 Task: Engineering: New Test Automation Development Project.
Action: Mouse moved to (140, 187)
Screenshot: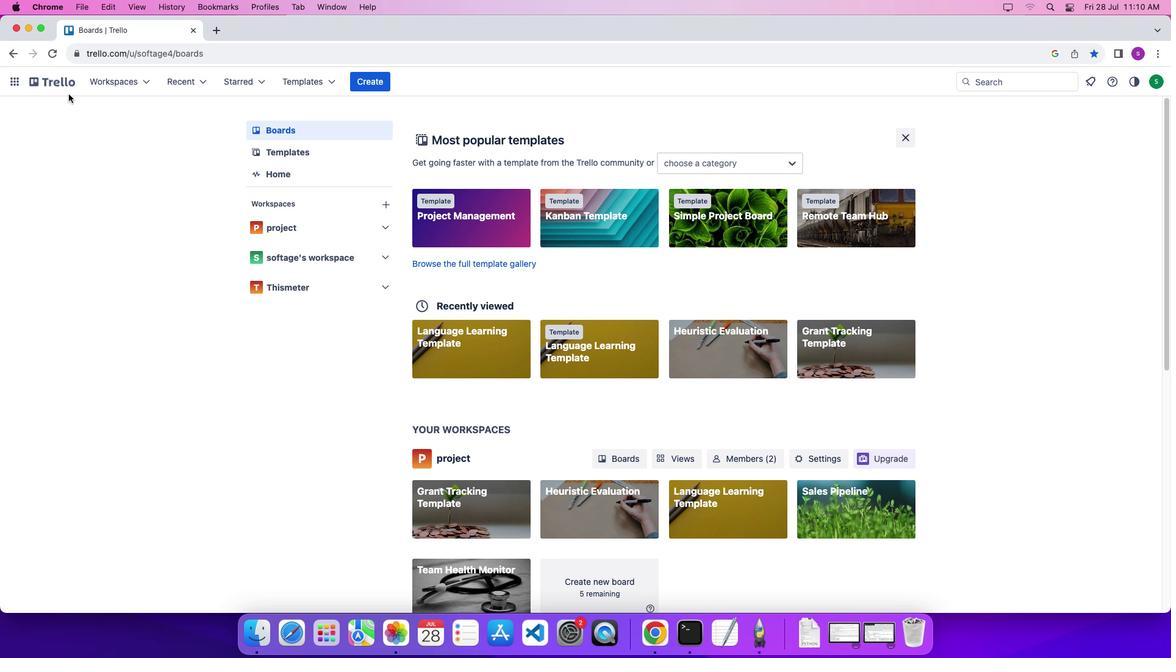 
Action: Mouse pressed left at (140, 187)
Screenshot: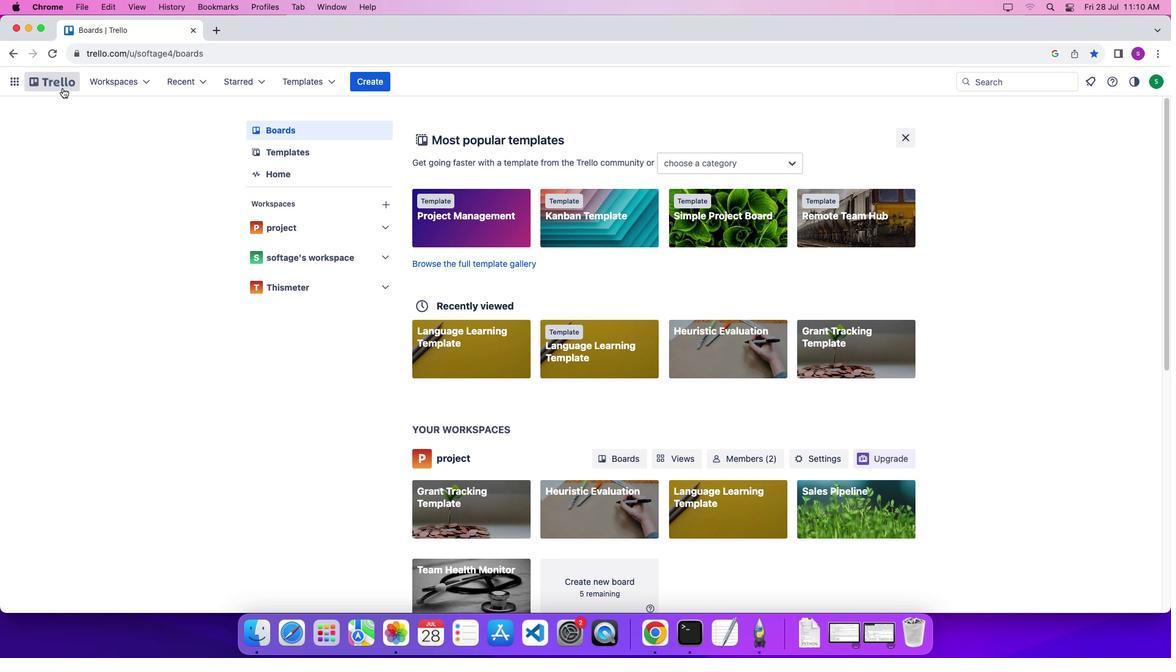 
Action: Mouse moved to (60, 86)
Screenshot: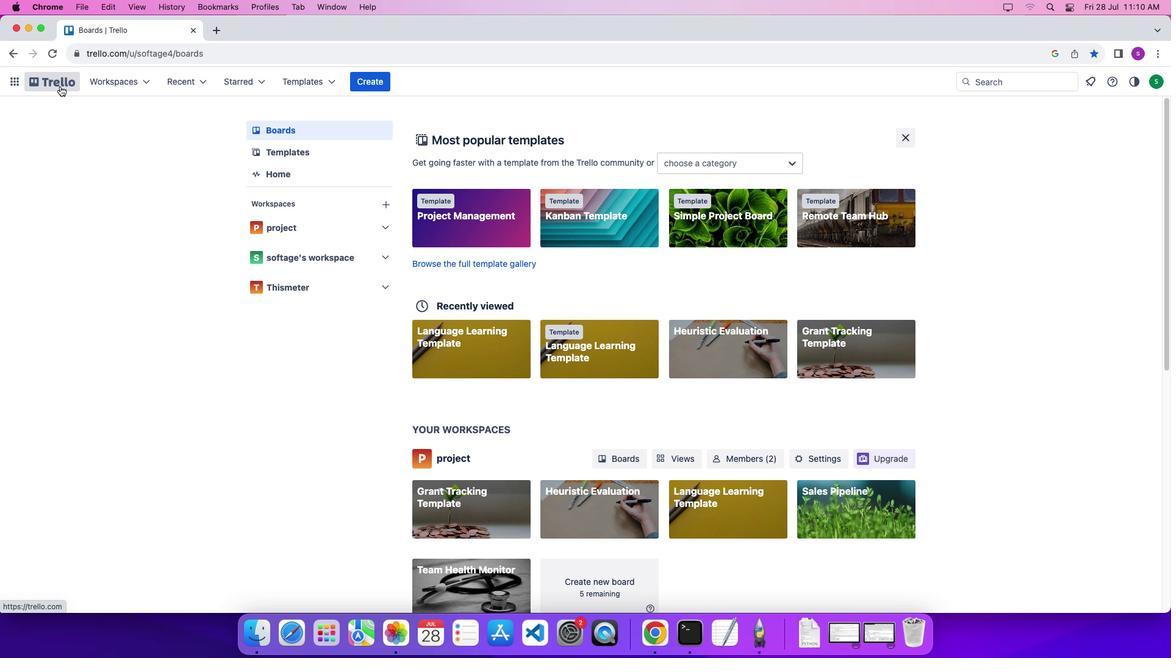 
Action: Mouse pressed left at (60, 86)
Screenshot: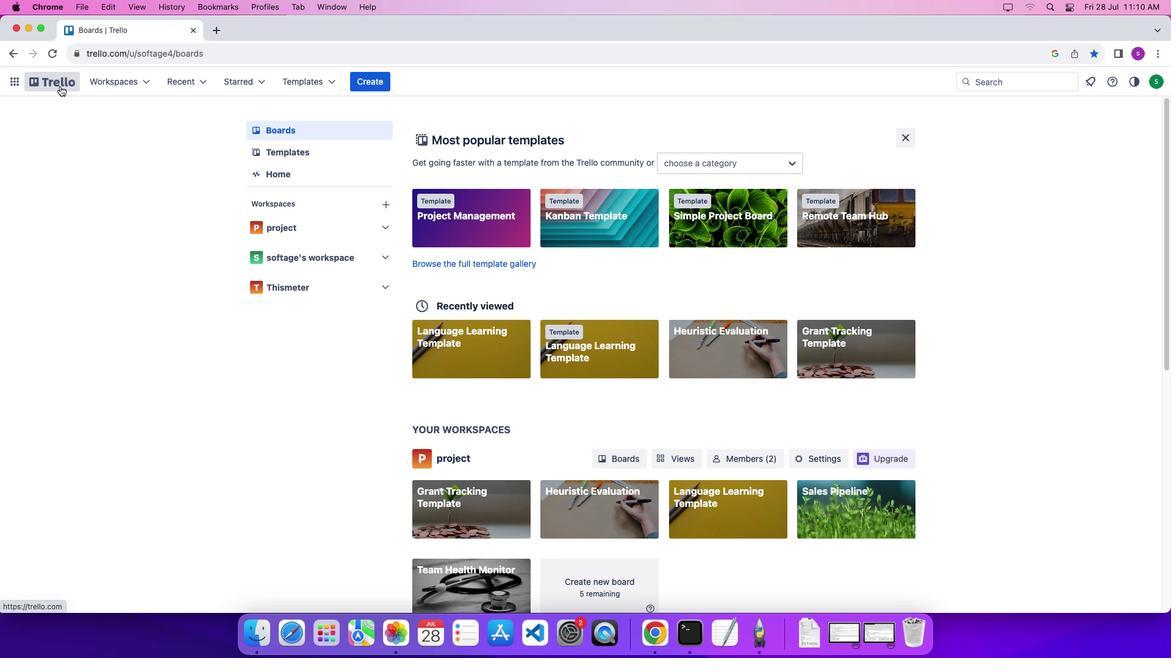
Action: Mouse moved to (299, 84)
Screenshot: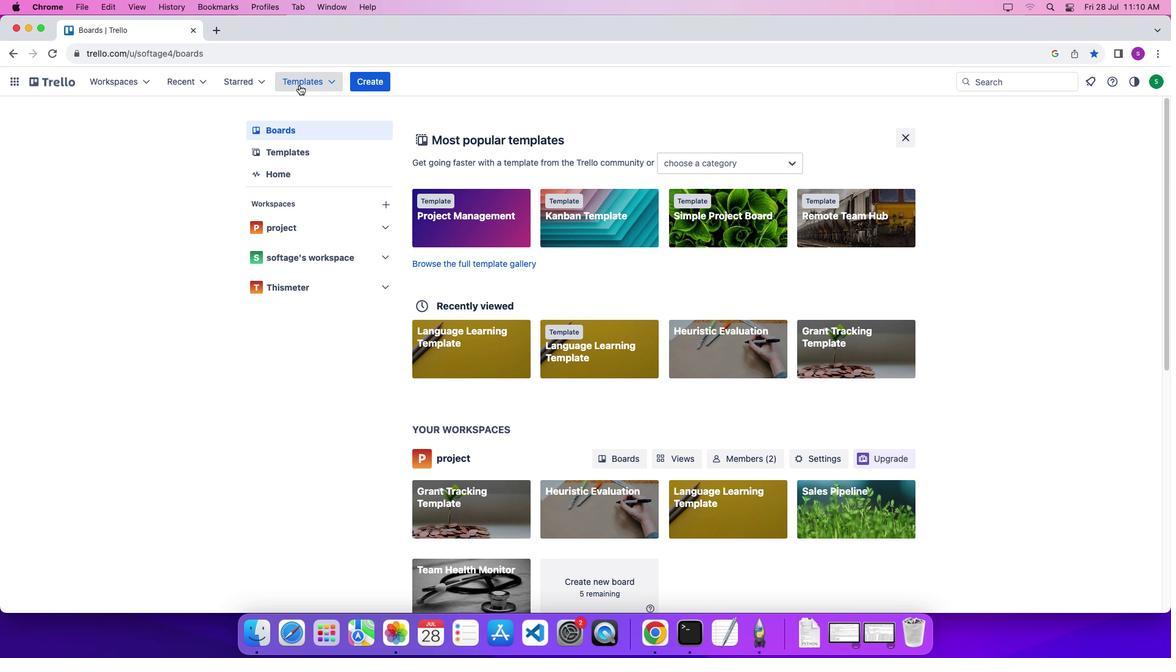 
Action: Mouse pressed left at (299, 84)
Screenshot: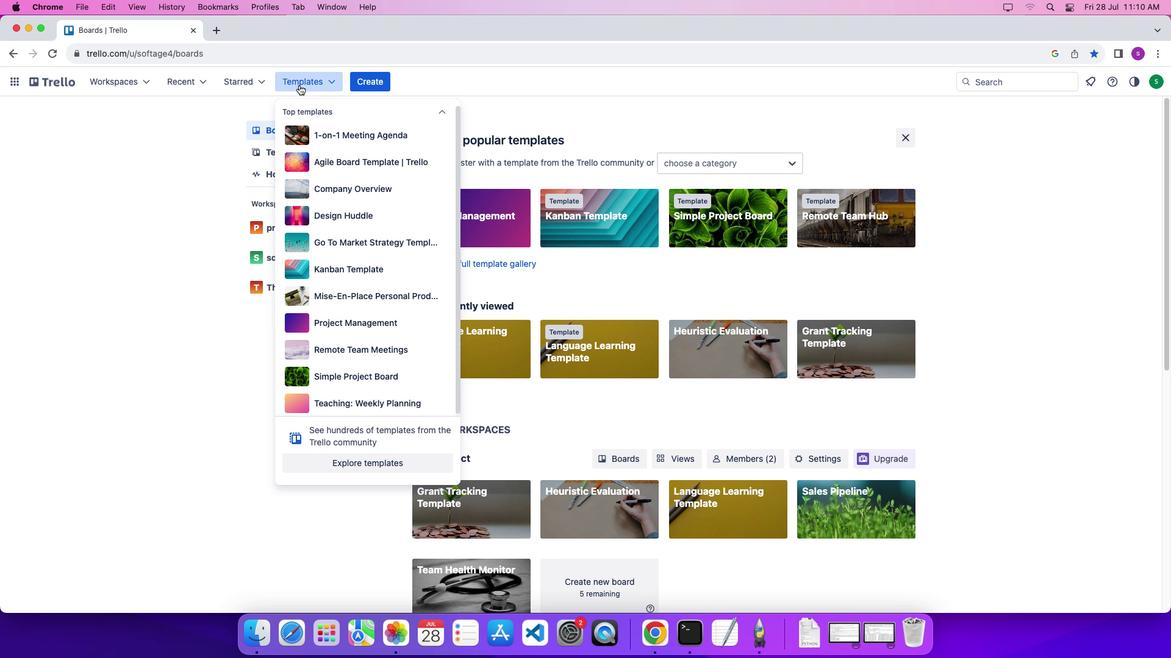 
Action: Mouse moved to (308, 462)
Screenshot: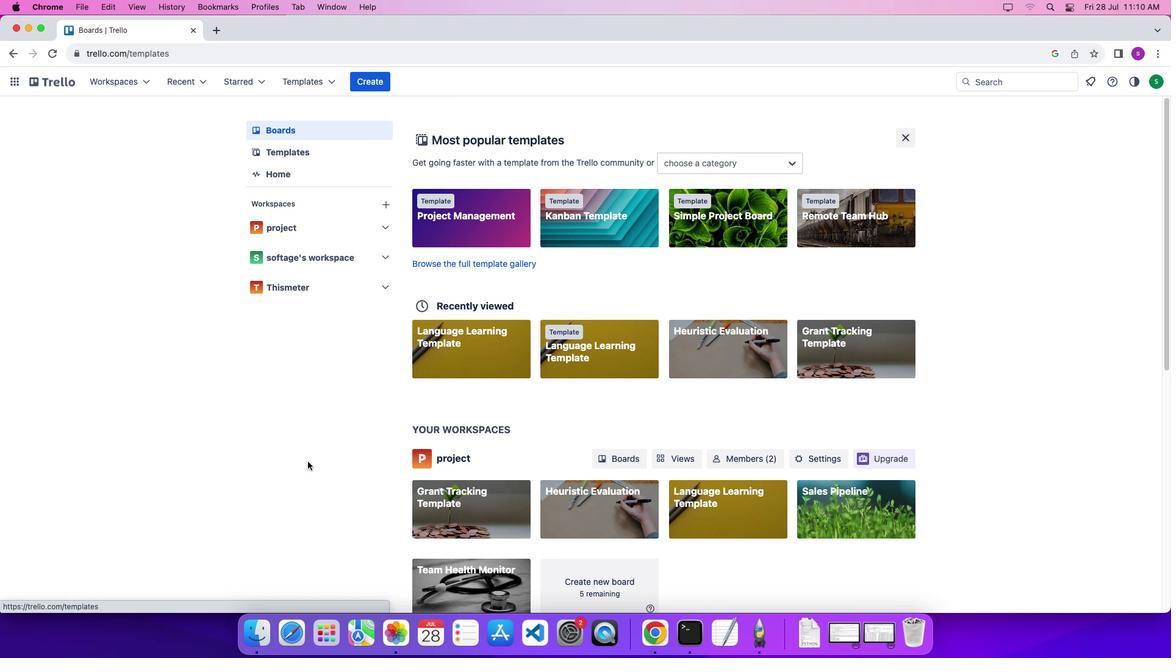 
Action: Mouse pressed left at (308, 462)
Screenshot: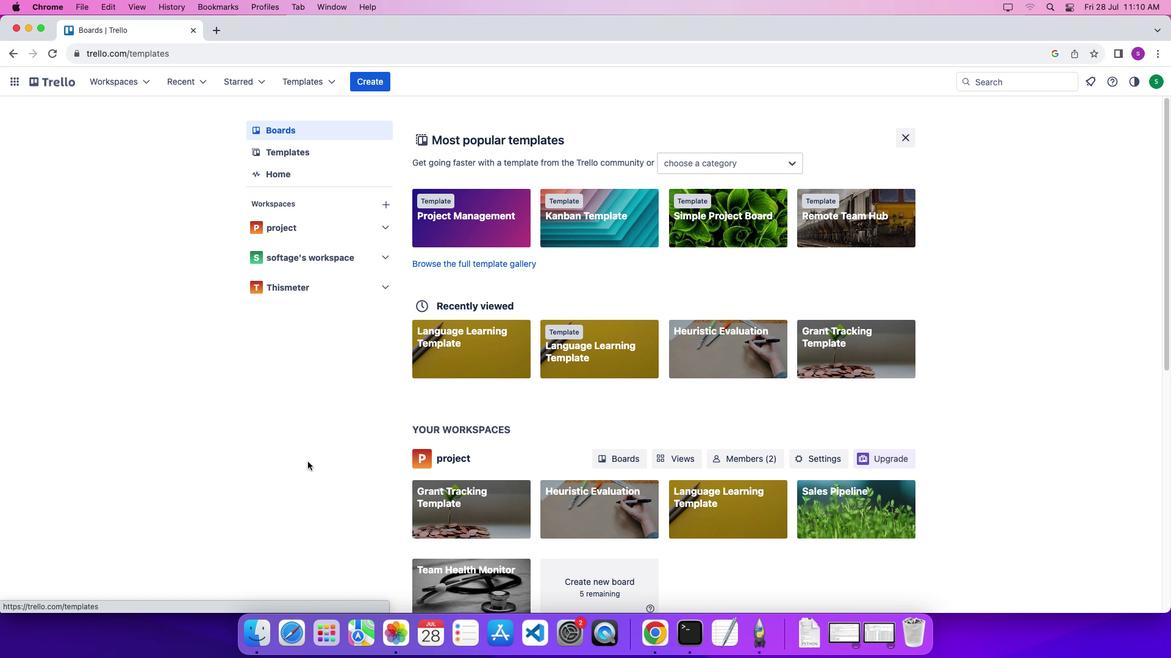 
Action: Mouse moved to (803, 137)
Screenshot: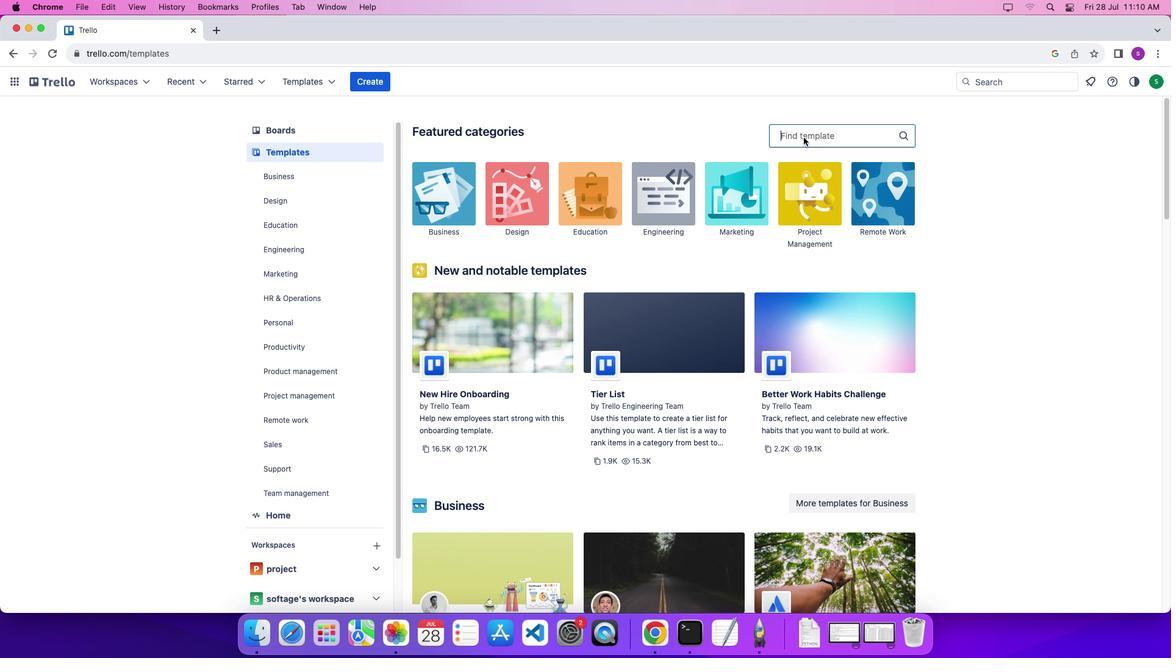
Action: Mouse pressed left at (803, 137)
Screenshot: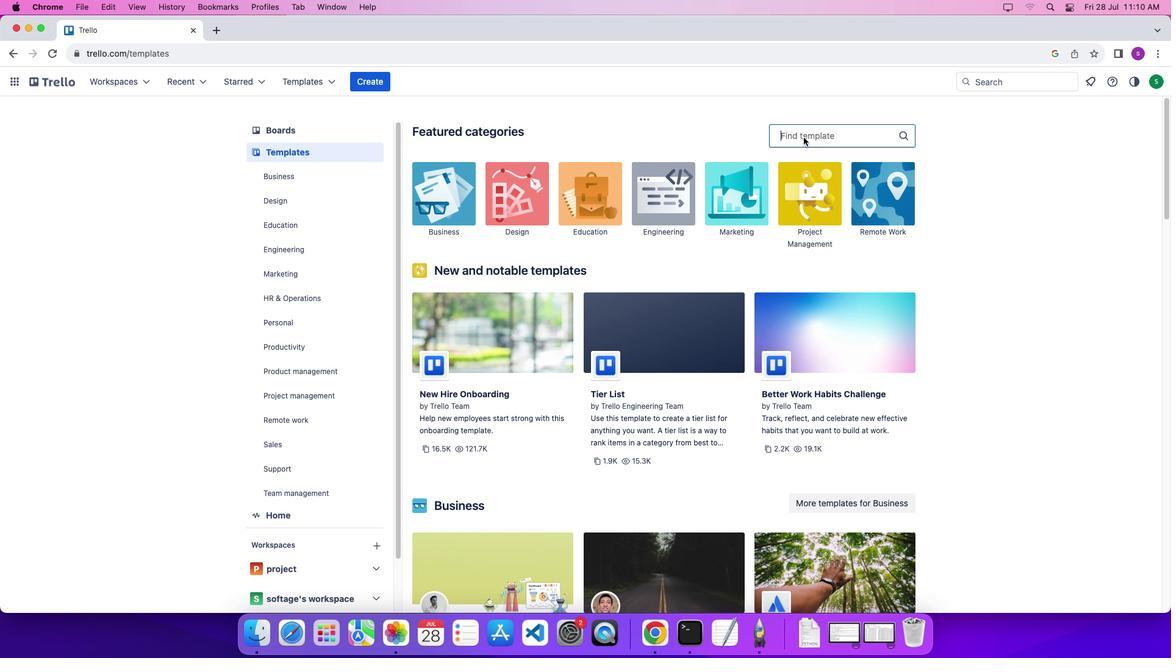 
Action: Mouse moved to (794, 133)
Screenshot: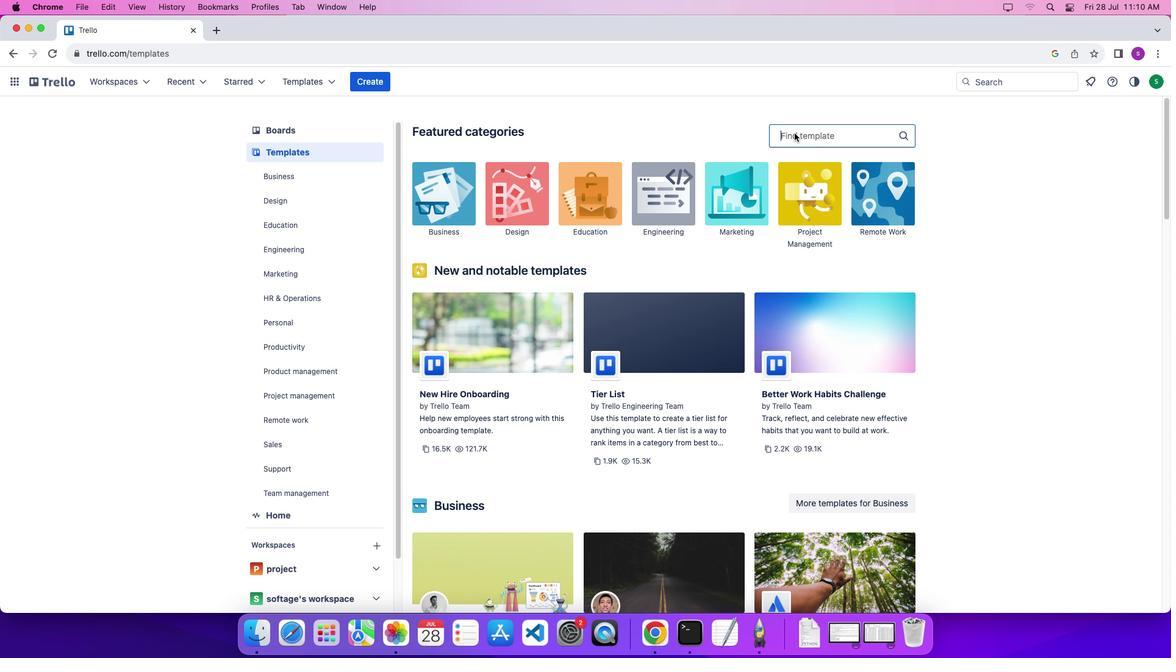 
Action: Mouse pressed left at (794, 133)
Screenshot: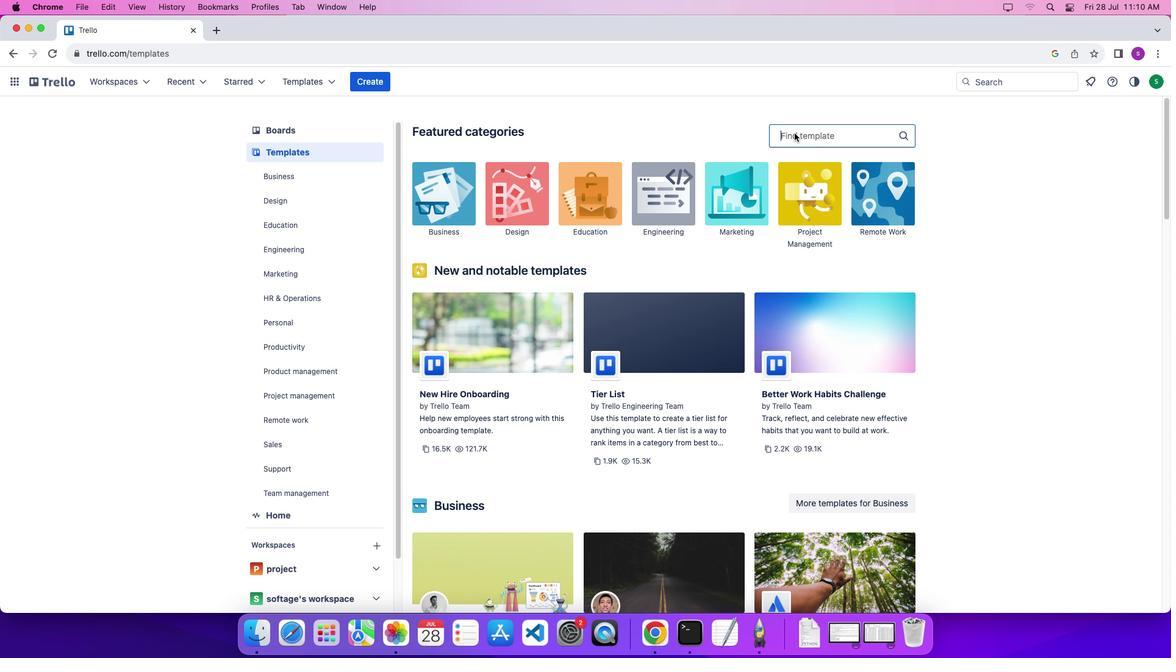 
Action: Key pressed Key.shift'T'Key.backspaceKey.backspaceKey.shift'N''e''w'Key.space't''e''s''t'Key.spaceKey.shift'A''u''t''o''m''a''y'Key.backspace't''i''o''i''n'Key.backspaceKey.backspace
Screenshot: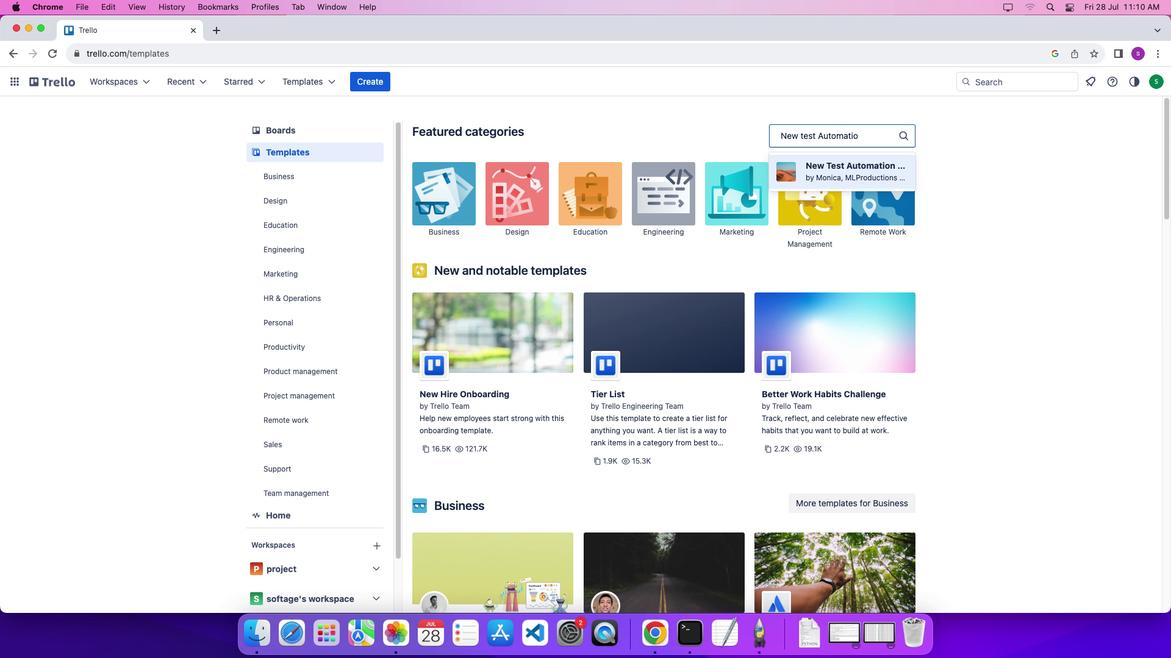 
Action: Mouse moved to (815, 173)
Screenshot: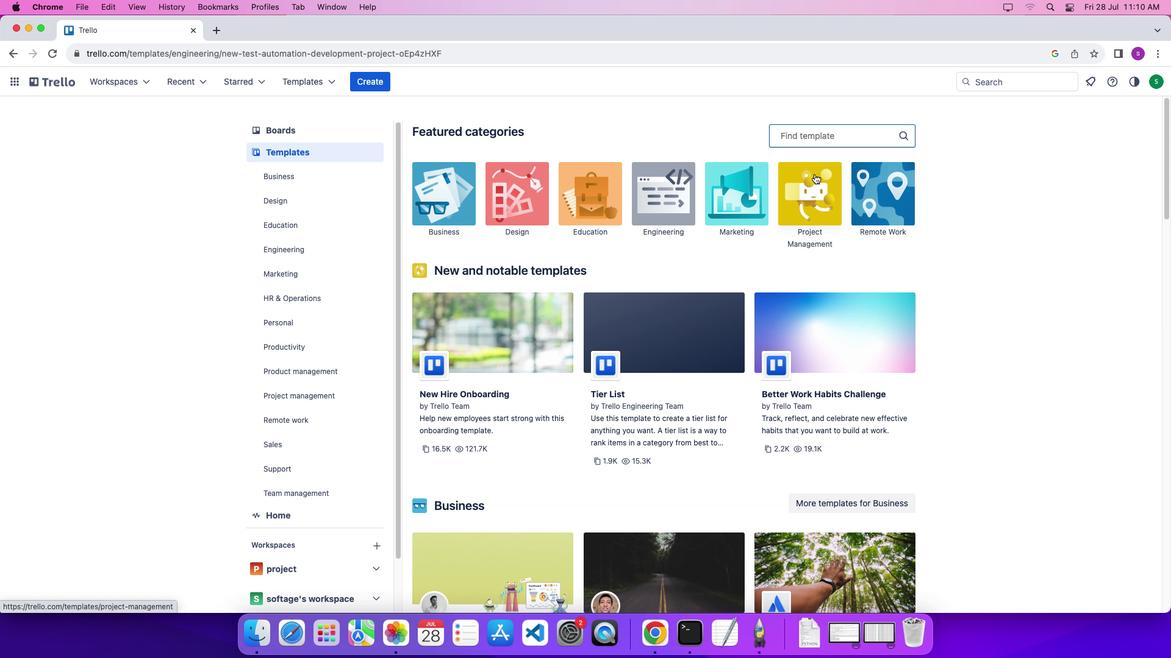 
Action: Mouse pressed left at (815, 173)
Screenshot: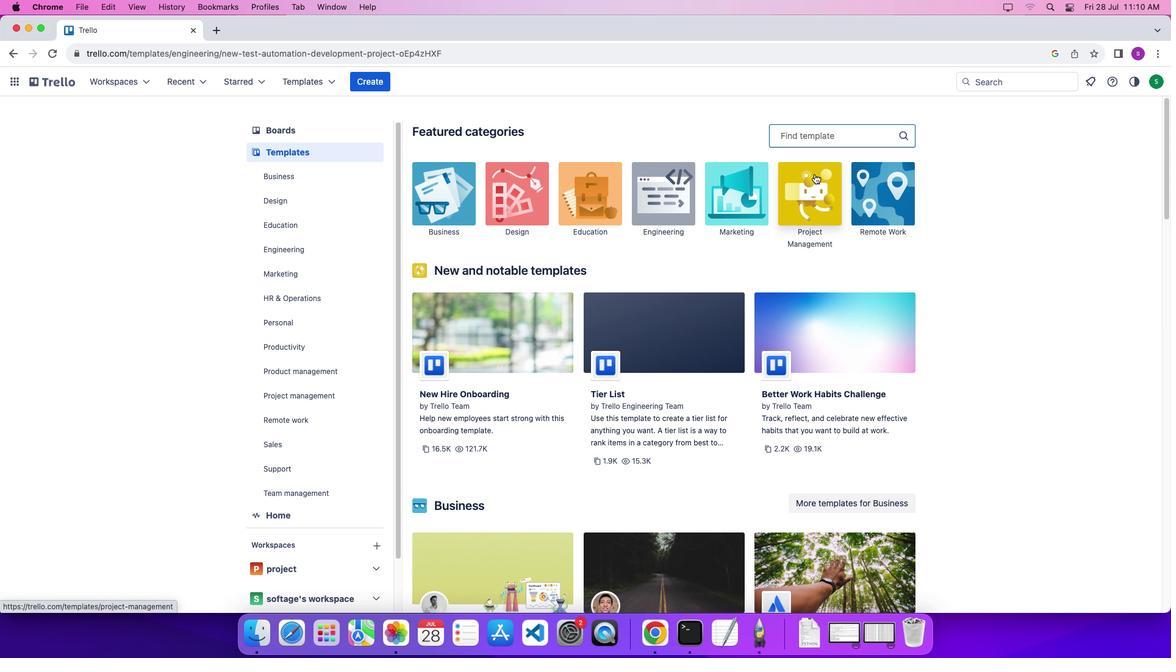 
Action: Mouse moved to (810, 251)
Screenshot: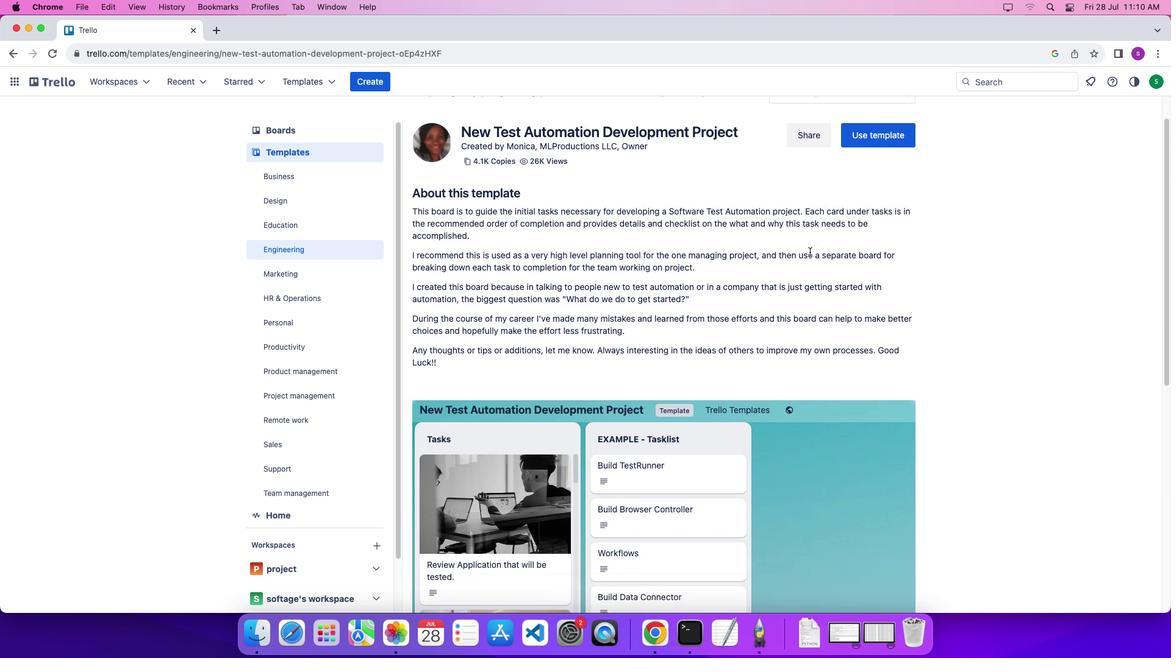 
Action: Mouse scrolled (810, 251) with delta (0, 0)
Screenshot: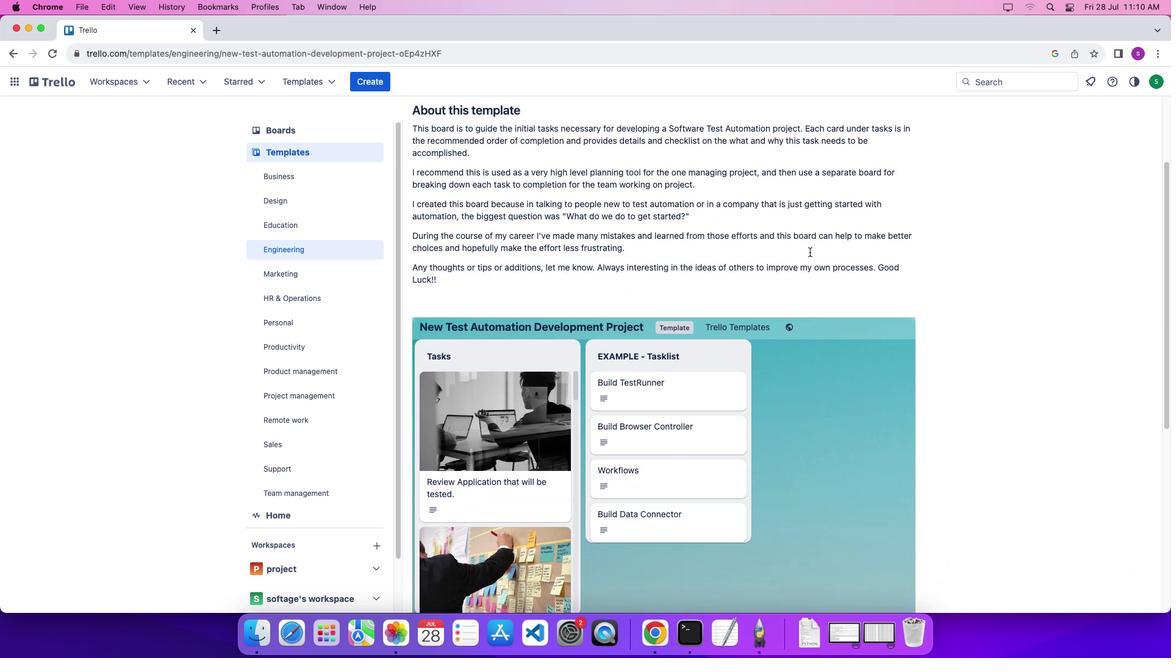 
Action: Mouse scrolled (810, 251) with delta (0, 0)
Screenshot: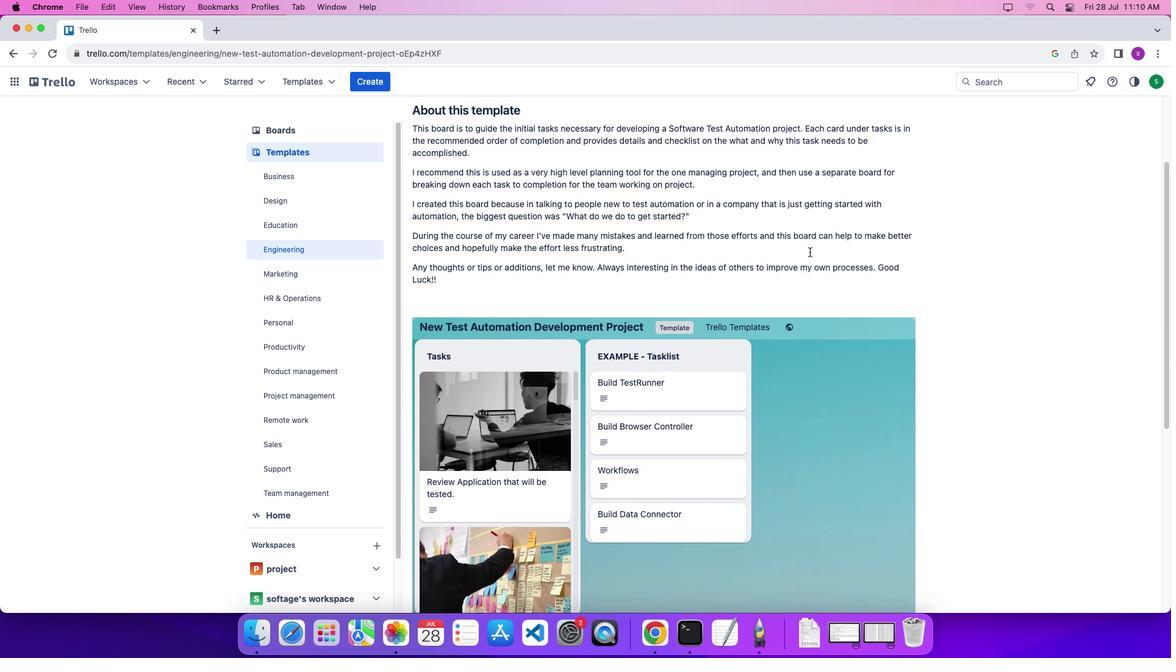 
Action: Mouse scrolled (810, 251) with delta (0, -1)
Screenshot: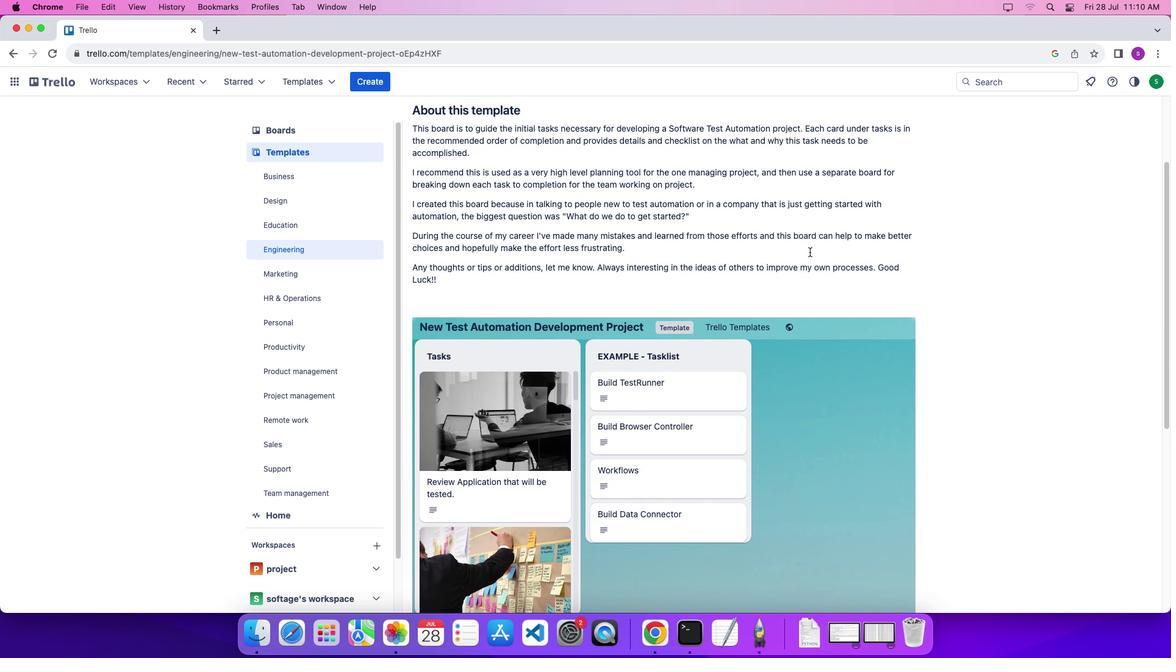 
Action: Mouse scrolled (810, 251) with delta (0, 0)
Screenshot: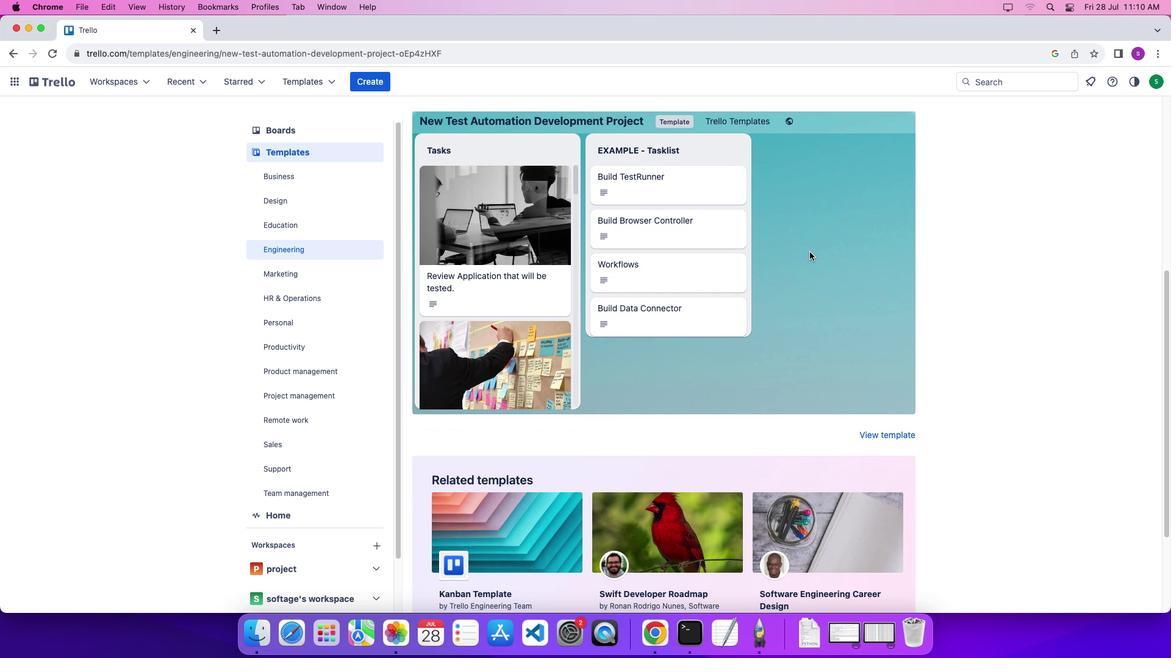 
Action: Mouse scrolled (810, 251) with delta (0, 0)
Screenshot: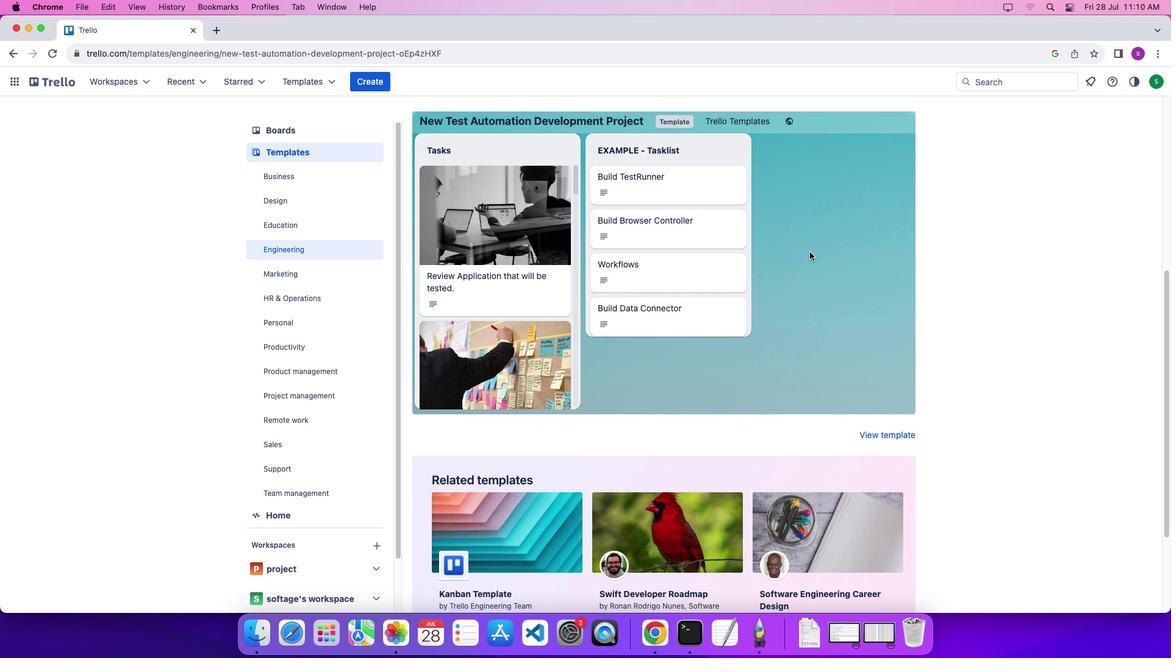 
Action: Mouse scrolled (810, 251) with delta (0, -3)
Screenshot: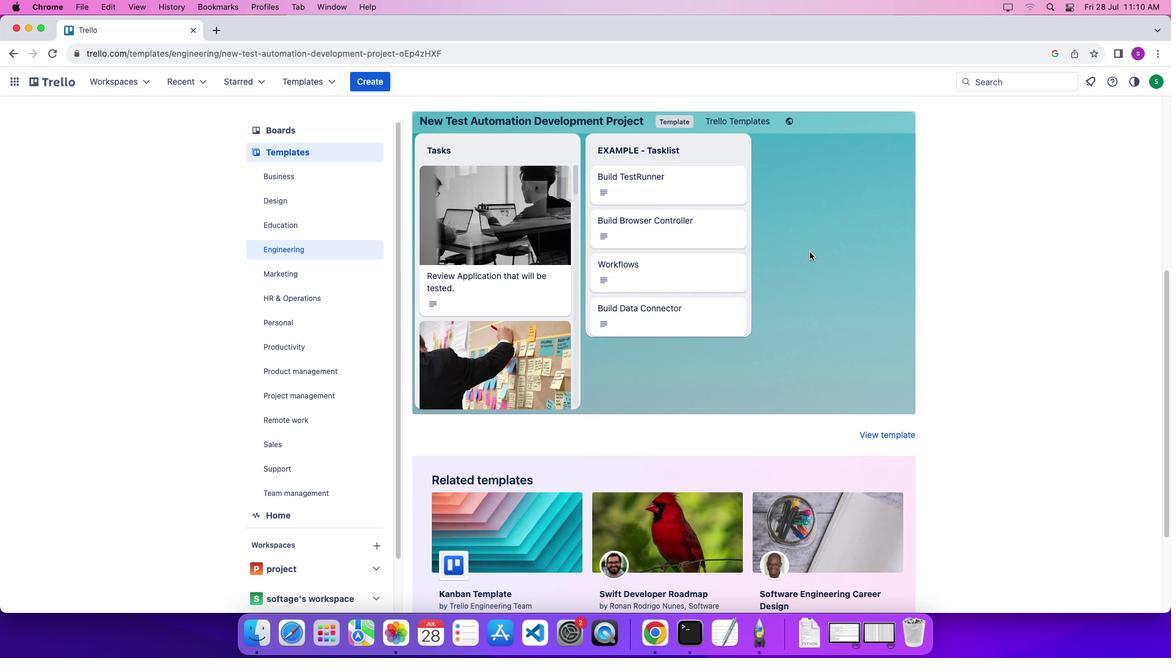 
Action: Mouse scrolled (810, 251) with delta (0, 0)
Screenshot: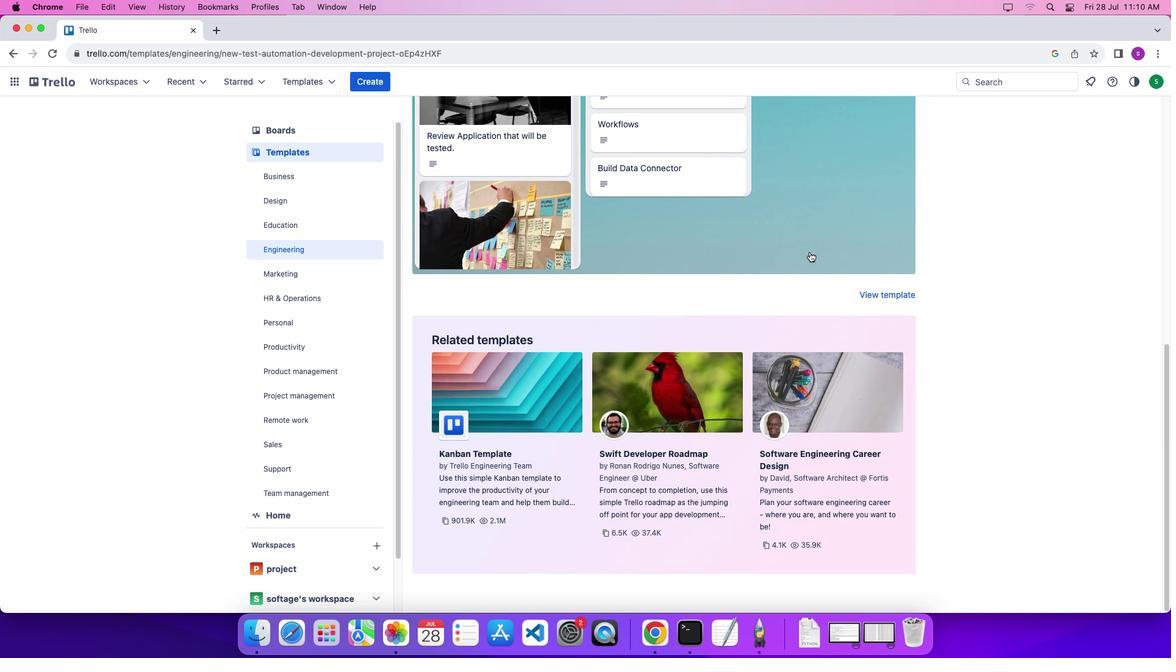 
Action: Mouse scrolled (810, 251) with delta (0, 0)
Screenshot: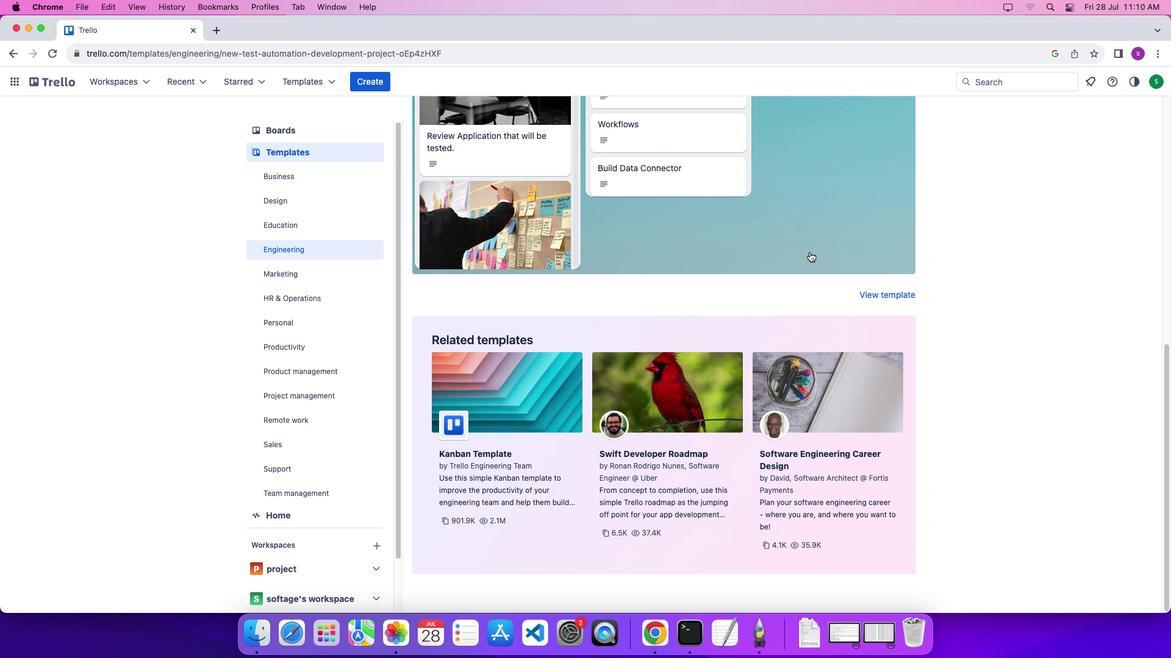 
Action: Mouse scrolled (810, 251) with delta (0, -4)
Screenshot: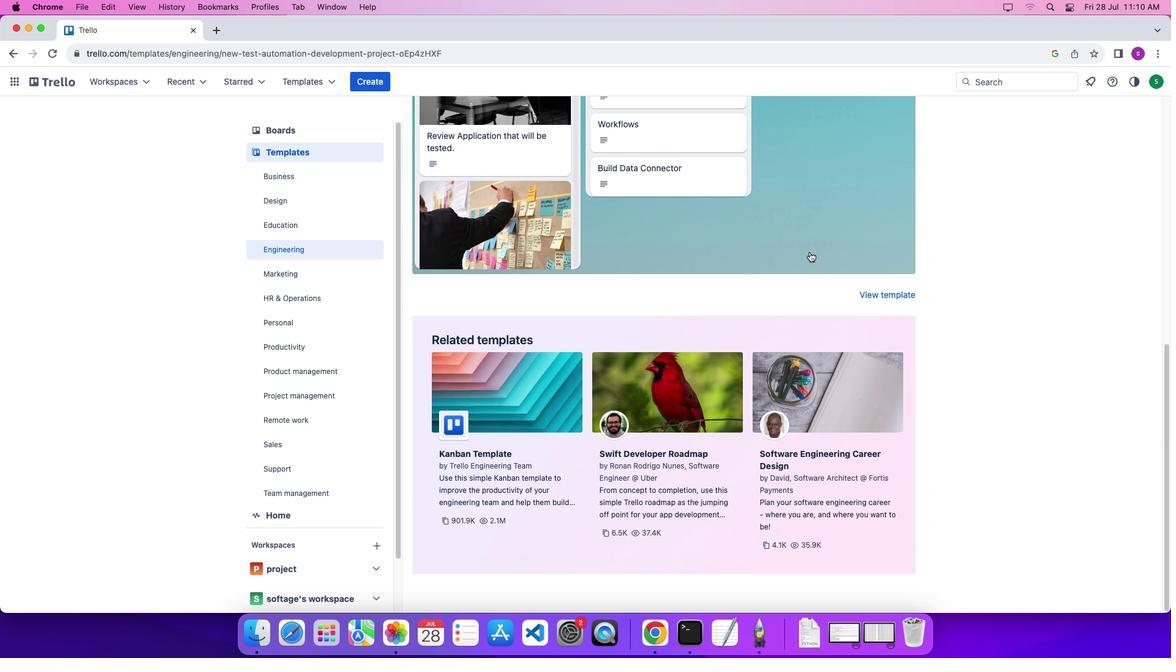 
Action: Mouse scrolled (810, 251) with delta (0, 0)
Screenshot: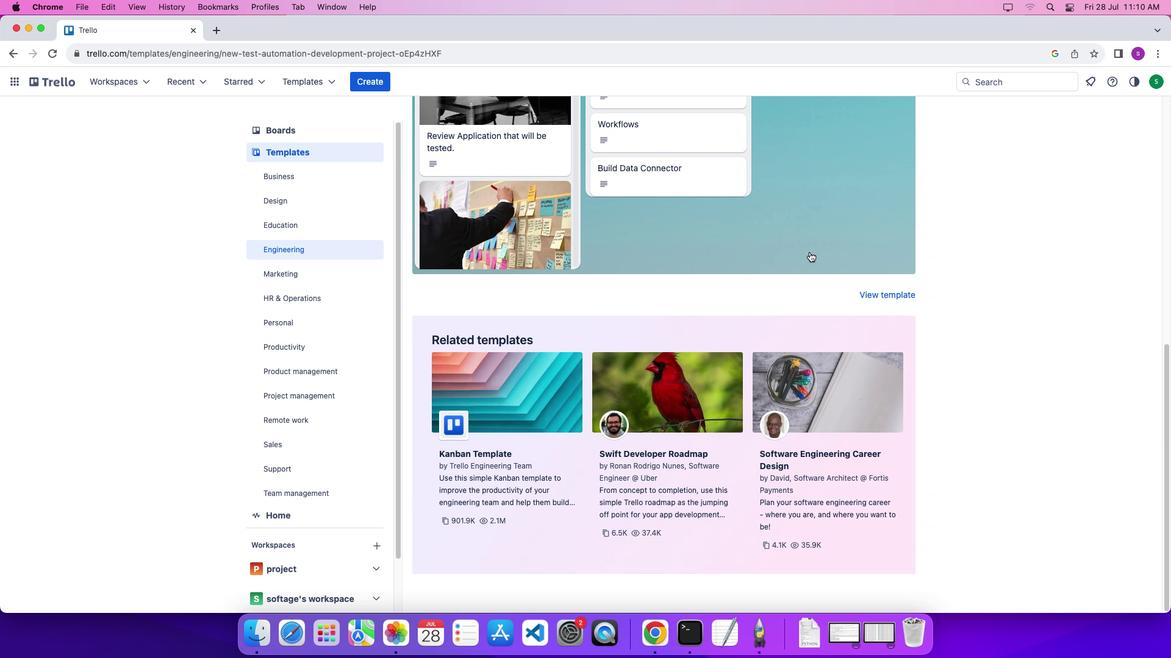 
Action: Mouse scrolled (810, 251) with delta (0, 0)
Screenshot: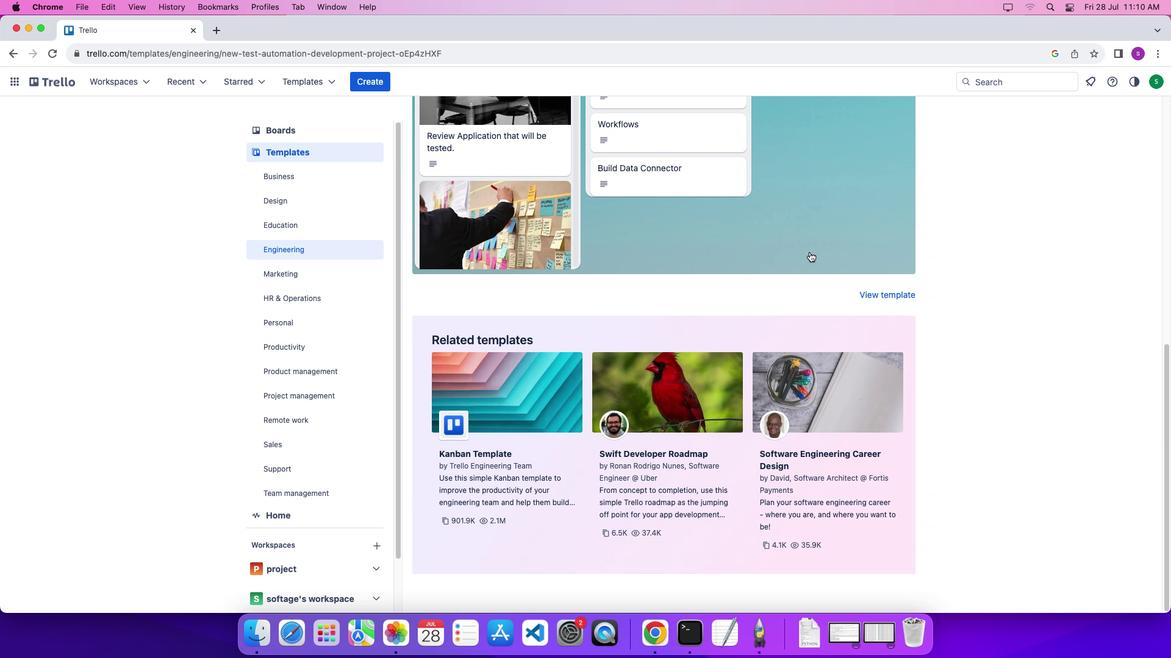 
Action: Mouse scrolled (810, 251) with delta (0, 0)
Screenshot: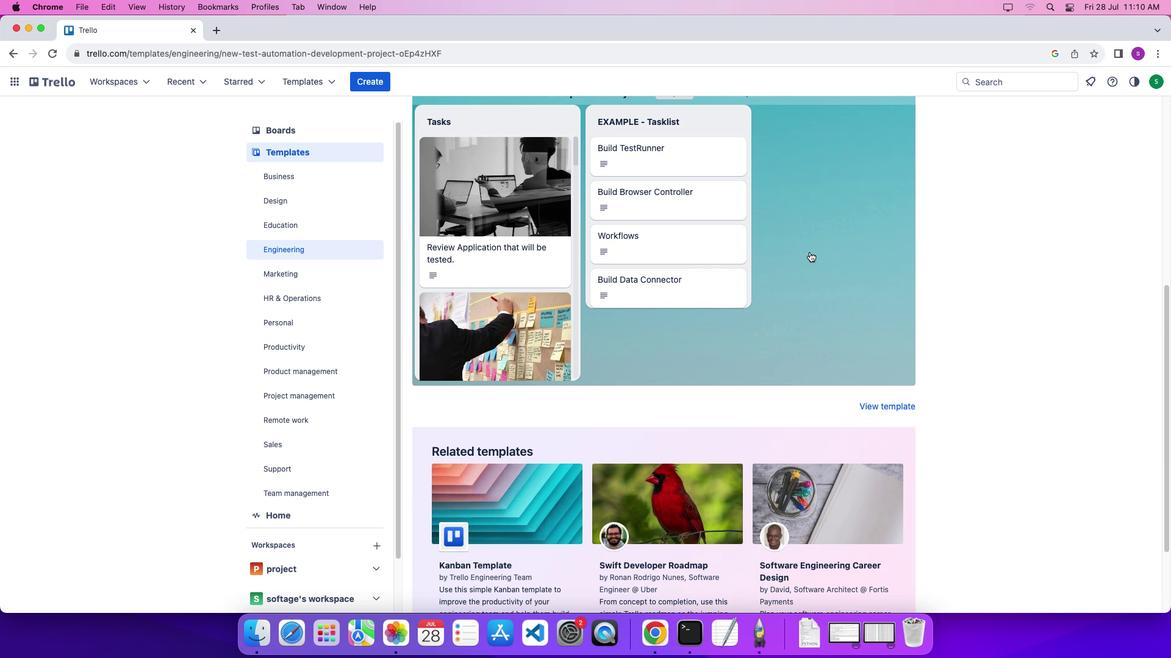 
Action: Mouse scrolled (810, 251) with delta (0, 0)
Screenshot: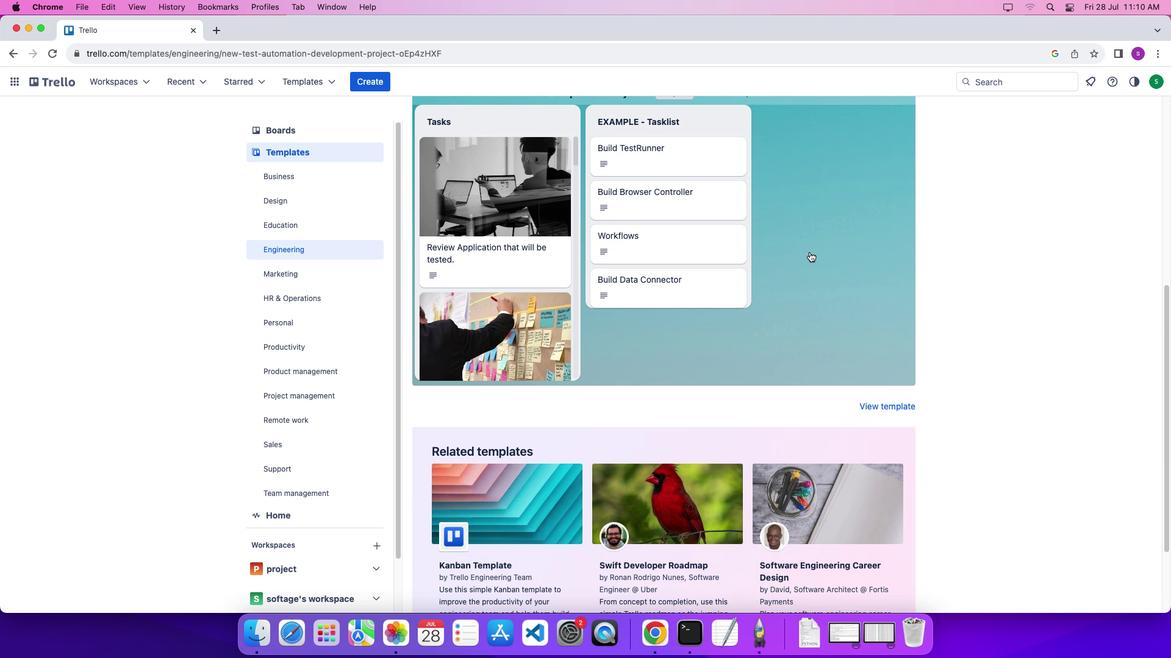
Action: Mouse scrolled (810, 251) with delta (0, 1)
Screenshot: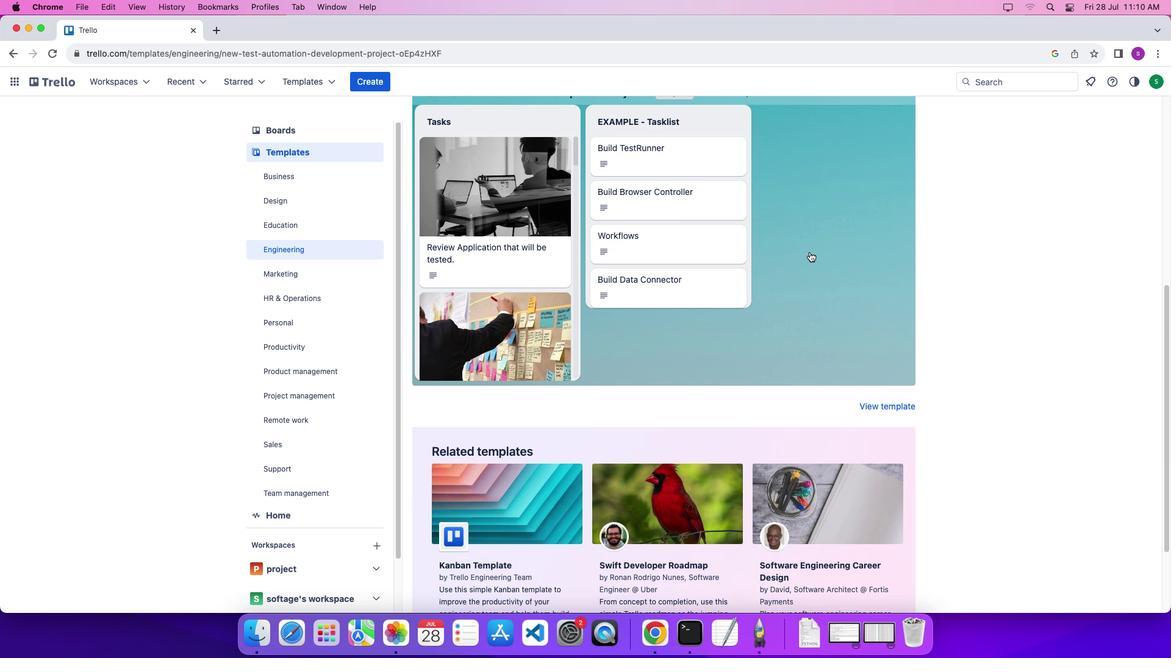
Action: Mouse scrolled (810, 251) with delta (0, 0)
Screenshot: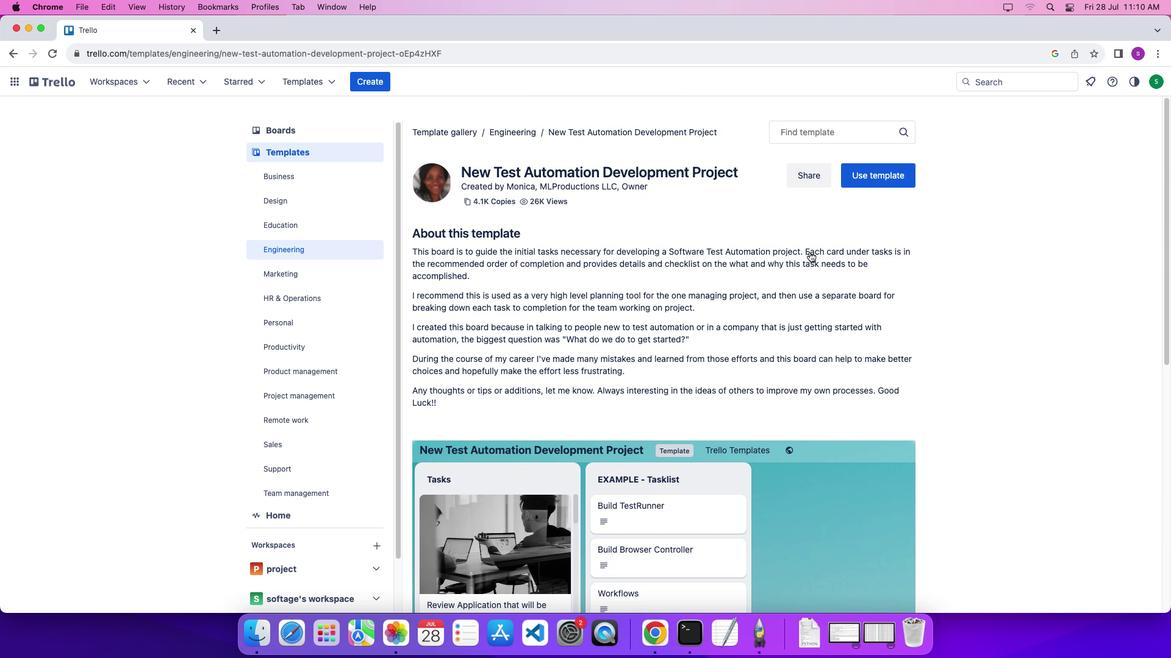 
Action: Mouse scrolled (810, 251) with delta (0, 0)
Screenshot: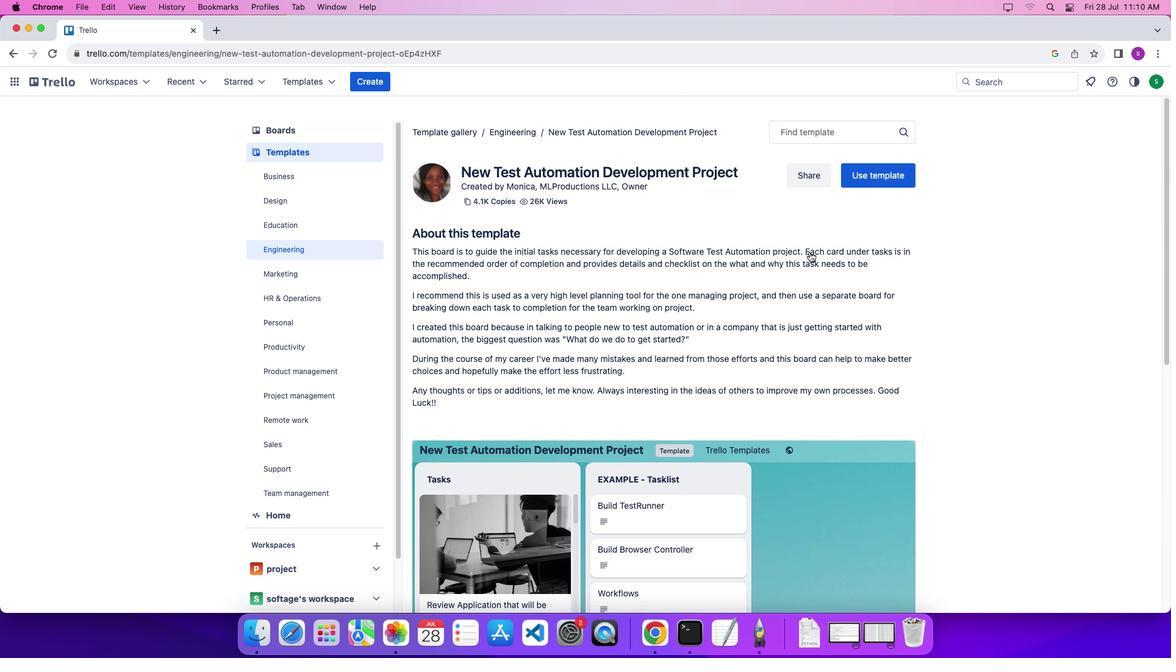 
Action: Mouse scrolled (810, 251) with delta (0, 4)
Screenshot: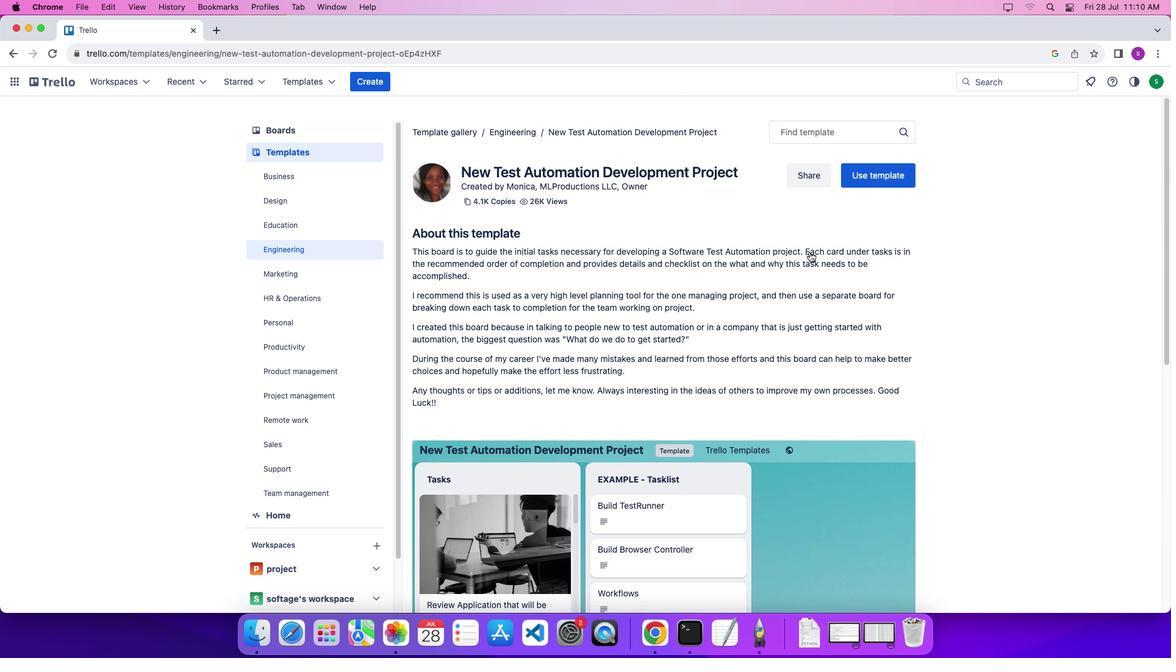 
Action: Mouse scrolled (810, 251) with delta (0, 7)
Screenshot: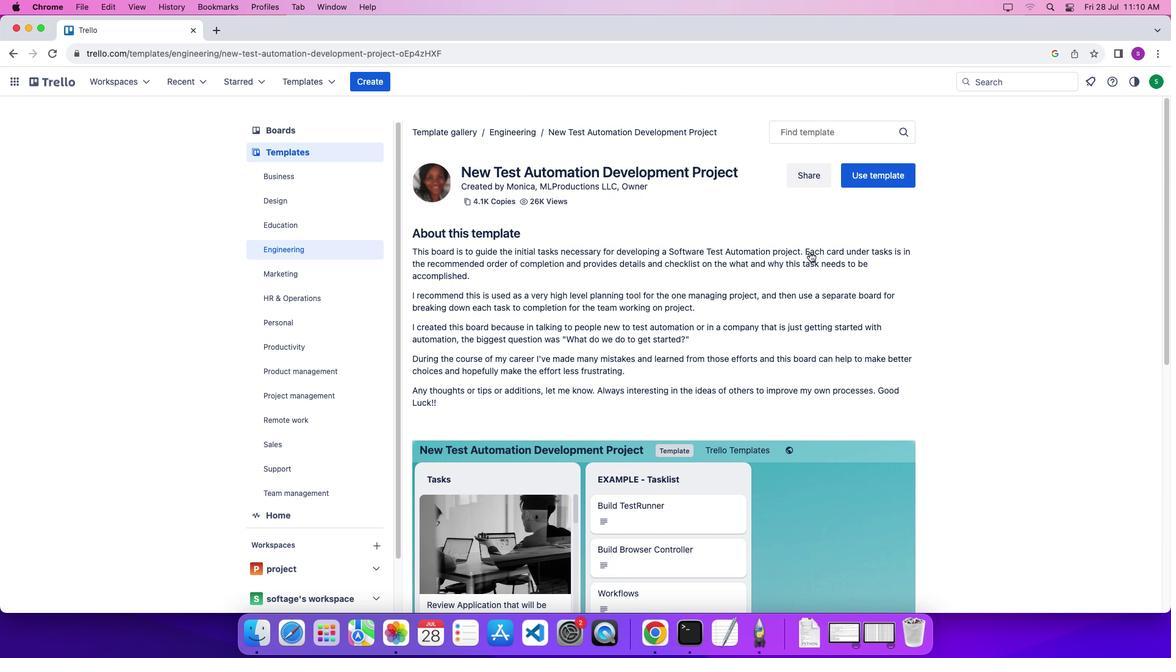 
Action: Mouse scrolled (810, 251) with delta (0, 0)
Screenshot: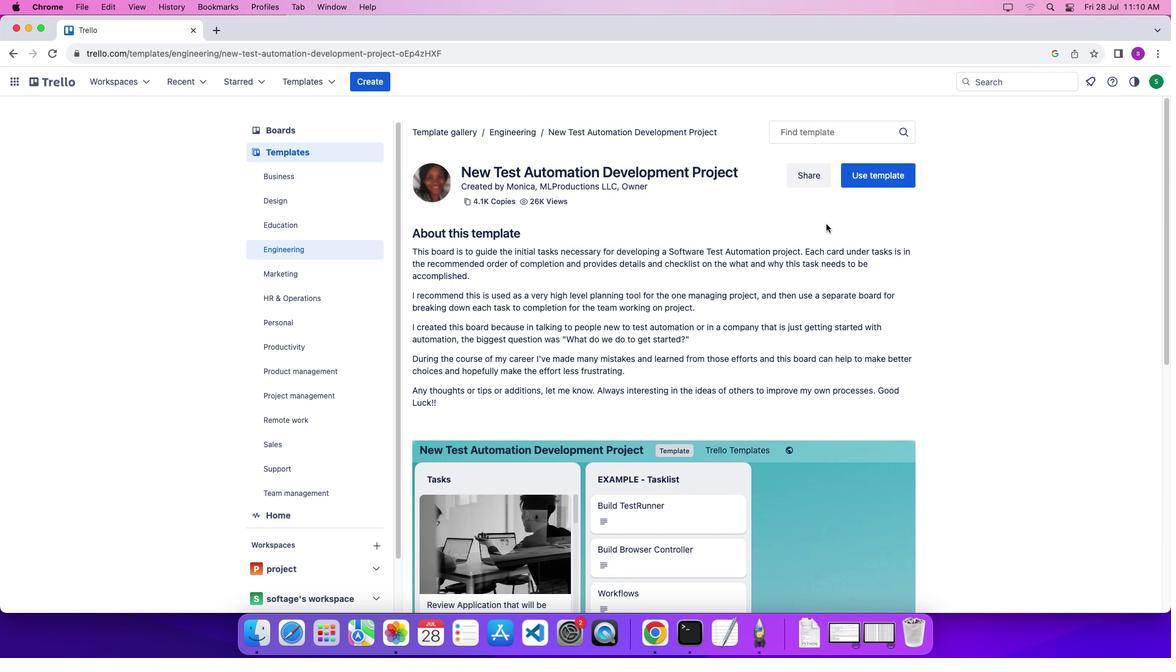 
Action: Mouse scrolled (810, 251) with delta (0, 1)
Screenshot: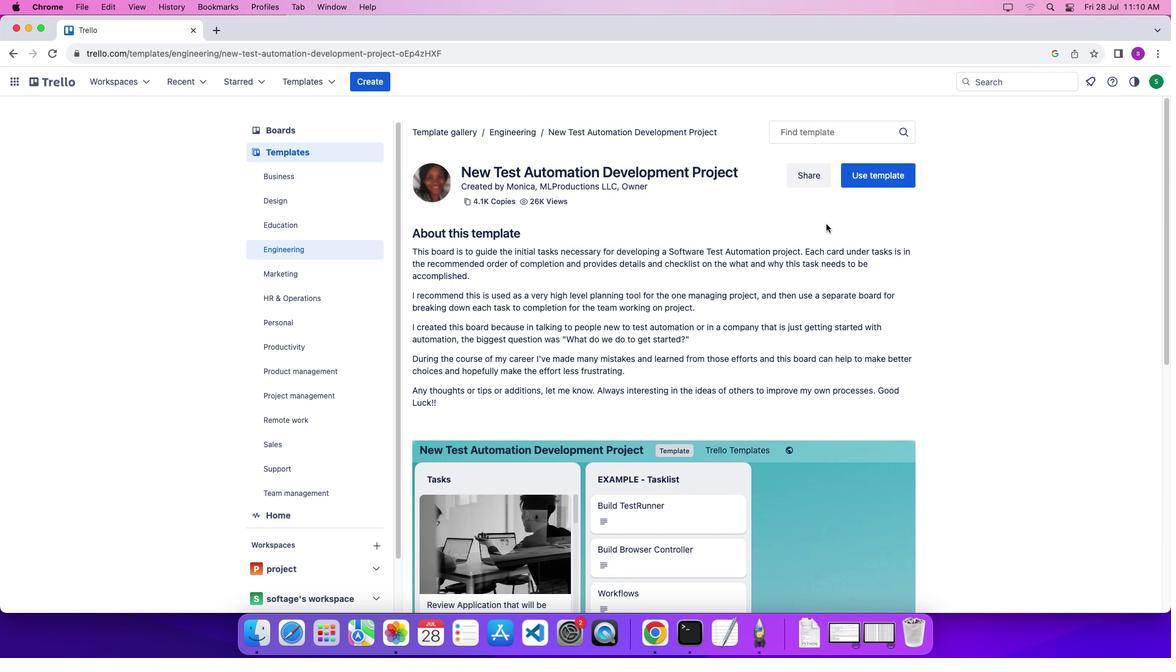 
Action: Mouse scrolled (810, 251) with delta (0, 5)
Screenshot: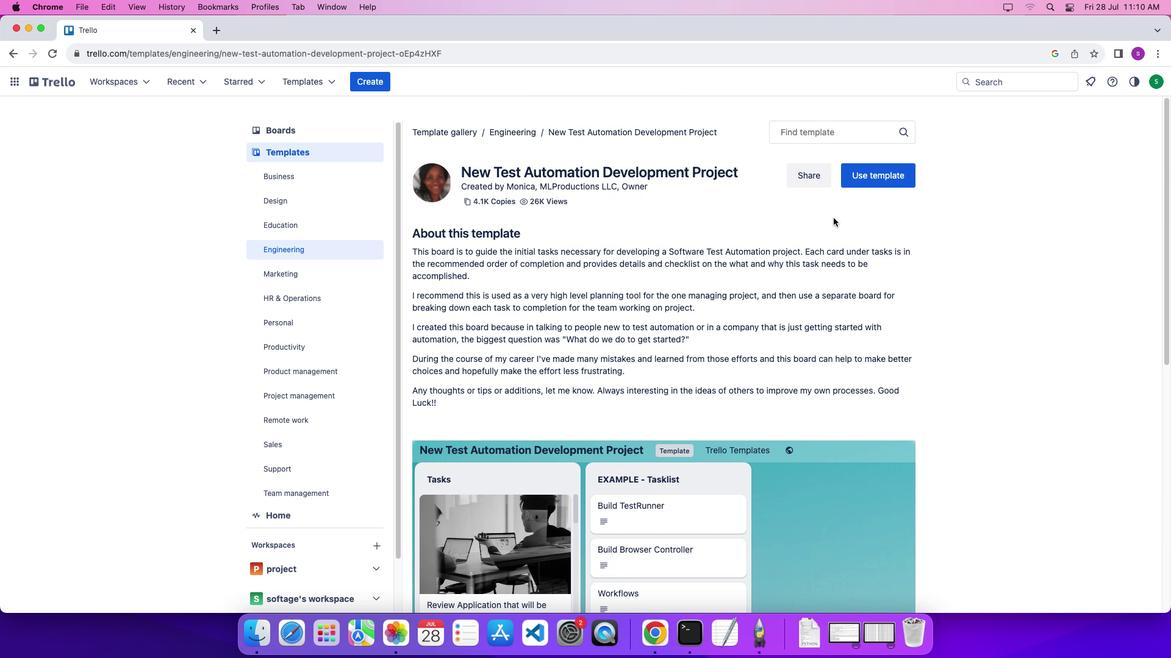 
Action: Mouse scrolled (810, 251) with delta (0, 7)
Screenshot: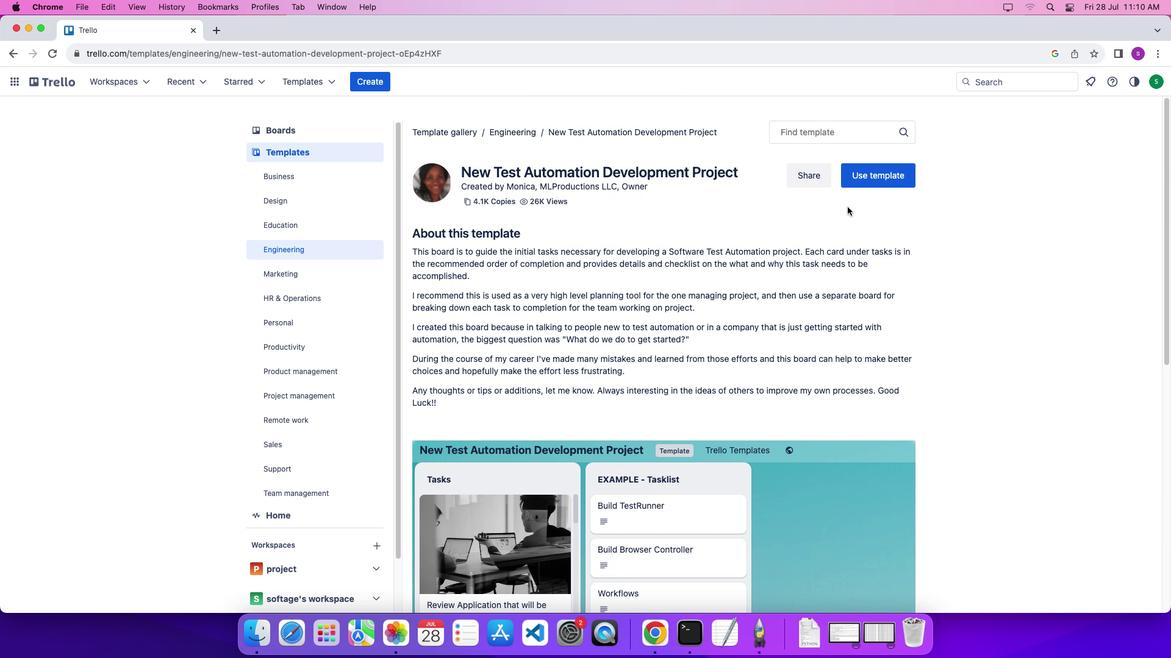 
Action: Mouse moved to (878, 178)
Screenshot: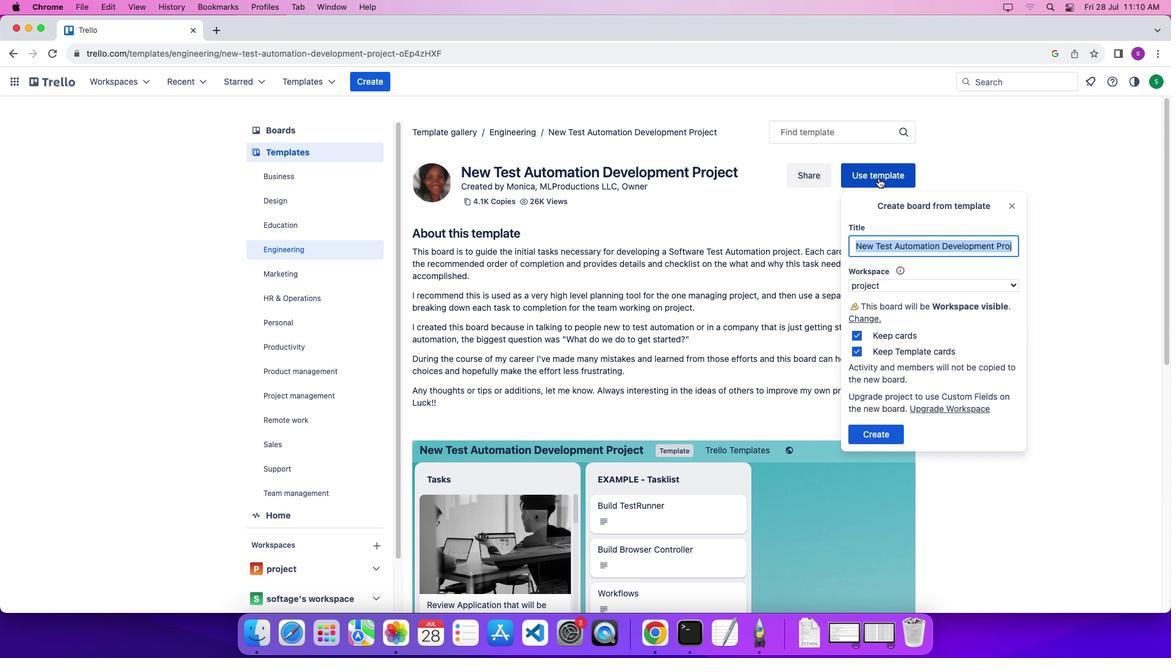 
Action: Mouse pressed left at (878, 178)
Screenshot: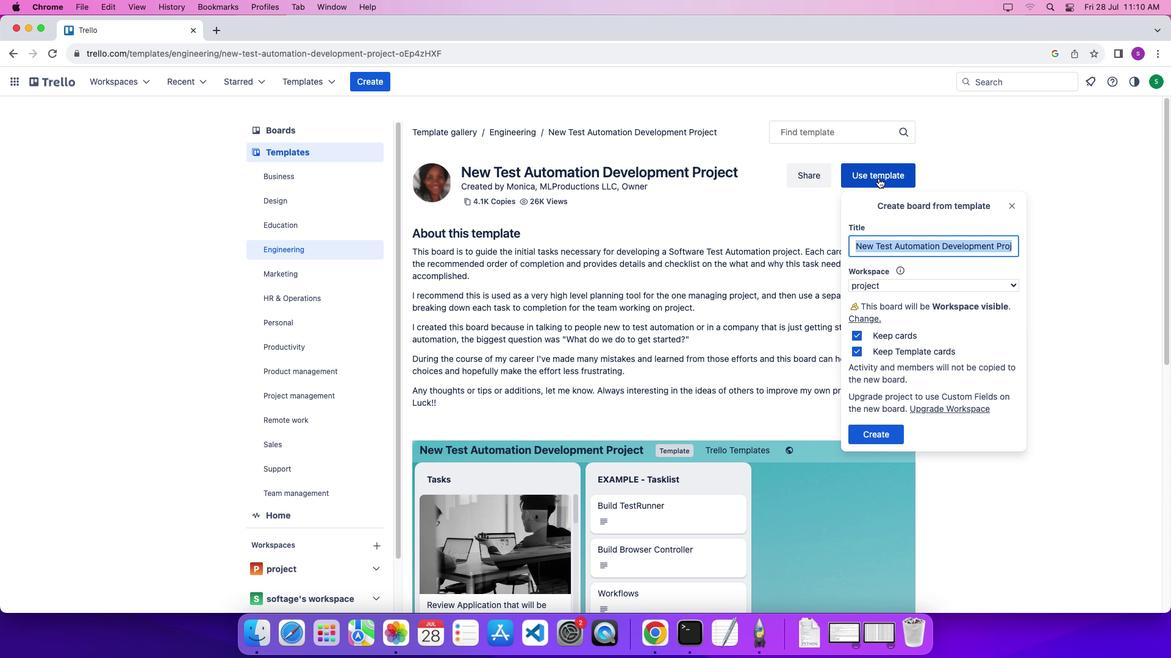 
Action: Mouse moved to (880, 433)
Screenshot: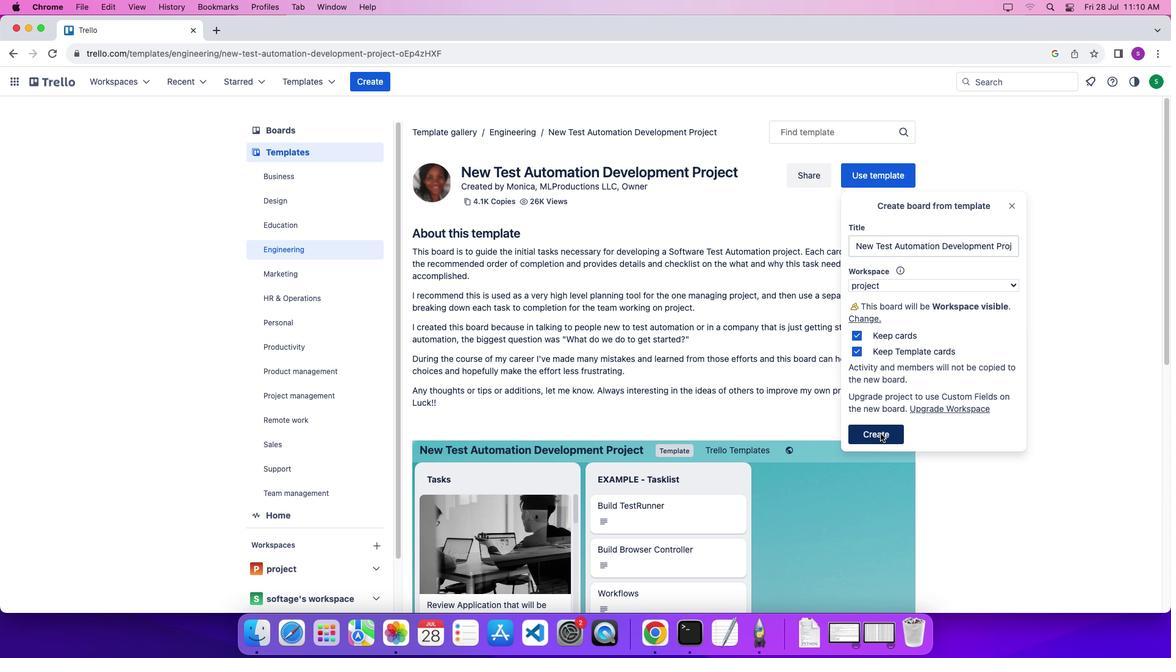 
Action: Mouse pressed left at (880, 433)
Screenshot: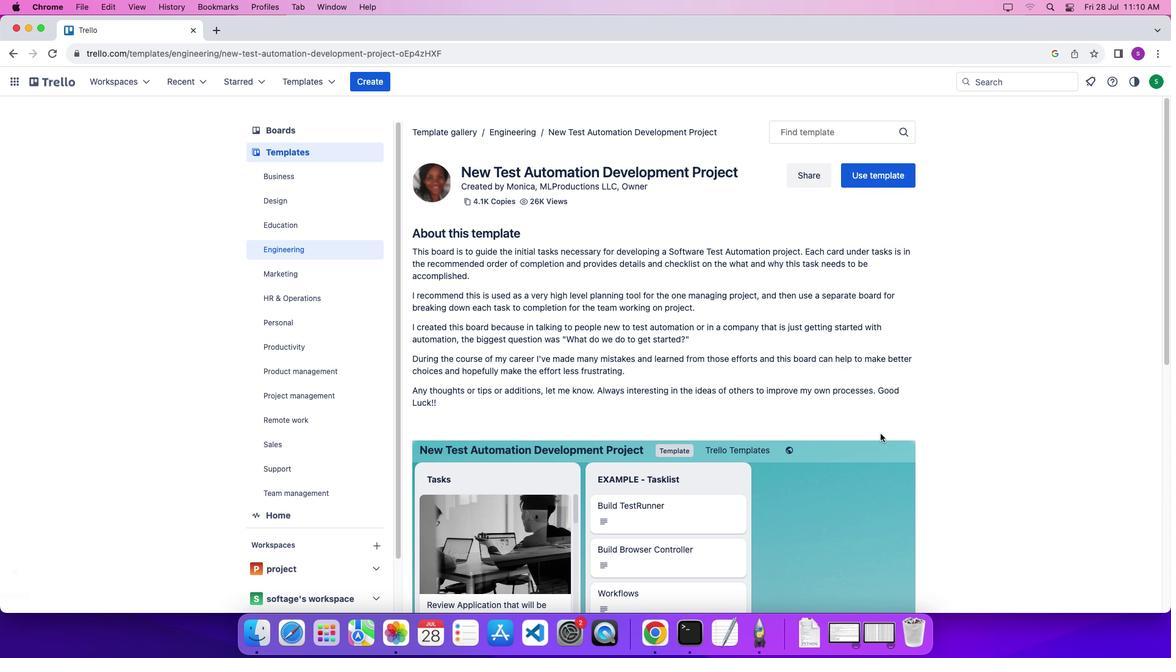 
Action: Mouse moved to (531, 605)
Screenshot: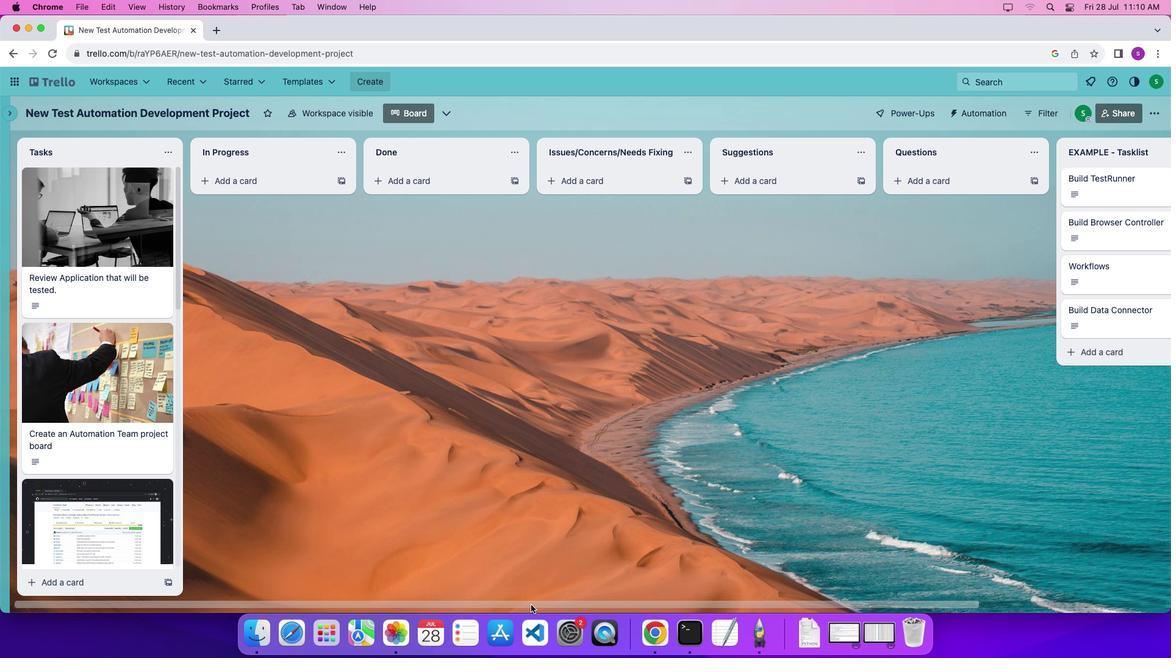 
Action: Mouse pressed left at (531, 605)
Screenshot: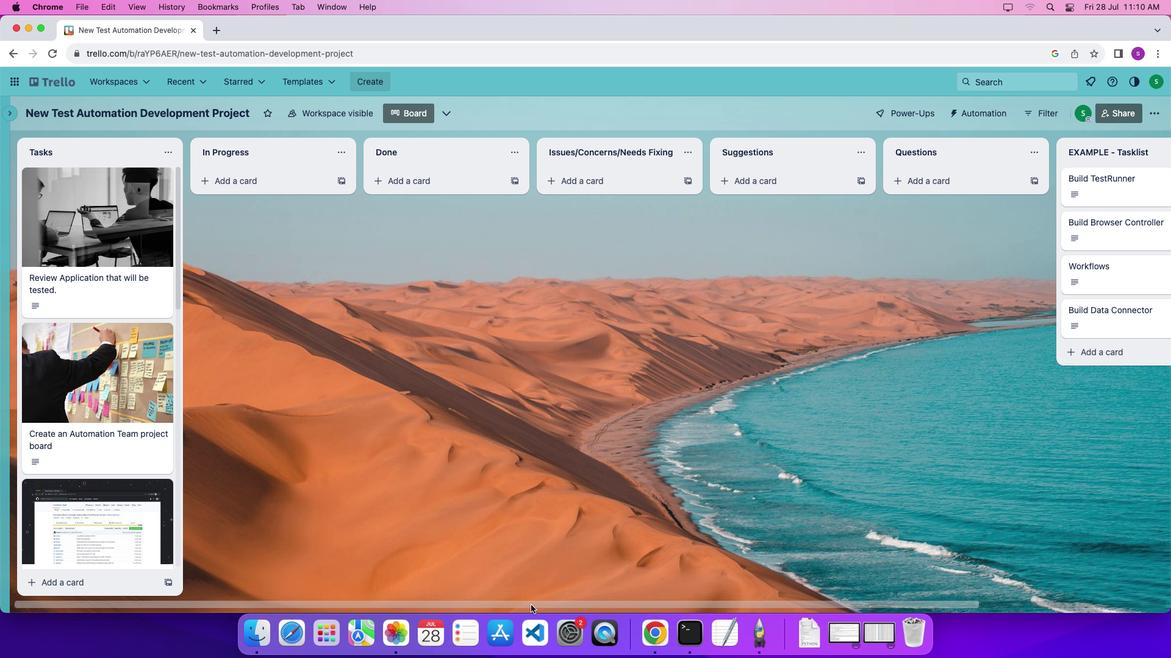 
Action: Mouse pressed left at (531, 605)
Screenshot: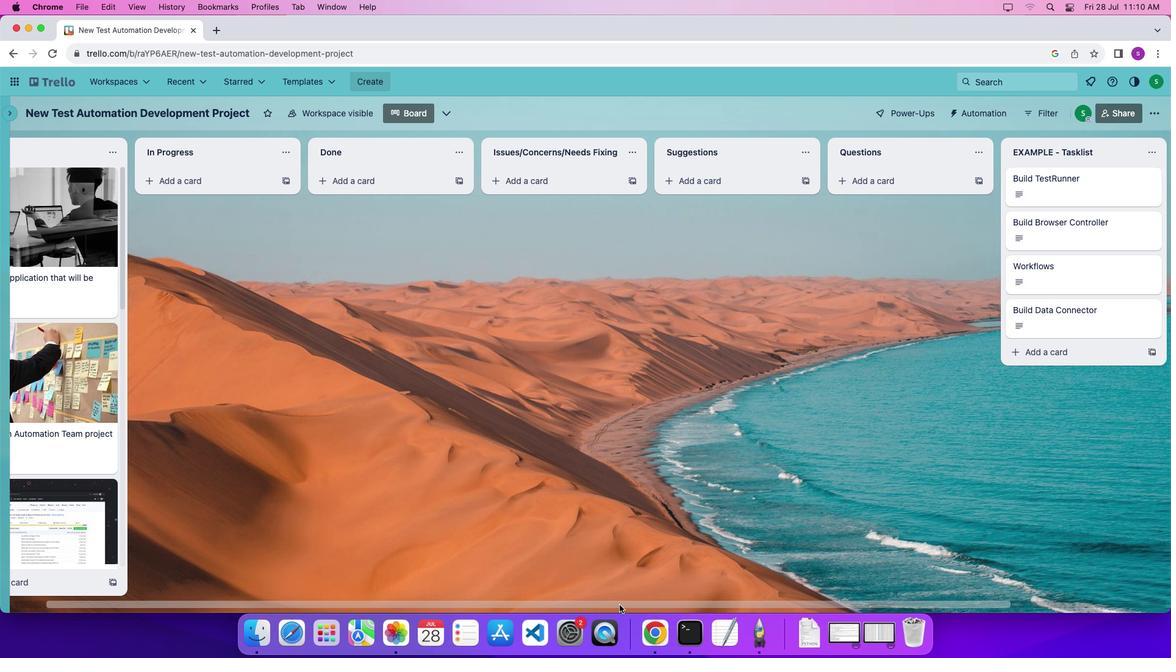 
Action: Mouse moved to (71, 203)
Screenshot: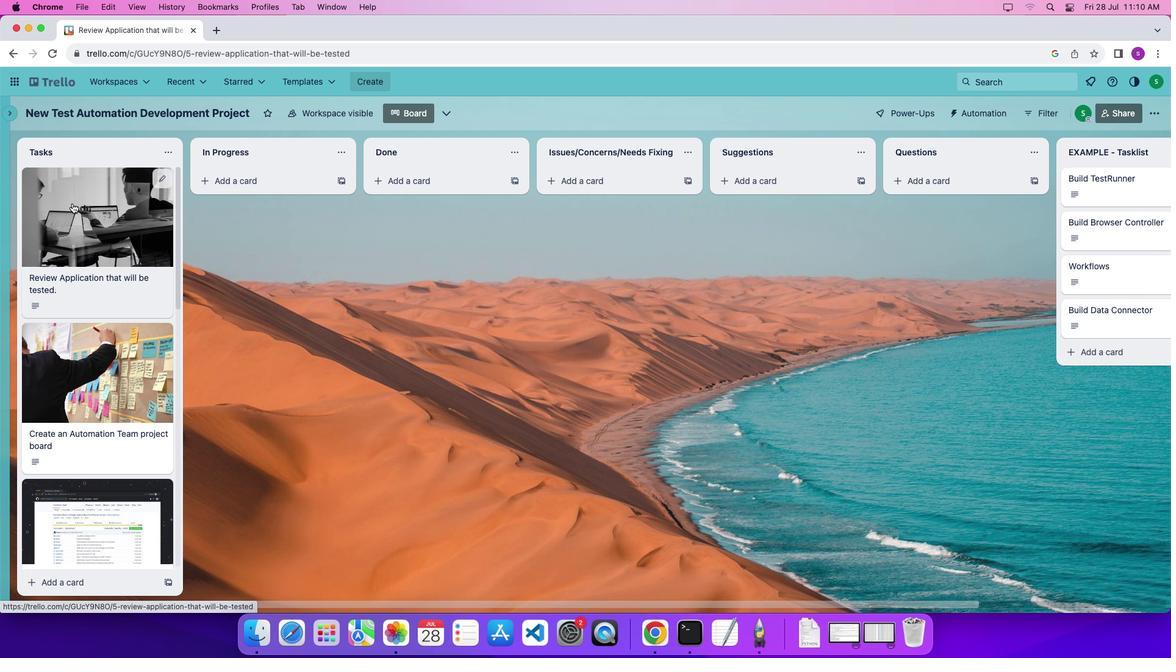 
Action: Mouse pressed left at (71, 203)
Screenshot: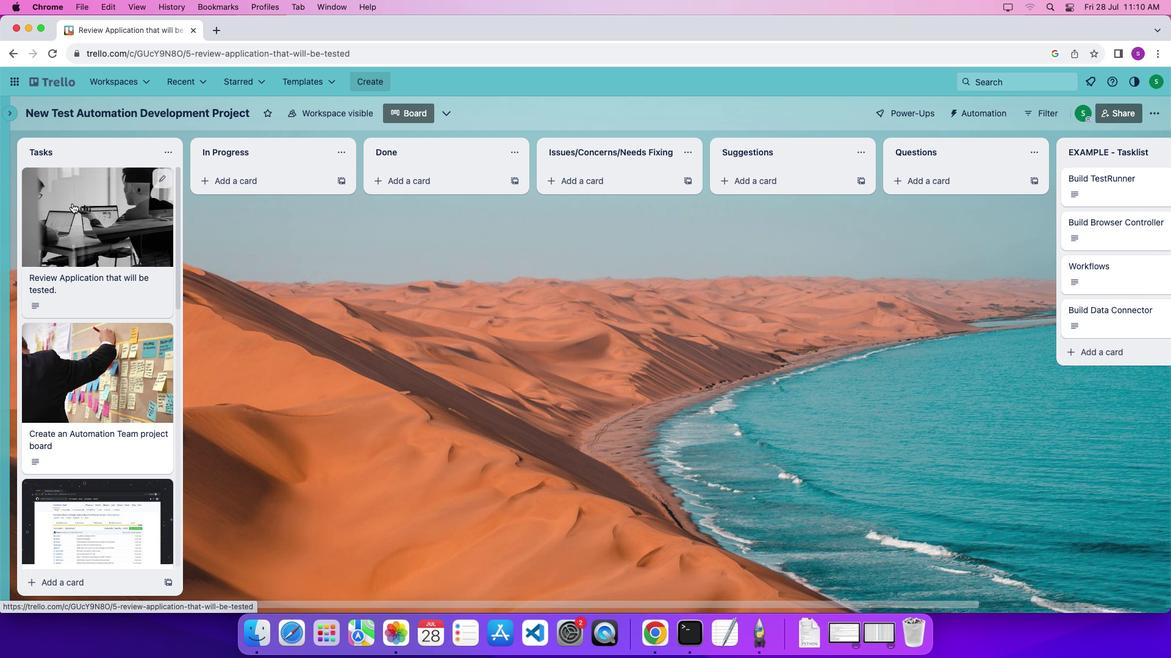 
Action: Mouse moved to (431, 283)
Screenshot: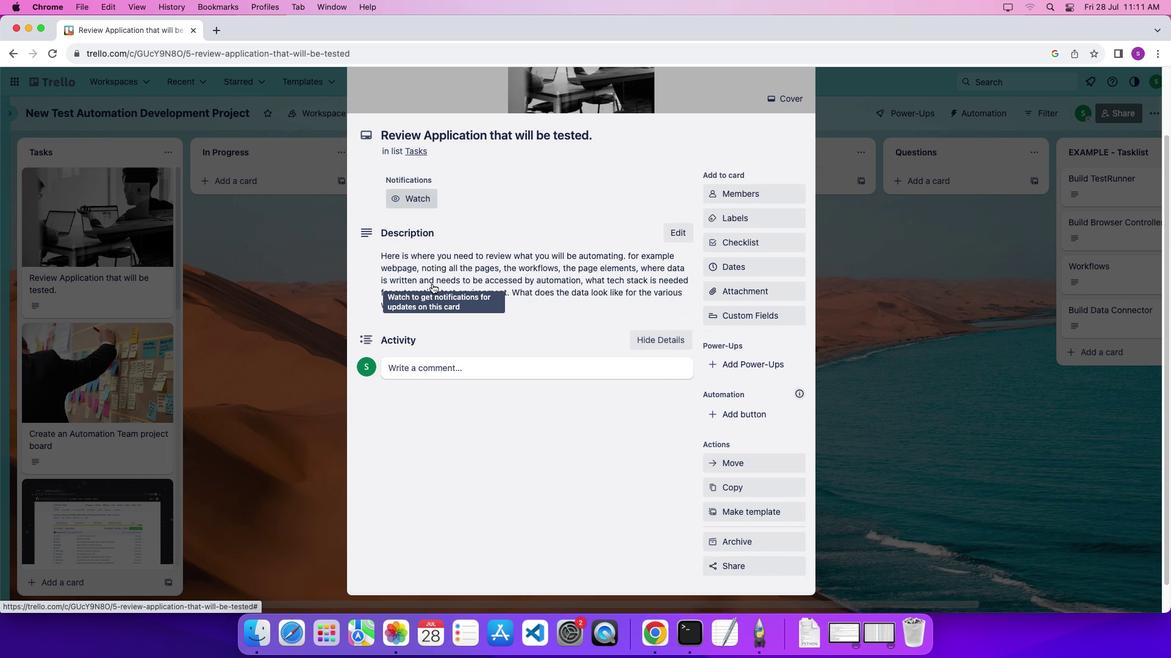 
Action: Mouse scrolled (431, 283) with delta (0, 0)
Screenshot: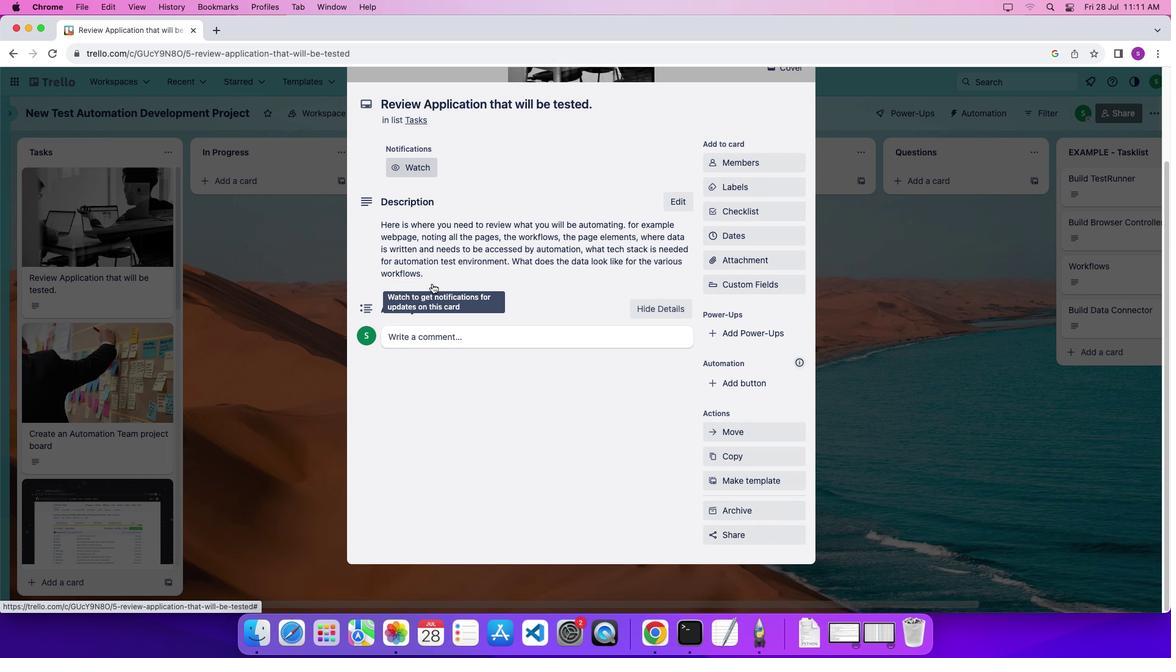 
Action: Mouse scrolled (431, 283) with delta (0, 0)
Screenshot: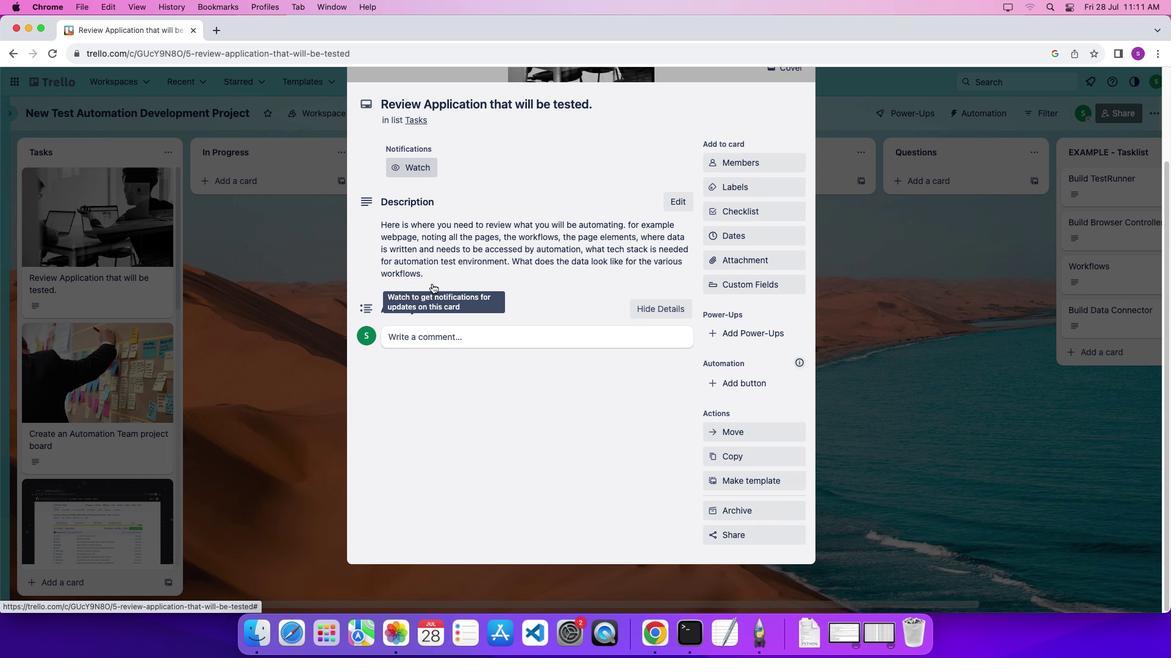 
Action: Mouse scrolled (431, 283) with delta (0, -3)
Screenshot: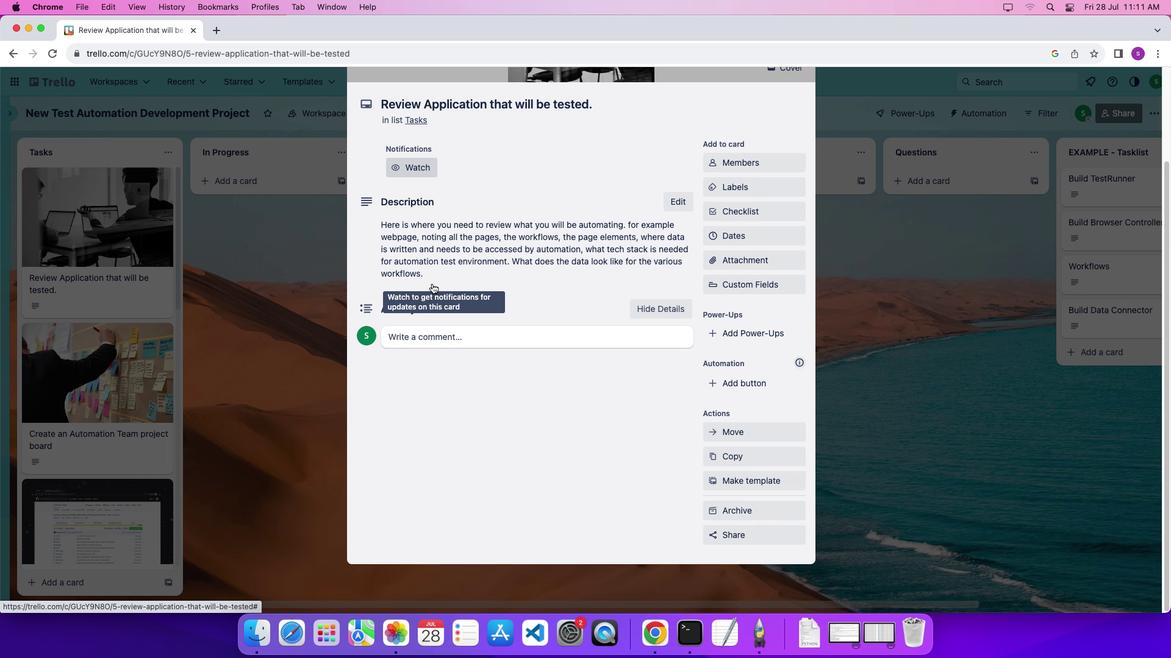 
Action: Mouse scrolled (431, 283) with delta (0, -3)
Screenshot: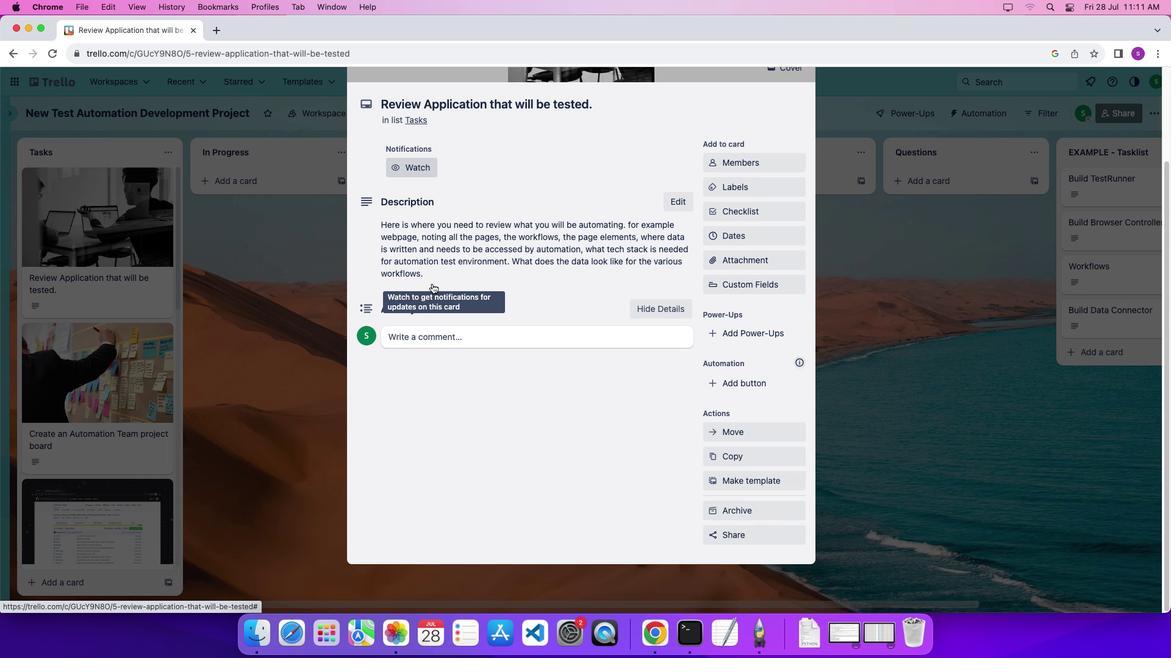 
Action: Mouse scrolled (431, 283) with delta (0, 0)
Screenshot: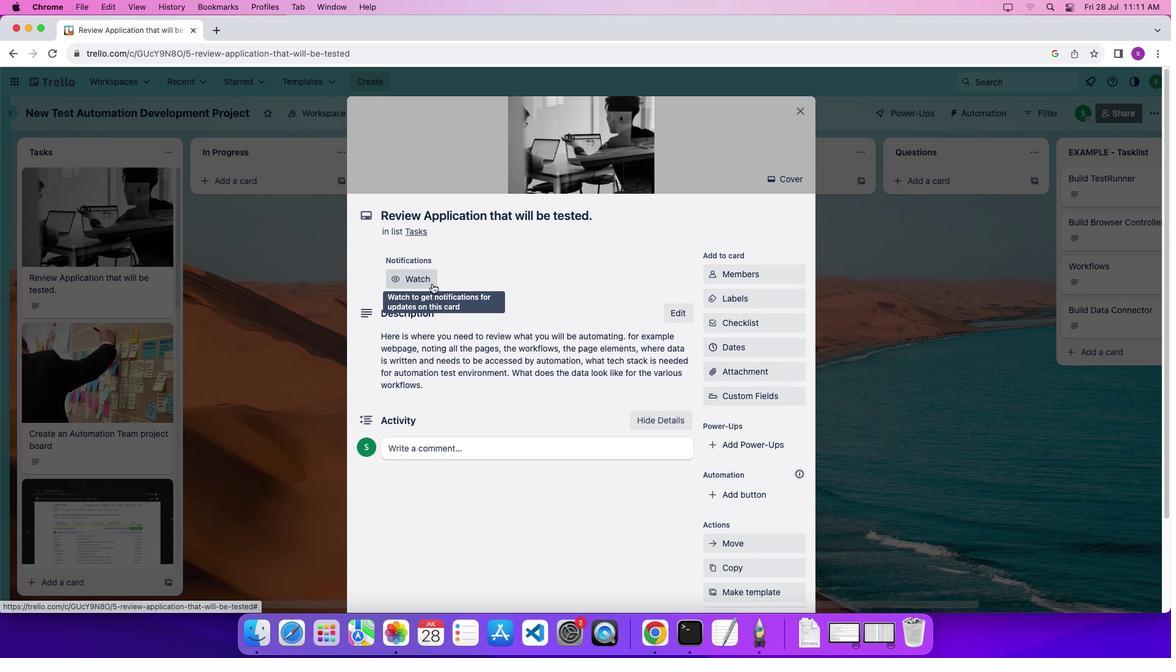 
Action: Mouse scrolled (431, 283) with delta (0, 0)
Screenshot: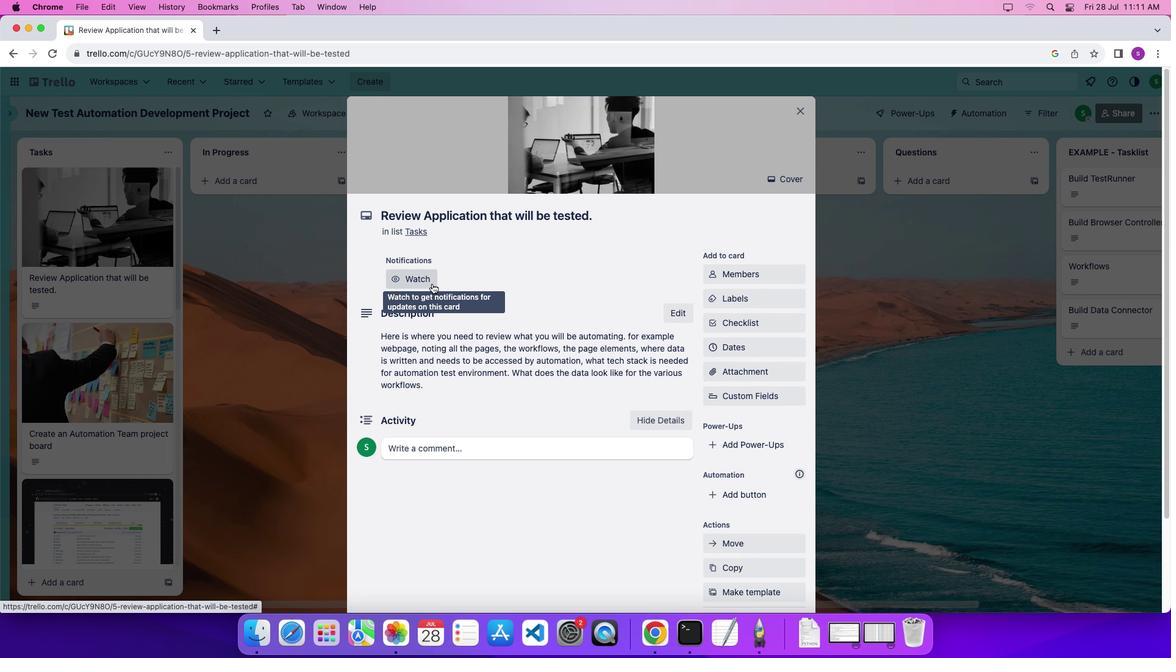 
Action: Mouse scrolled (431, 283) with delta (0, 4)
Screenshot: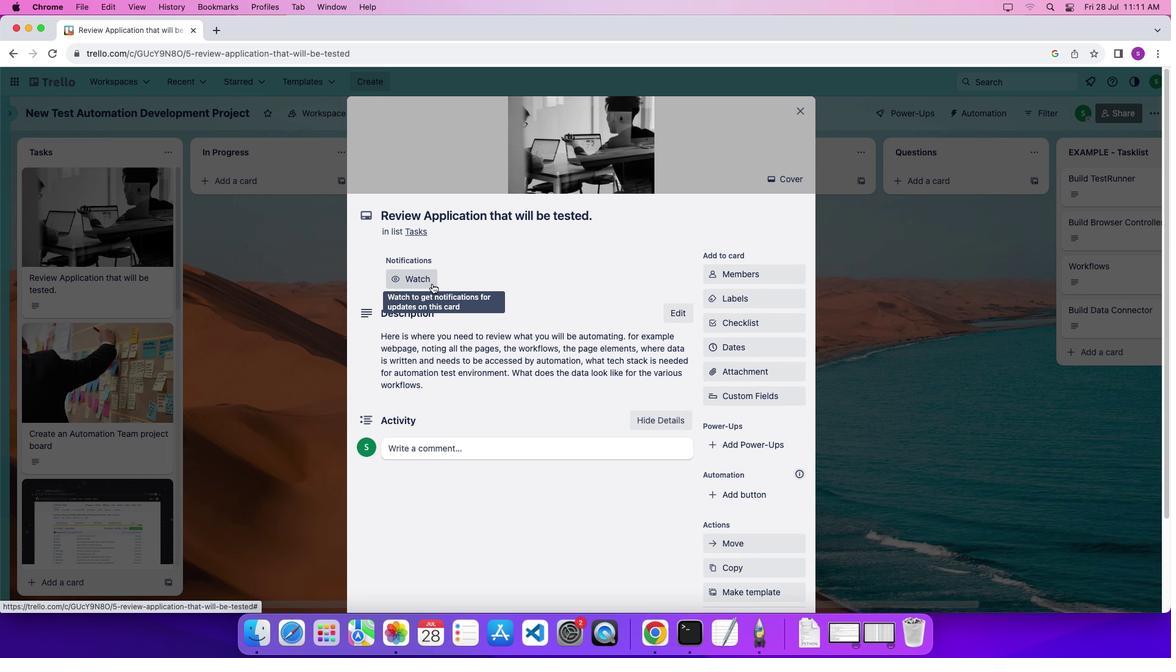 
Action: Mouse scrolled (431, 283) with delta (0, 7)
Screenshot: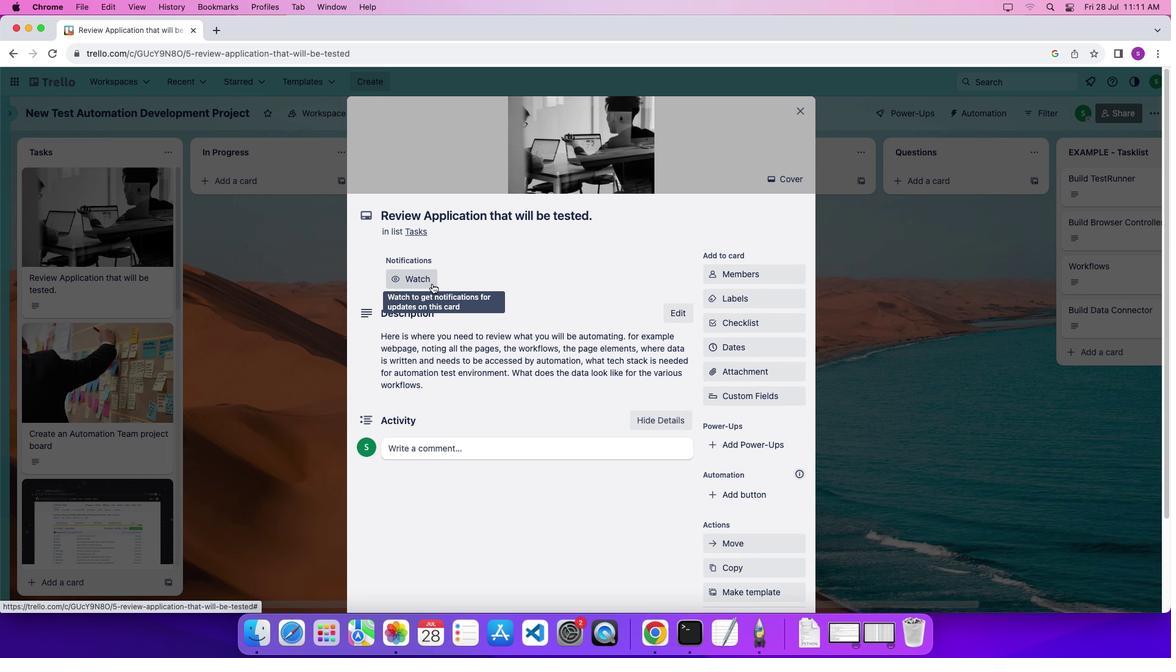 
Action: Mouse moved to (805, 109)
Screenshot: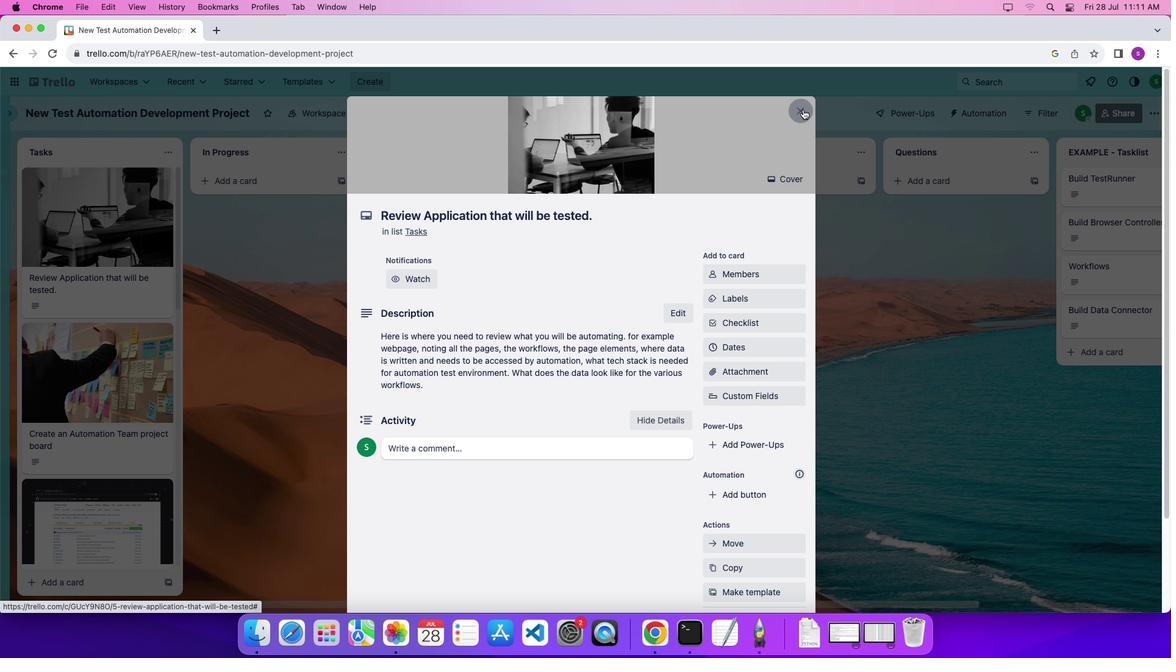 
Action: Mouse pressed left at (805, 109)
Screenshot: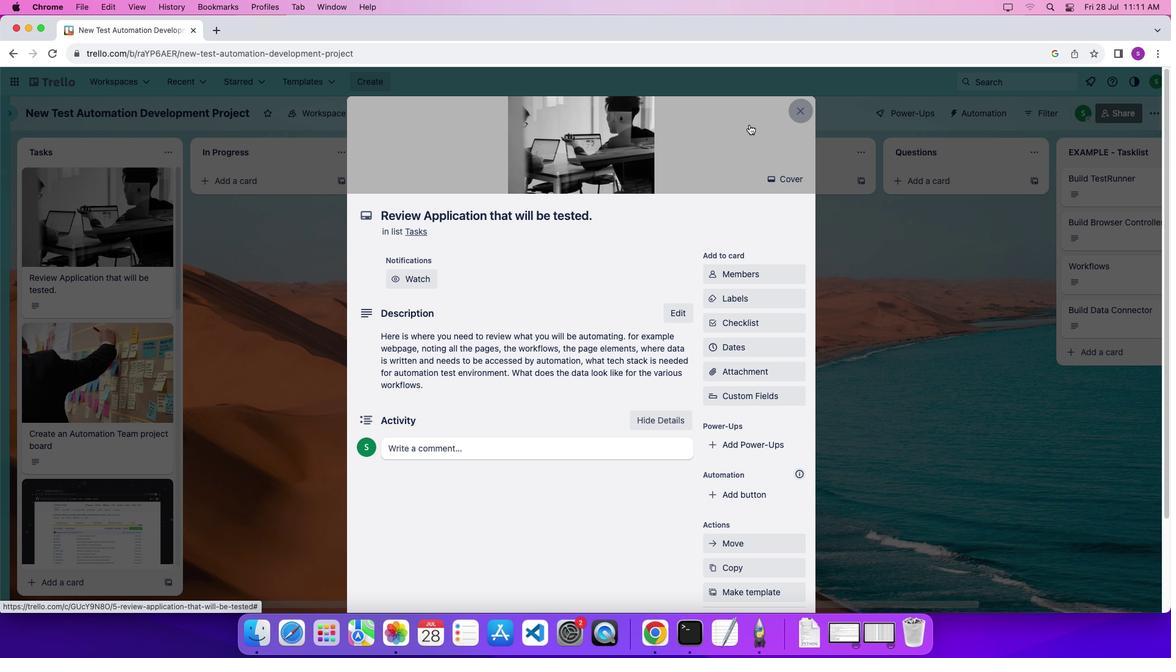 
Action: Mouse moved to (103, 345)
Screenshot: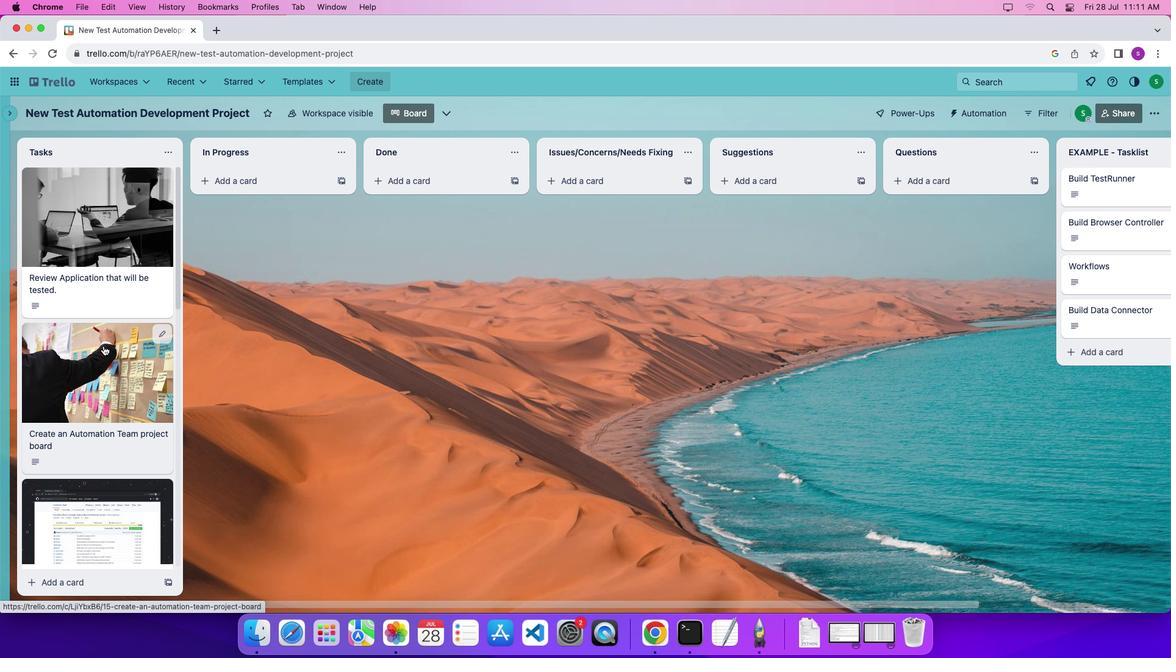 
Action: Mouse pressed left at (103, 345)
Screenshot: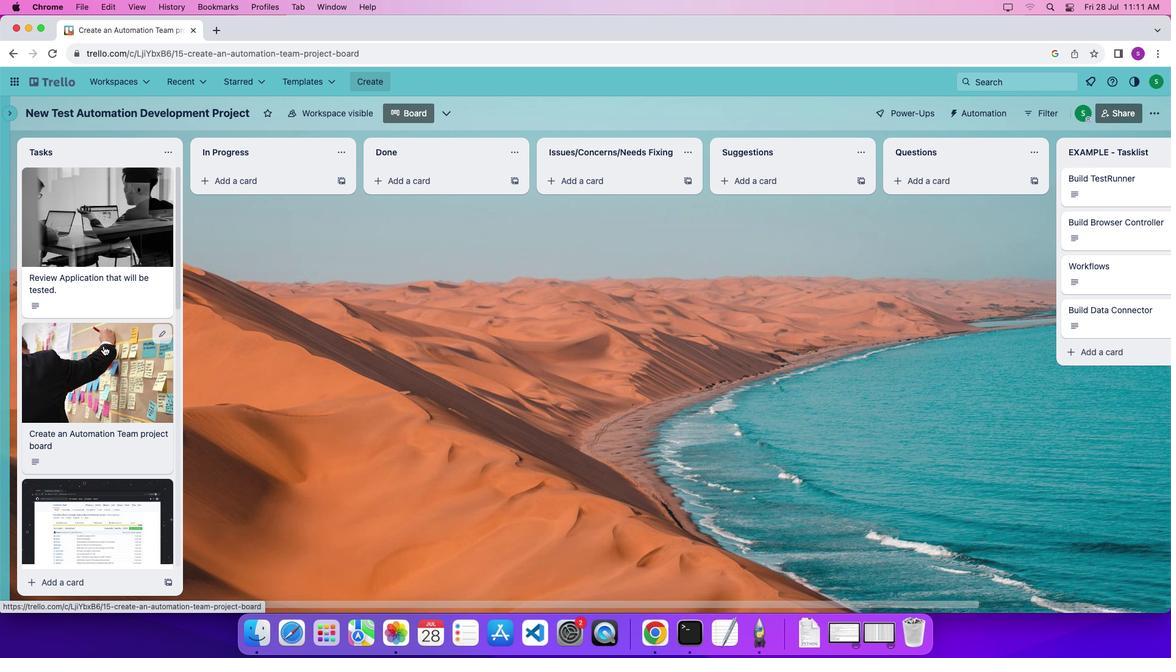 
Action: Mouse moved to (534, 292)
Screenshot: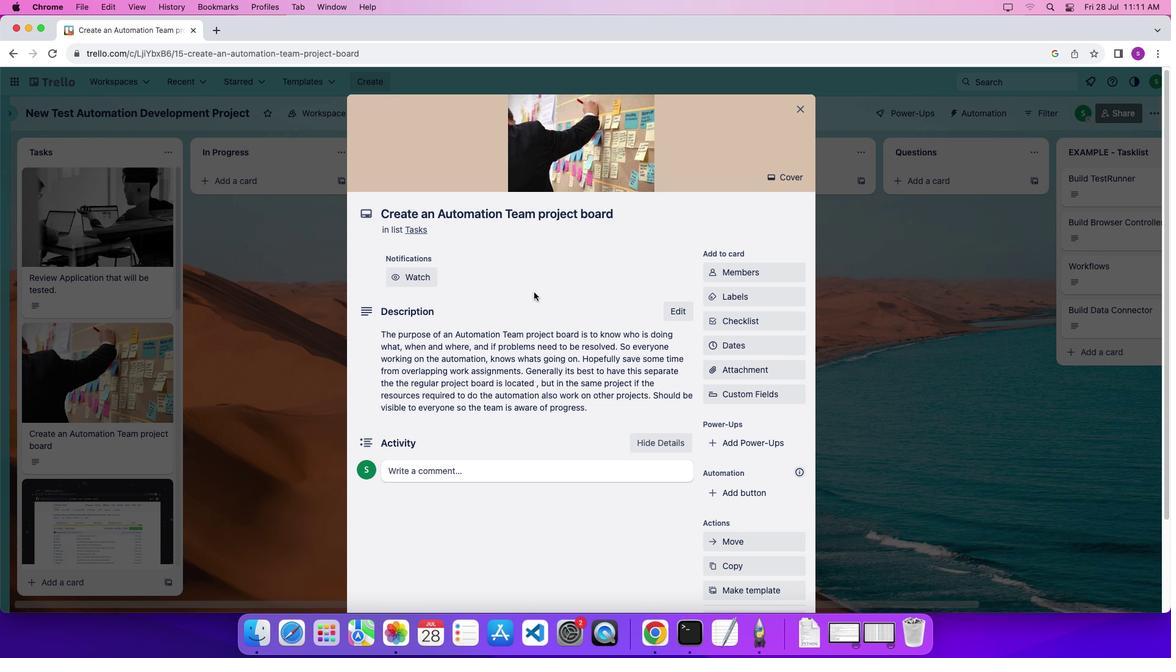 
Action: Mouse scrolled (534, 292) with delta (0, 0)
Screenshot: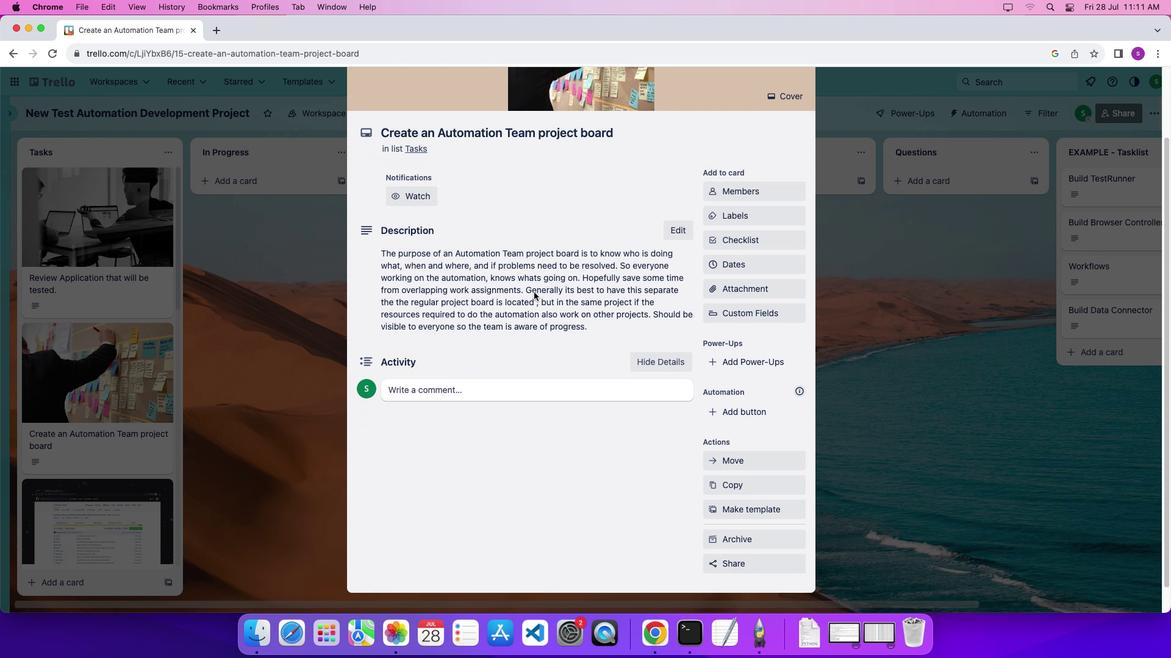 
Action: Mouse scrolled (534, 292) with delta (0, 0)
Screenshot: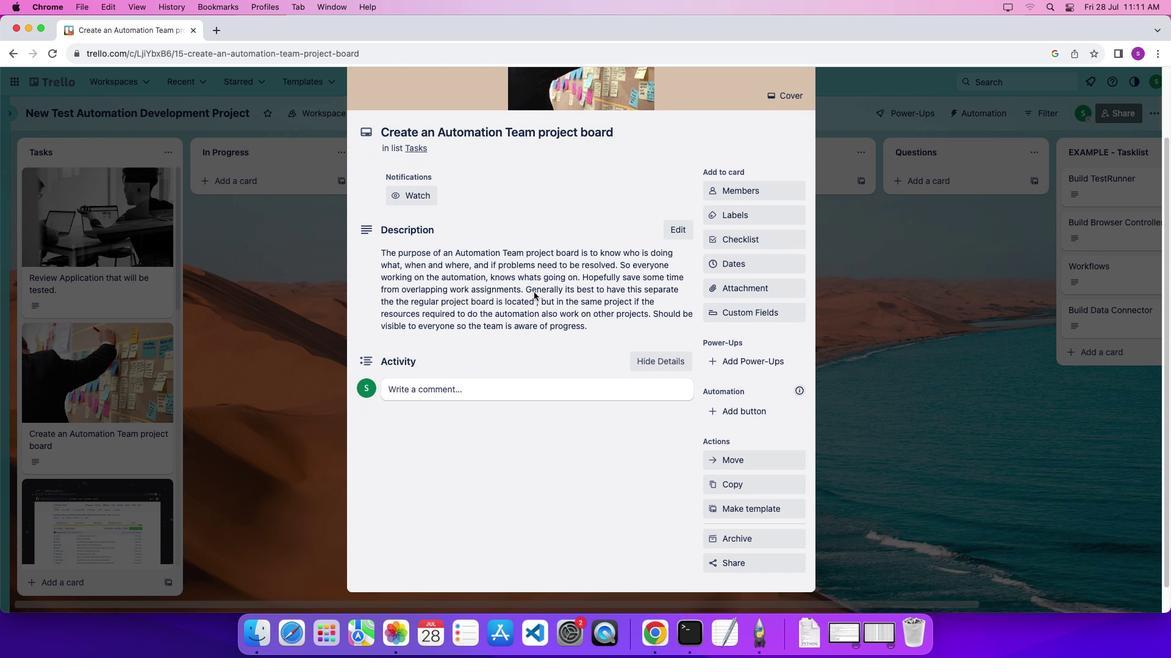 
Action: Mouse scrolled (534, 292) with delta (0, 0)
Screenshot: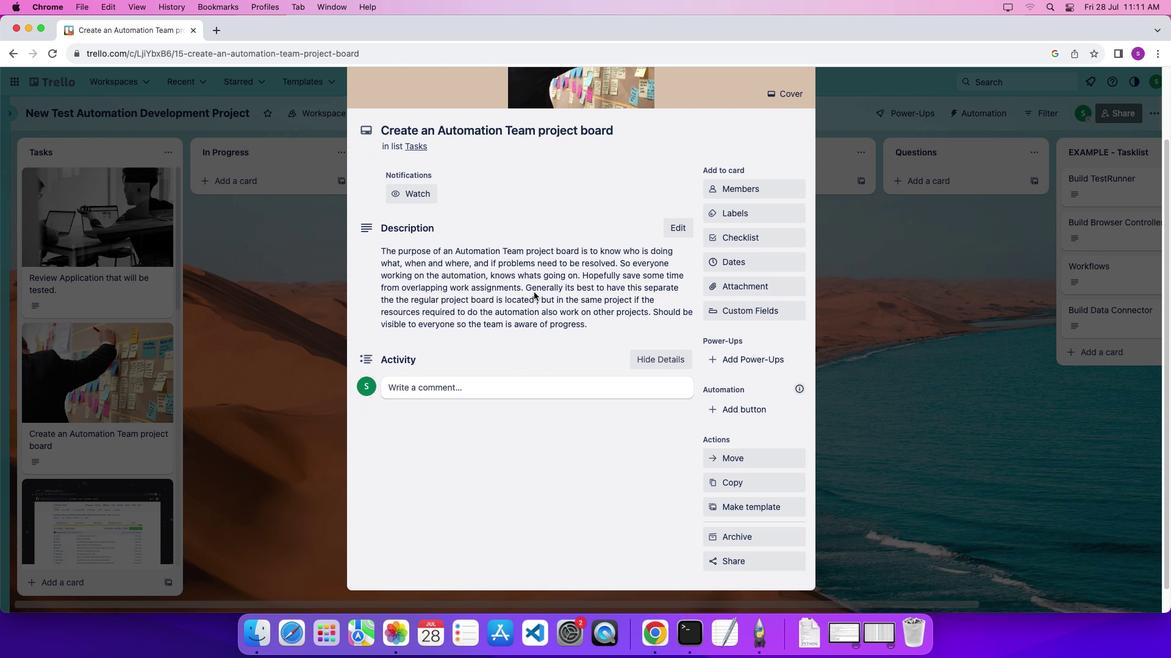 
Action: Mouse scrolled (534, 292) with delta (0, 0)
Screenshot: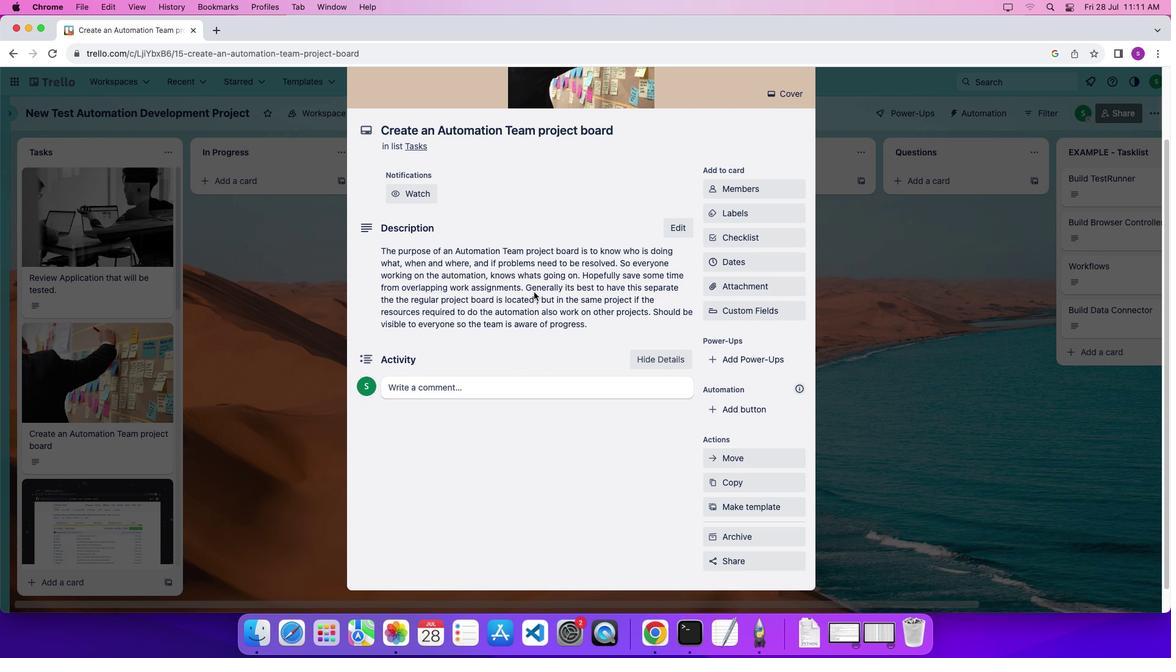 
Action: Mouse scrolled (534, 292) with delta (0, 0)
Screenshot: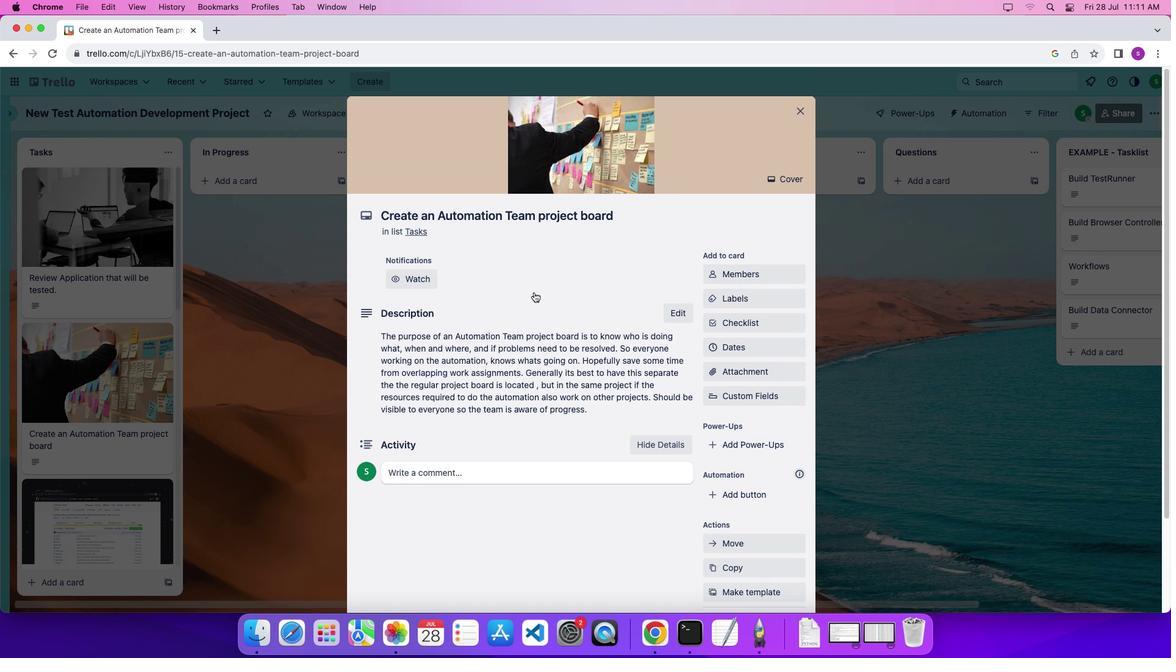 
Action: Mouse scrolled (534, 292) with delta (0, 0)
Screenshot: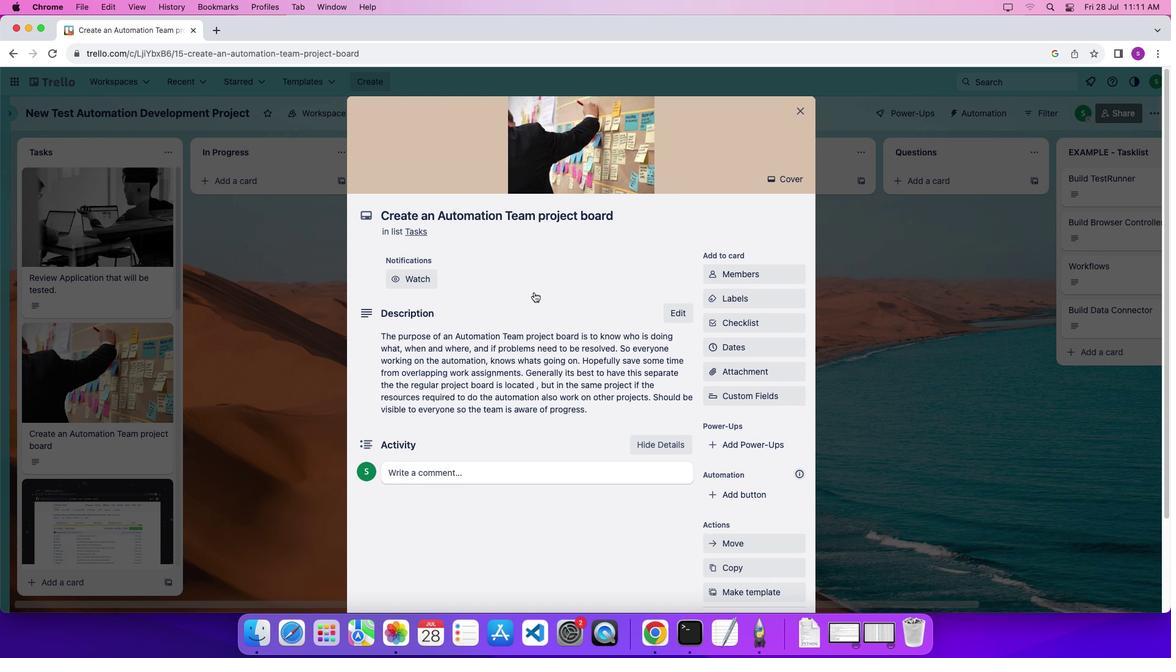 
Action: Mouse scrolled (534, 292) with delta (0, 4)
Screenshot: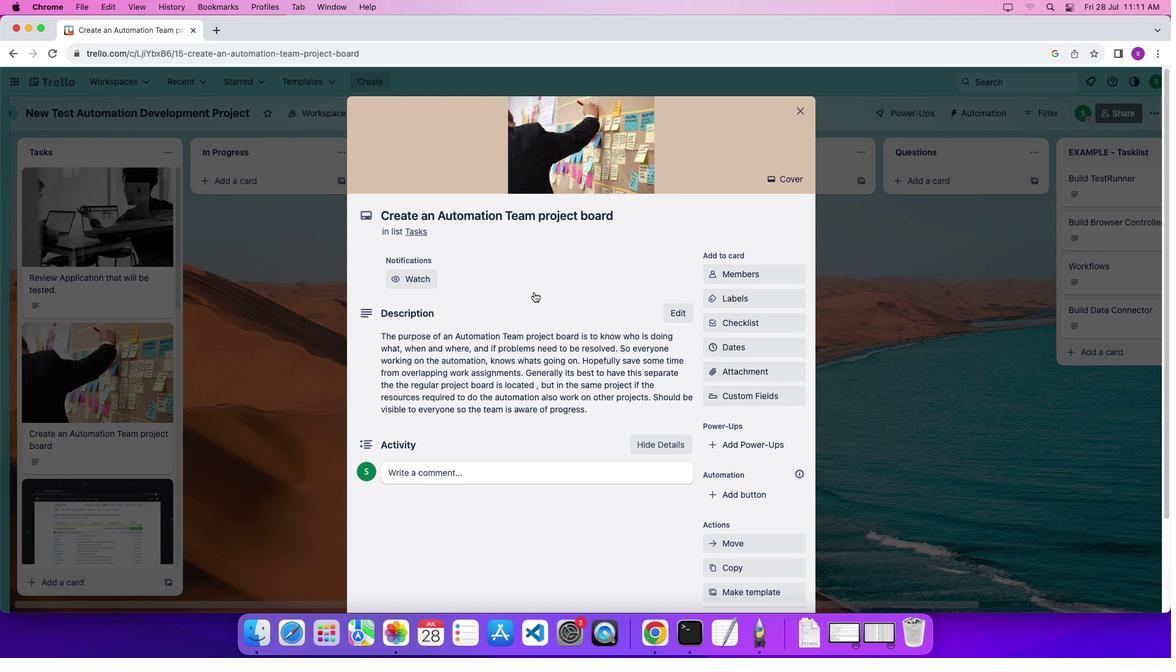 
Action: Mouse scrolled (534, 292) with delta (0, 6)
Screenshot: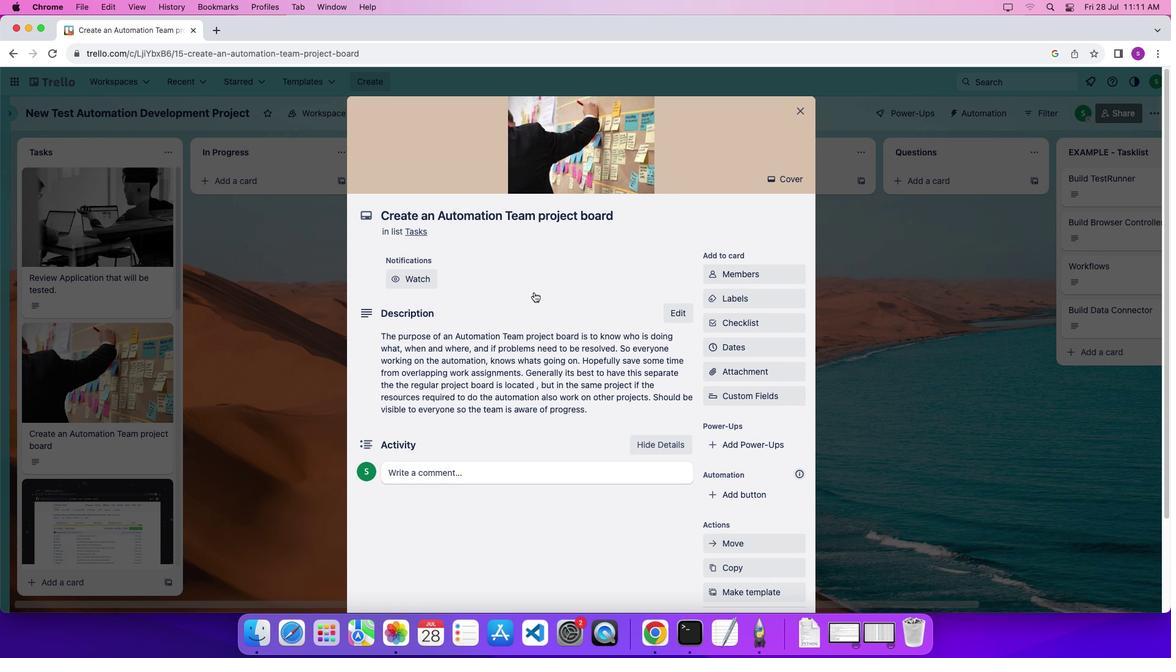 
Action: Mouse moved to (795, 112)
Screenshot: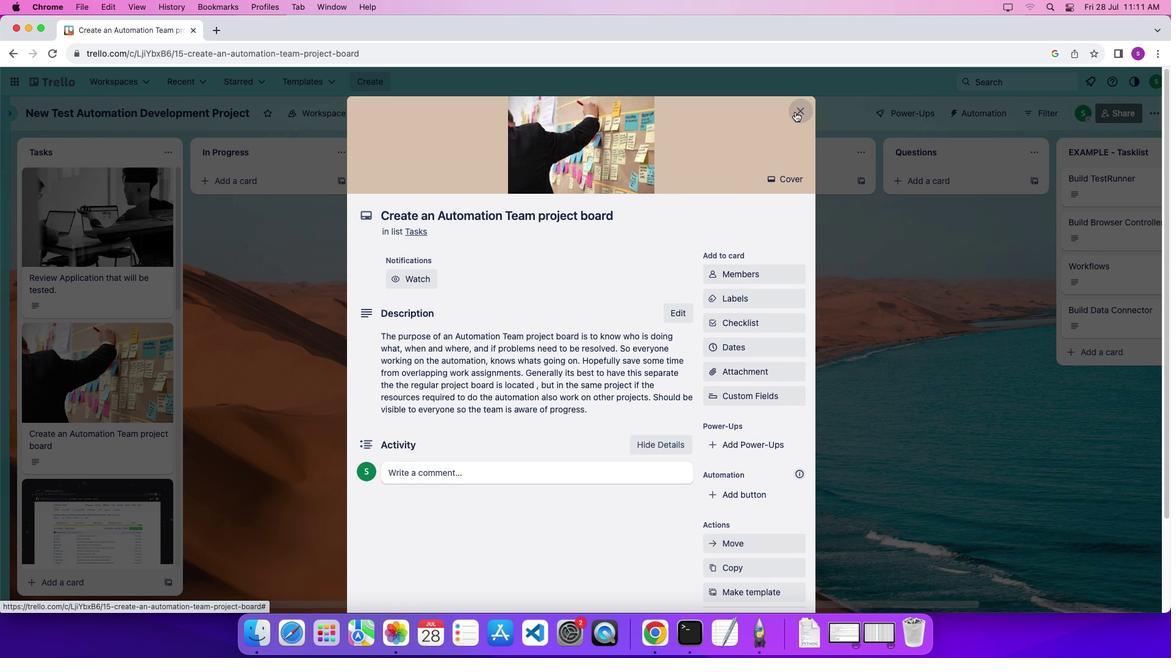 
Action: Mouse pressed left at (795, 112)
Screenshot: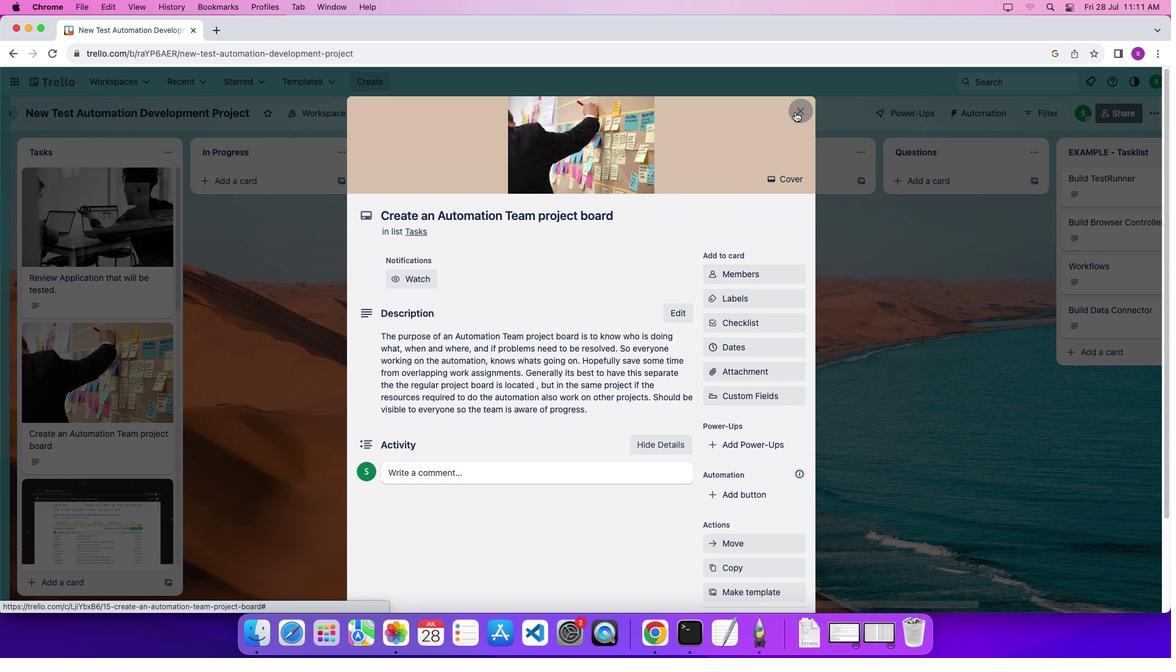 
Action: Mouse moved to (119, 531)
Screenshot: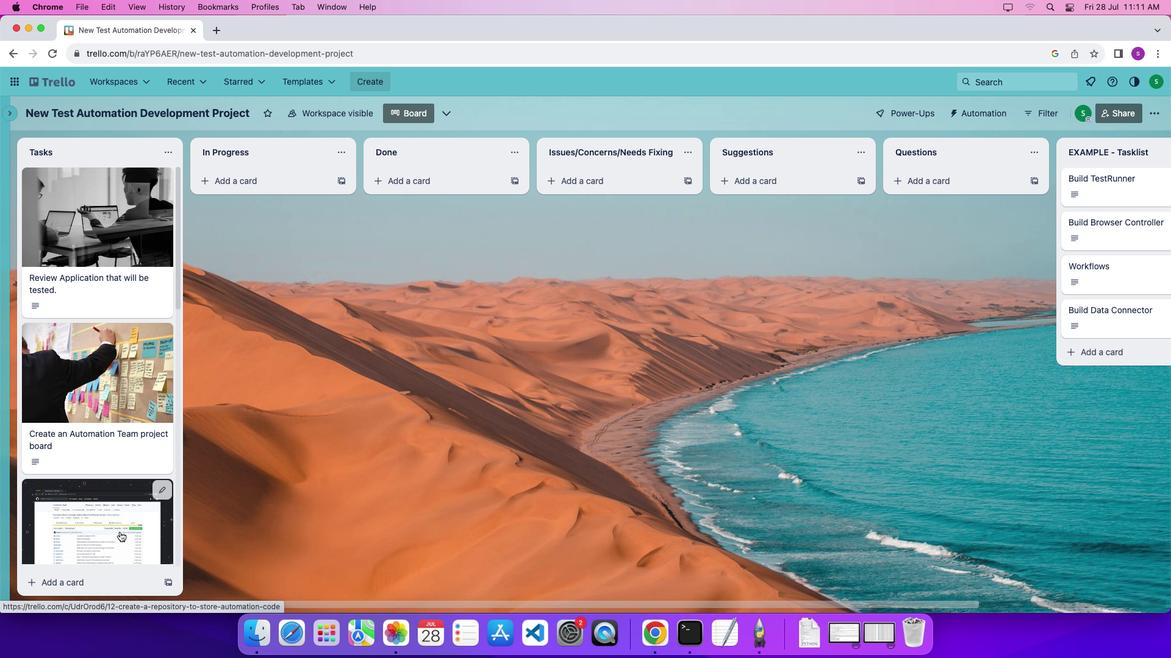
Action: Mouse pressed left at (119, 531)
Screenshot: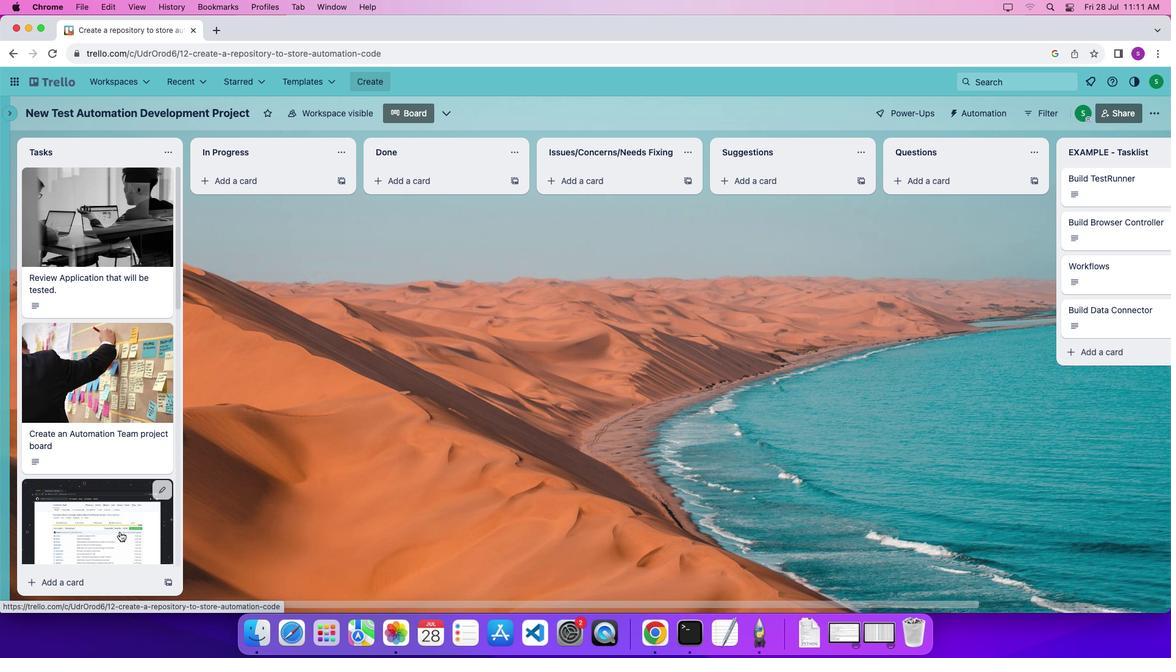 
Action: Mouse moved to (579, 446)
Screenshot: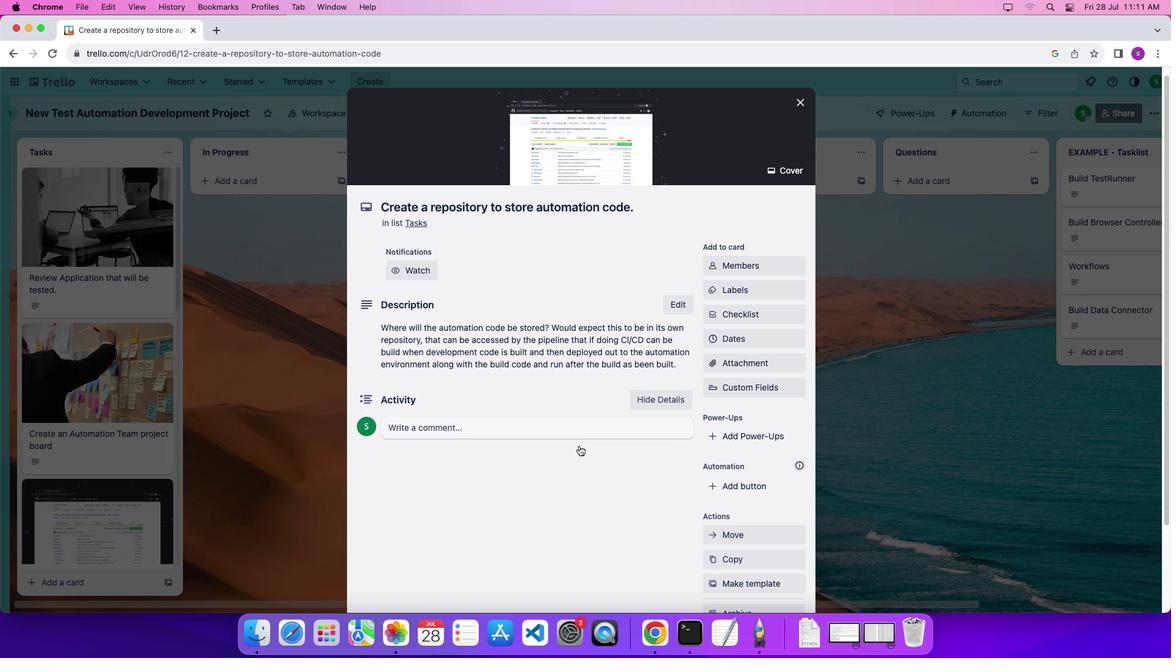 
Action: Mouse scrolled (579, 446) with delta (0, 0)
Screenshot: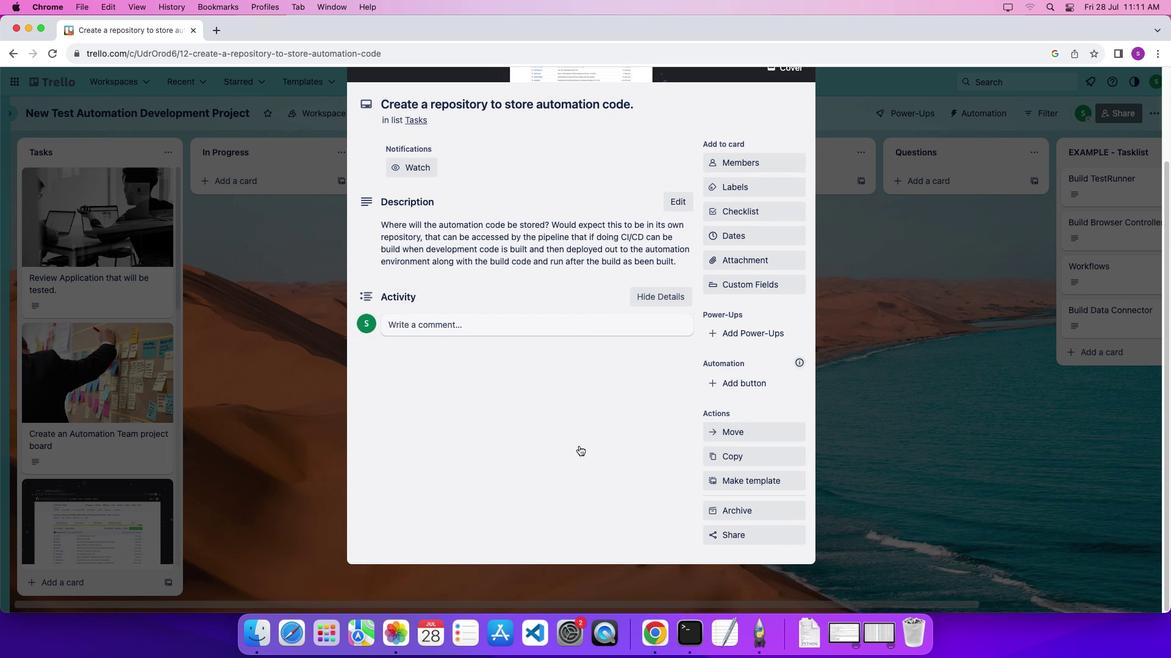 
Action: Mouse scrolled (579, 446) with delta (0, 0)
Screenshot: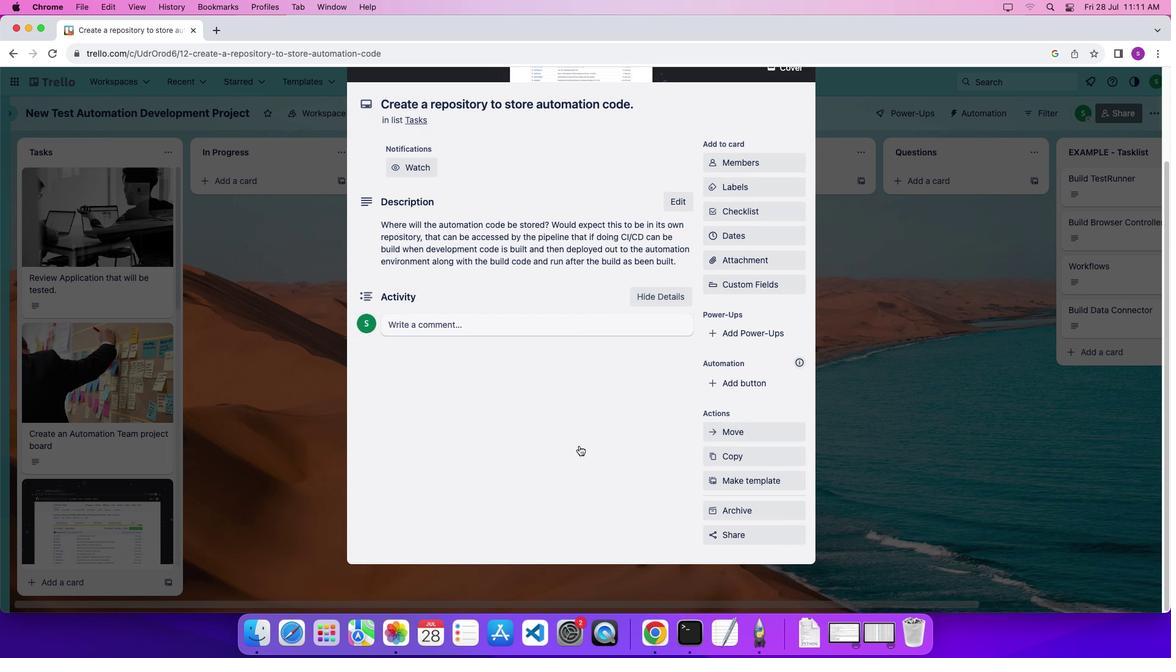 
Action: Mouse scrolled (579, 446) with delta (0, -1)
Screenshot: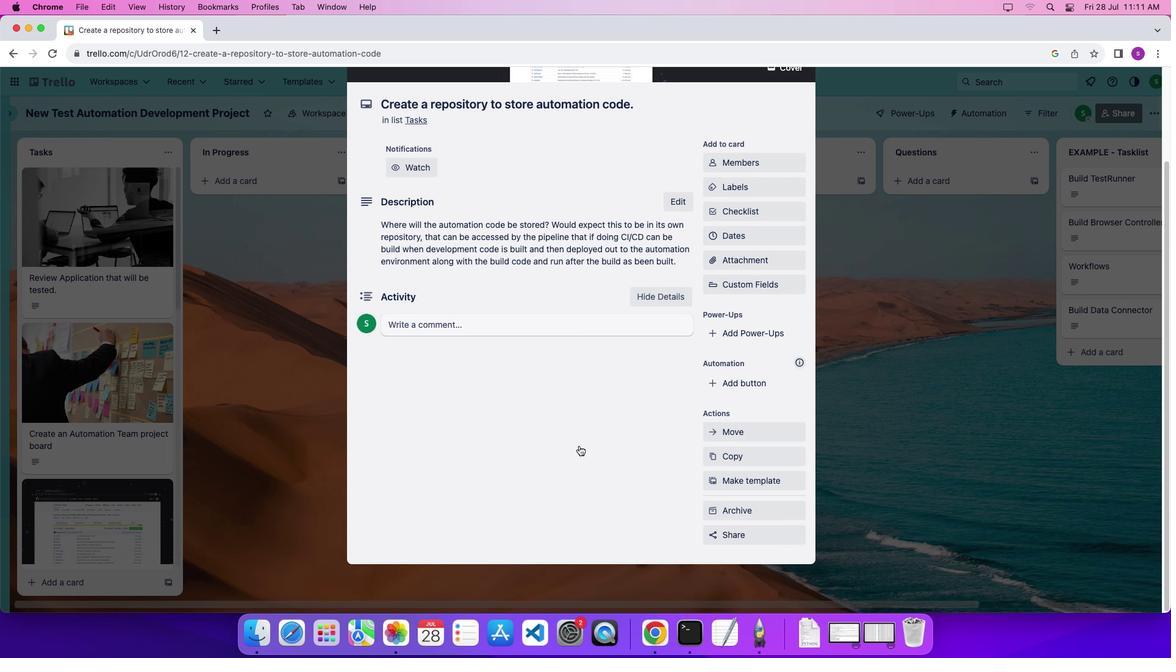 
Action: Mouse scrolled (579, 446) with delta (0, -2)
Screenshot: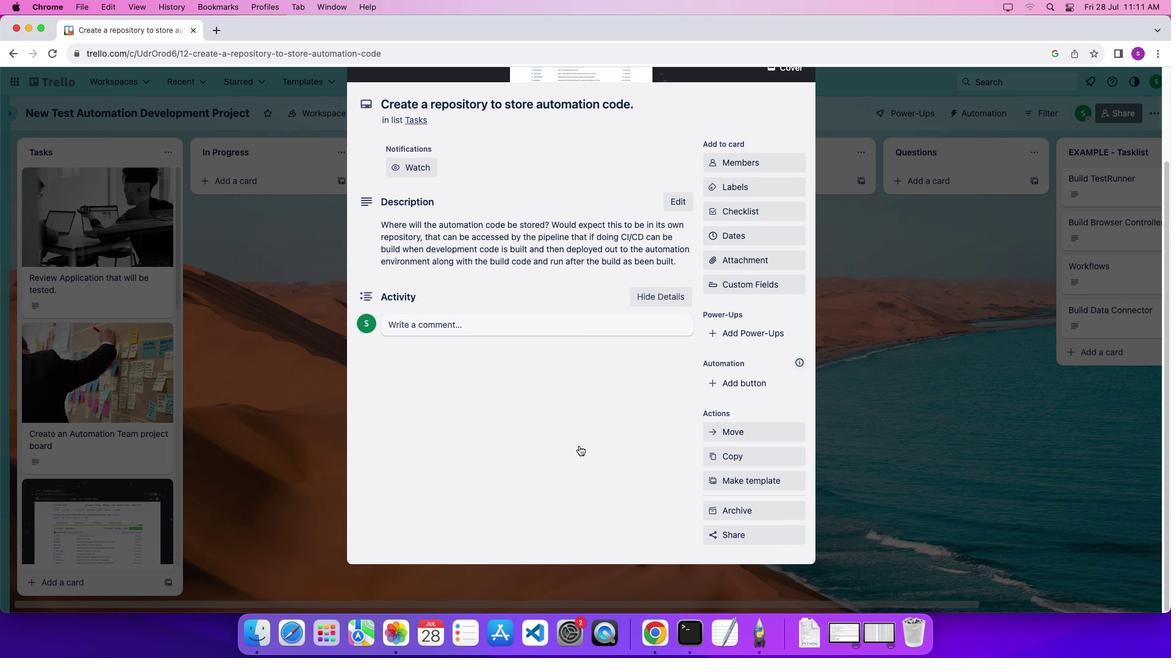 
Action: Mouse scrolled (579, 446) with delta (0, 0)
Screenshot: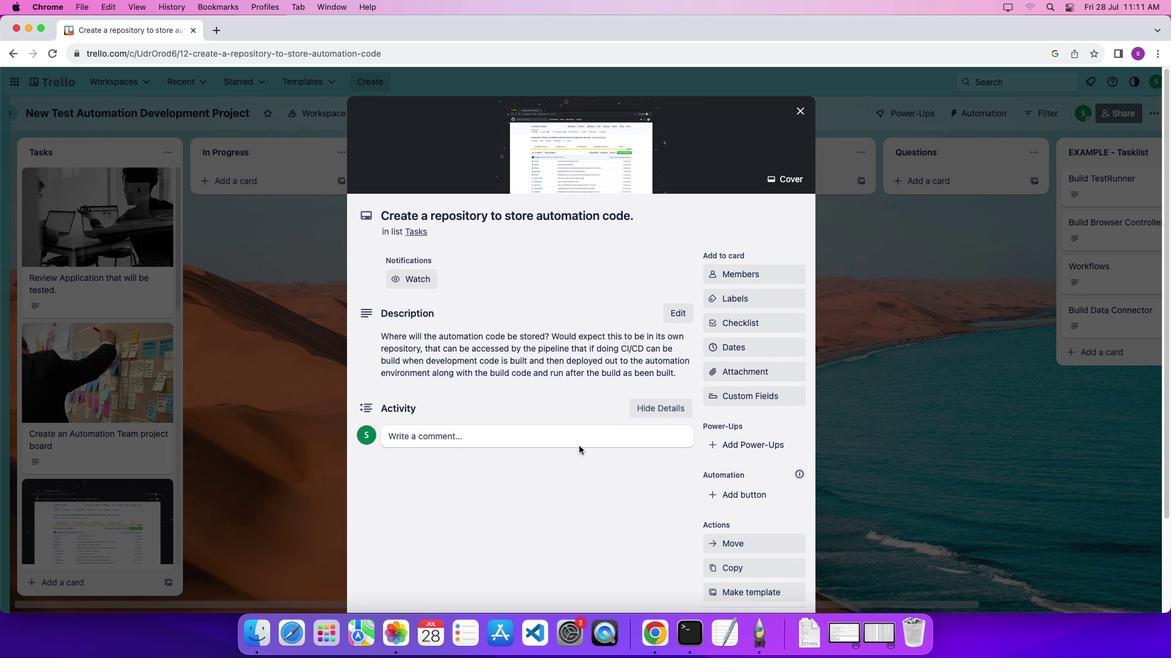 
Action: Mouse scrolled (579, 446) with delta (0, 0)
Screenshot: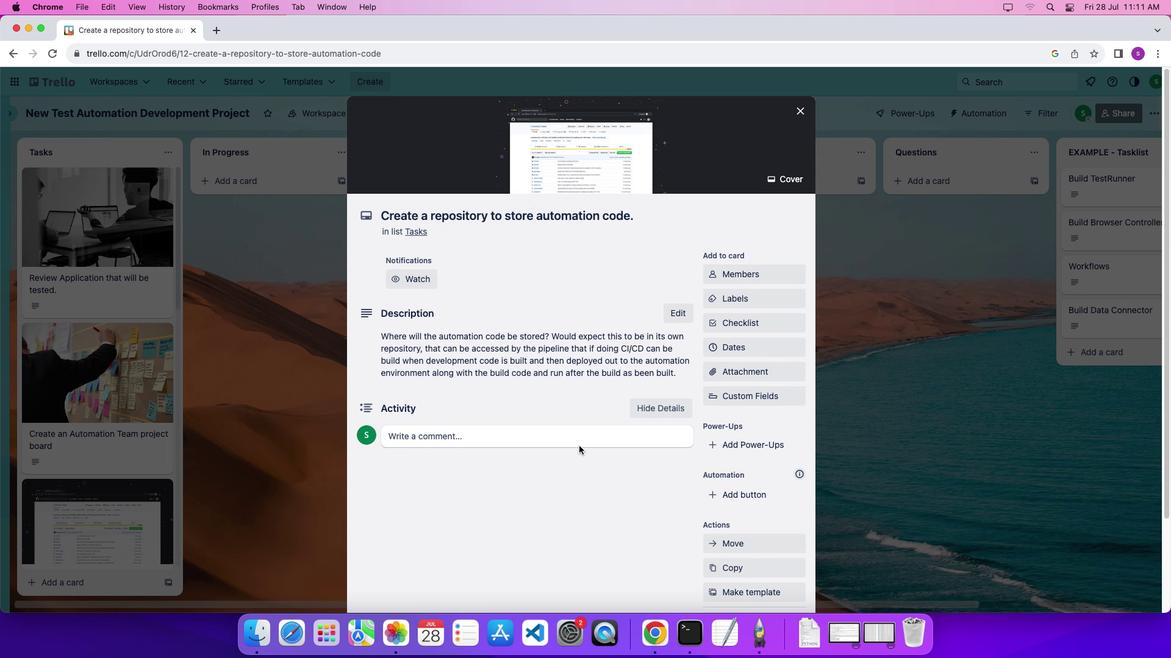 
Action: Mouse scrolled (579, 446) with delta (0, 3)
Screenshot: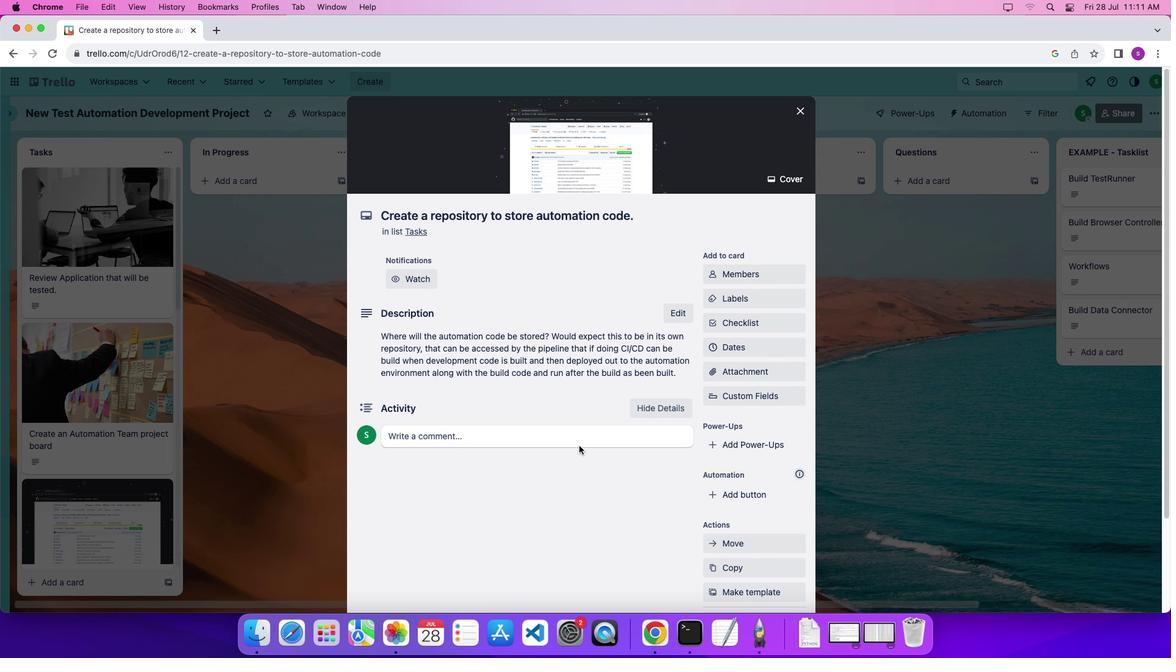 
Action: Mouse scrolled (579, 446) with delta (0, 4)
Screenshot: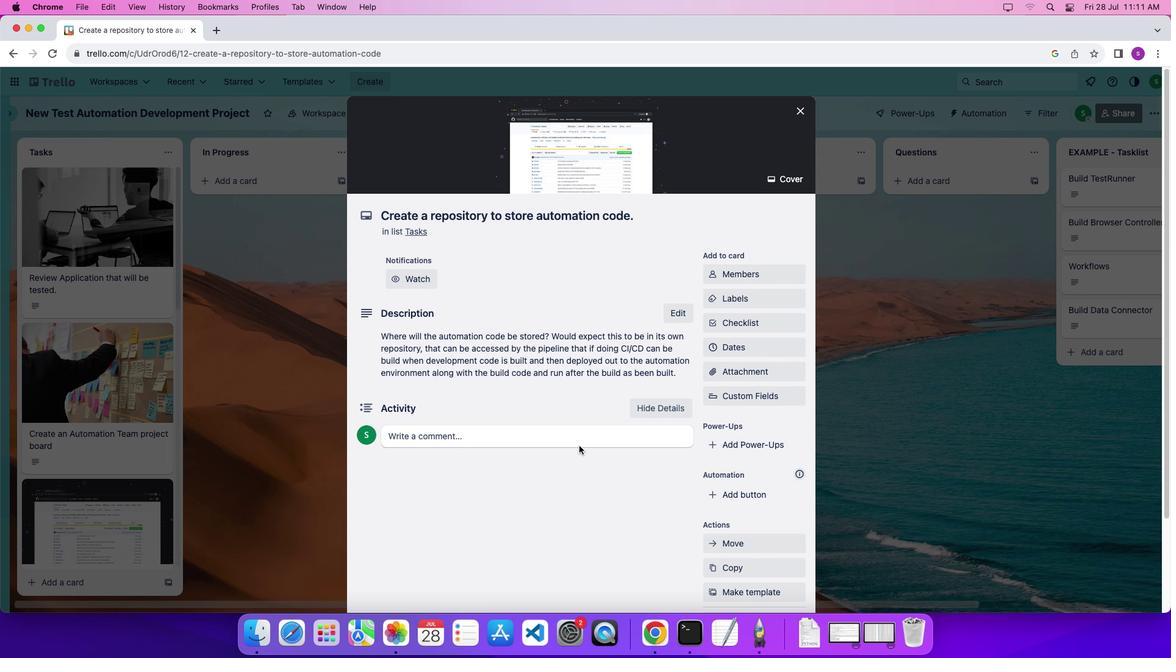 
Action: Mouse moved to (796, 112)
Screenshot: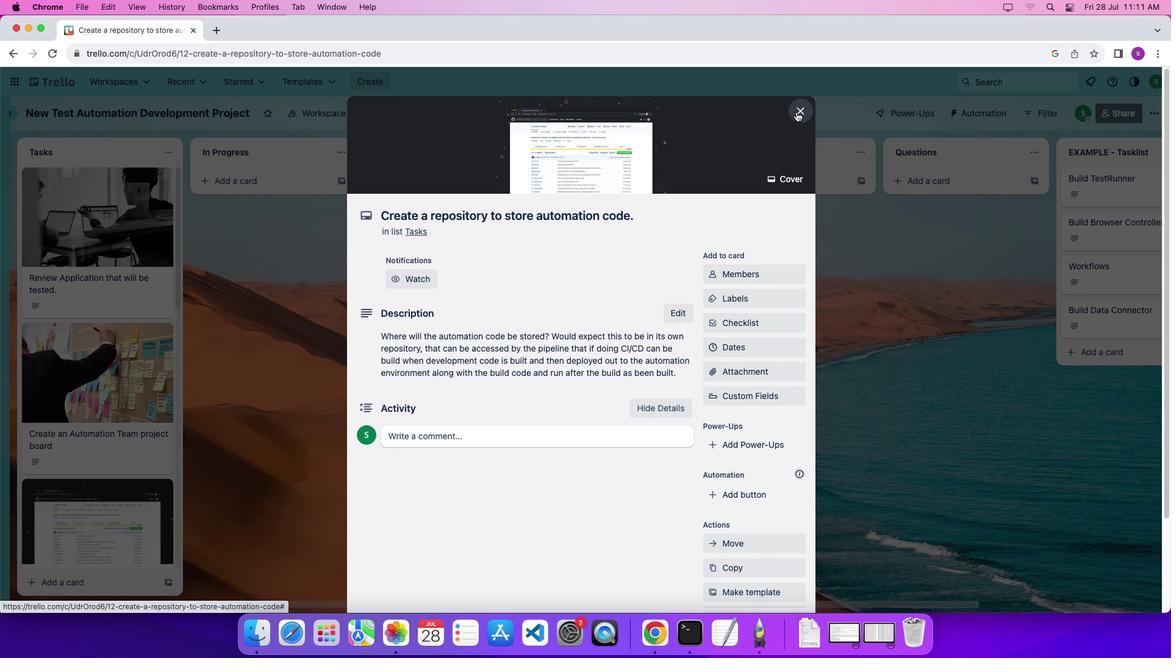 
Action: Mouse pressed left at (796, 112)
Screenshot: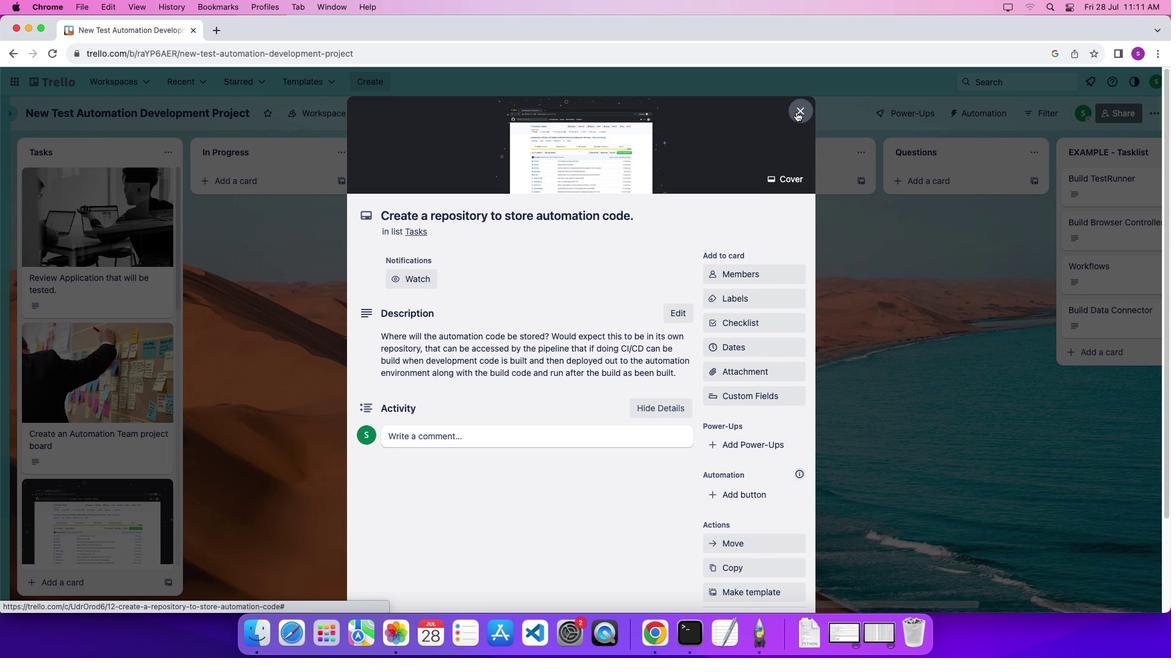 
Action: Mouse moved to (663, 357)
Screenshot: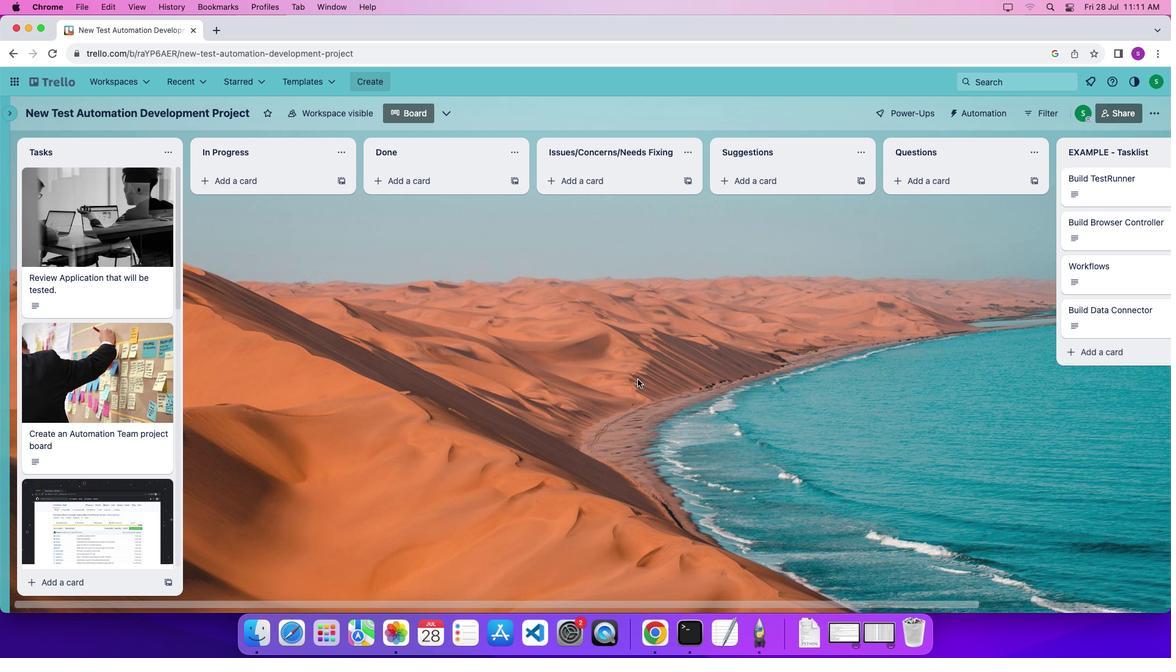 
Action: Mouse pressed left at (663, 357)
Screenshot: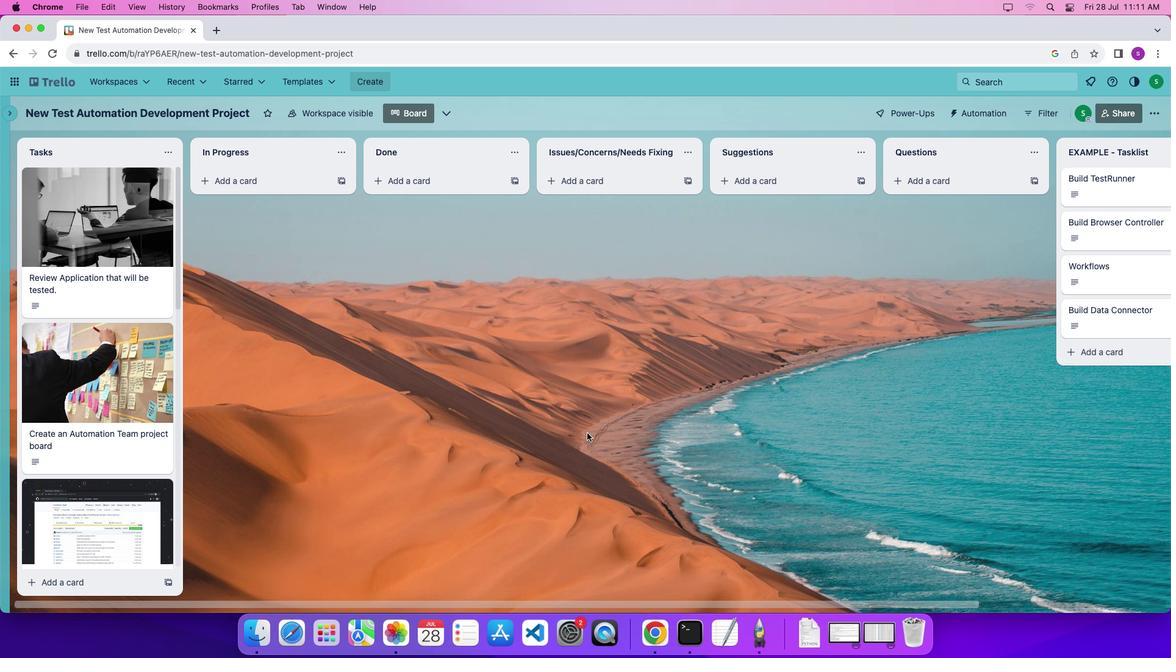 
Action: Mouse moved to (502, 602)
Screenshot: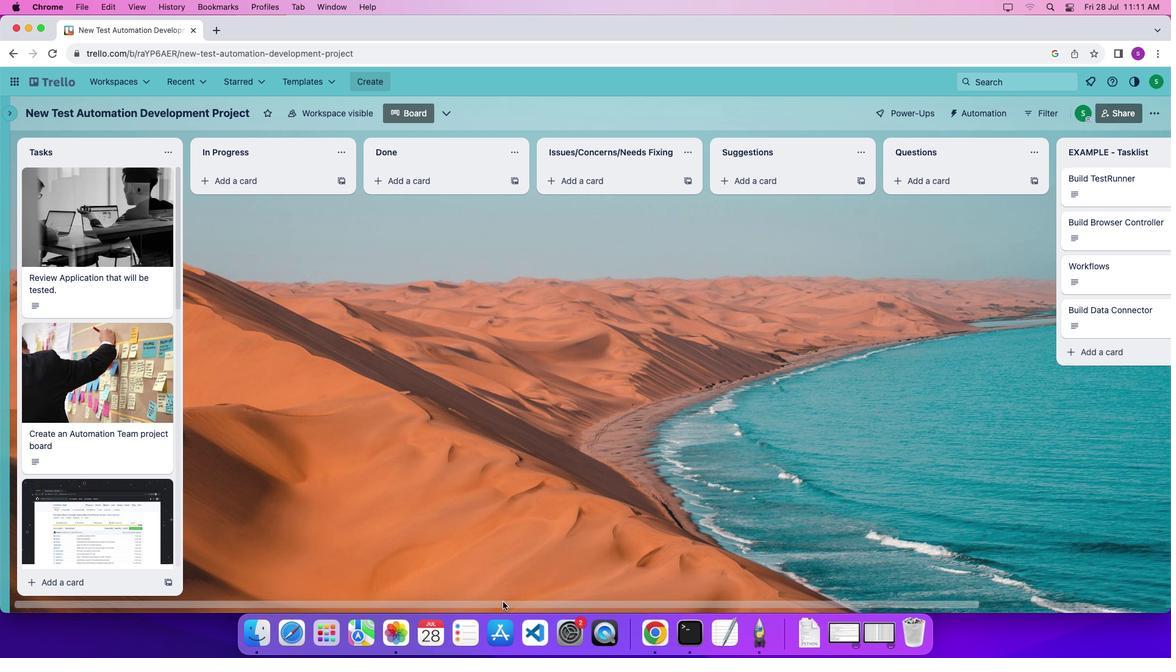 
Action: Mouse pressed left at (502, 602)
Screenshot: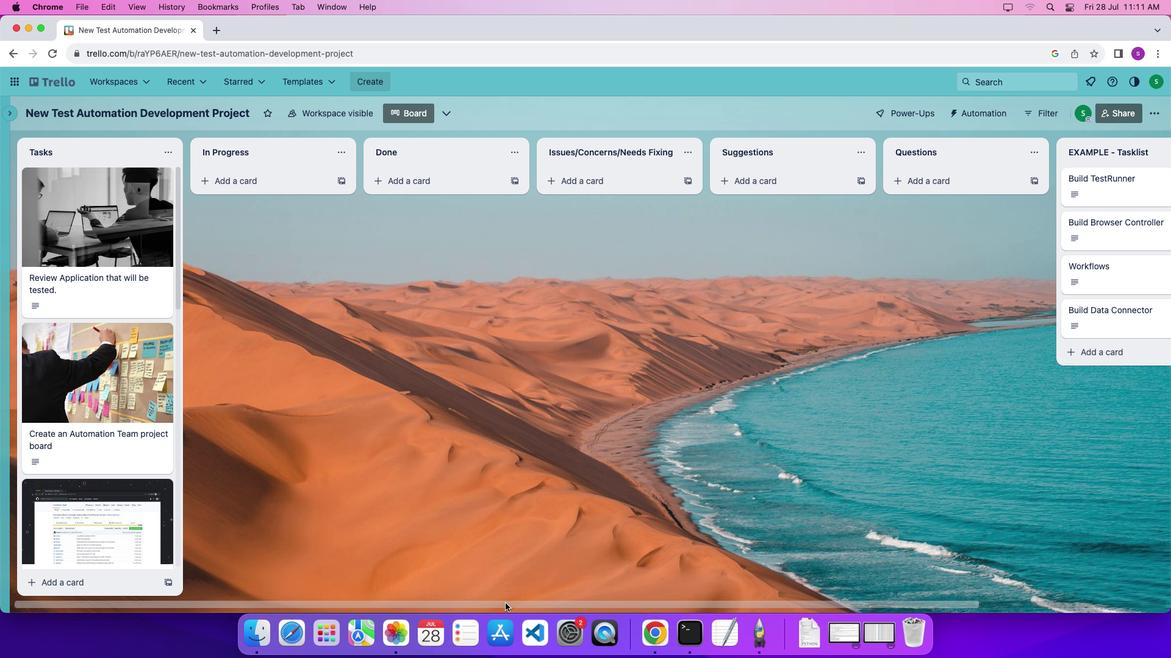 
Action: Mouse moved to (505, 603)
Screenshot: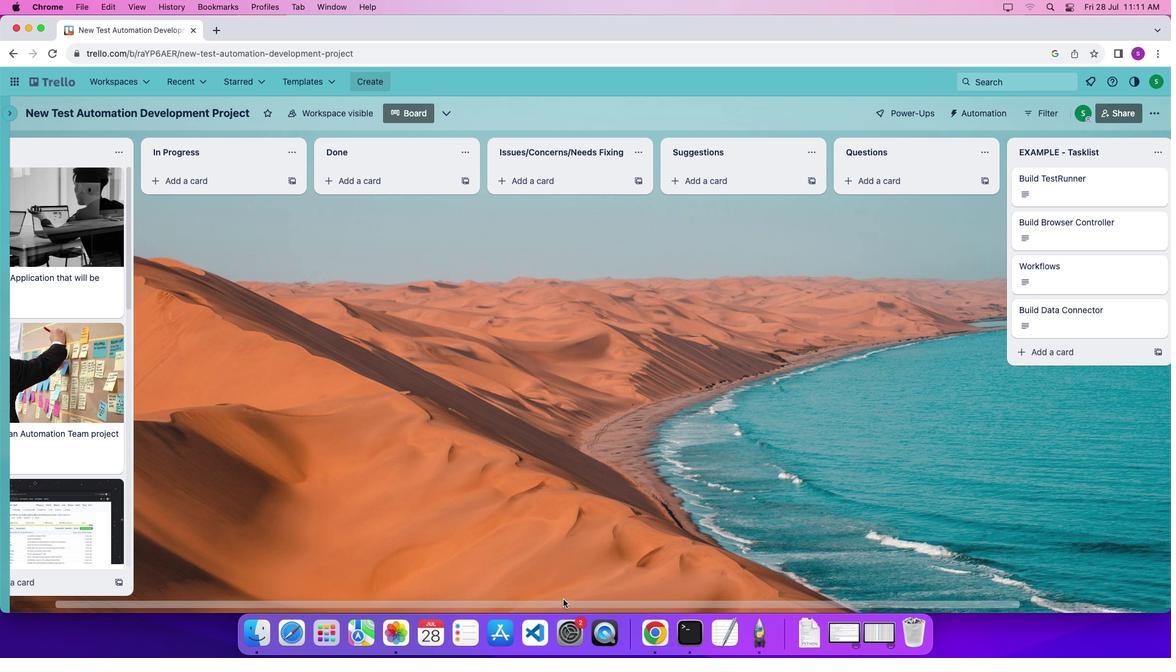 
Action: Mouse pressed left at (505, 603)
Screenshot: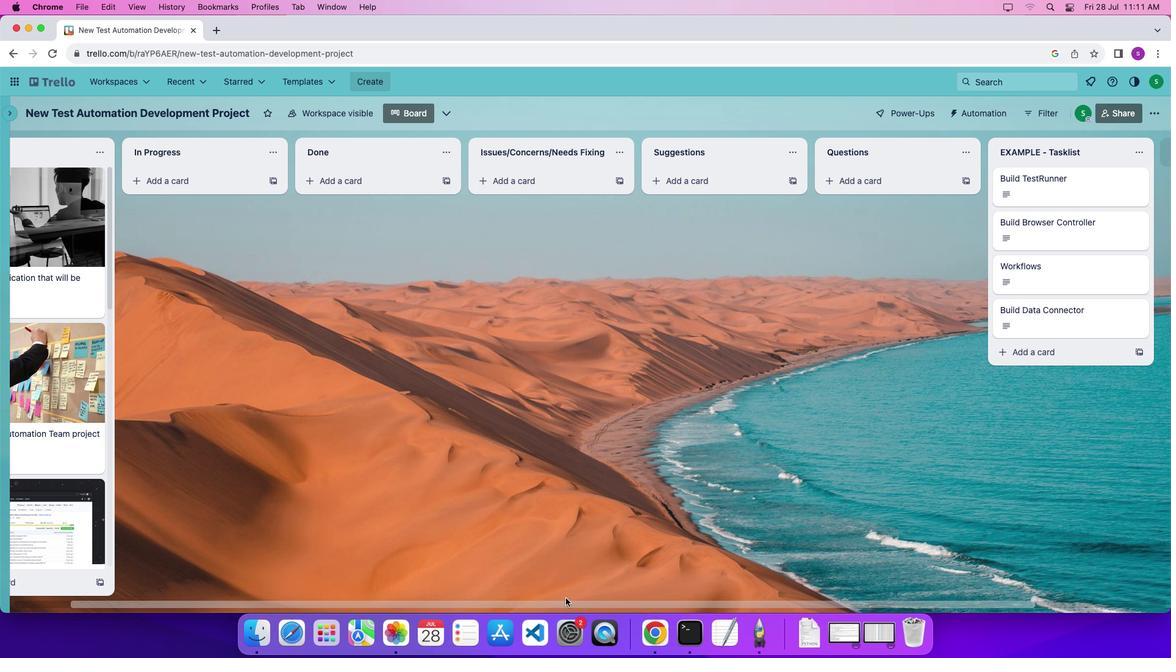 
Action: Mouse moved to (1024, 153)
Screenshot: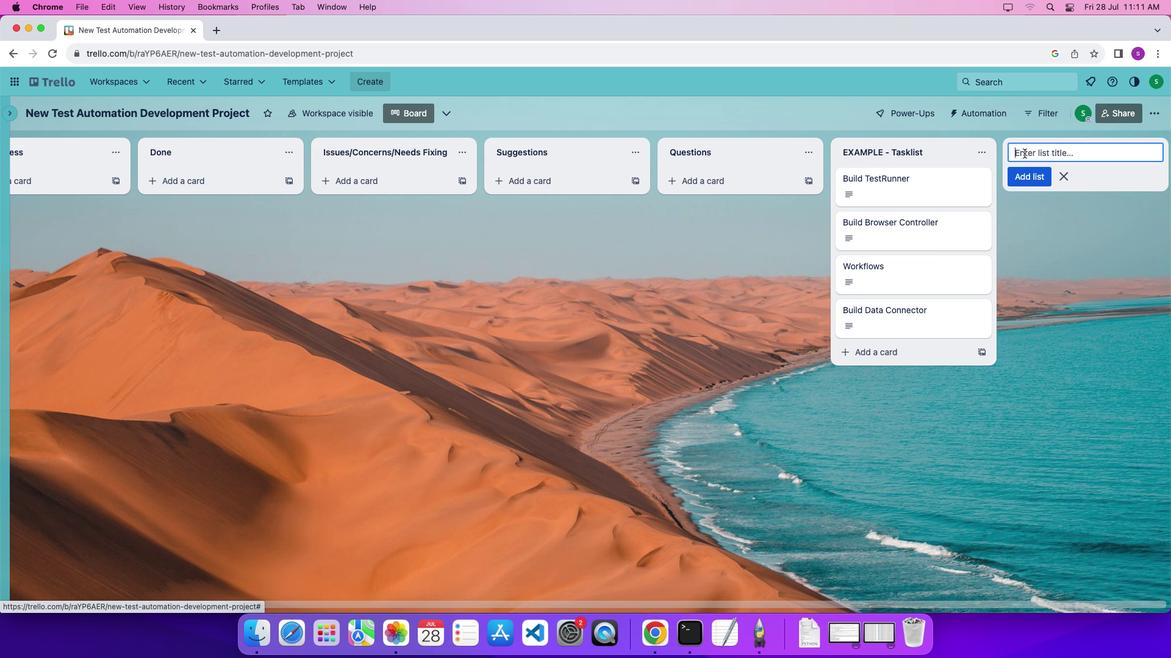 
Action: Mouse pressed left at (1024, 153)
Screenshot: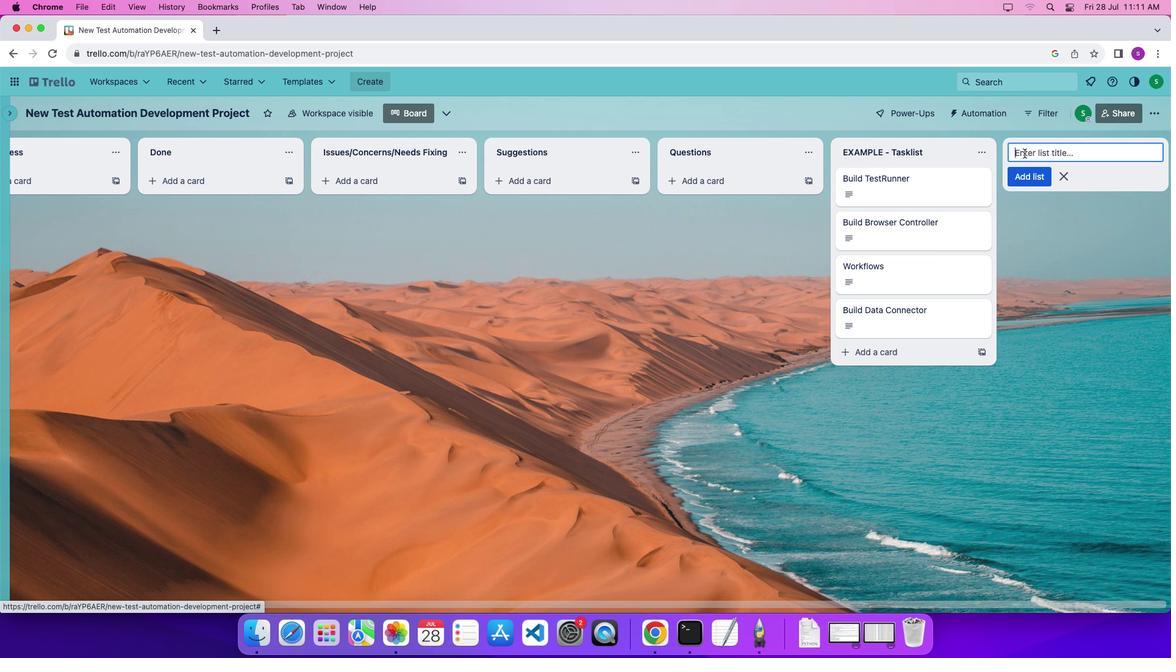 
Action: Mouse moved to (1021, 152)
Screenshot: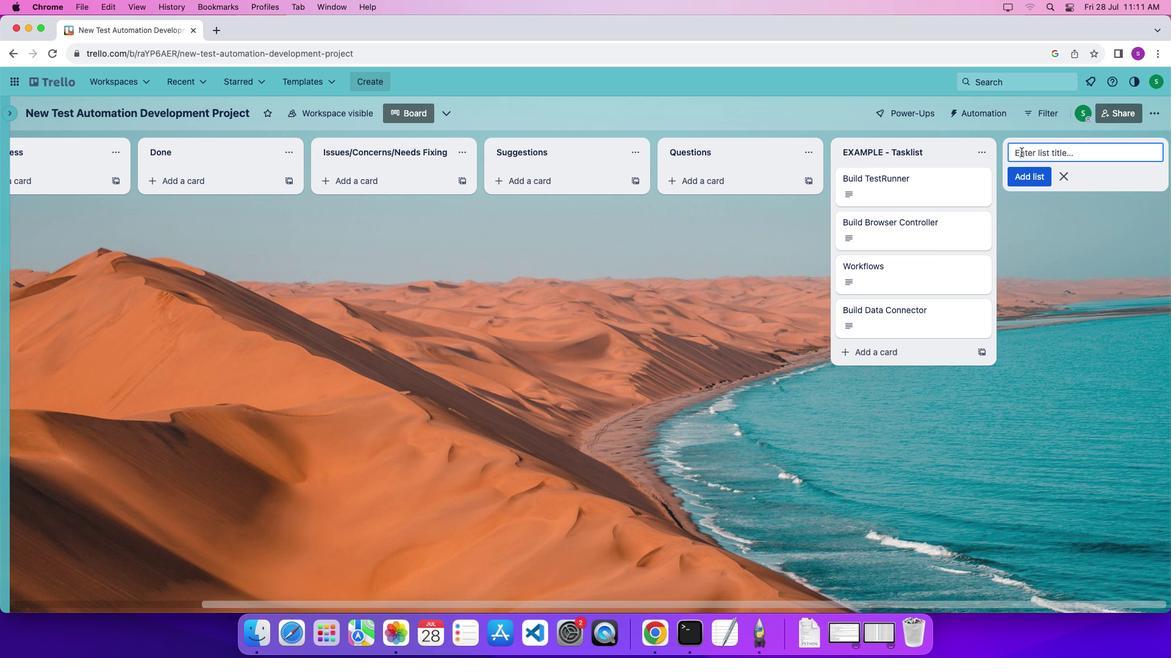 
Action: Mouse pressed left at (1021, 152)
Screenshot: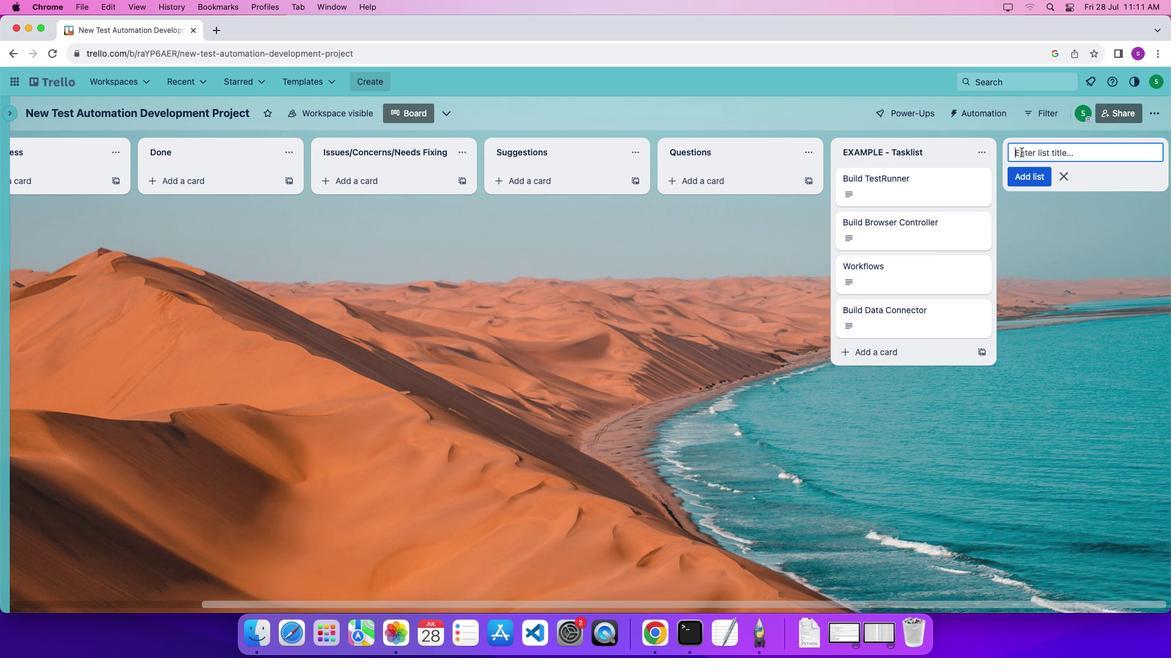 
Action: Key pressed Key.shift'K''a''n''b''a''n'Key.spaceKey.shift'T''e''m''p''l''a''t''e''\x03'Key.shift'S''w''i''f''t'Key.spaceKey.shift'D''e''v''e''l''o''p''e''r'Key.spaceKey.shift'R''o''a''d''m''a''p''\x03'Key.shift'S''o''f''t''w''a''r''e'Key.spaceKey.shift'E''n''g''i''n''e''e''r''i''n''g'Key.spaceKey.shift'C''a''r''e''e''r'Key.spaceKey.shift'D''e''s''i''g''n''\x03'
Screenshot: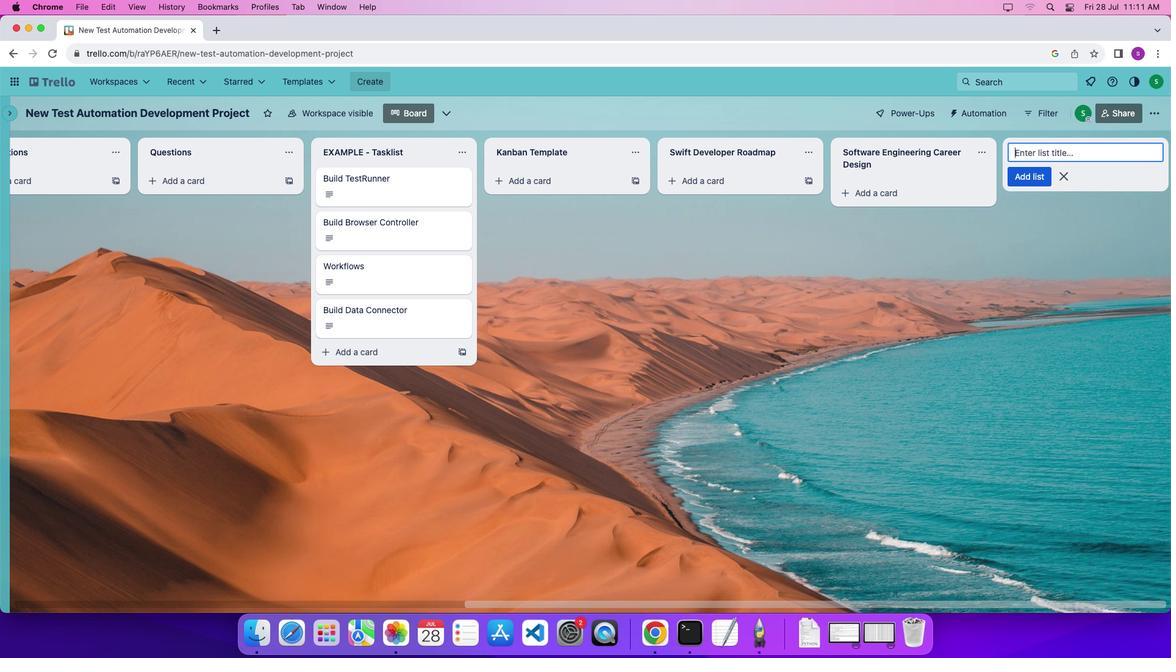 
Action: Mouse moved to (1063, 177)
Screenshot: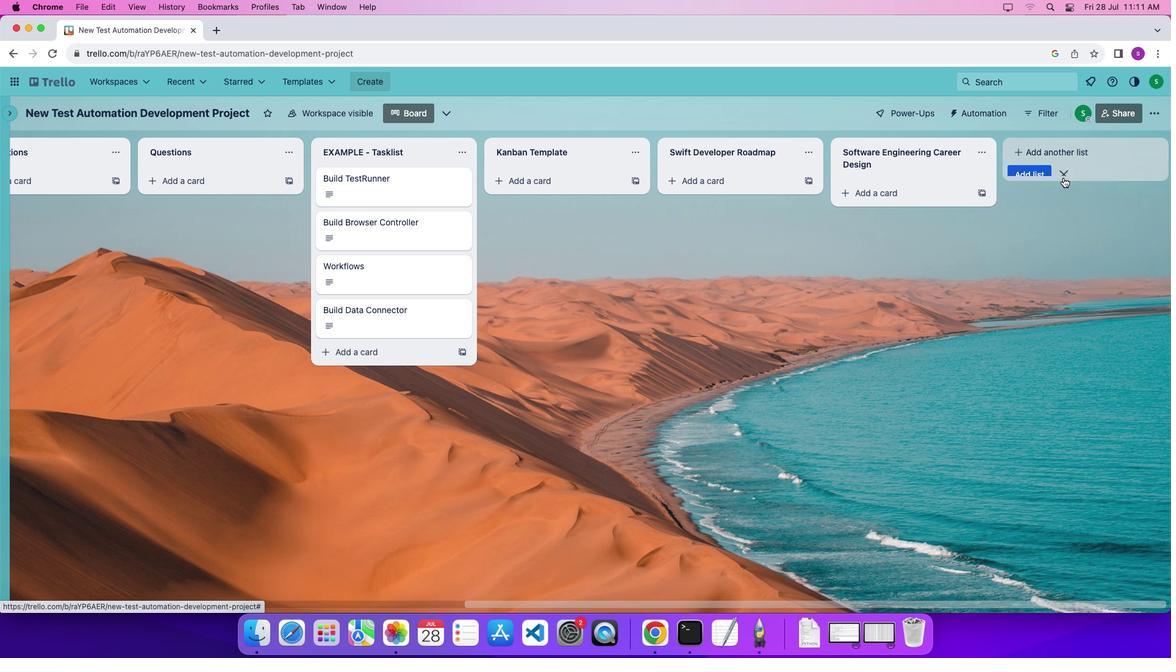 
Action: Mouse pressed left at (1063, 177)
Screenshot: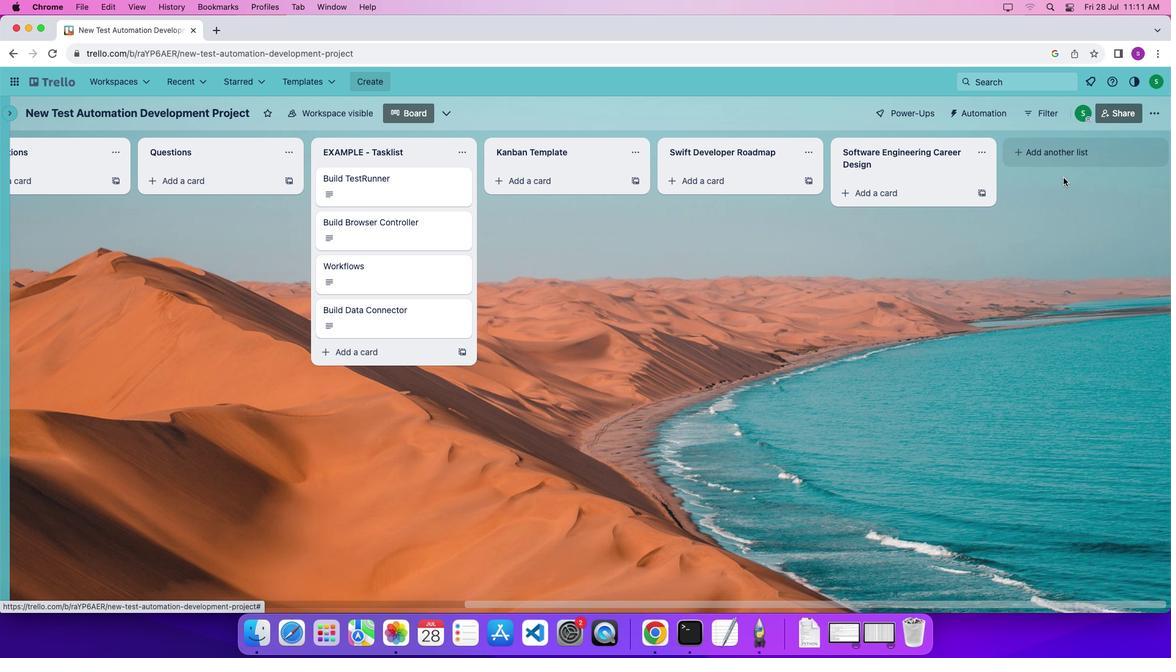 
Action: Mouse moved to (563, 184)
Screenshot: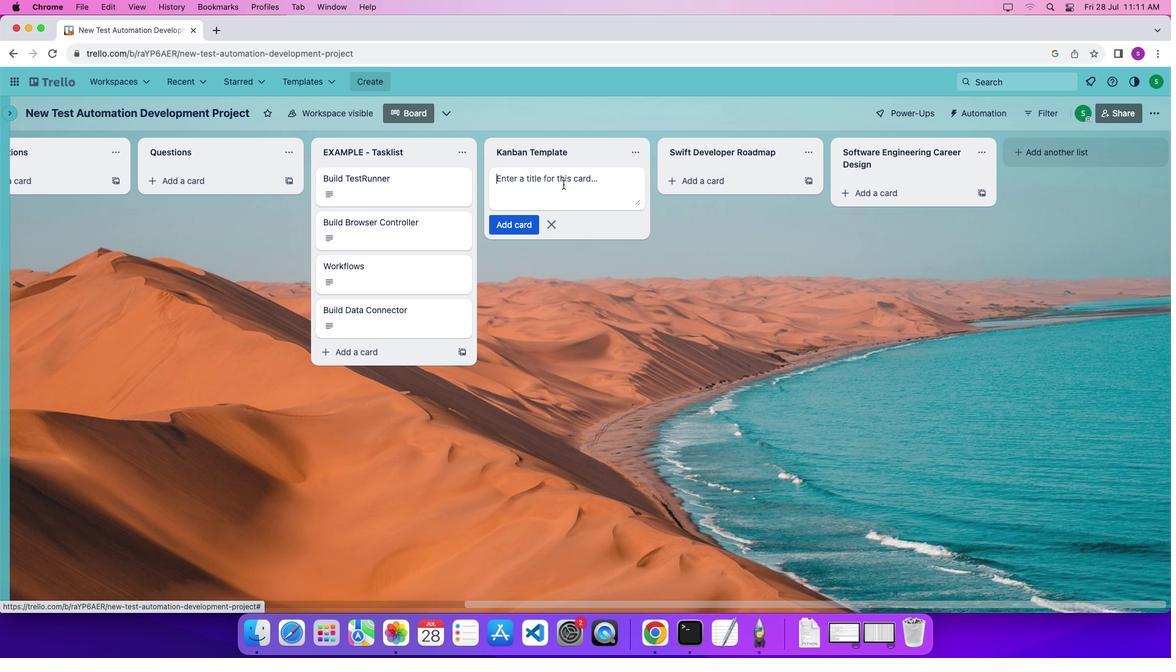 
Action: Mouse pressed left at (563, 184)
Screenshot: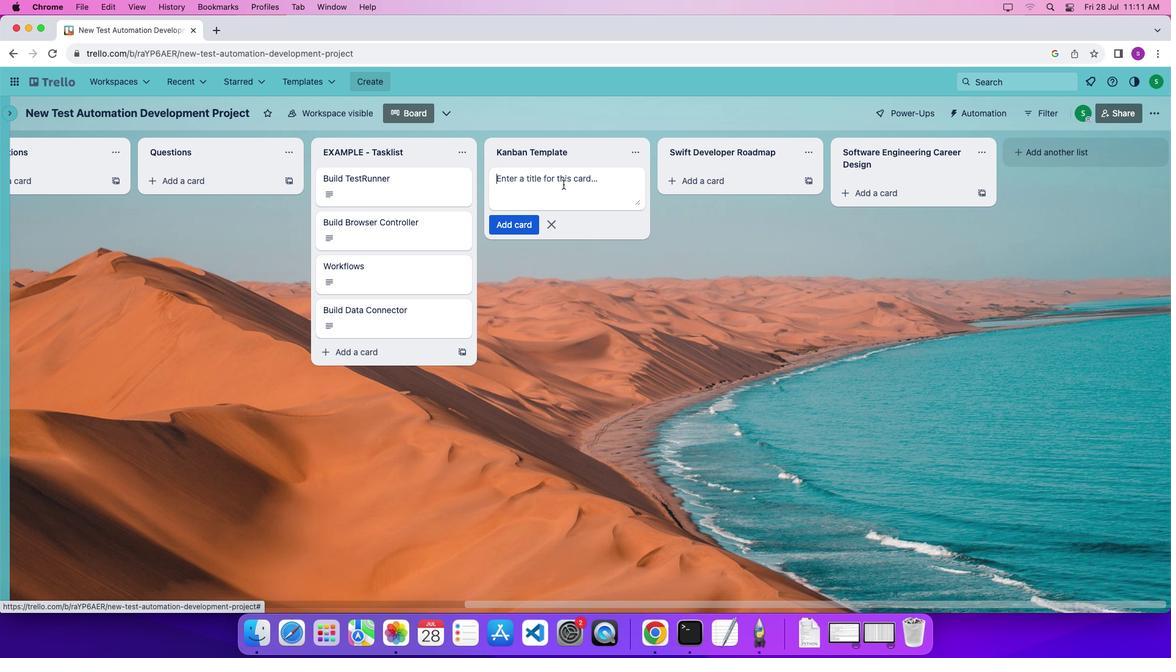 
Action: Mouse moved to (569, 186)
Screenshot: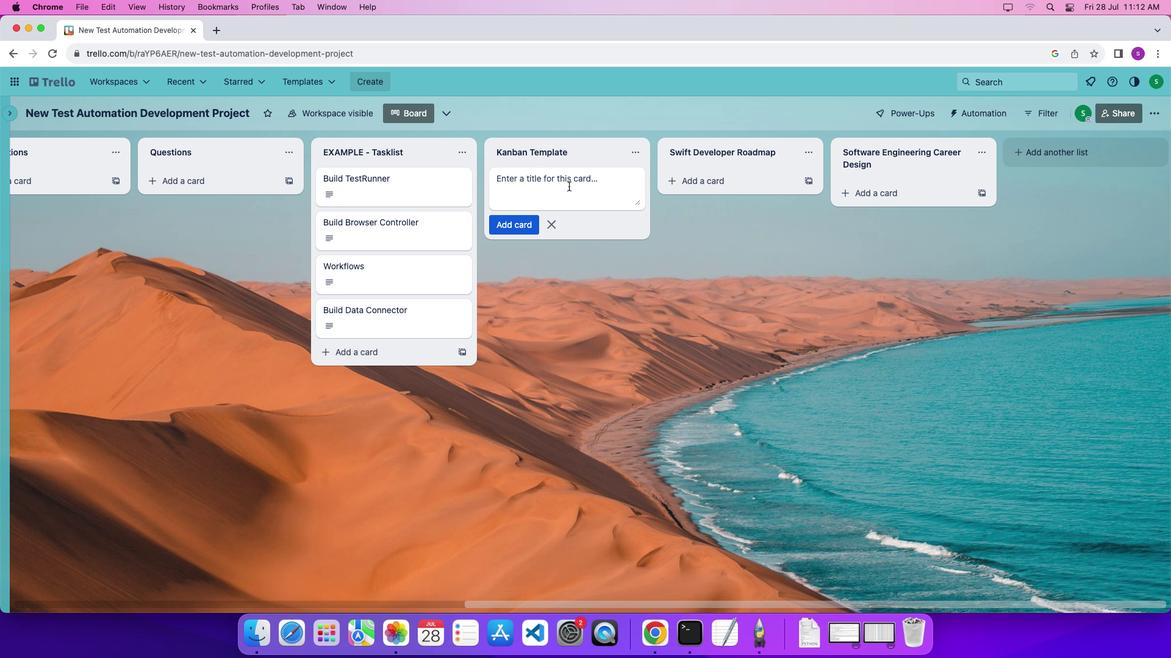 
Action: Mouse pressed left at (569, 186)
Screenshot: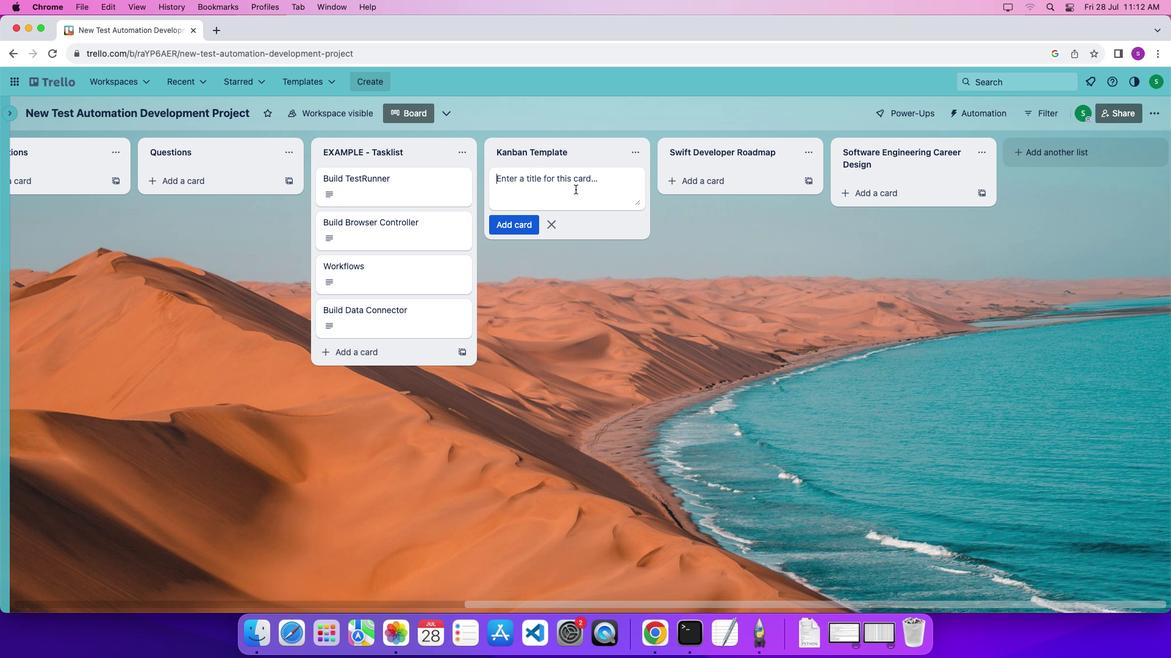 
Action: Mouse moved to (589, 210)
Screenshot: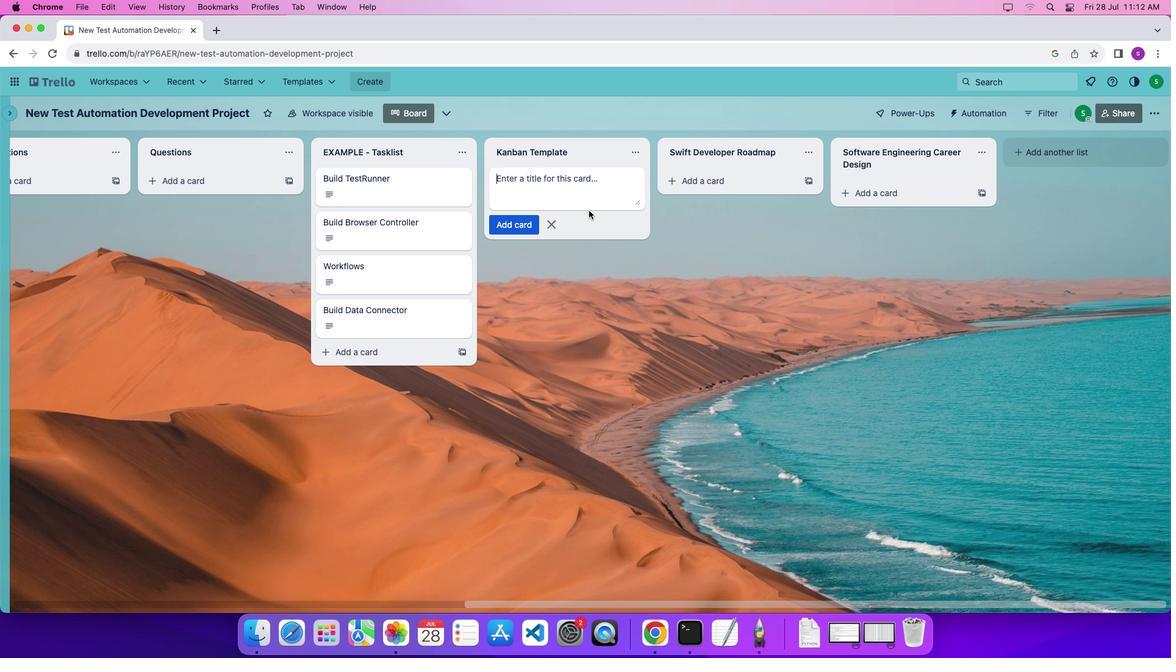 
Action: Key pressed Key.shift
Screenshot: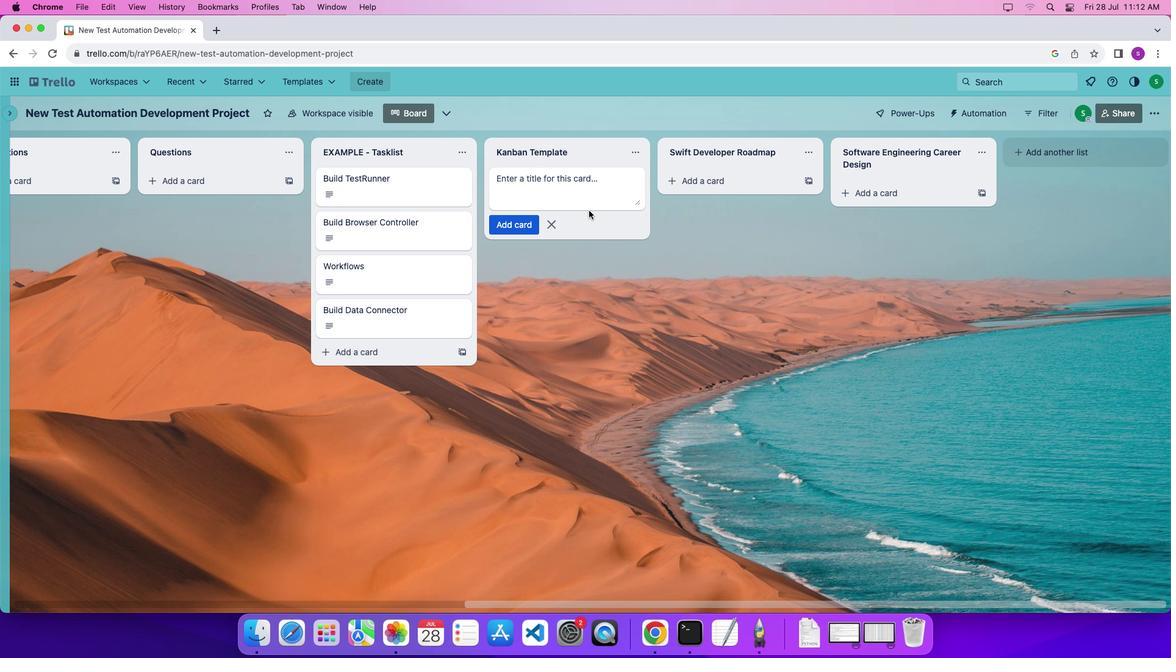 
Action: Mouse moved to (588, 210)
Screenshot: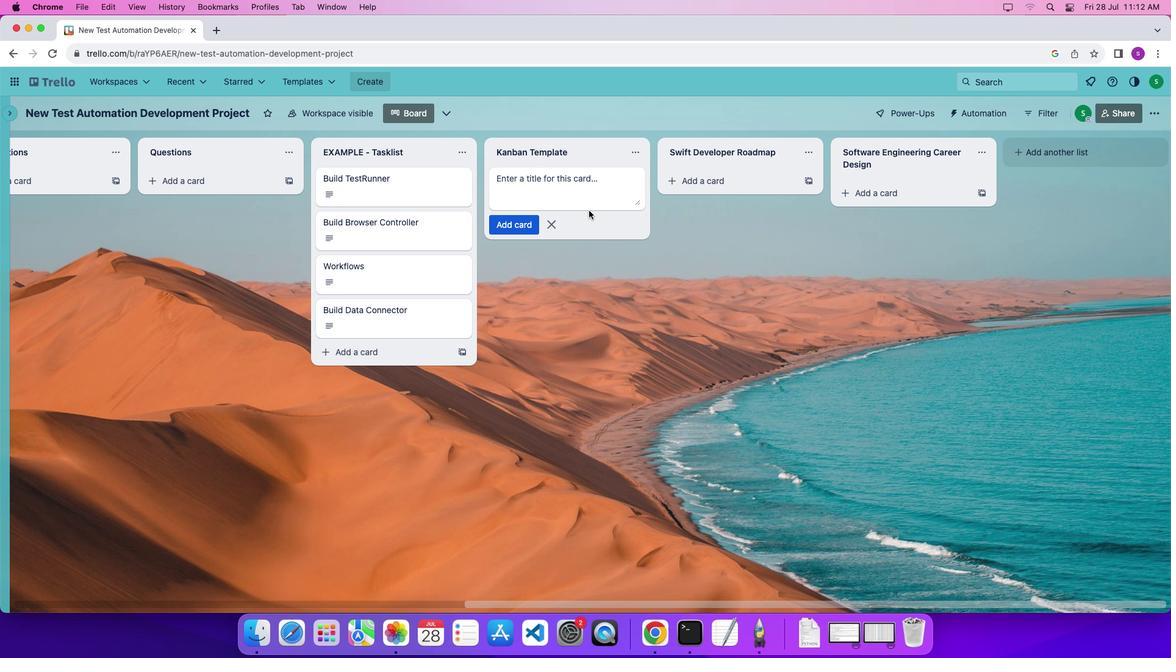 
Action: Key pressed 'K''a''n''b''a''n'Key.spaceKey.shift'T''e''m''p''l''a''t''e'Key.enter
Screenshot: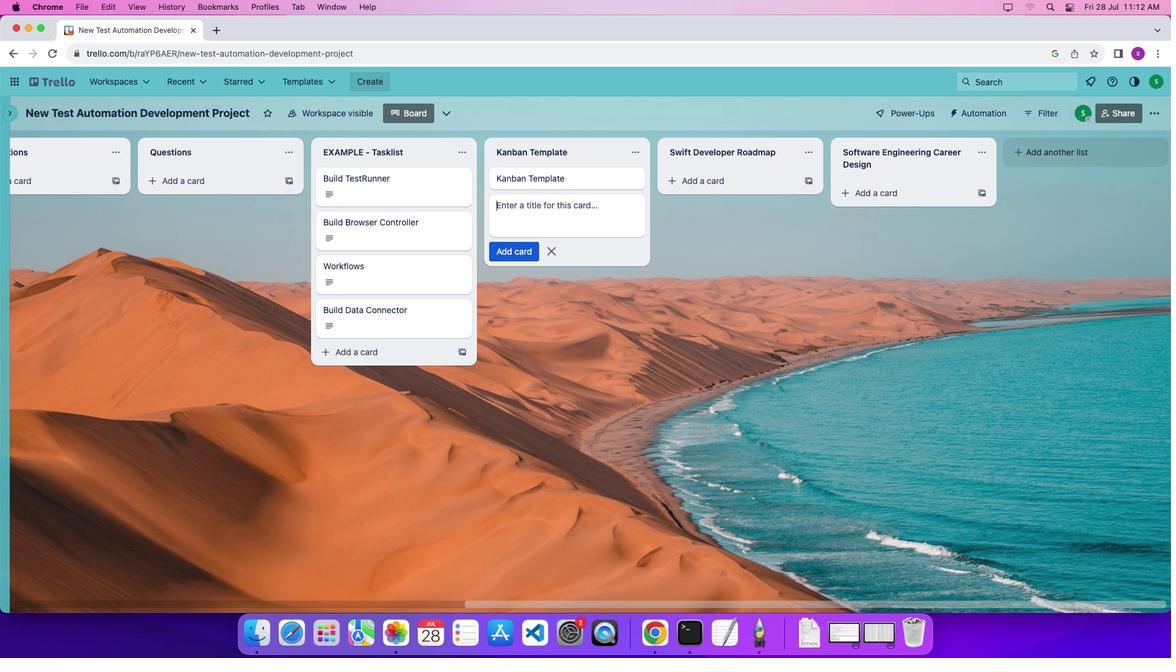 
Action: Mouse moved to (683, 179)
Screenshot: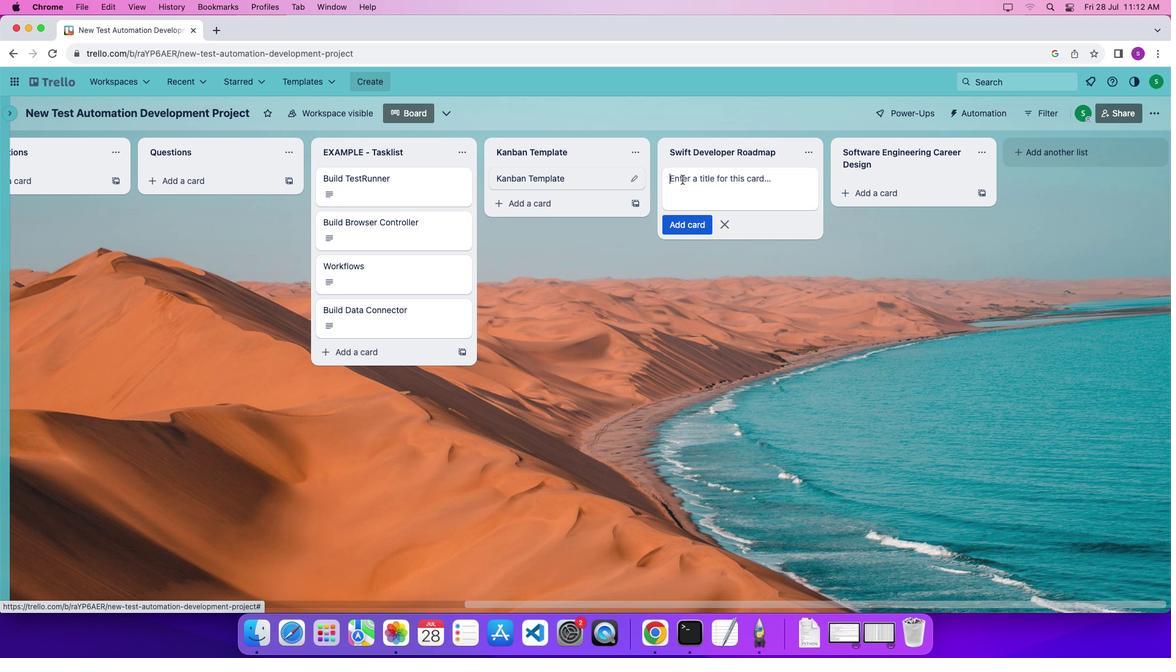 
Action: Mouse pressed left at (683, 179)
Screenshot: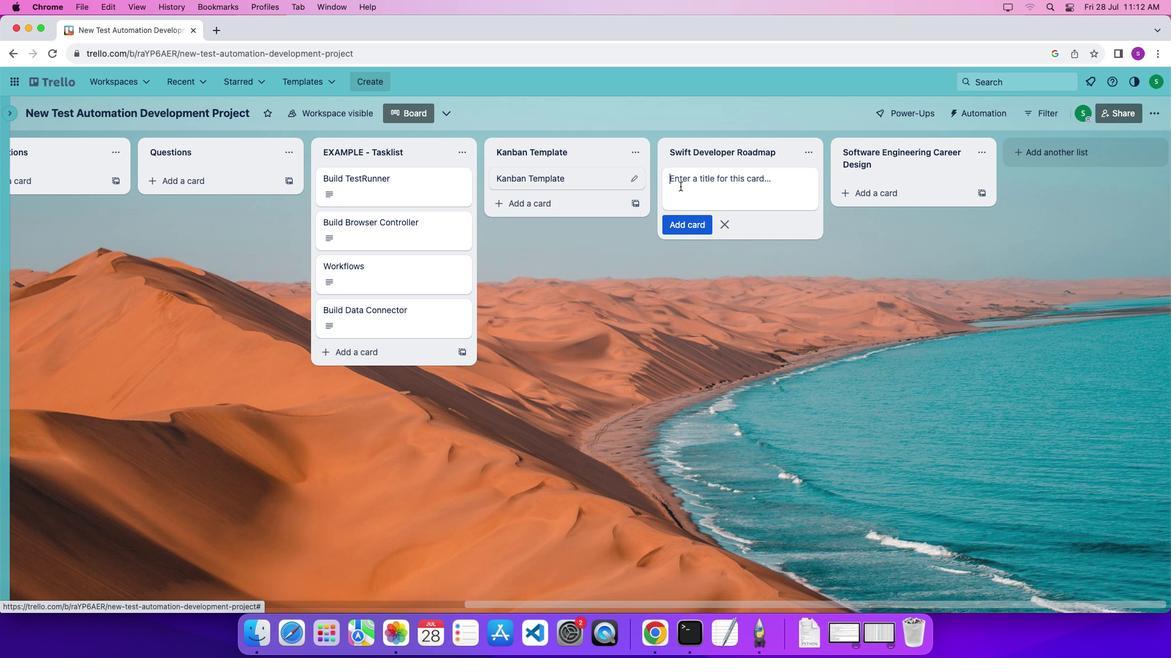 
Action: Mouse moved to (687, 195)
Screenshot: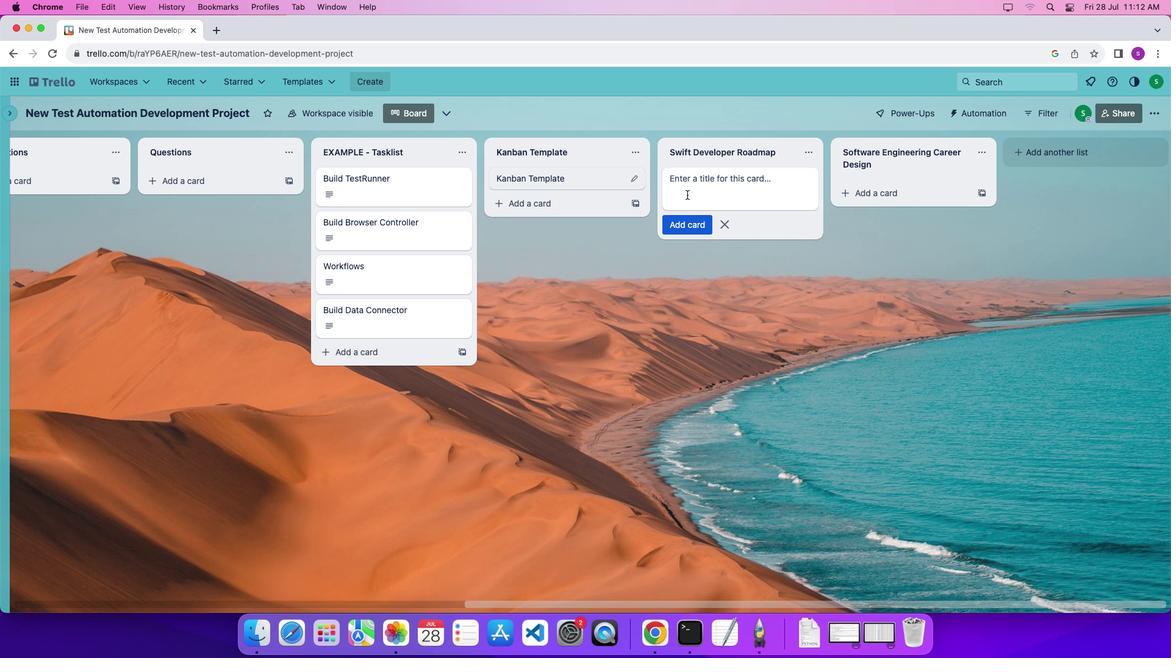
Action: Mouse pressed left at (687, 195)
Screenshot: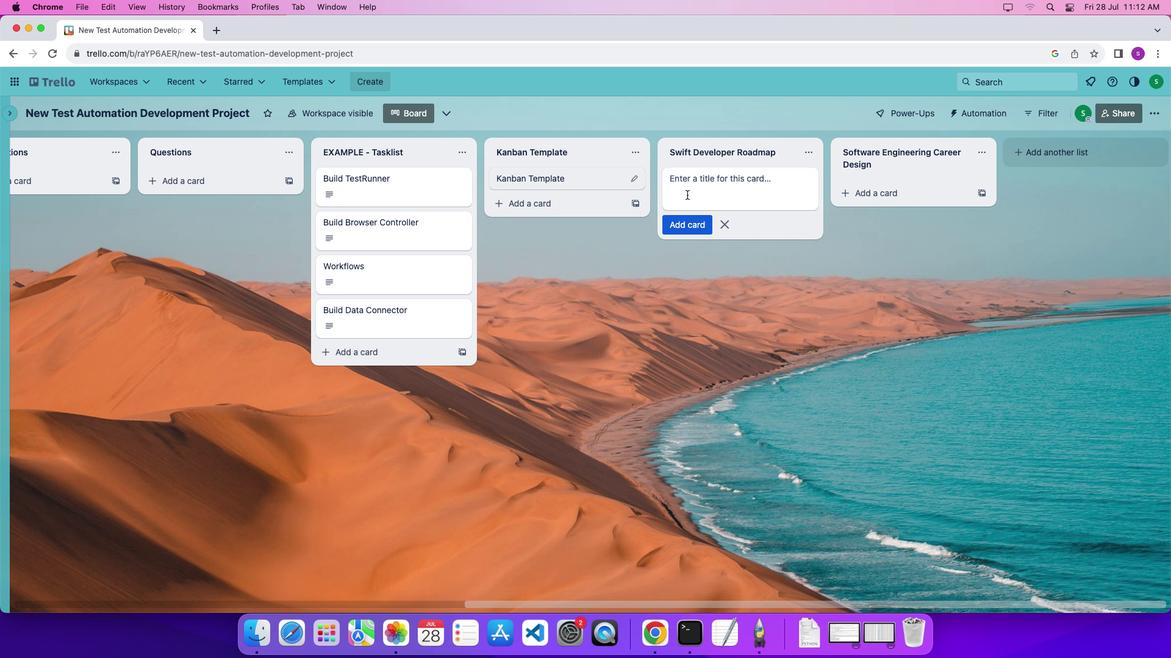 
Action: Key pressed Key.shift'r''o''a''d''m''m''m''m''a''p''\x03'
Screenshot: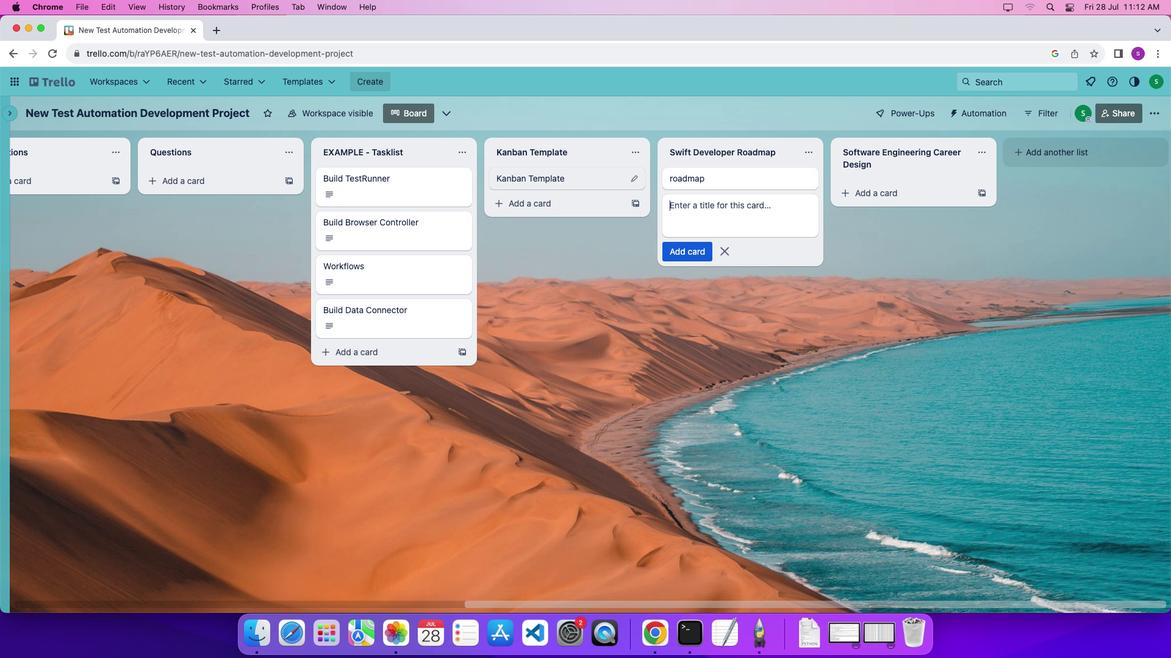 
Action: Mouse moved to (929, 193)
Screenshot: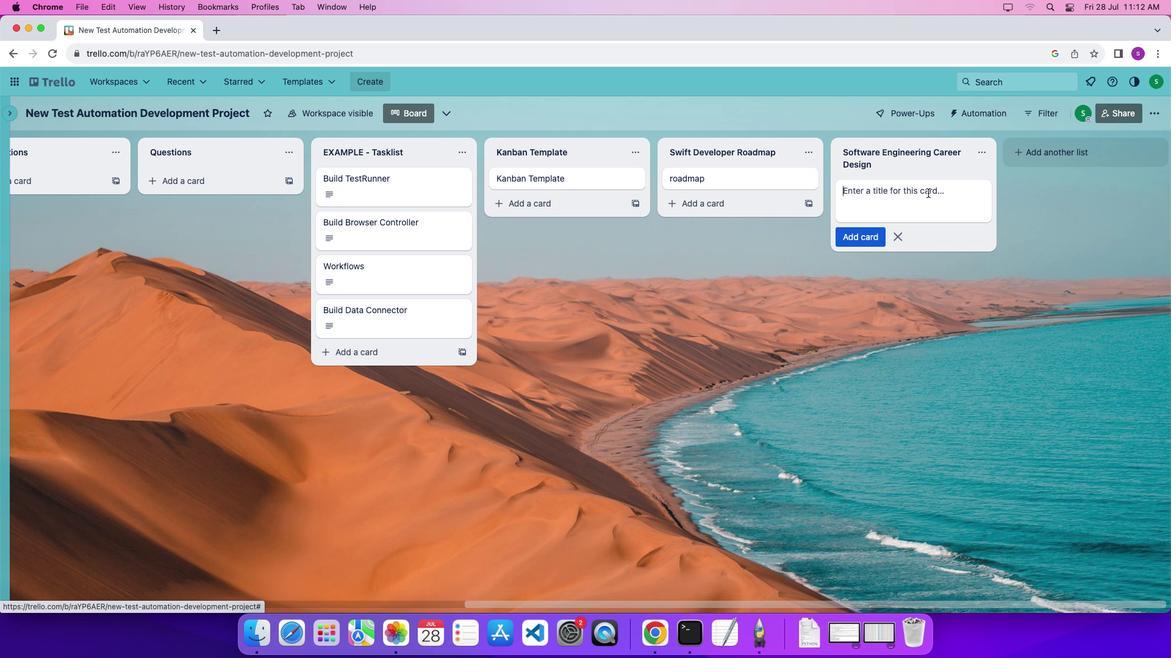 
Action: Mouse pressed left at (929, 193)
Screenshot: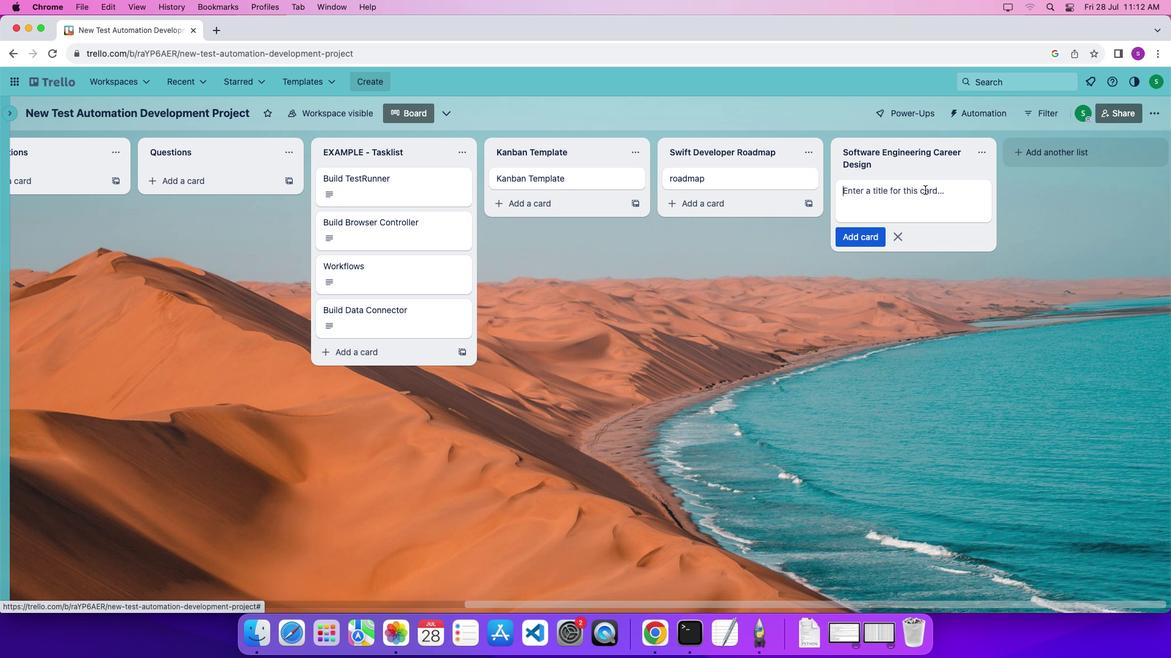 
Action: Mouse moved to (923, 189)
Screenshot: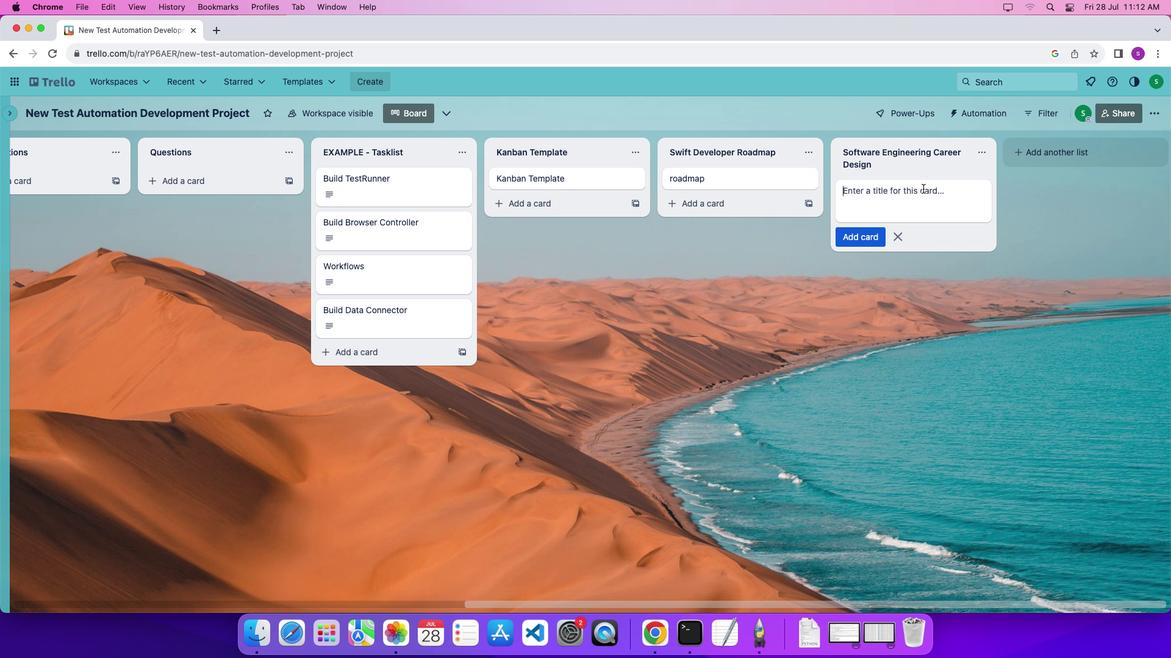 
Action: Mouse pressed left at (923, 189)
Screenshot: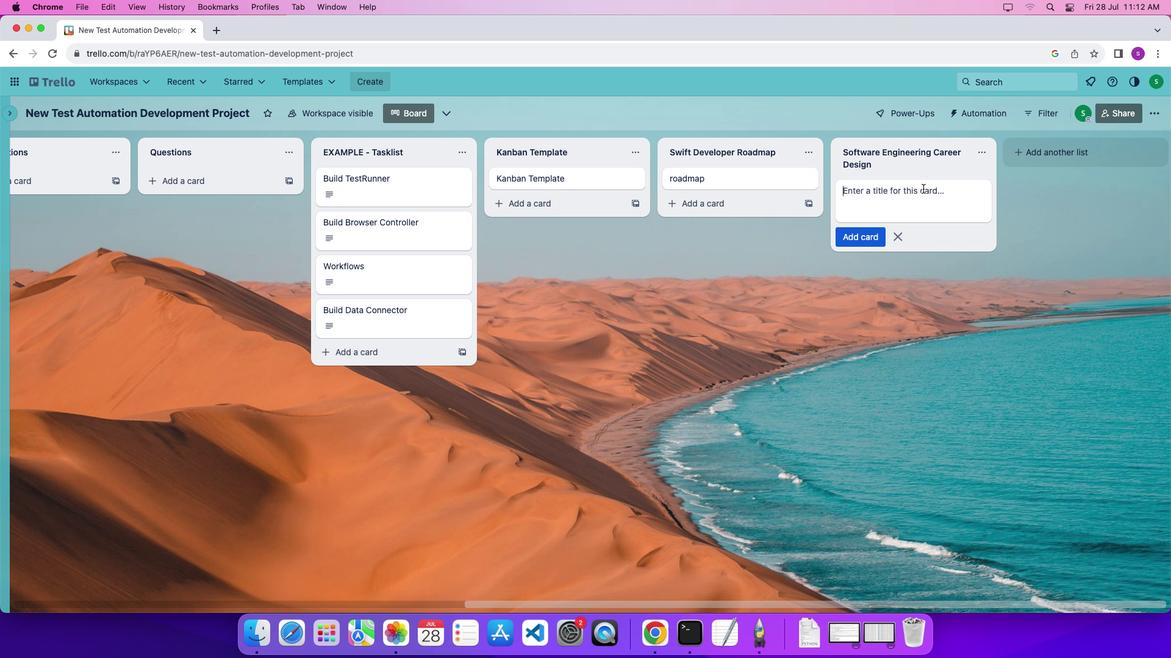 
Action: Key pressed Key.shift'C''a''r''e''e''r'Key.spaceKey.shift'D''e''s''i''g''n''\x03'
Screenshot: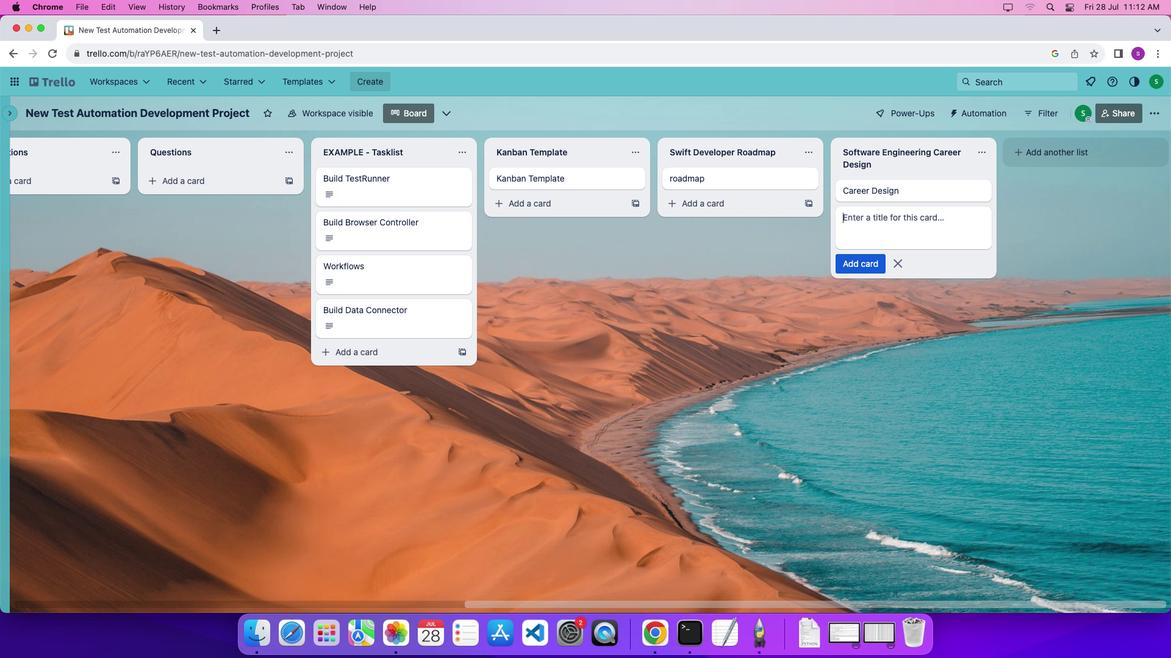 
Action: Mouse moved to (904, 262)
Screenshot: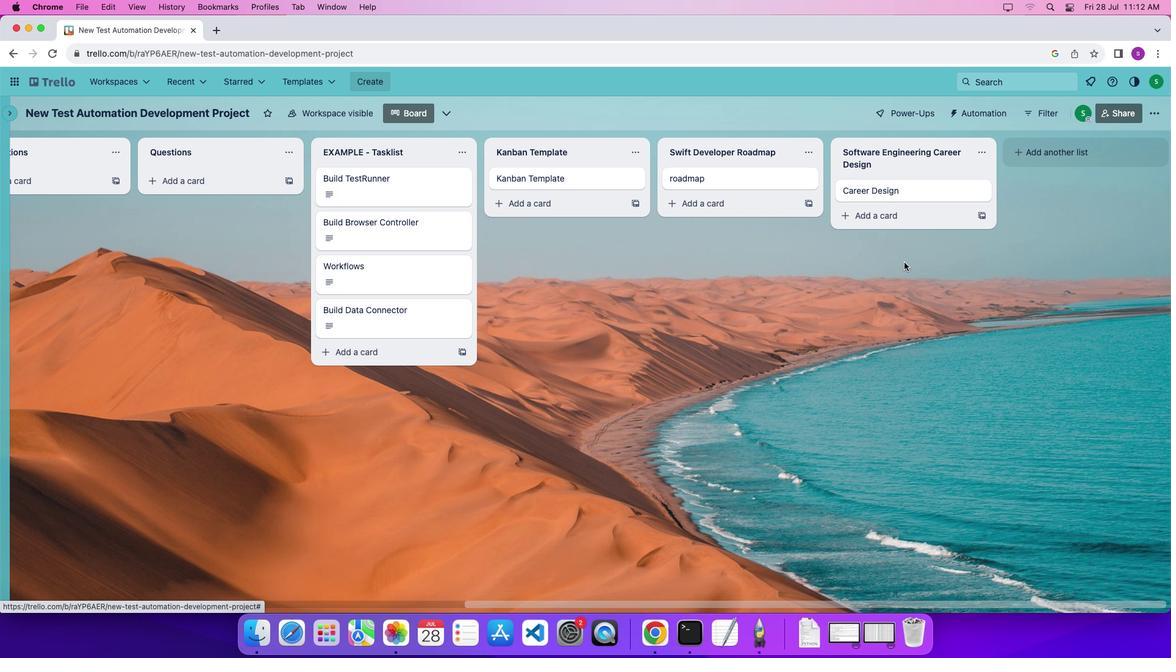 
Action: Mouse pressed left at (904, 262)
Screenshot: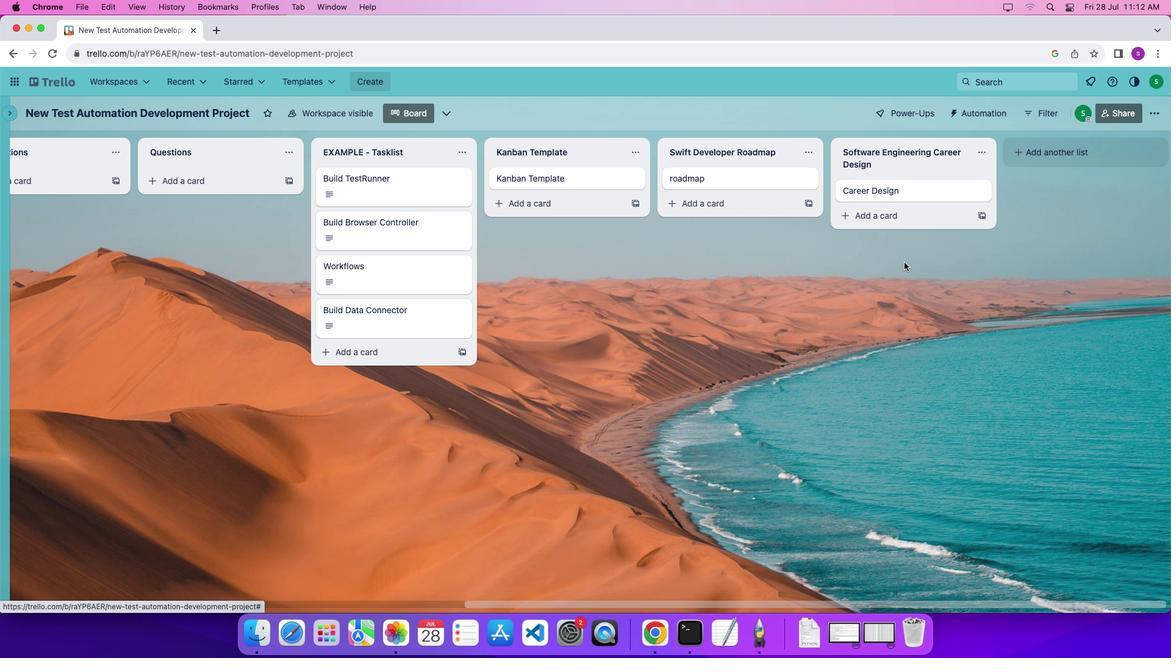 
Action: Mouse moved to (566, 184)
Screenshot: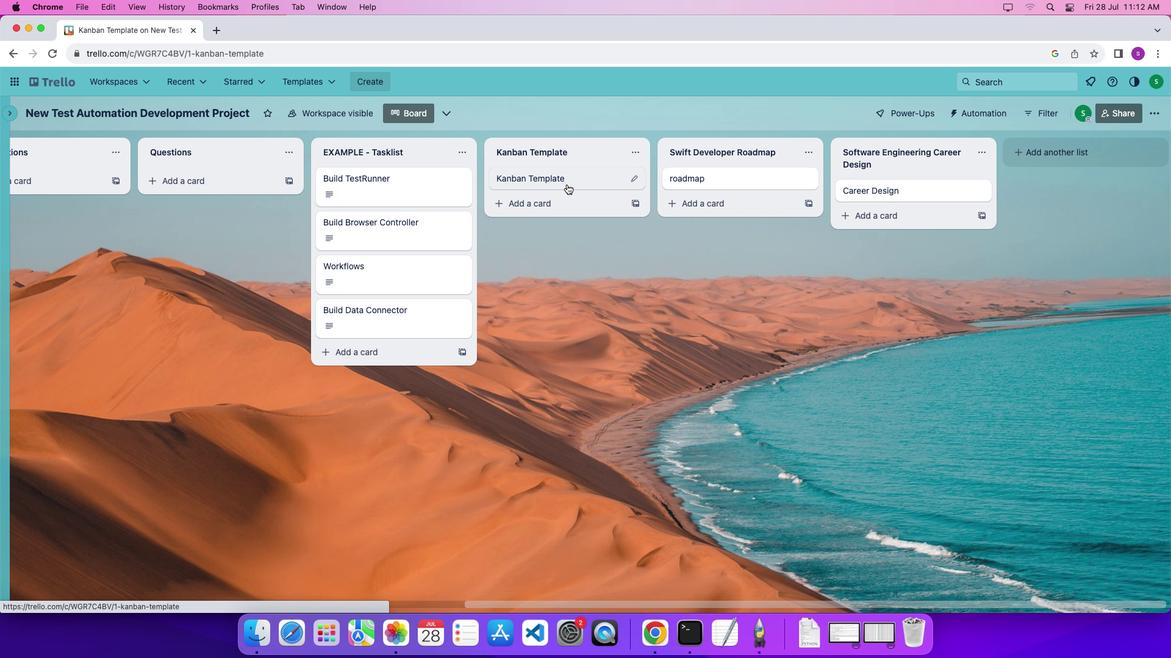 
Action: Mouse pressed left at (566, 184)
Screenshot: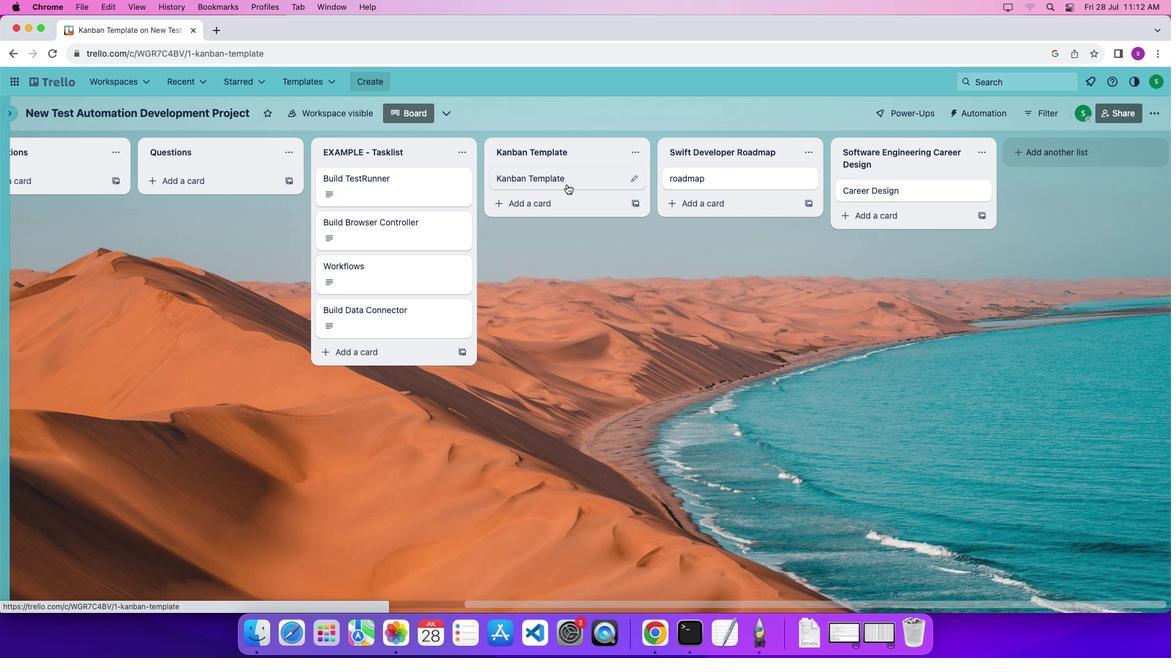 
Action: Mouse moved to (425, 176)
Screenshot: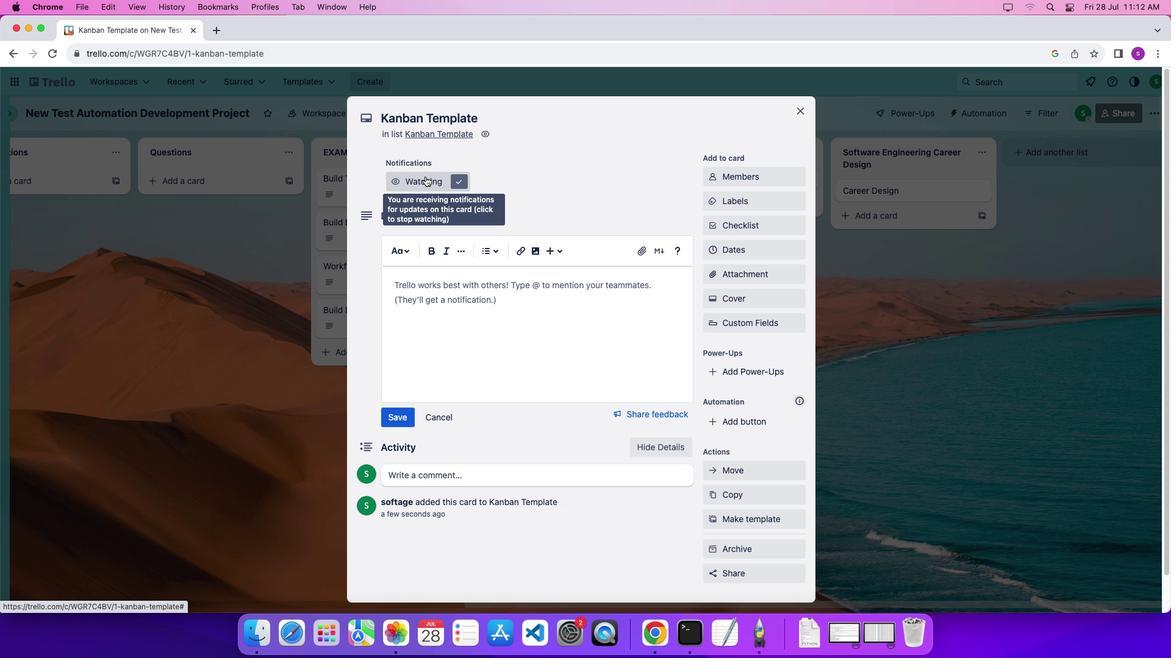
Action: Mouse pressed left at (425, 176)
Screenshot: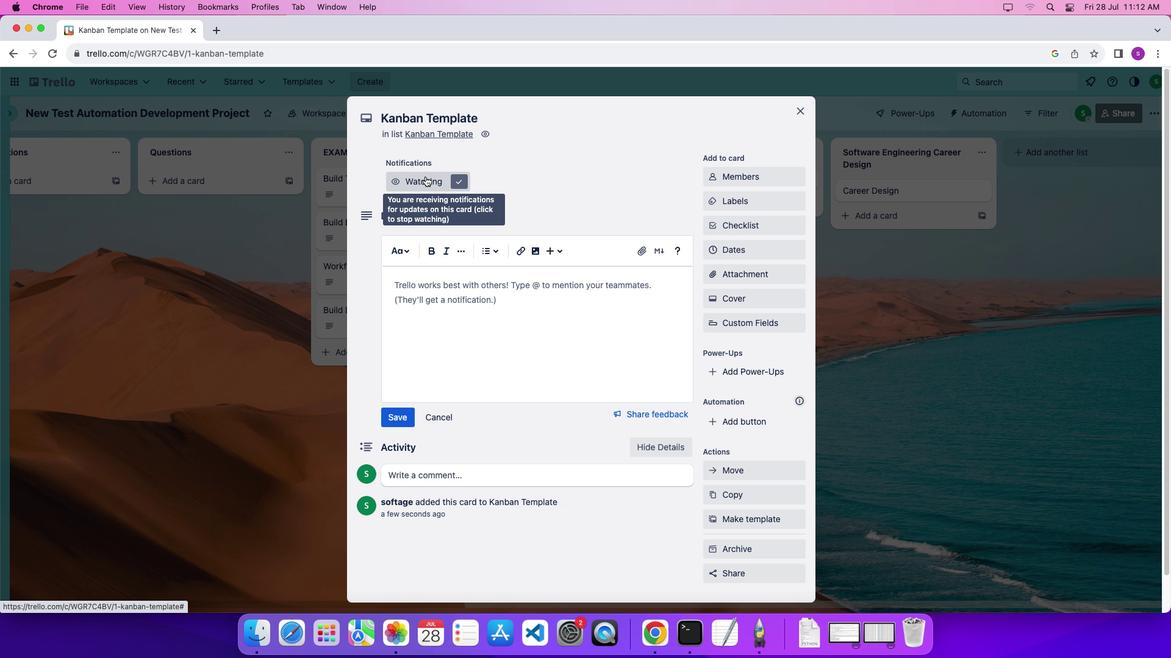
Action: Mouse moved to (739, 167)
Screenshot: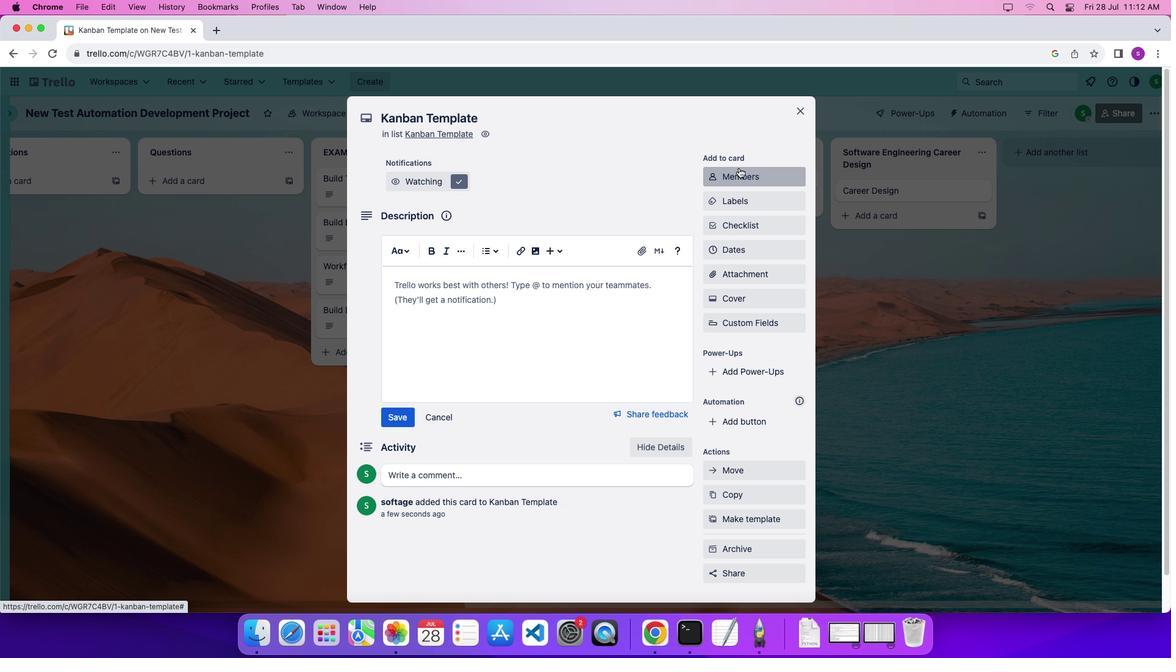 
Action: Mouse pressed left at (739, 167)
Screenshot: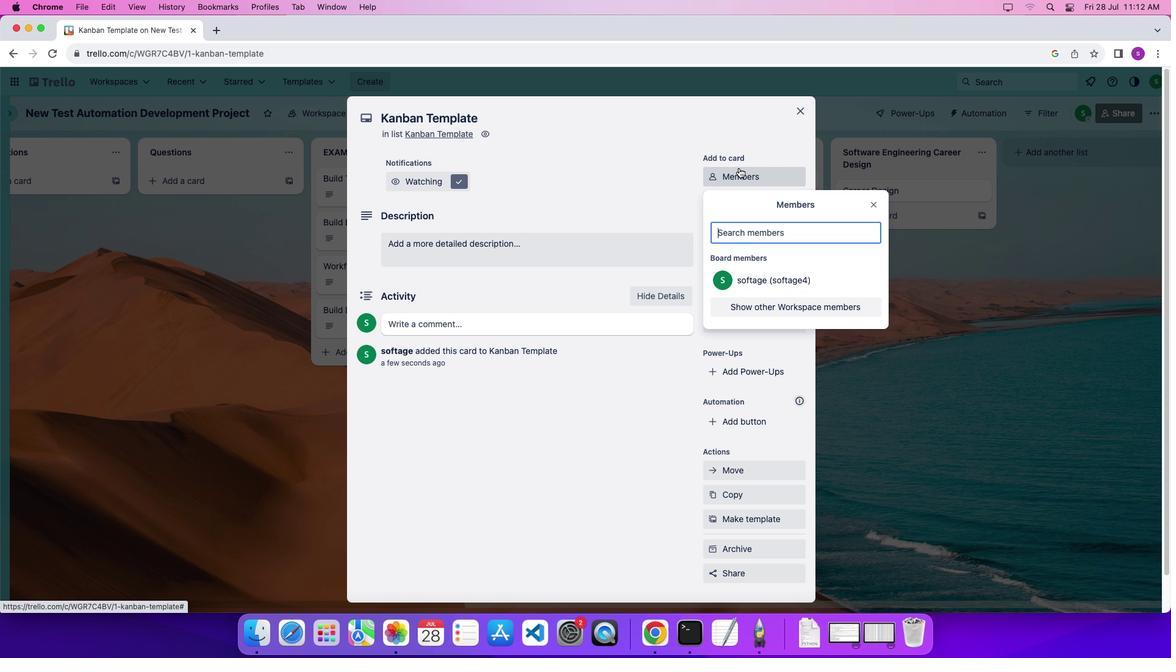 
Action: Mouse moved to (755, 232)
Screenshot: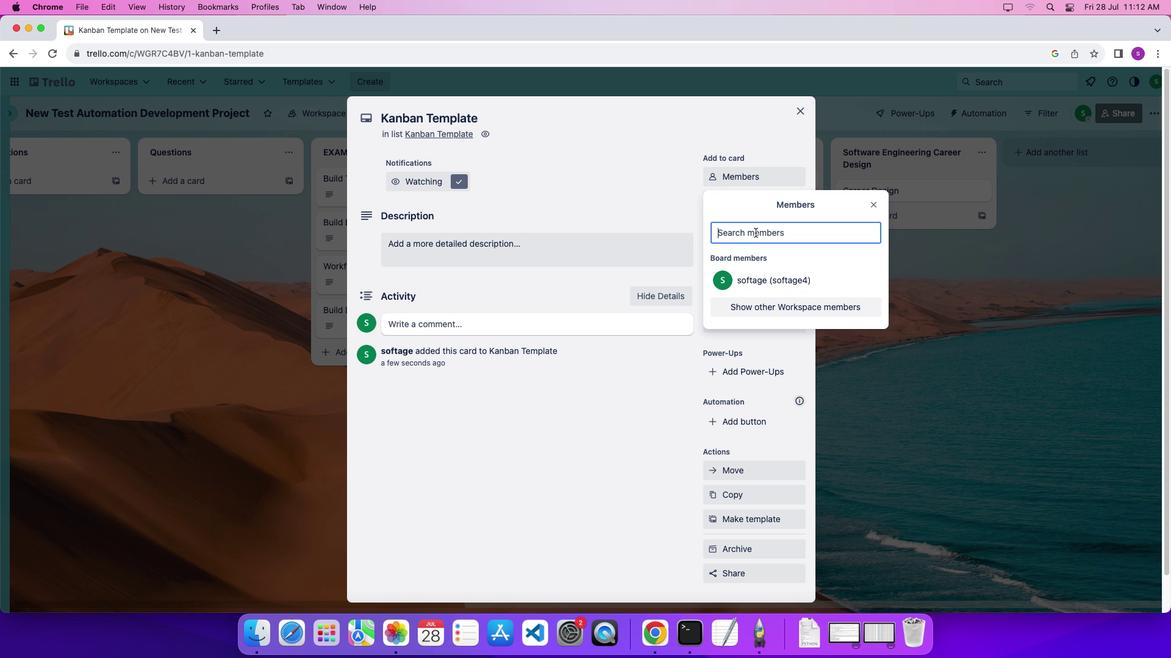 
Action: Mouse pressed left at (755, 232)
Screenshot: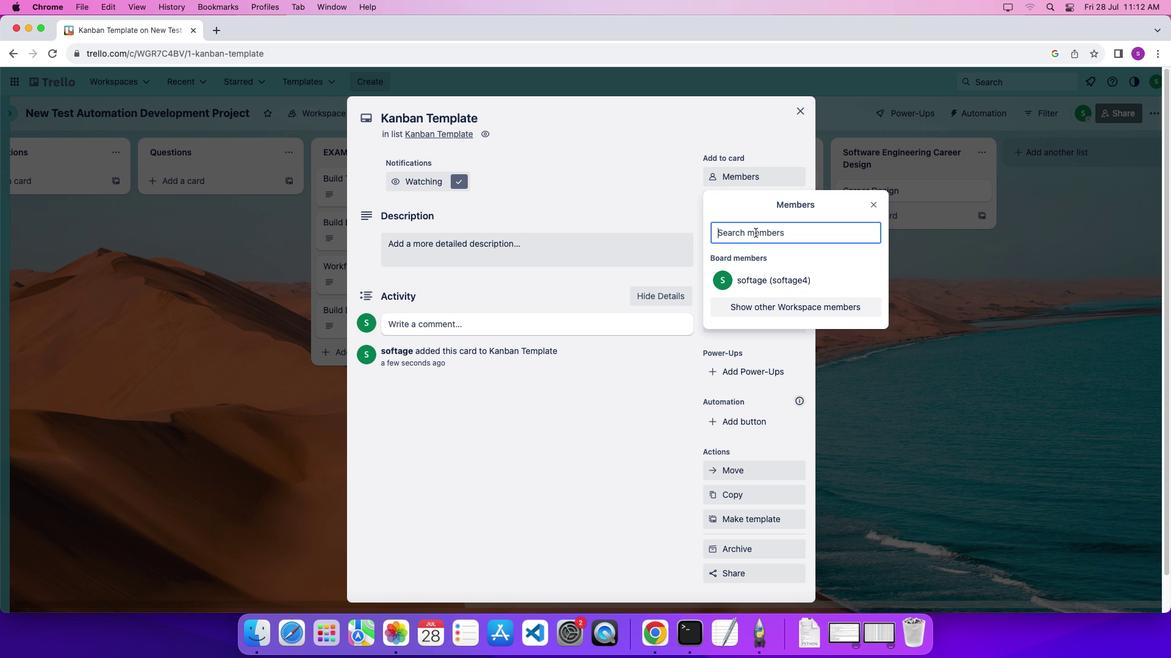
Action: Key pressed 's''o''f''t''a''g''e''.''2'Key.shift'@''s''o''d'Key.backspace'f''t''a''g''e''.''n''e''t'
Screenshot: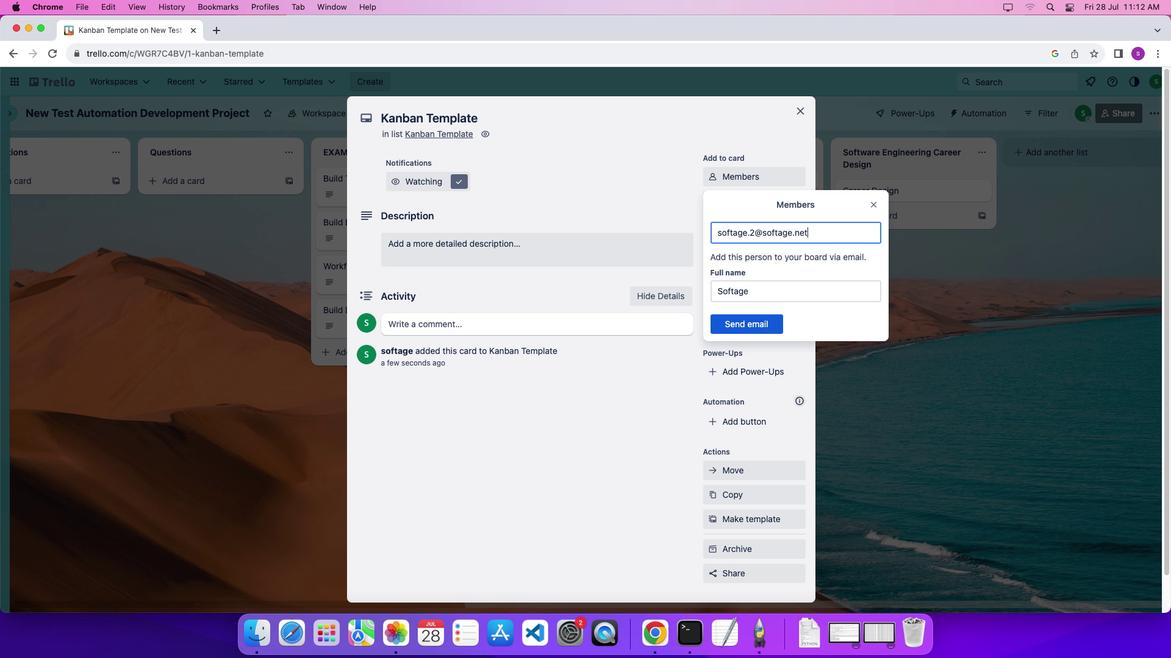 
Action: Mouse moved to (765, 323)
Screenshot: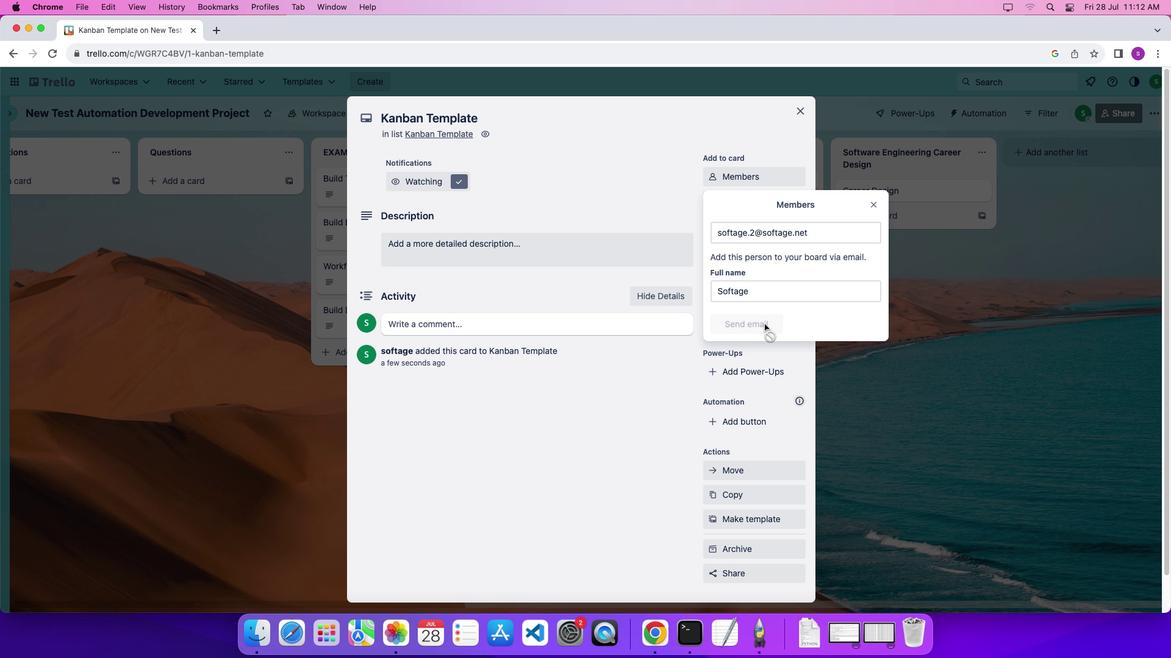 
Action: Mouse pressed left at (765, 323)
Screenshot: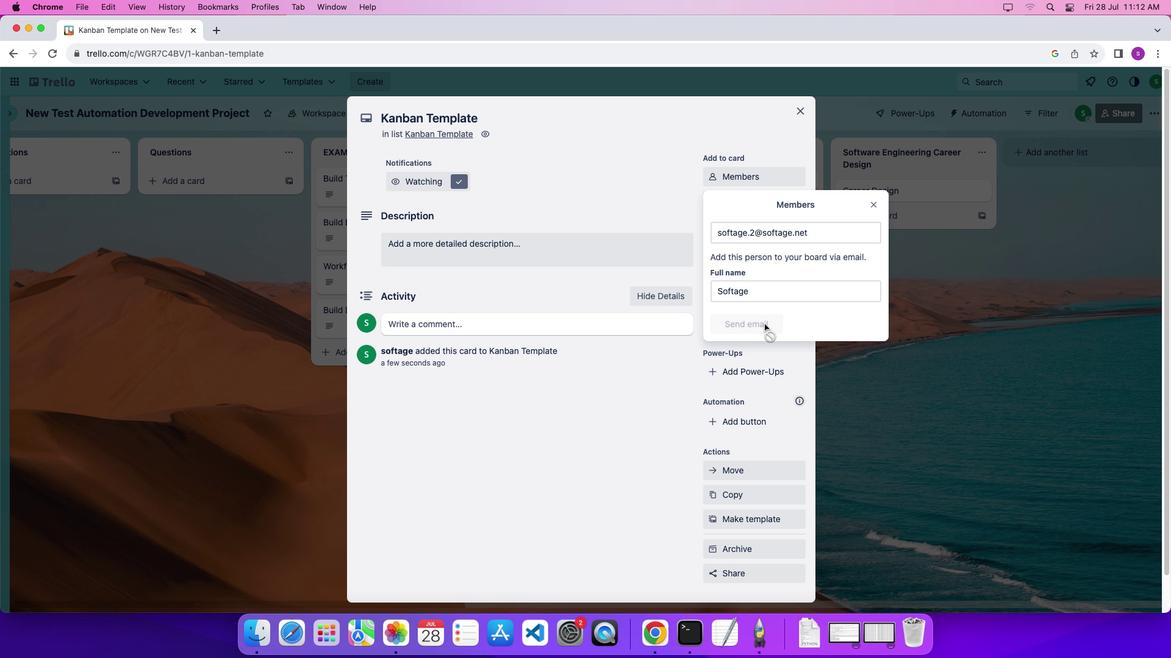 
Action: Mouse moved to (743, 245)
Screenshot: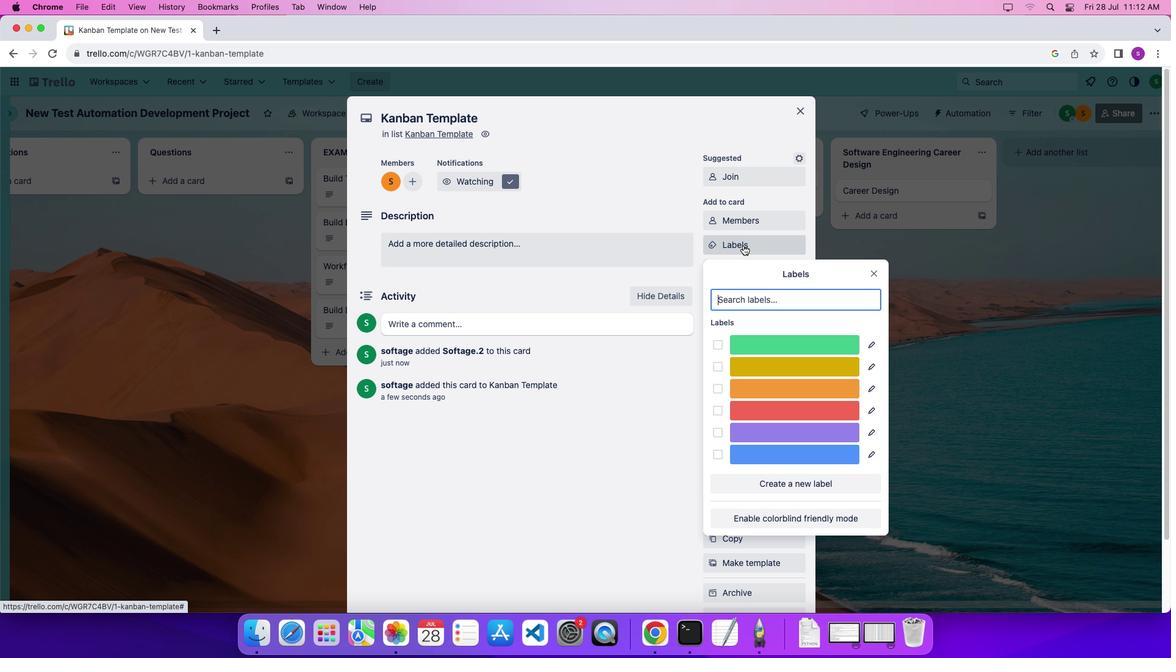 
Action: Mouse pressed left at (743, 245)
Screenshot: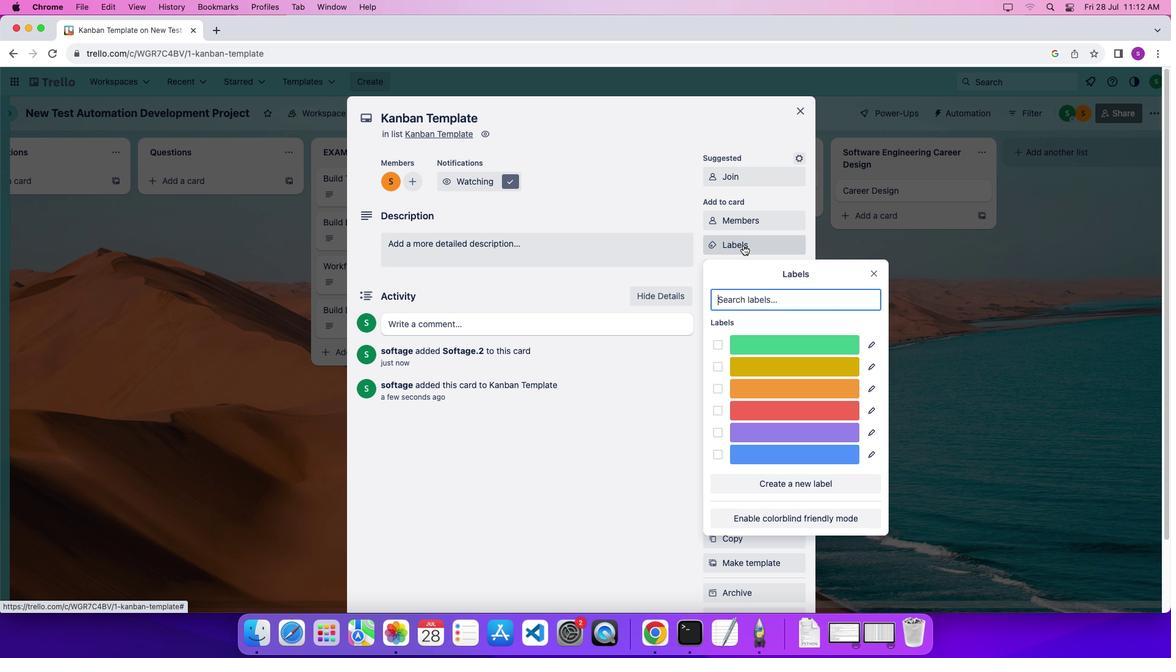 
Action: Mouse moved to (769, 341)
Screenshot: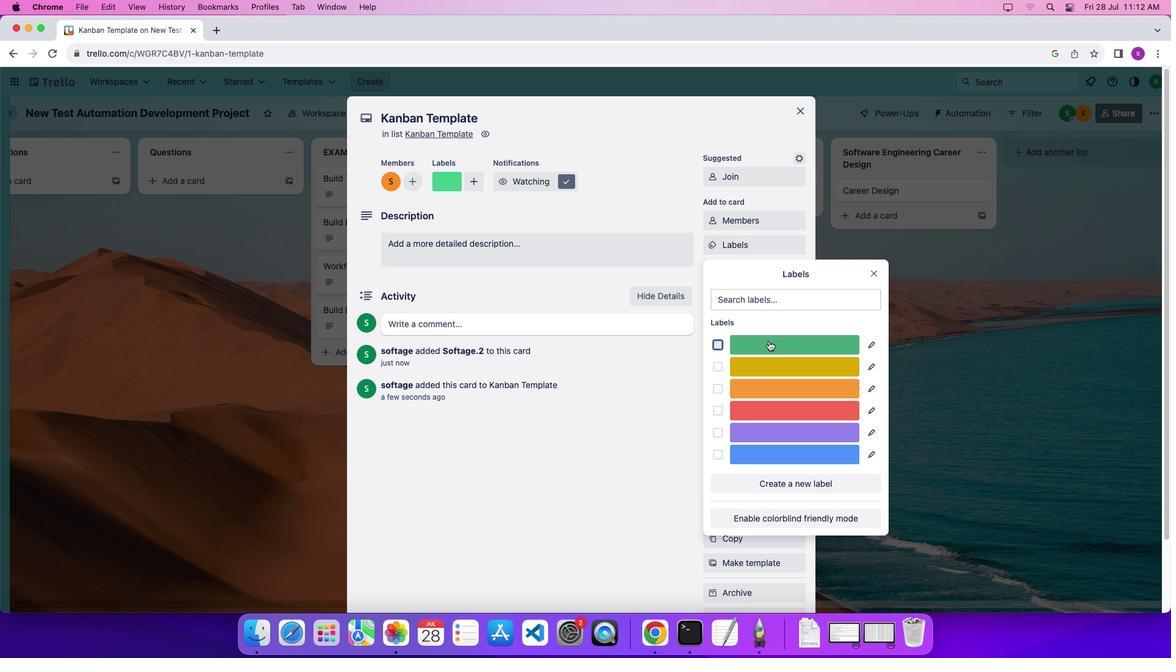 
Action: Mouse pressed left at (769, 341)
Screenshot: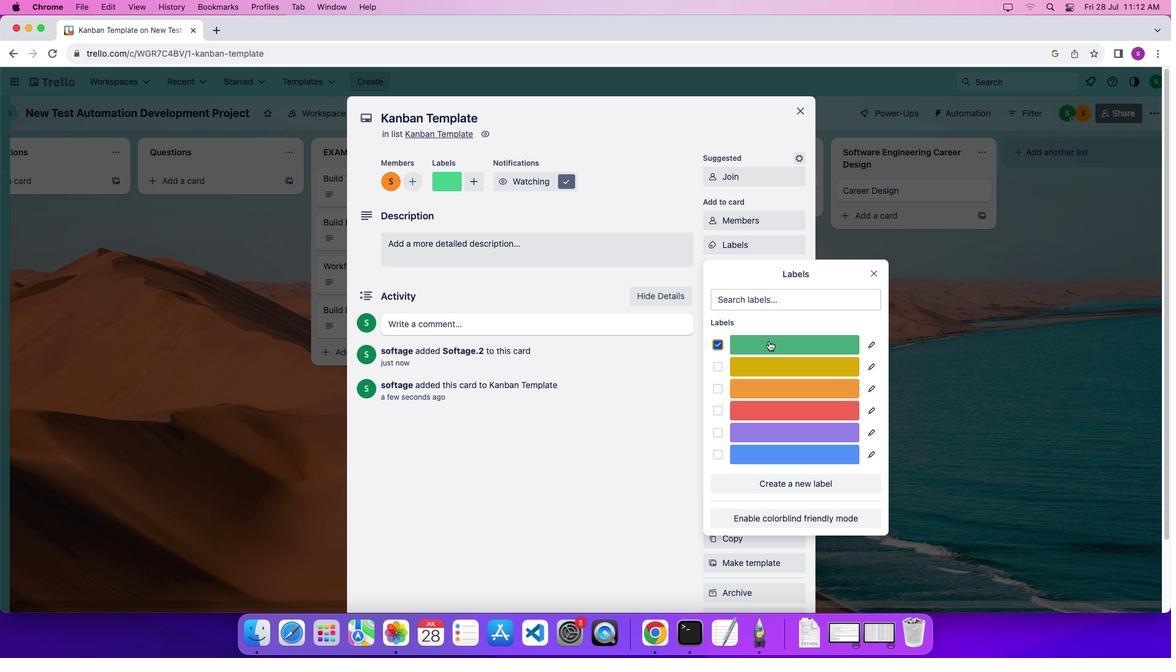 
Action: Mouse moved to (829, 482)
Screenshot: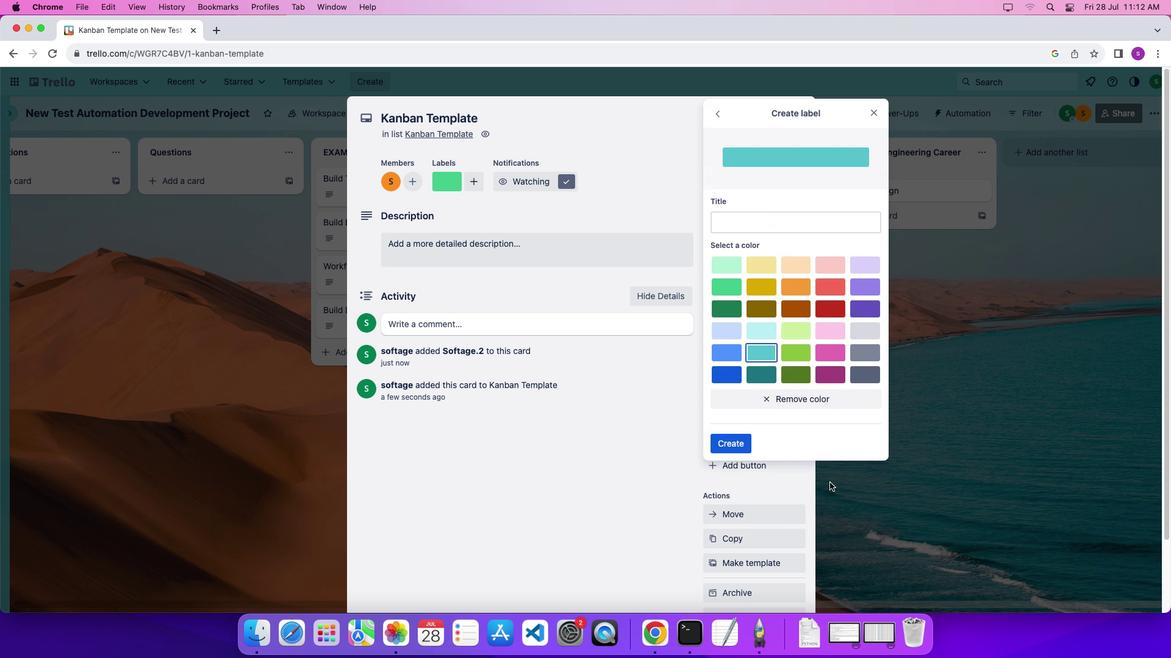 
Action: Mouse pressed left at (829, 482)
Screenshot: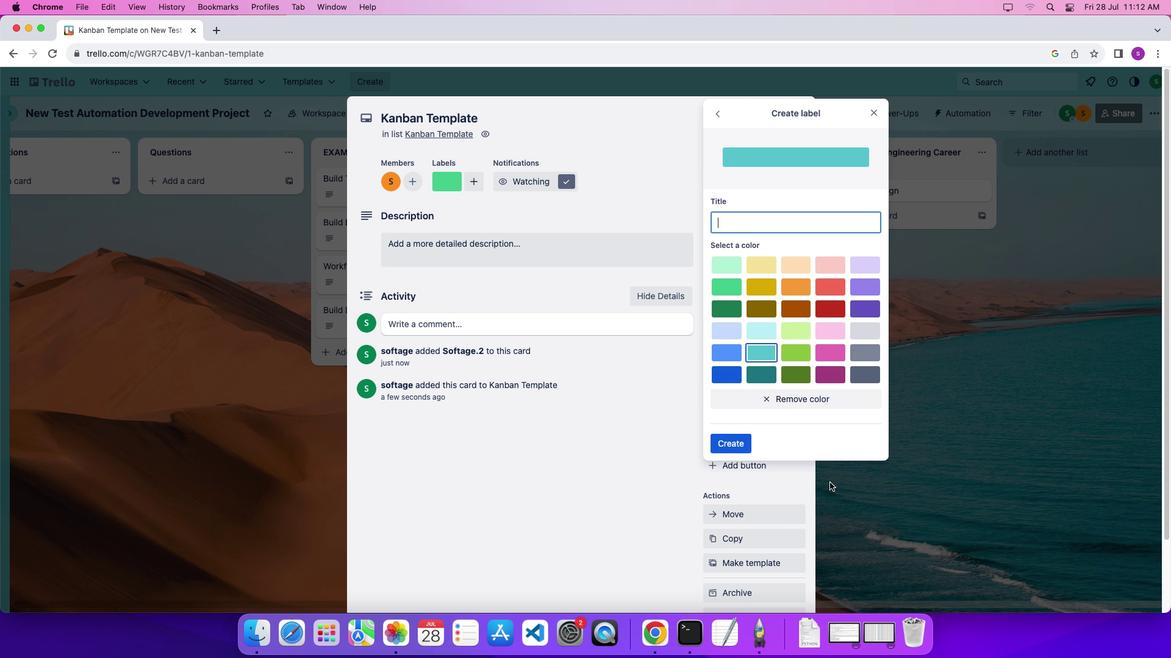 
Action: Mouse moved to (799, 378)
Screenshot: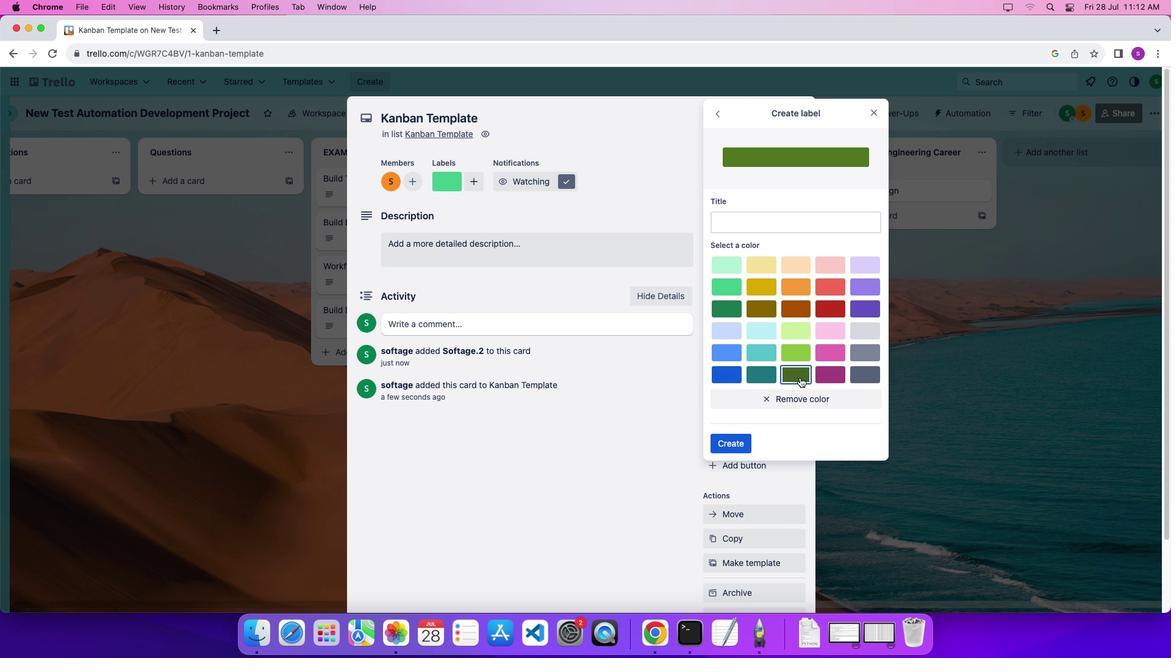 
Action: Mouse pressed left at (799, 378)
Screenshot: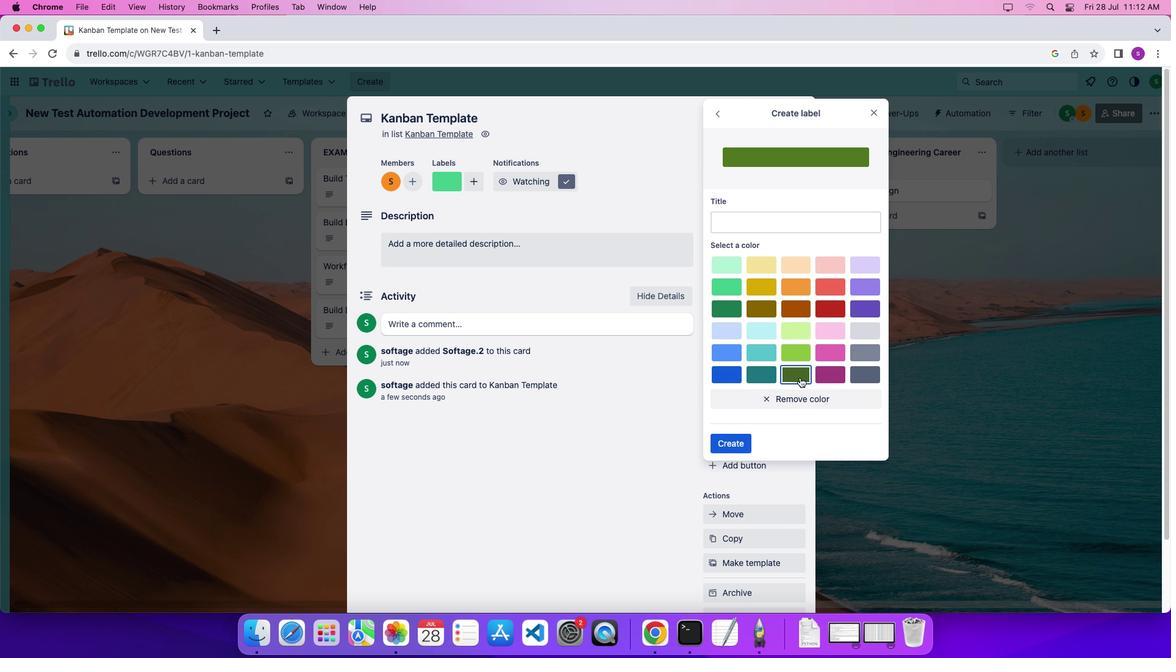 
Action: Mouse moved to (735, 450)
Screenshot: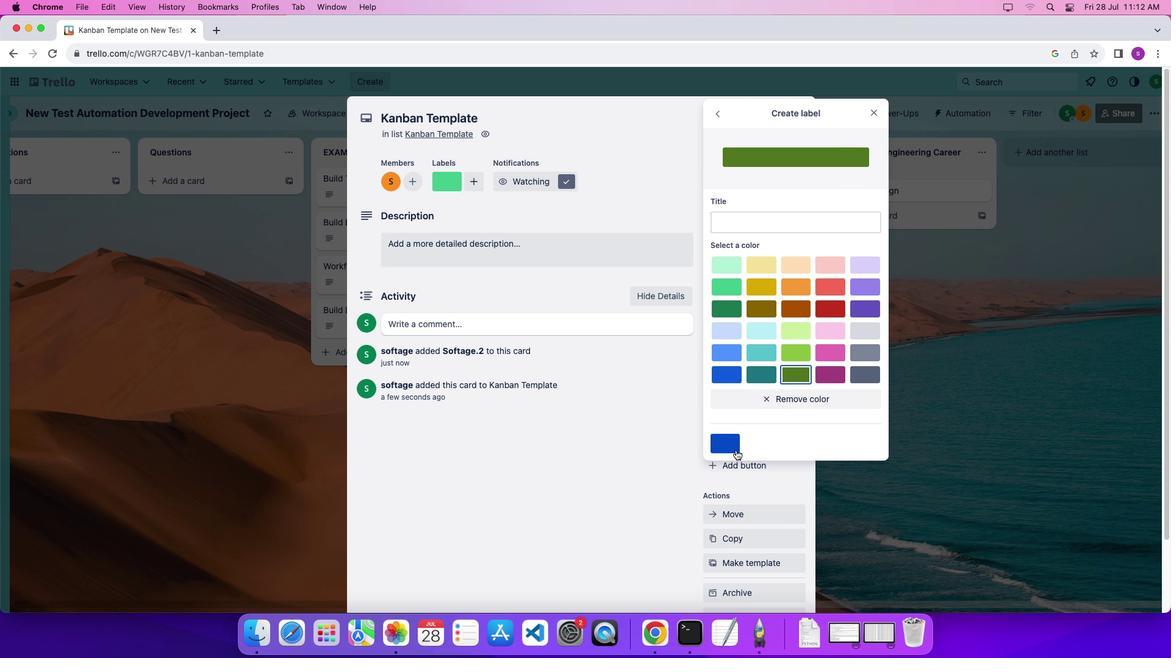 
Action: Mouse pressed left at (735, 450)
Screenshot: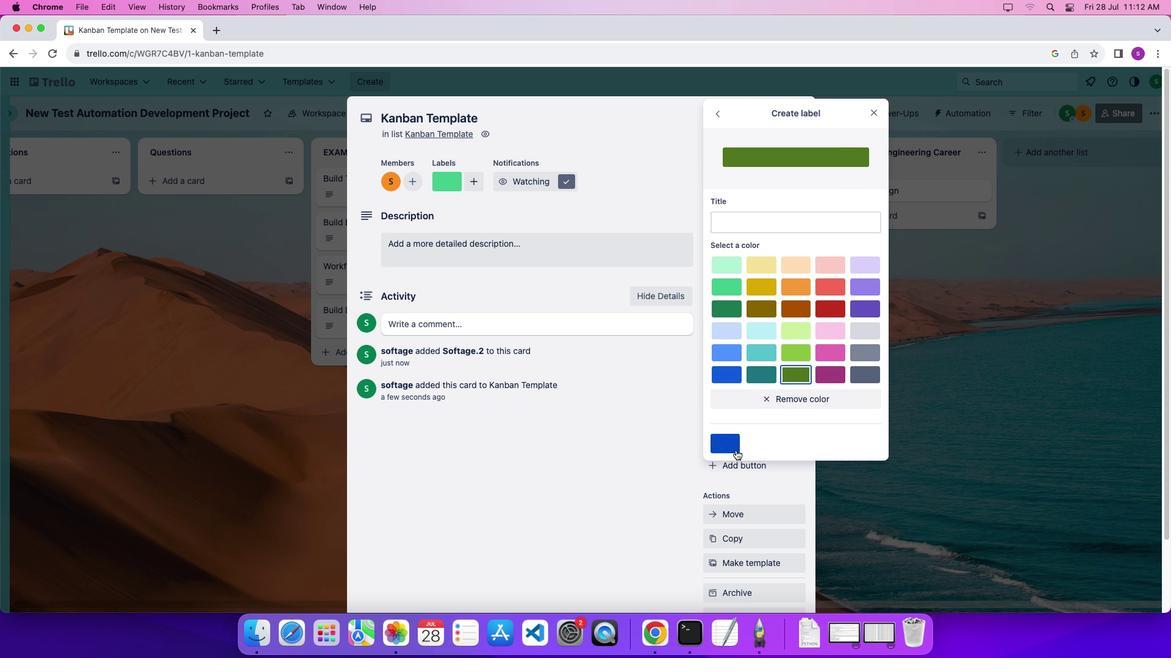 
Action: Mouse moved to (877, 275)
Screenshot: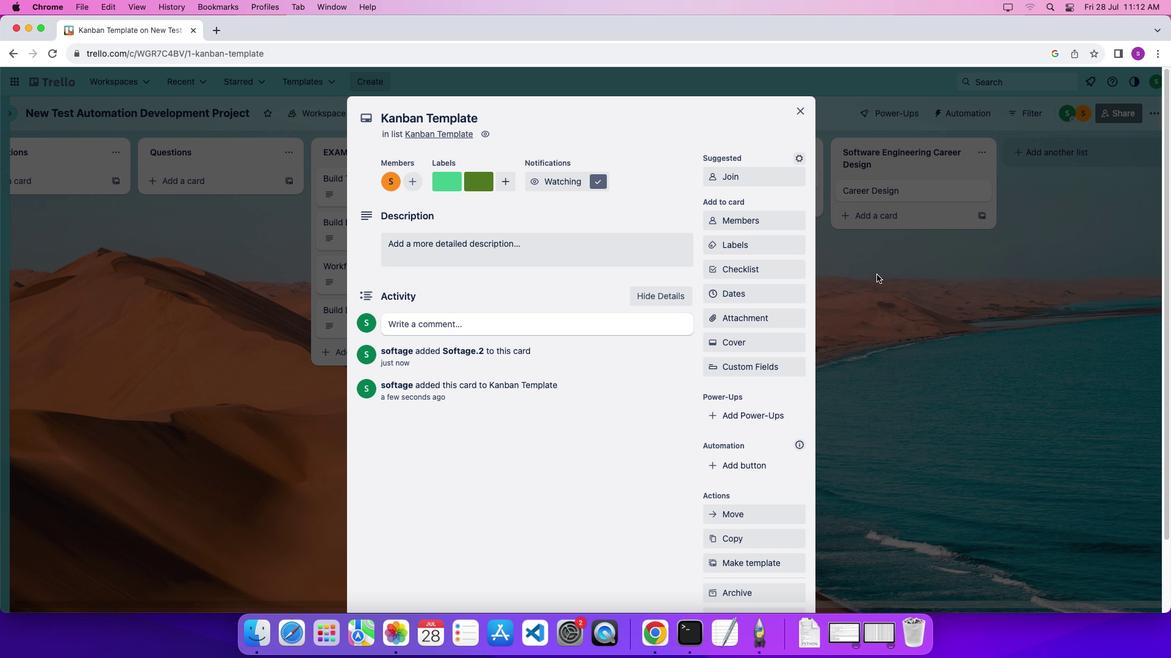 
Action: Mouse pressed left at (877, 275)
Screenshot: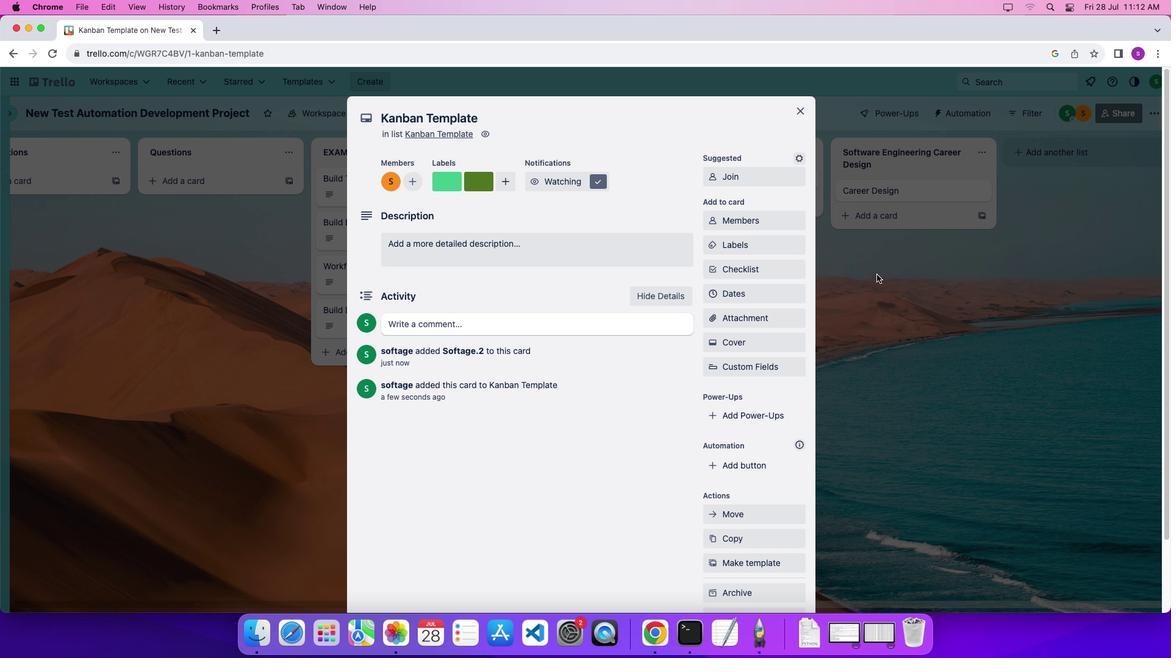 
Action: Mouse moved to (783, 295)
Screenshot: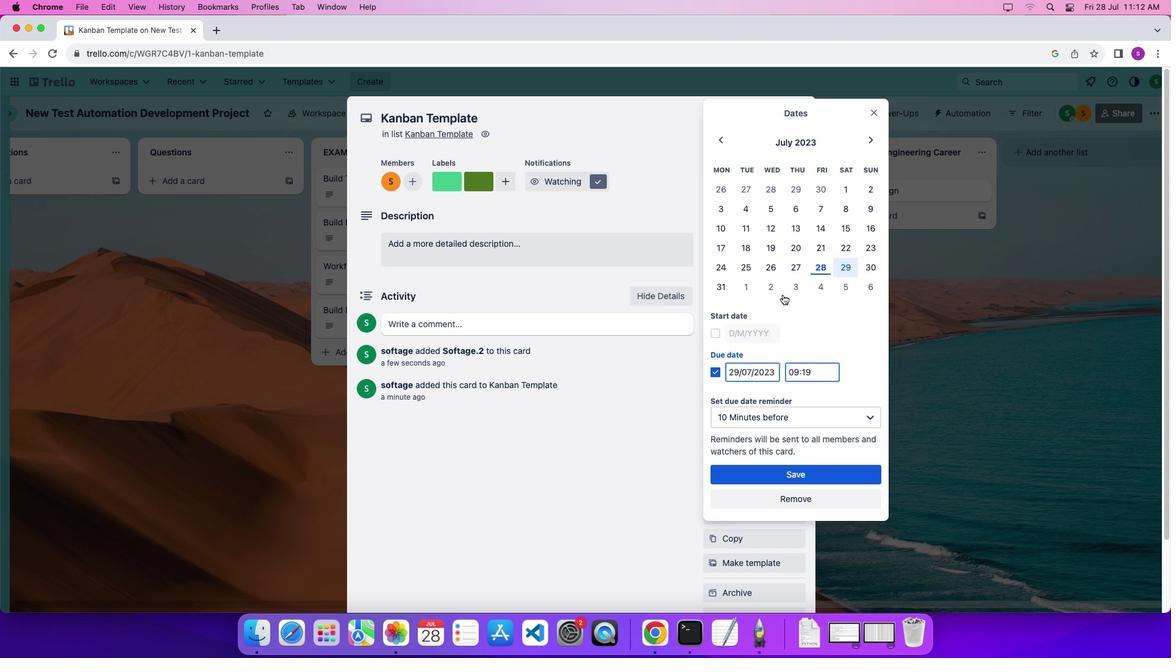 
Action: Mouse pressed left at (783, 295)
Screenshot: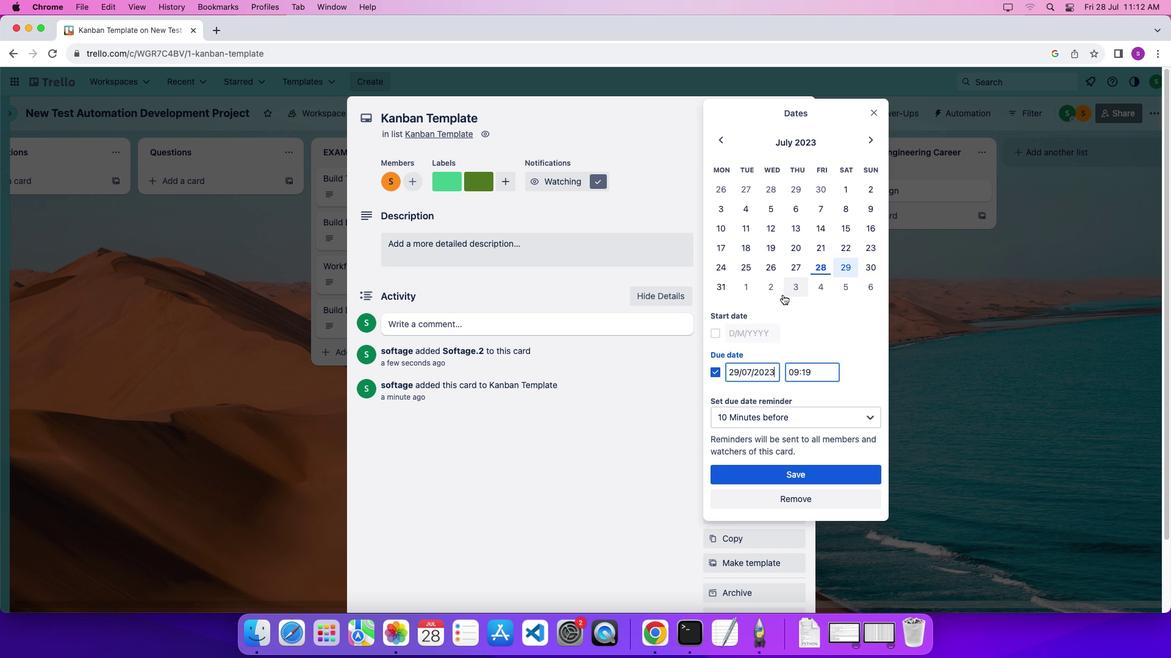 
Action: Mouse moved to (844, 268)
Screenshot: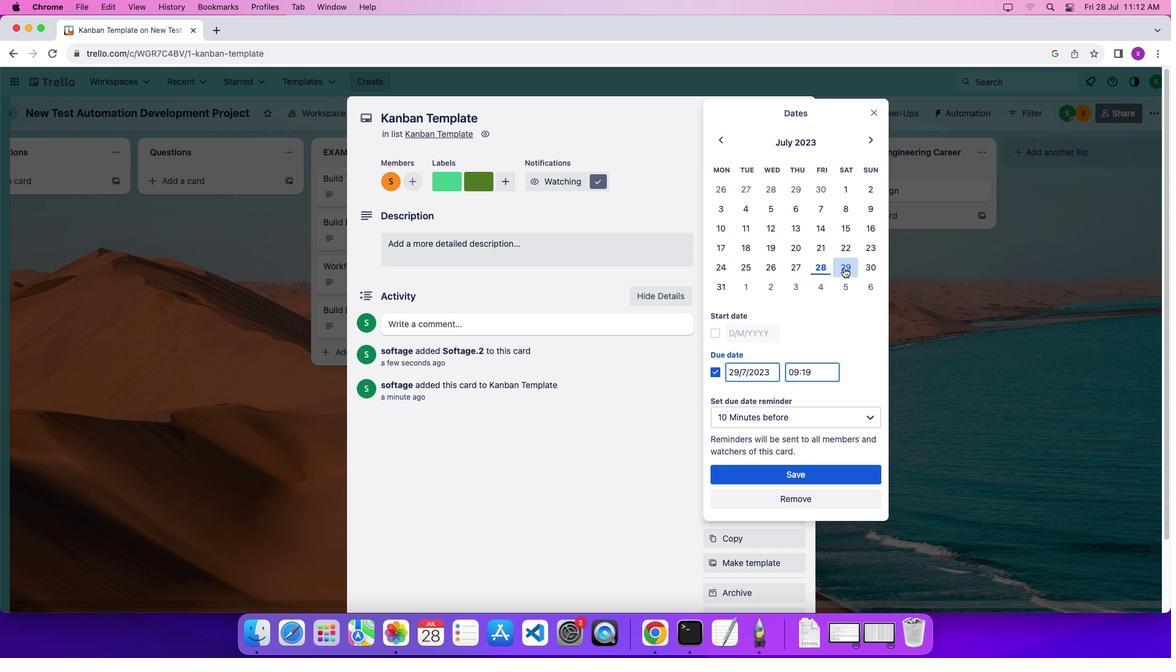 
Action: Mouse pressed left at (844, 268)
Screenshot: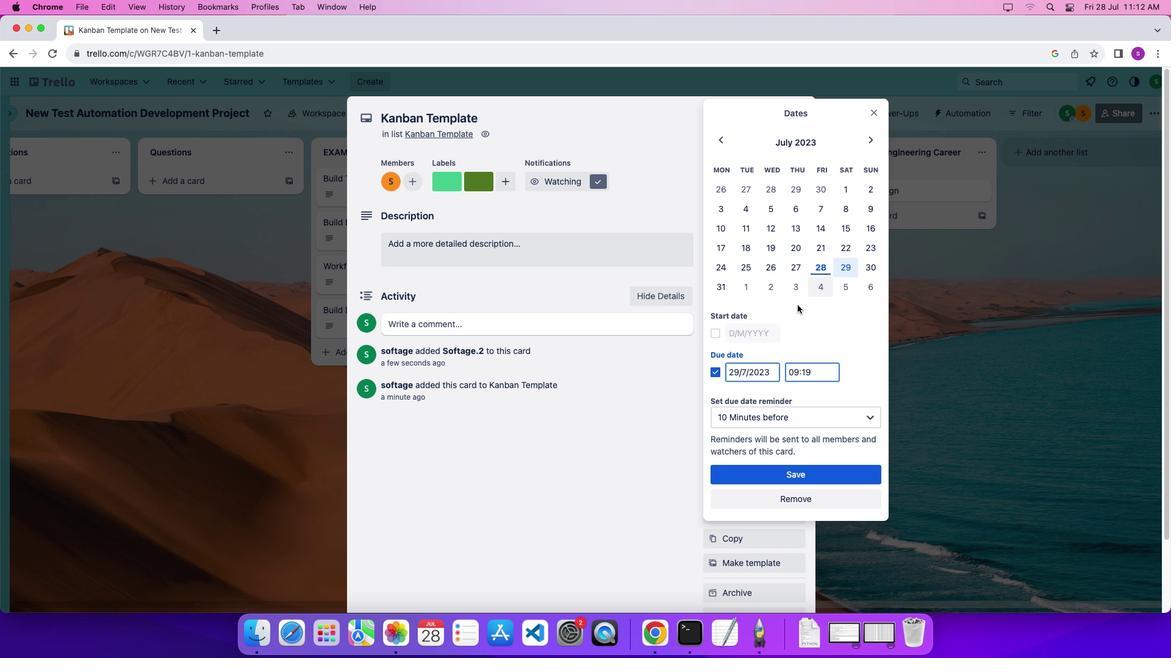 
Action: Mouse moved to (714, 333)
Screenshot: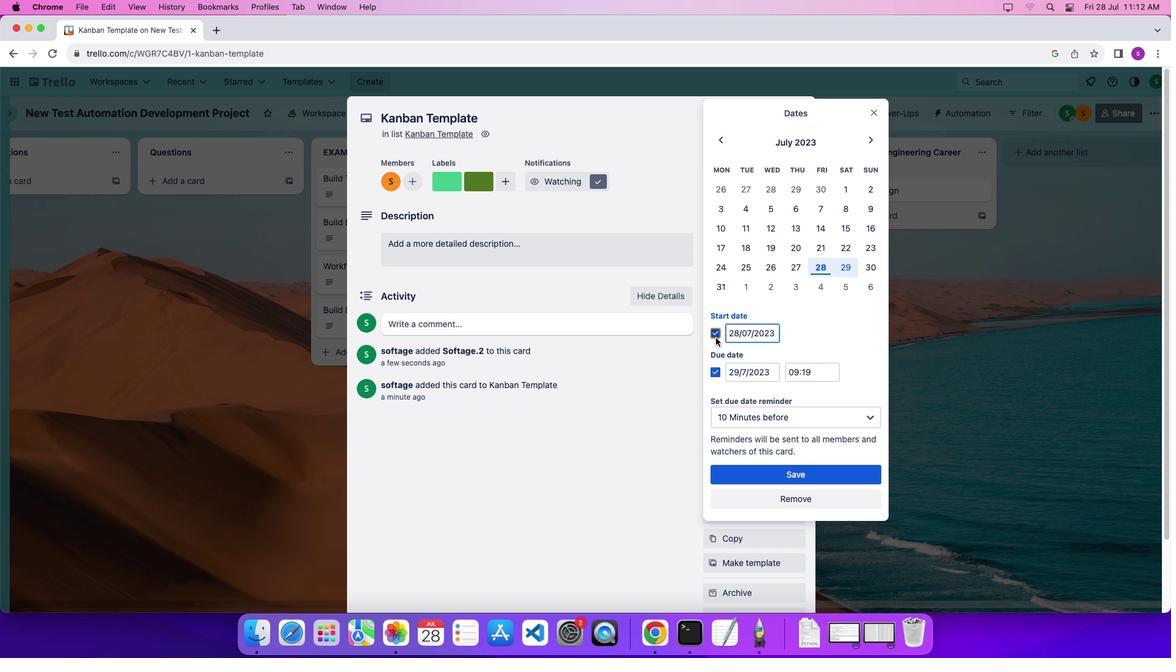 
Action: Mouse pressed left at (714, 333)
Screenshot: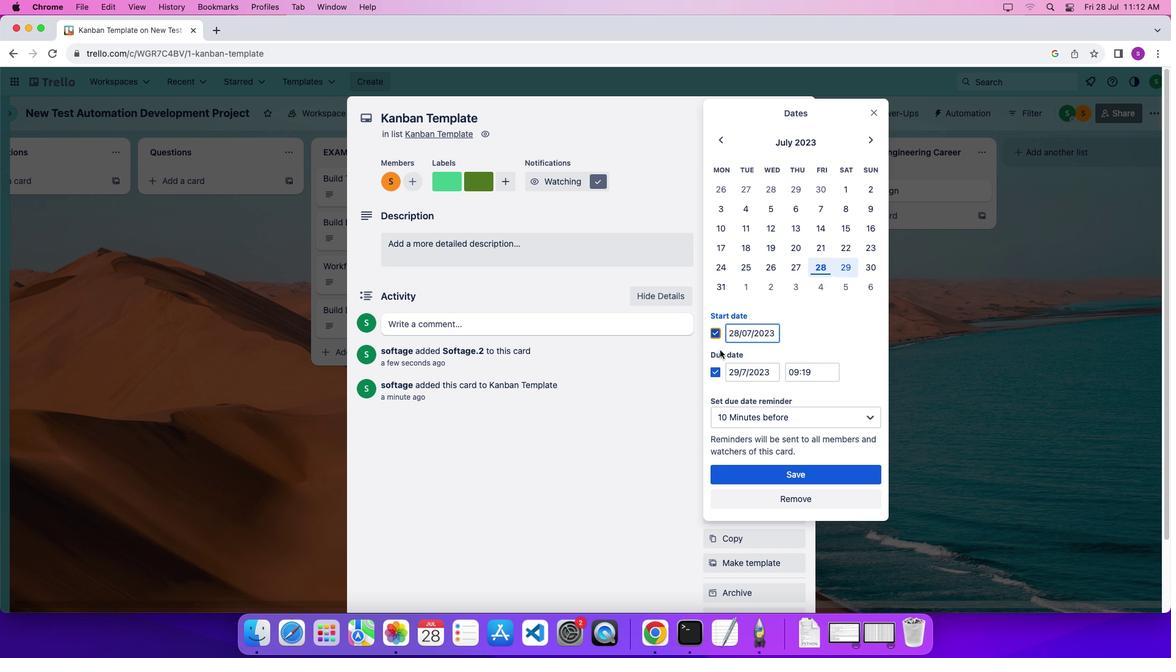 
Action: Mouse moved to (743, 420)
Screenshot: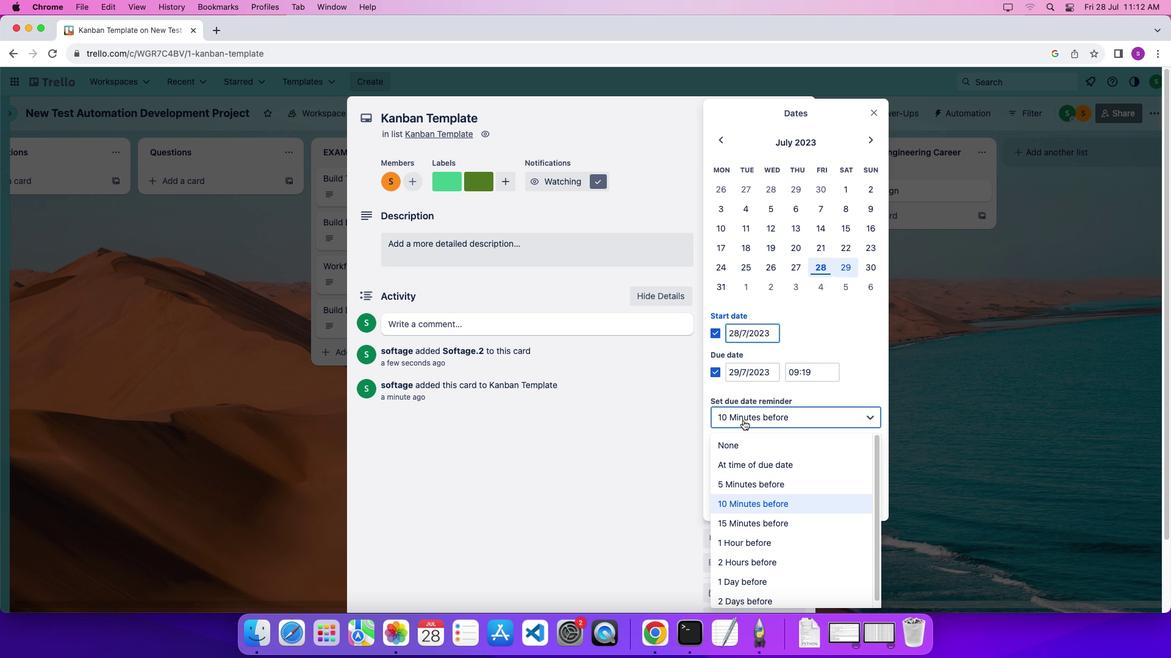 
Action: Mouse pressed left at (743, 420)
Screenshot: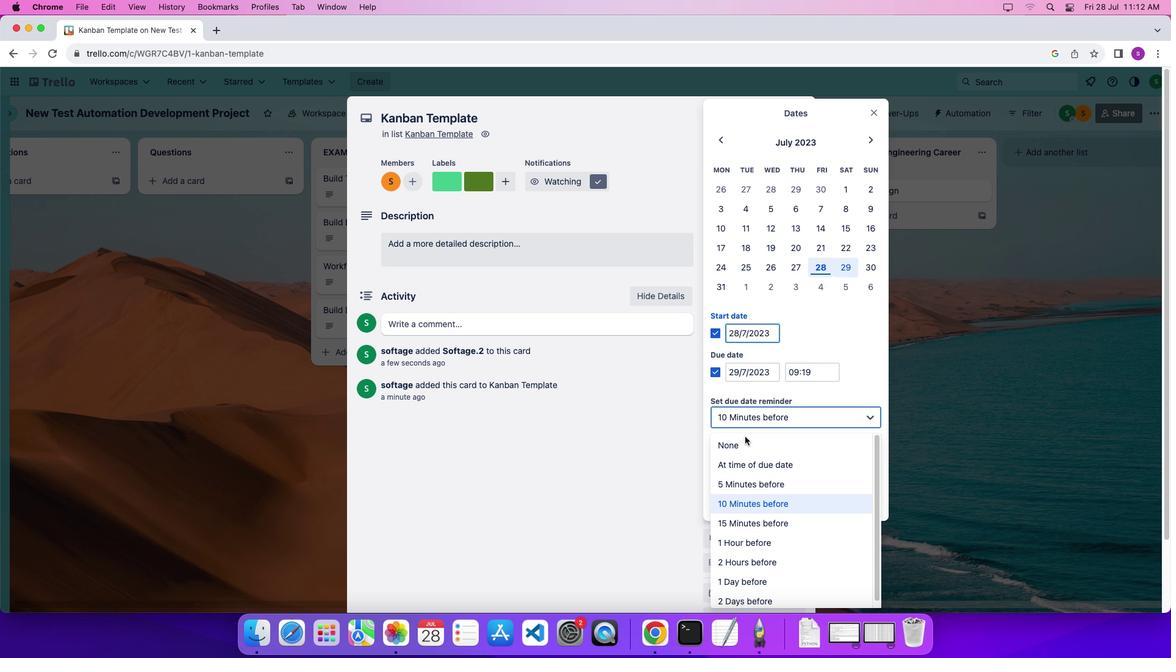 
Action: Mouse moved to (746, 457)
Screenshot: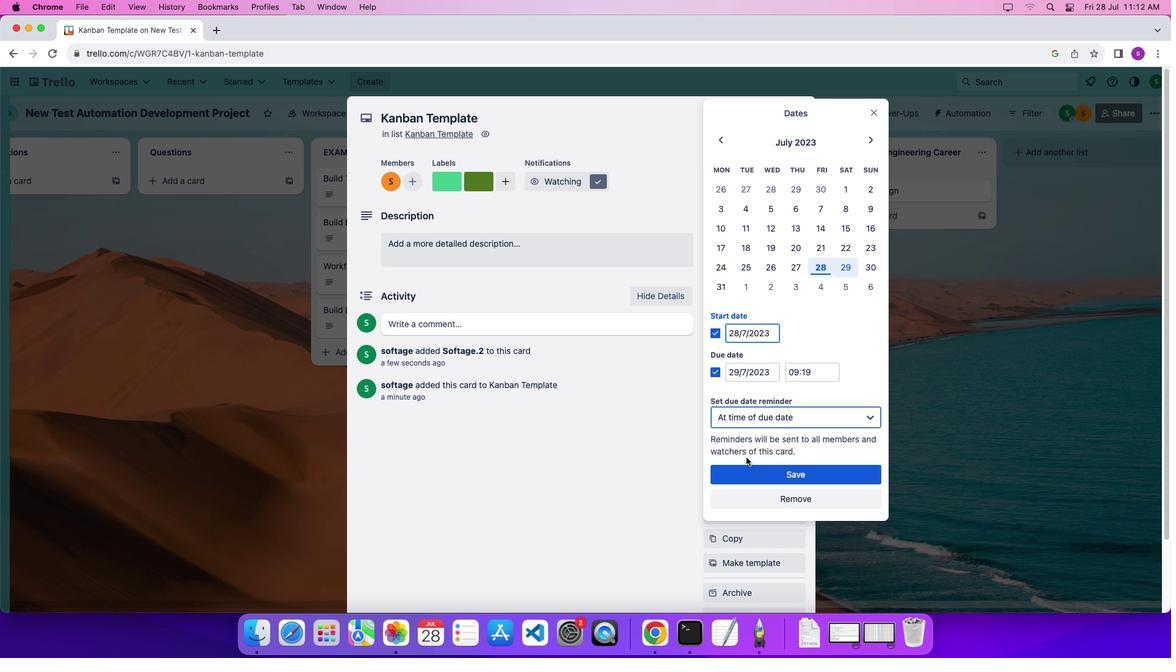 
Action: Mouse pressed left at (746, 457)
Screenshot: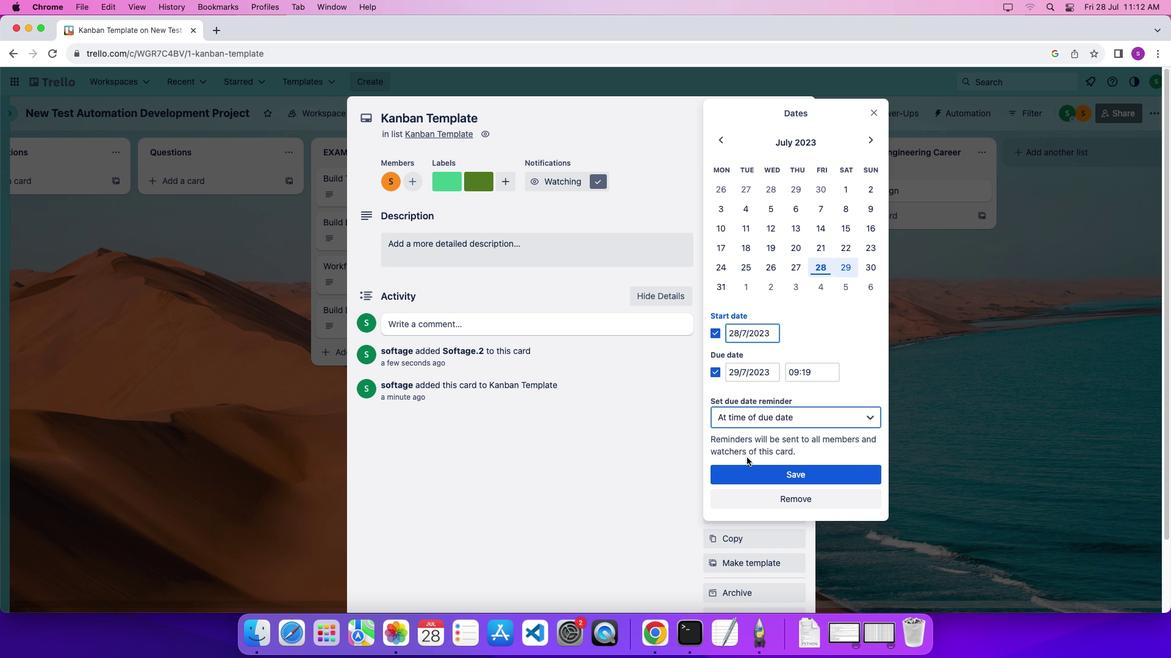 
Action: Mouse moved to (756, 477)
Screenshot: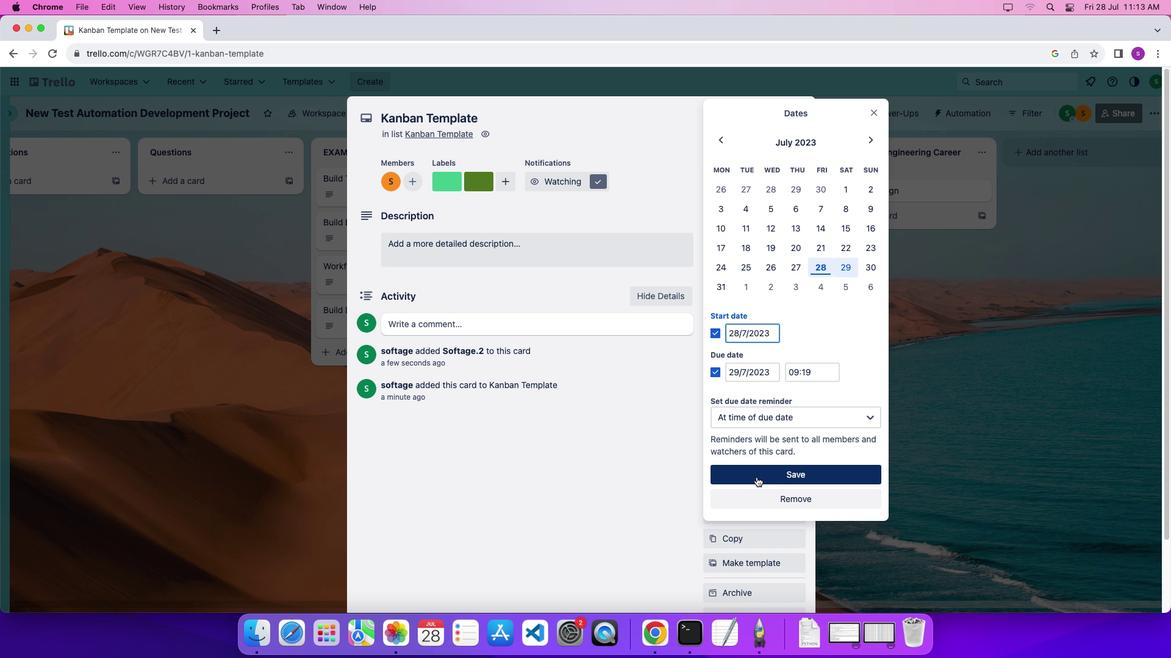 
Action: Mouse pressed left at (756, 477)
Screenshot: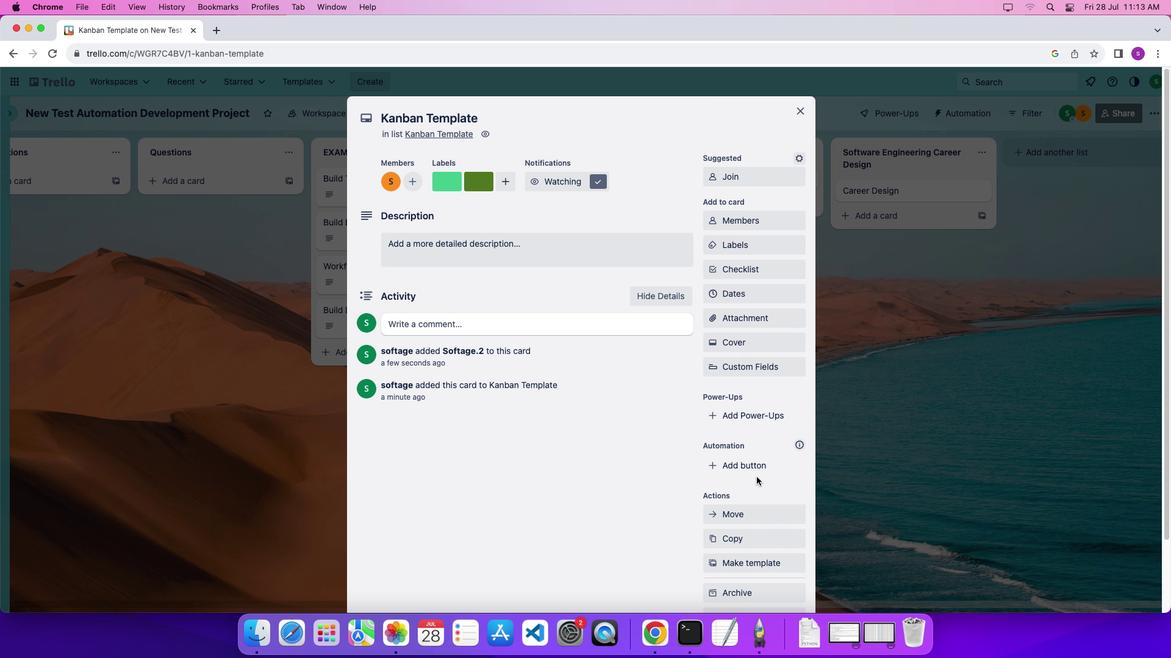 
Action: Mouse moved to (739, 324)
Screenshot: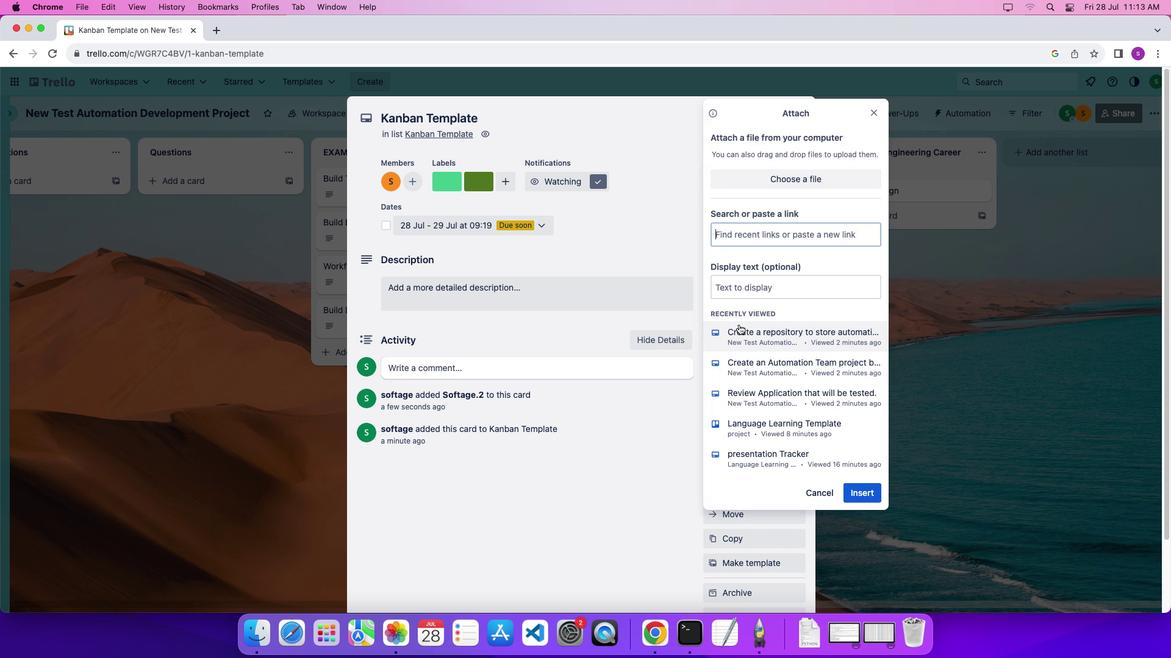 
Action: Mouse pressed left at (739, 324)
Screenshot: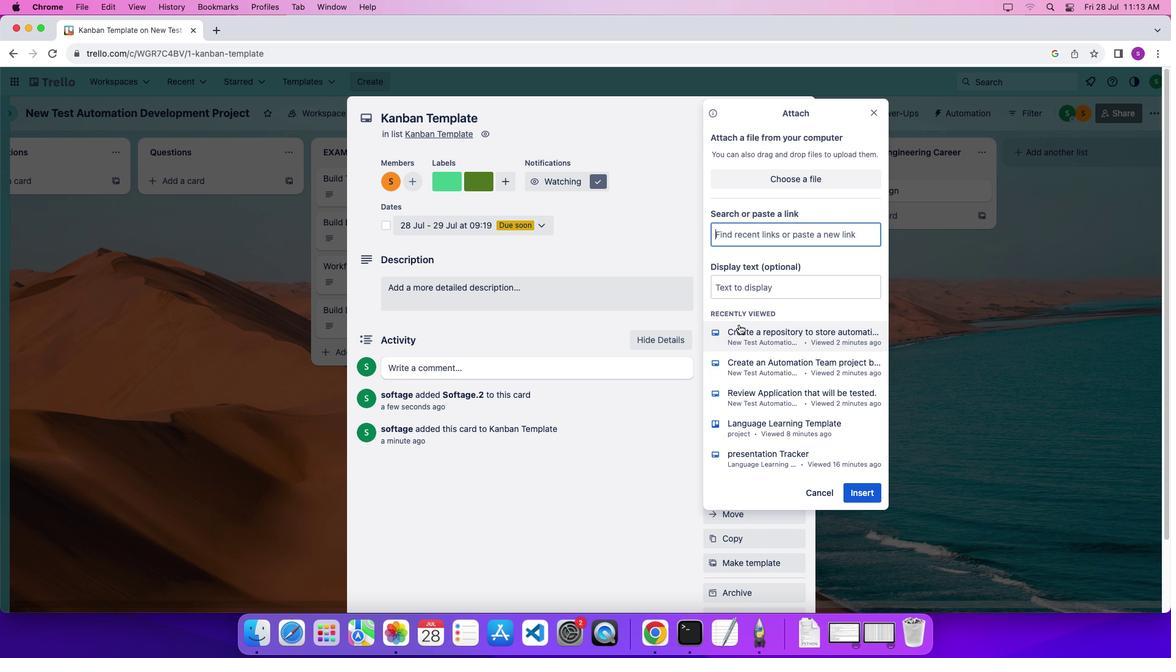 
Action: Mouse moved to (743, 331)
Screenshot: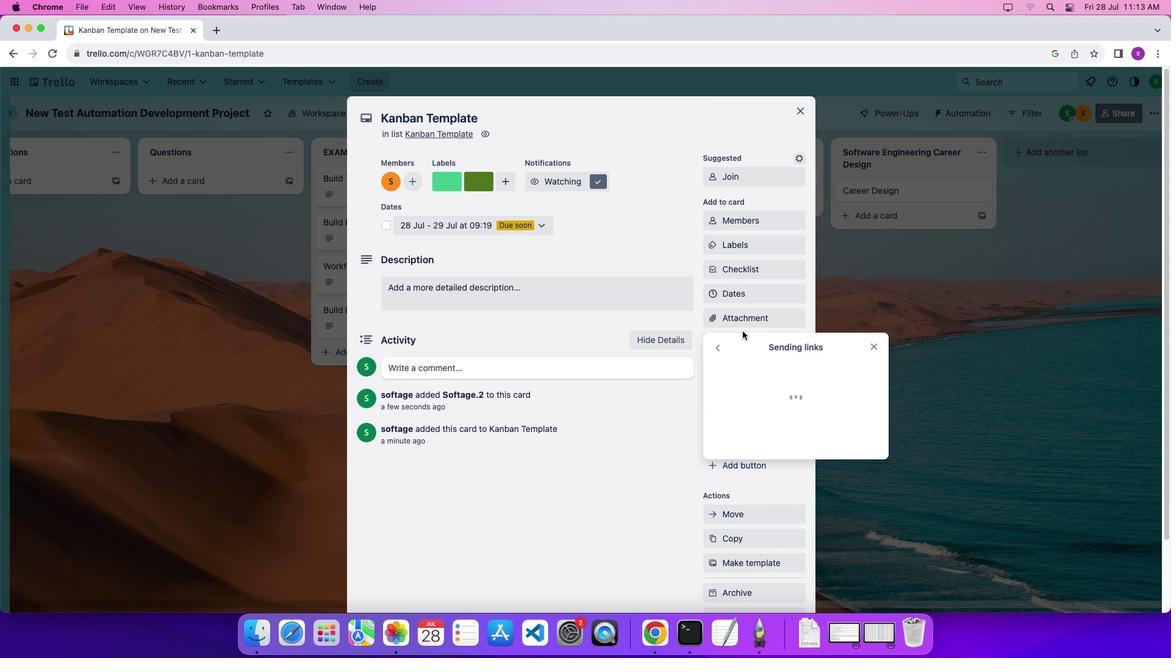 
Action: Mouse pressed left at (743, 331)
Screenshot: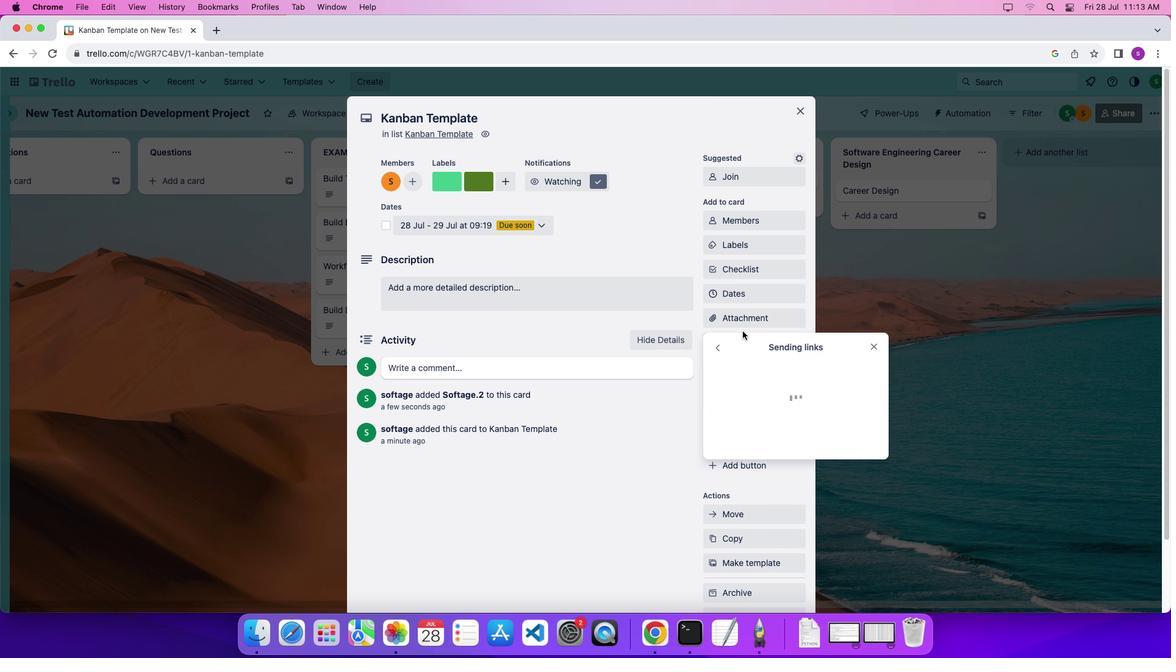 
Action: Mouse moved to (746, 346)
Screenshot: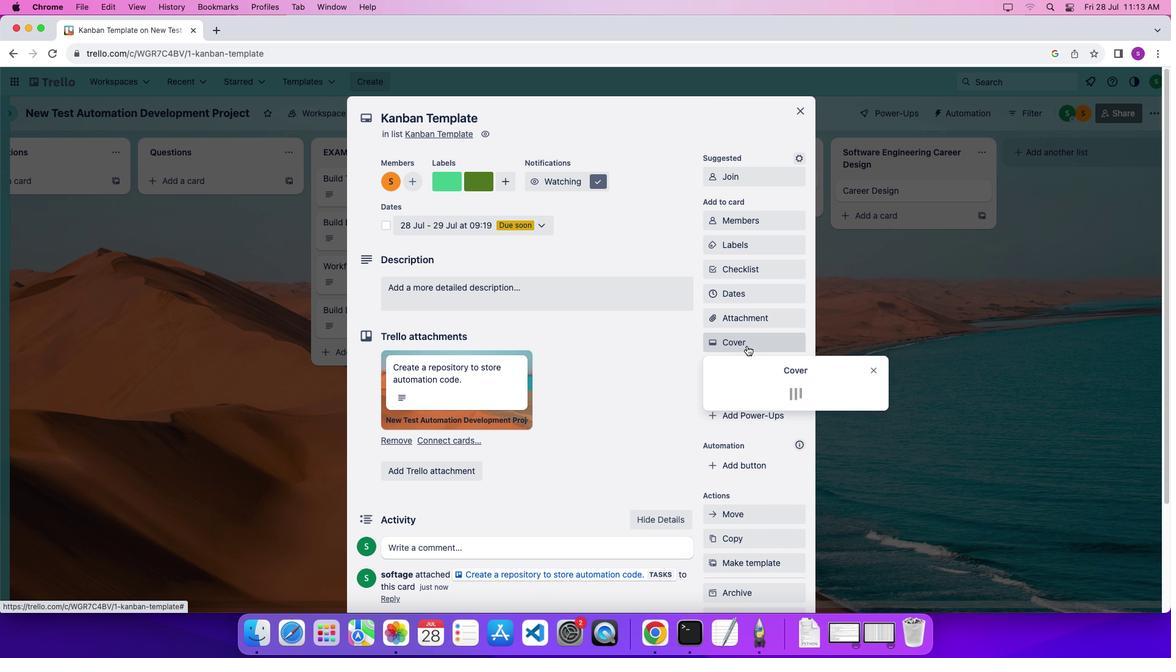 
Action: Mouse pressed left at (746, 346)
Screenshot: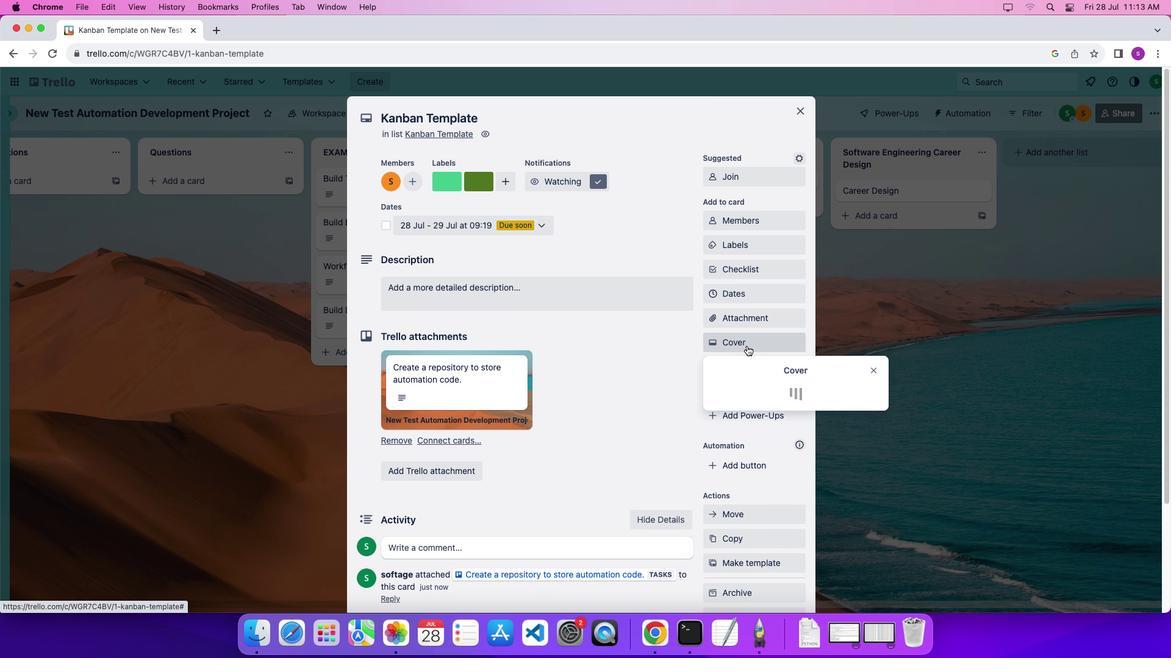 
Action: Mouse moved to (791, 397)
Screenshot: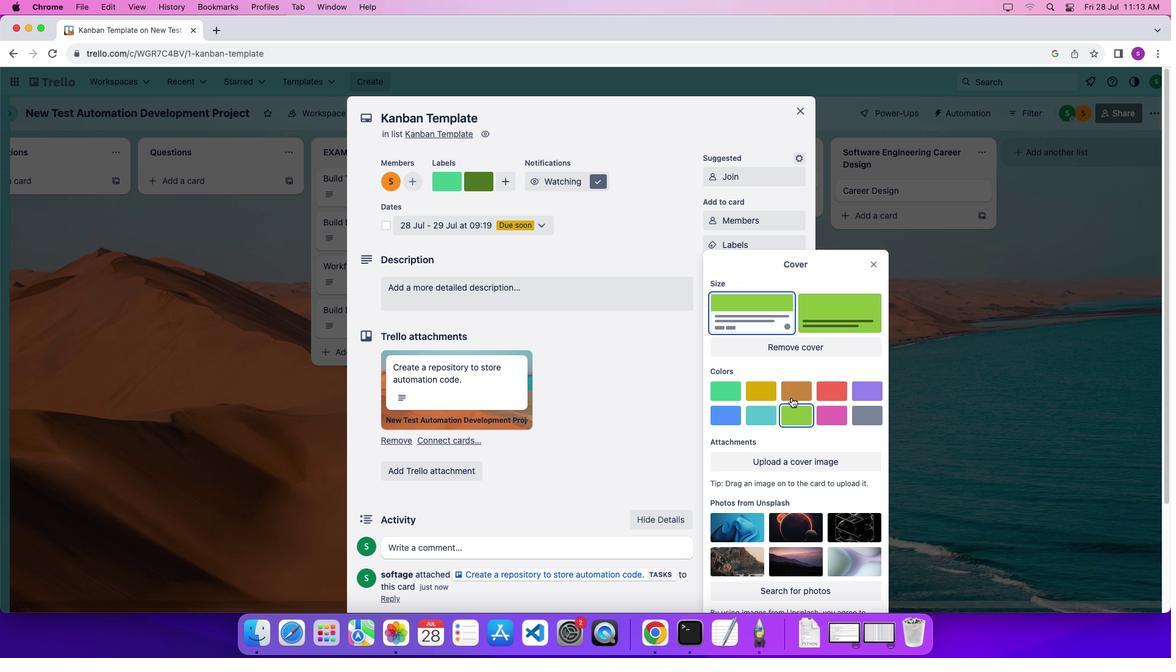 
Action: Mouse pressed left at (791, 397)
Screenshot: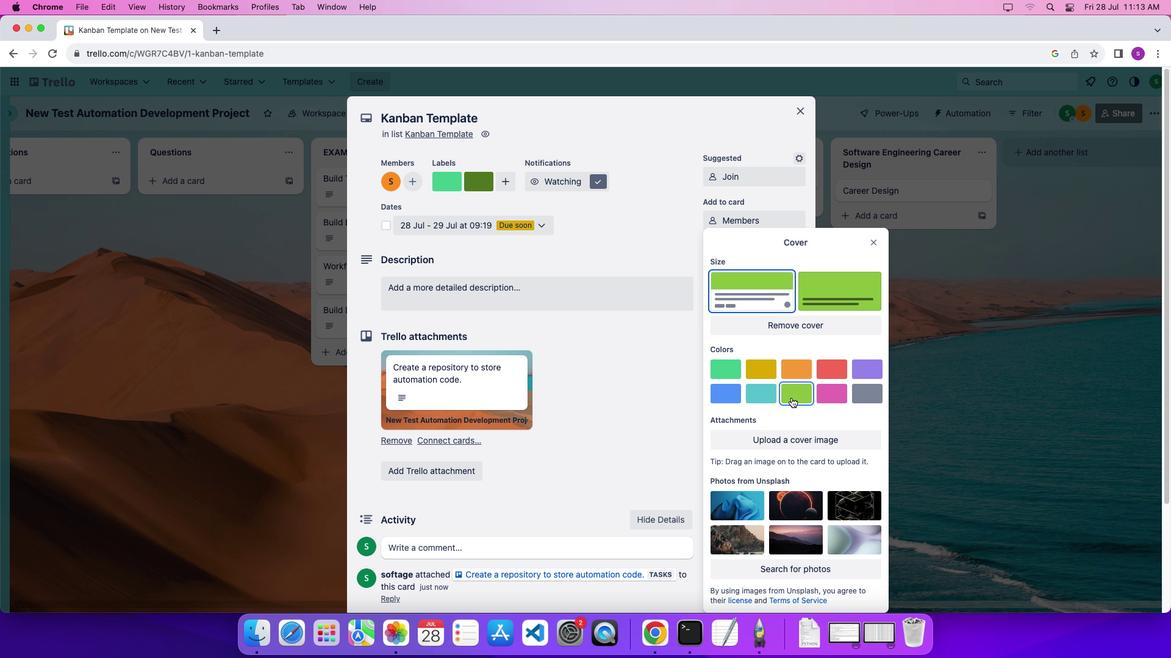 
Action: Mouse moved to (869, 241)
Screenshot: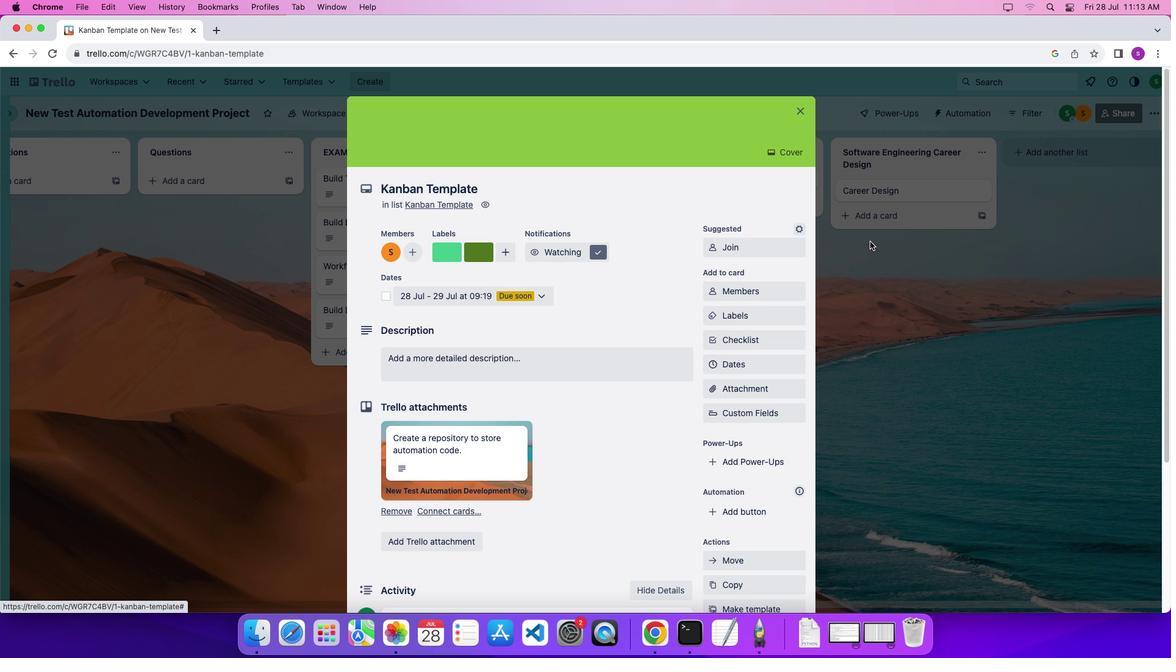 
Action: Mouse pressed left at (869, 241)
Screenshot: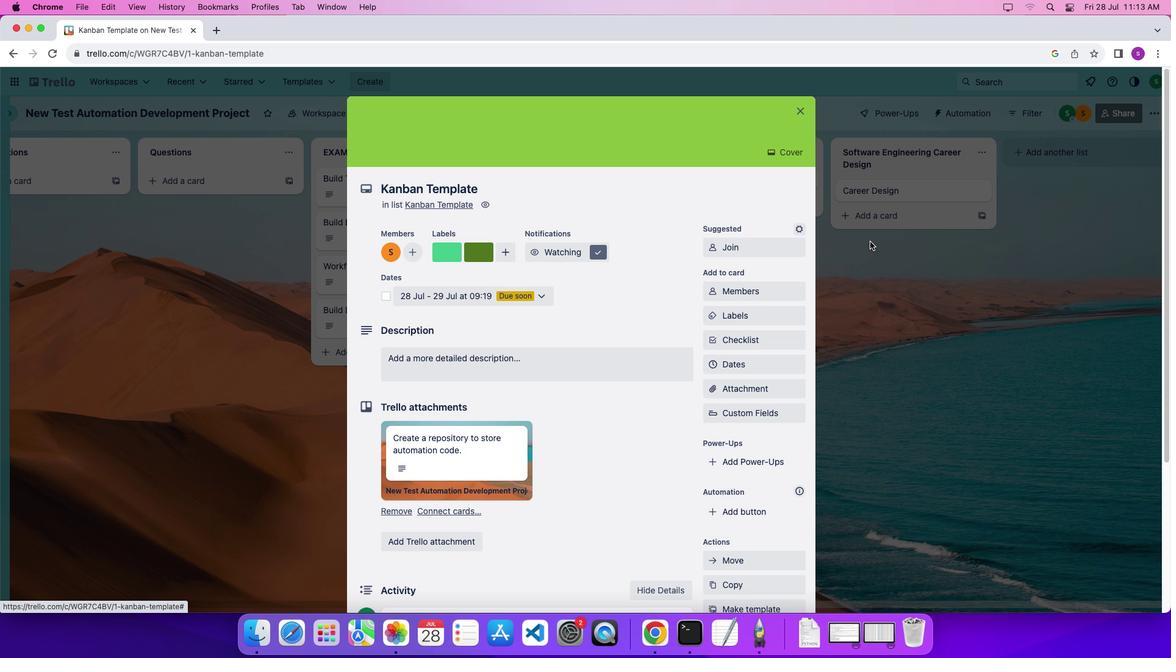 
Action: Mouse moved to (386, 295)
Screenshot: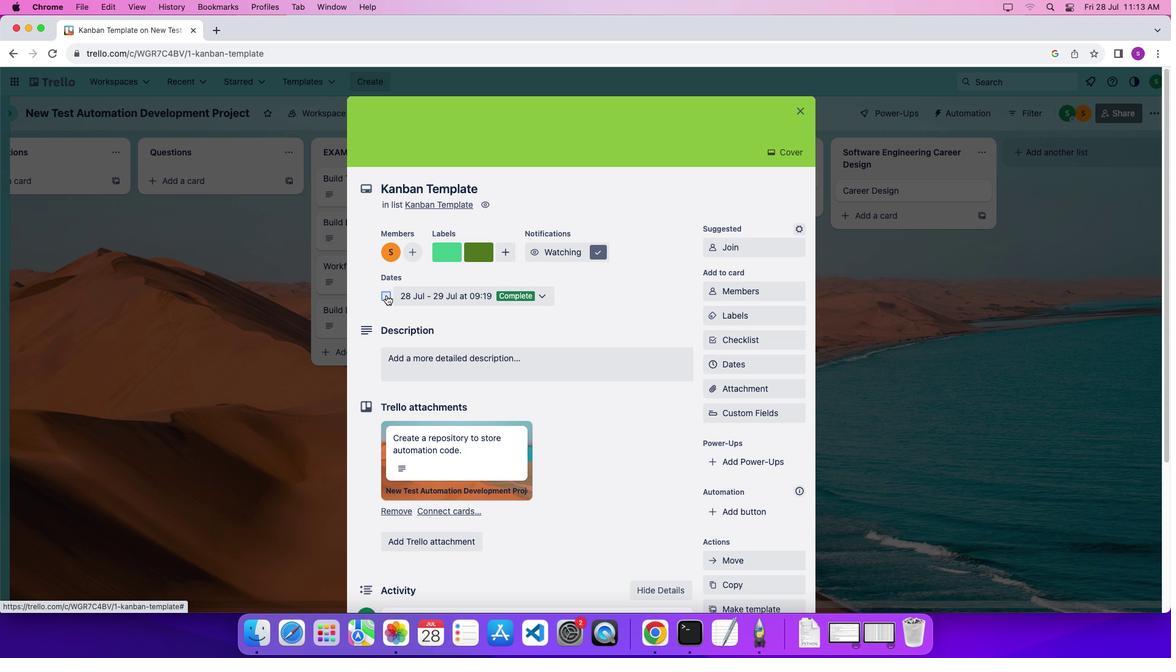 
Action: Mouse pressed left at (386, 295)
Screenshot: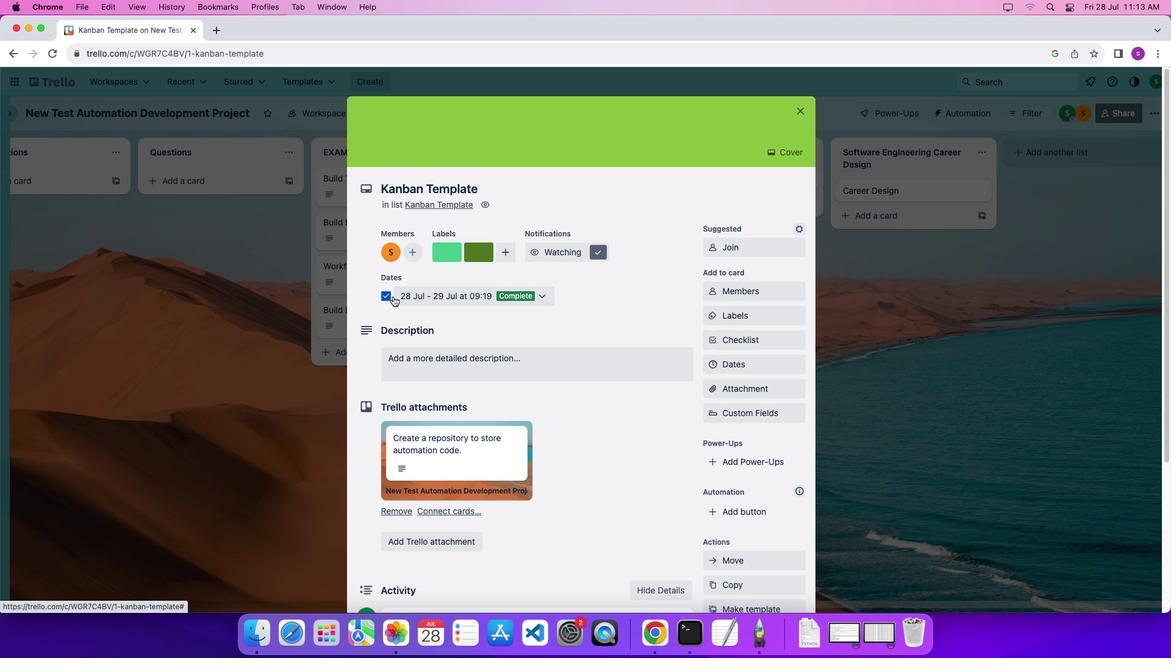 
Action: Mouse moved to (469, 352)
Screenshot: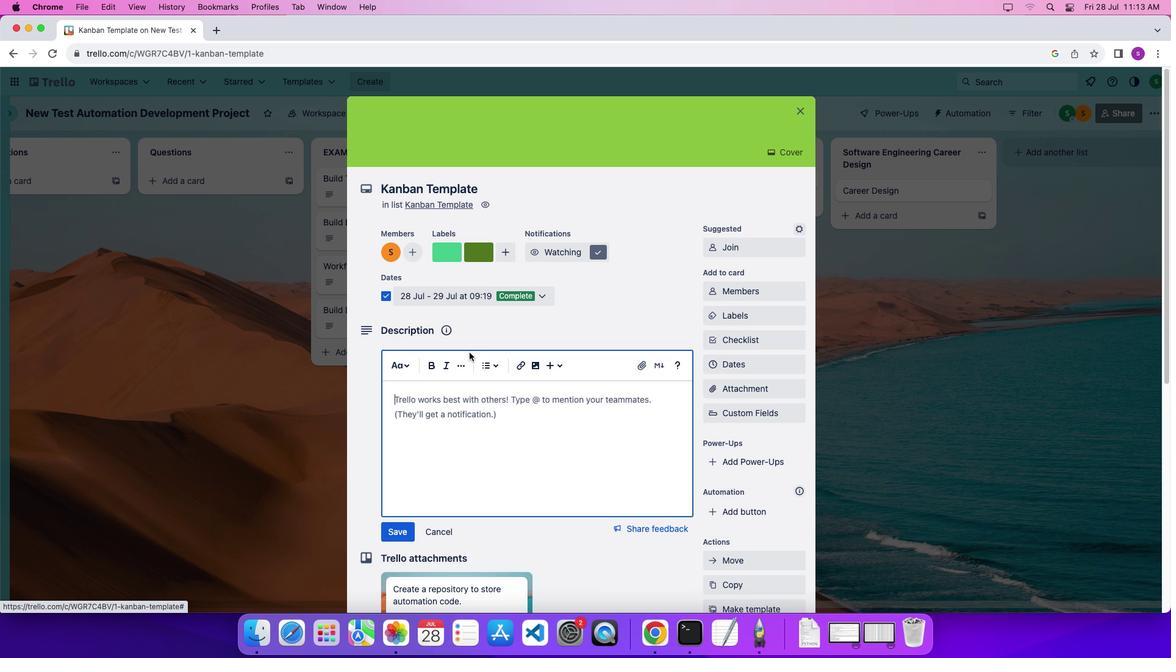 
Action: Mouse pressed left at (469, 352)
Screenshot: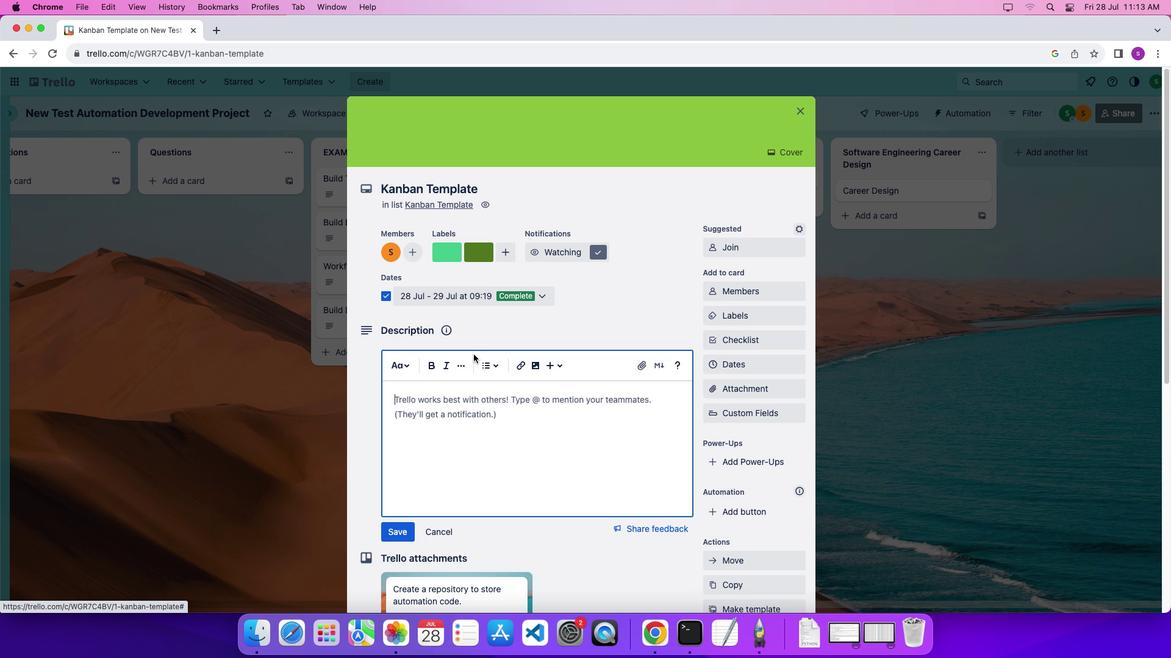 
Action: Mouse moved to (481, 409)
Screenshot: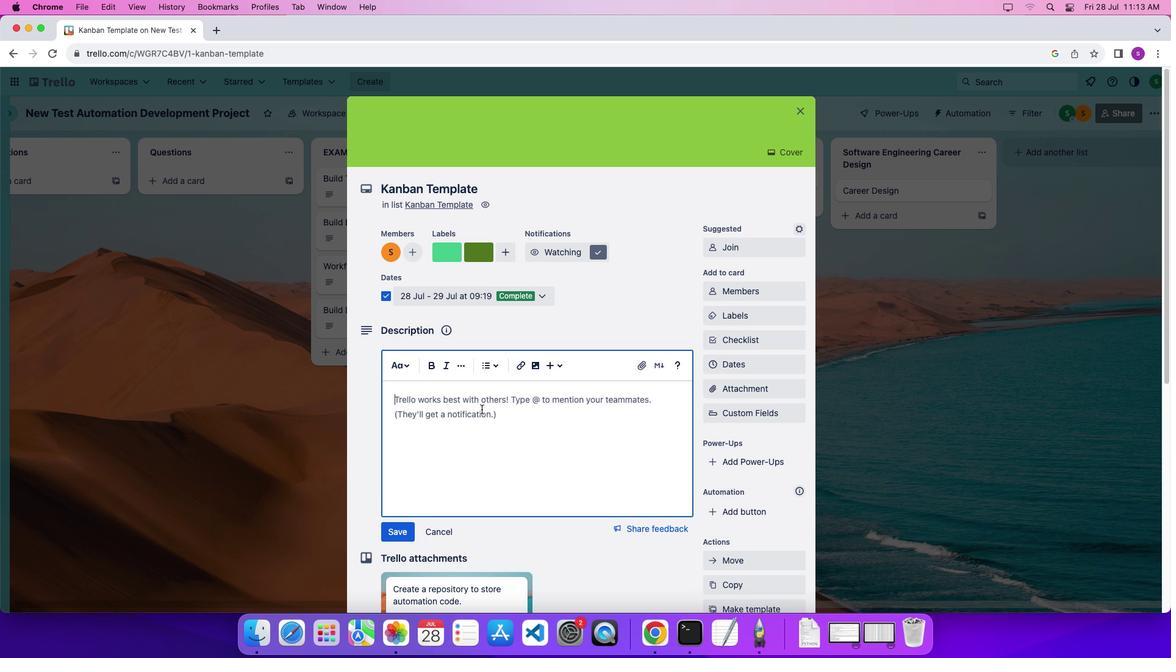 
Action: Mouse pressed left at (481, 409)
Screenshot: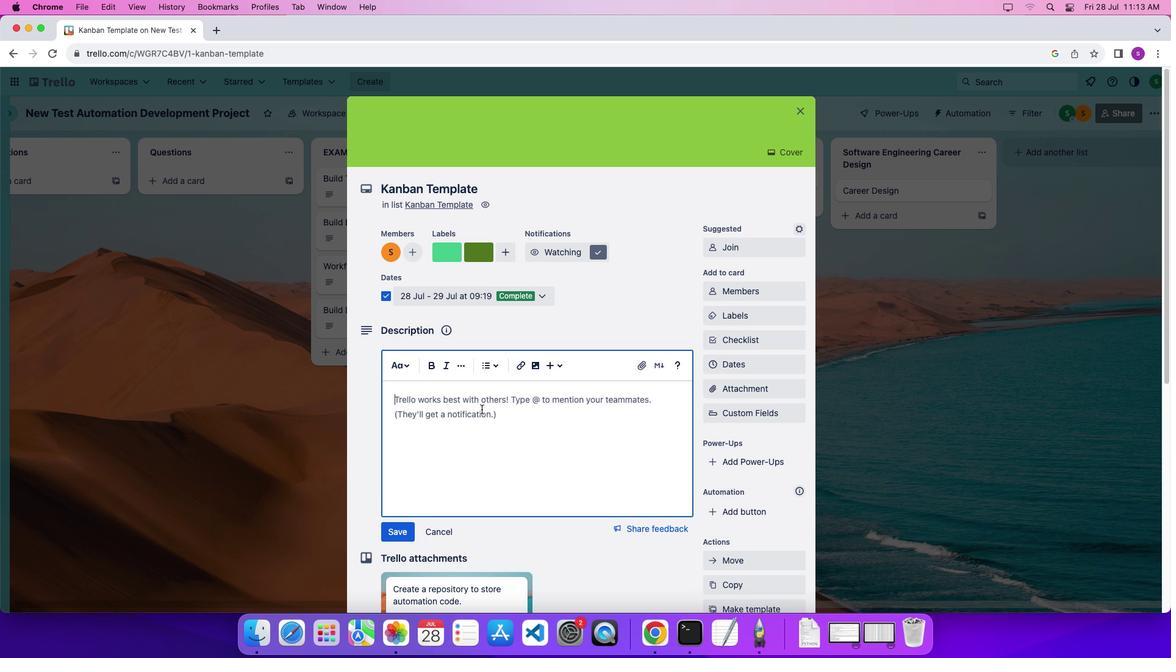 
Action: Mouse moved to (483, 410)
Screenshot: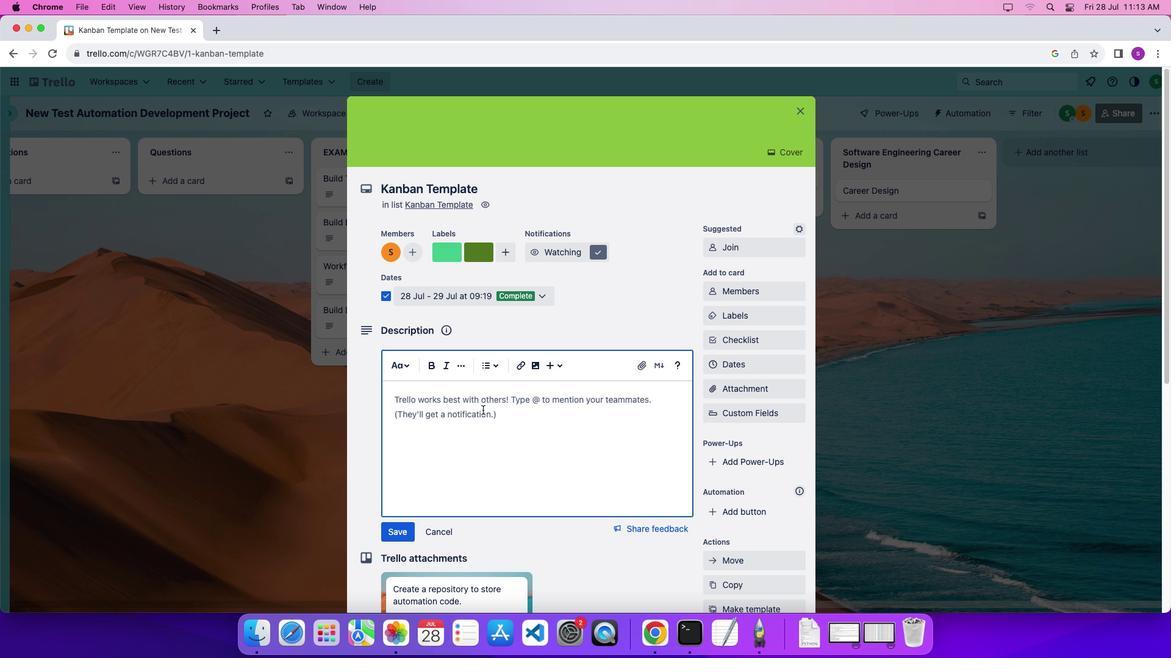 
Action: Key pressed Key.shift'U''s''e'Key.space't''h''i''s'Key.space't''e''m''p''l''a''t''e'Key.space't''o'Key.space'c''r''e''a''t''e'Key.space's''i''m''p''l''e'Key.spaceKey.shift'K''a''n''b''a''n'Key.space't''e''m''p''l''a''t''e'Key.space't''o'Key.space'i''m''p''r''o''v''e'Key.space't''h''e'Key.space'p''r''o''d''u''c''t''i''v''i''t''y'Key.space'o''f'Key.space'y''o''u''r'Key.space'e''n''g''i''n''e''e''r''i''n''g'Key.space't''e''a''m'Key.space'a''n''d'Key.space'h''e''l''p'Key.space't''h''e''m'Key.space't''o'Key.space'b''u''i''l''d''.'
Screenshot: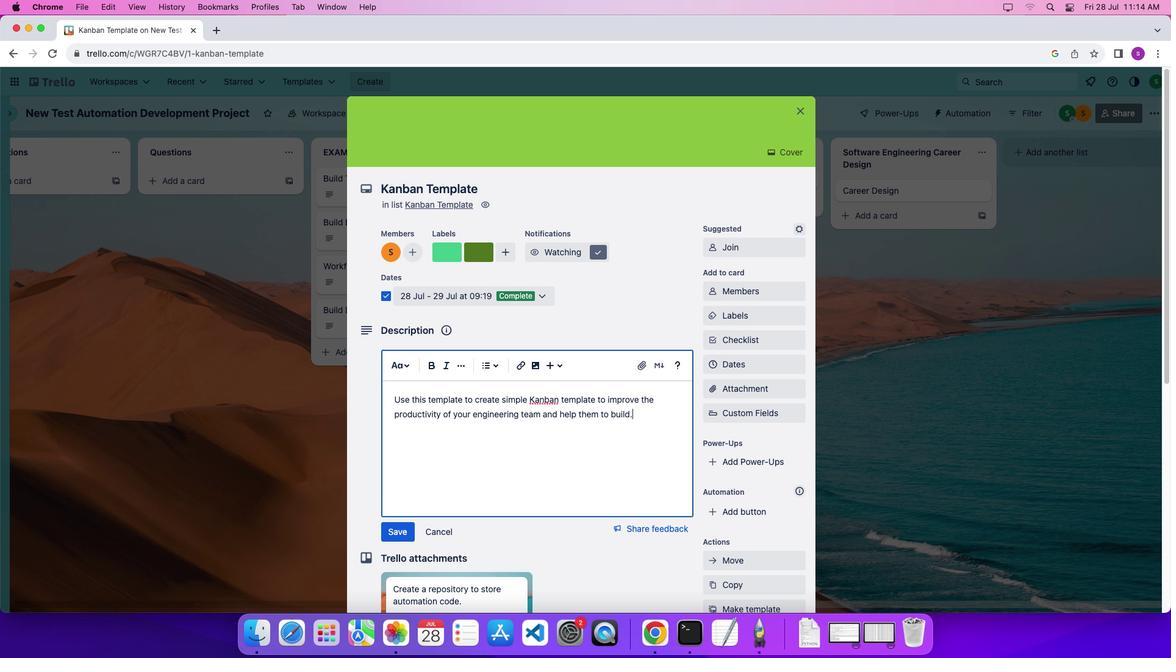 
Action: Mouse moved to (646, 420)
Screenshot: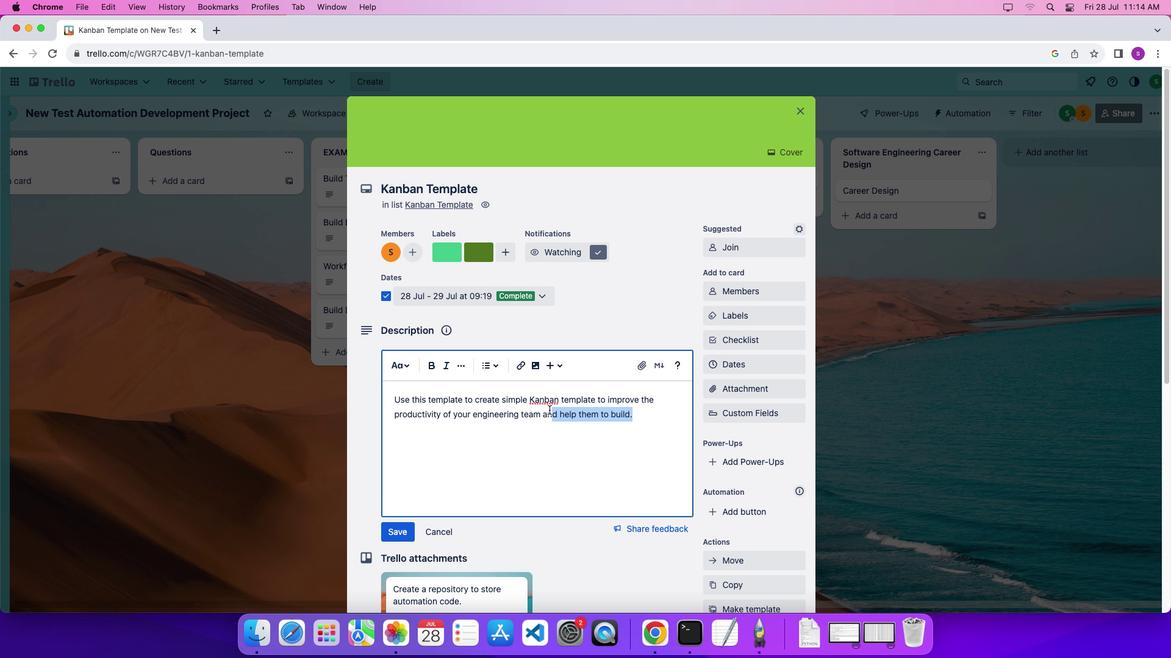 
Action: Mouse pressed left at (646, 420)
Screenshot: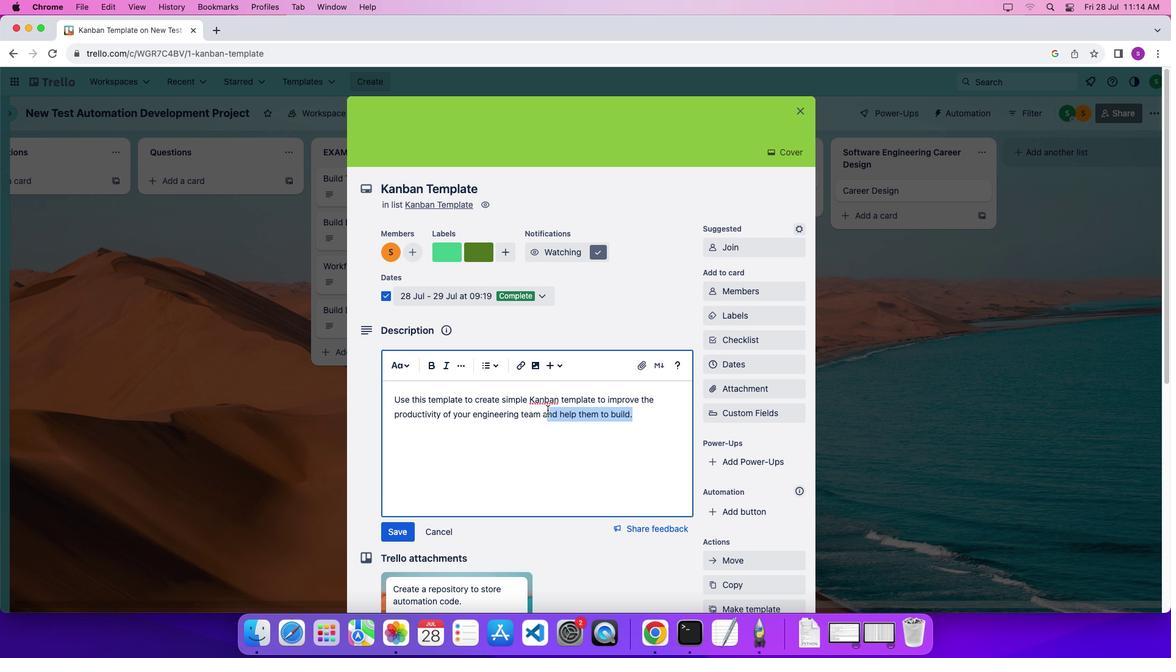
Action: Mouse moved to (404, 367)
Screenshot: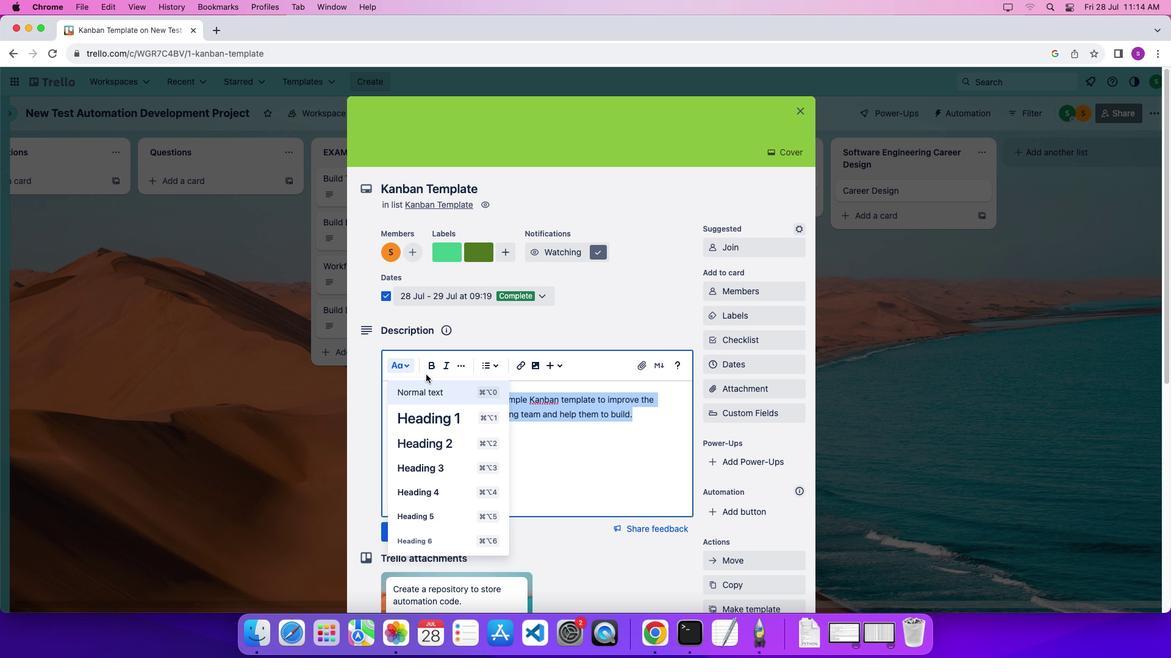 
Action: Mouse pressed left at (404, 367)
Screenshot: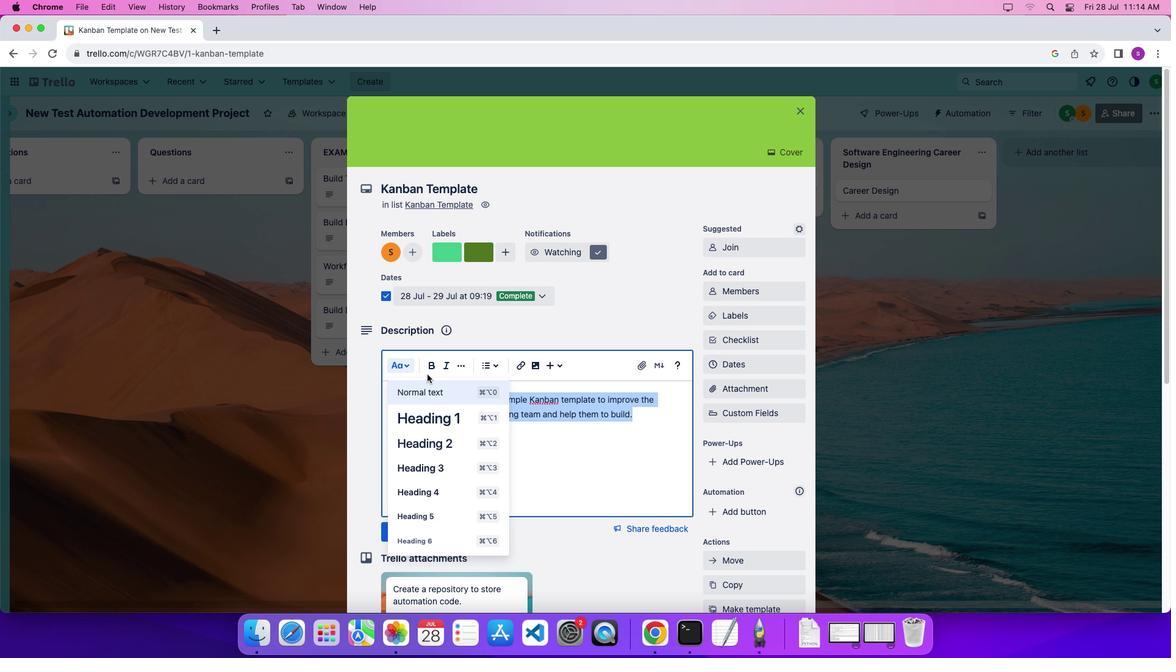 
Action: Mouse moved to (430, 418)
Screenshot: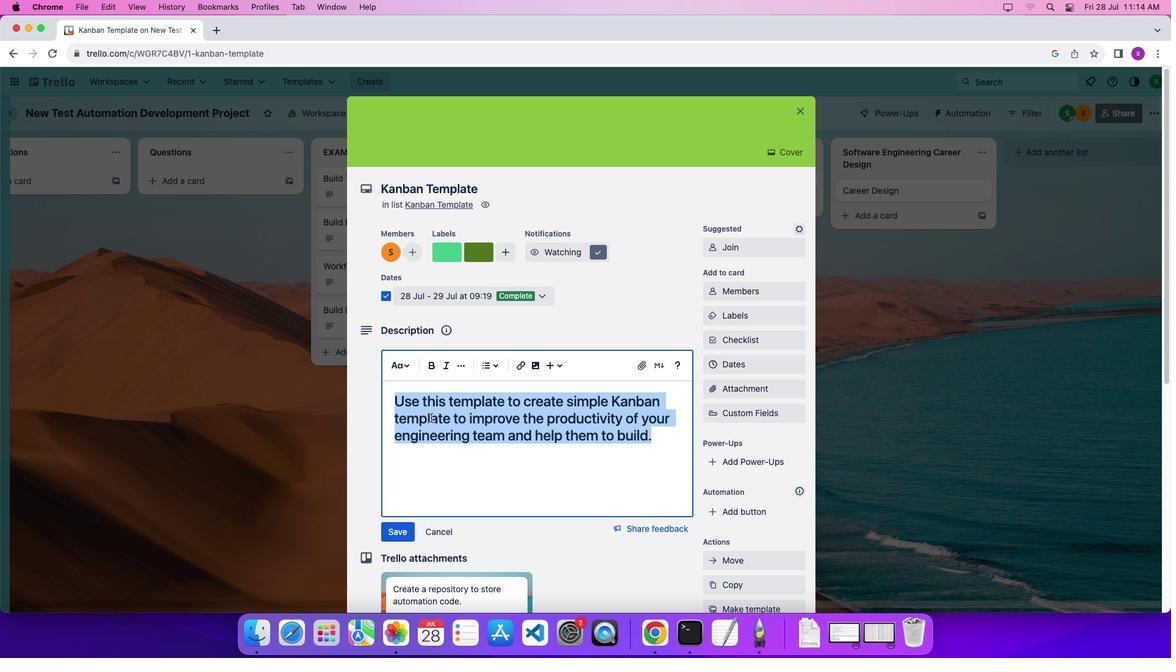 
Action: Mouse pressed left at (430, 418)
Screenshot: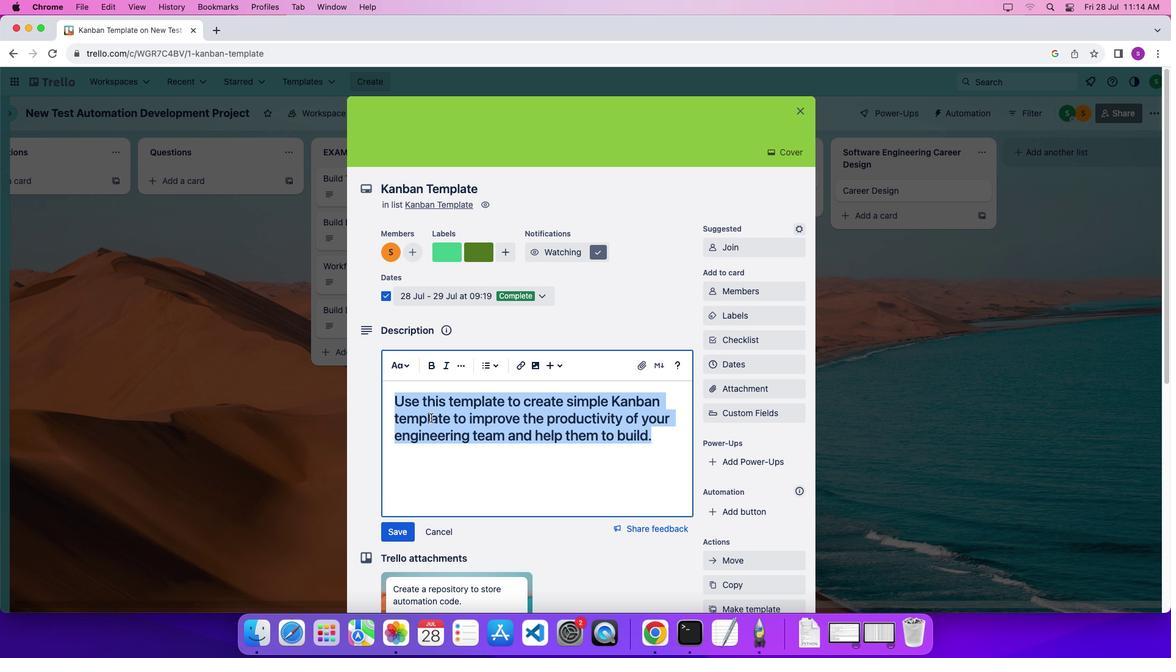 
Action: Mouse moved to (431, 370)
Screenshot: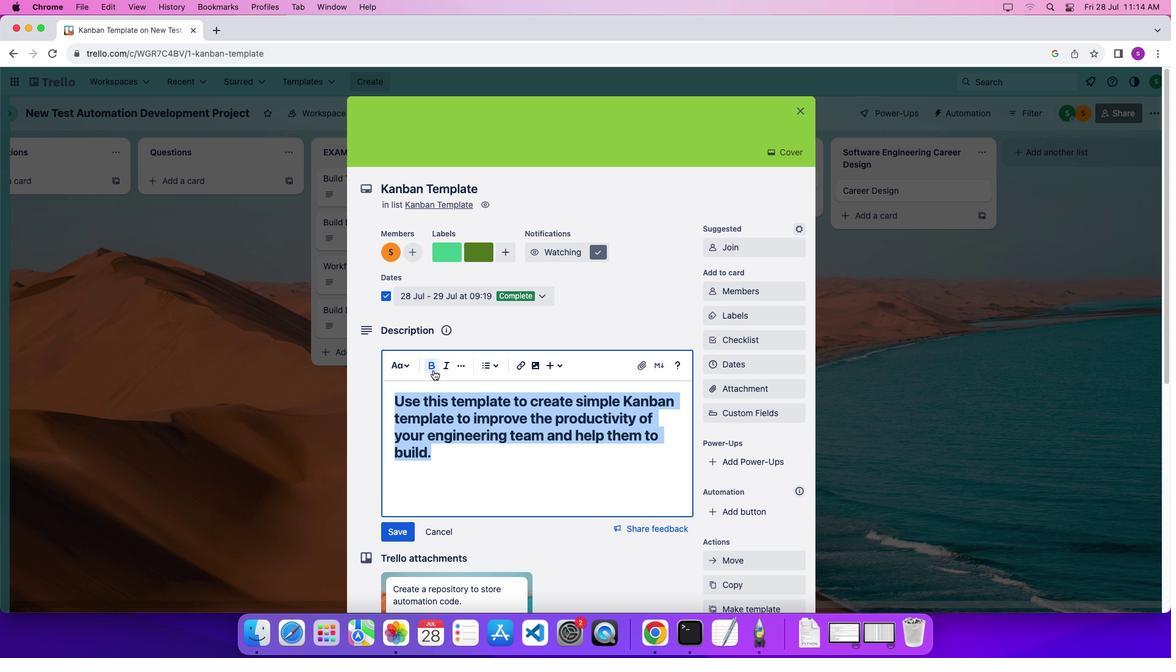 
Action: Mouse pressed left at (431, 370)
Screenshot: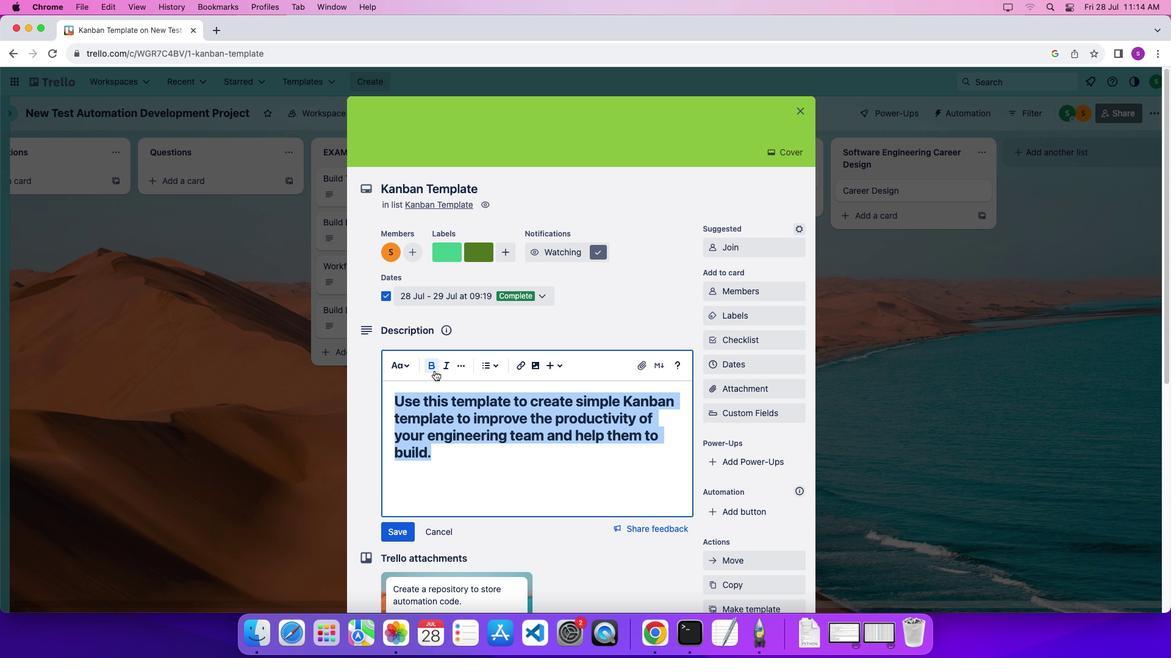 
Action: Mouse moved to (552, 361)
Screenshot: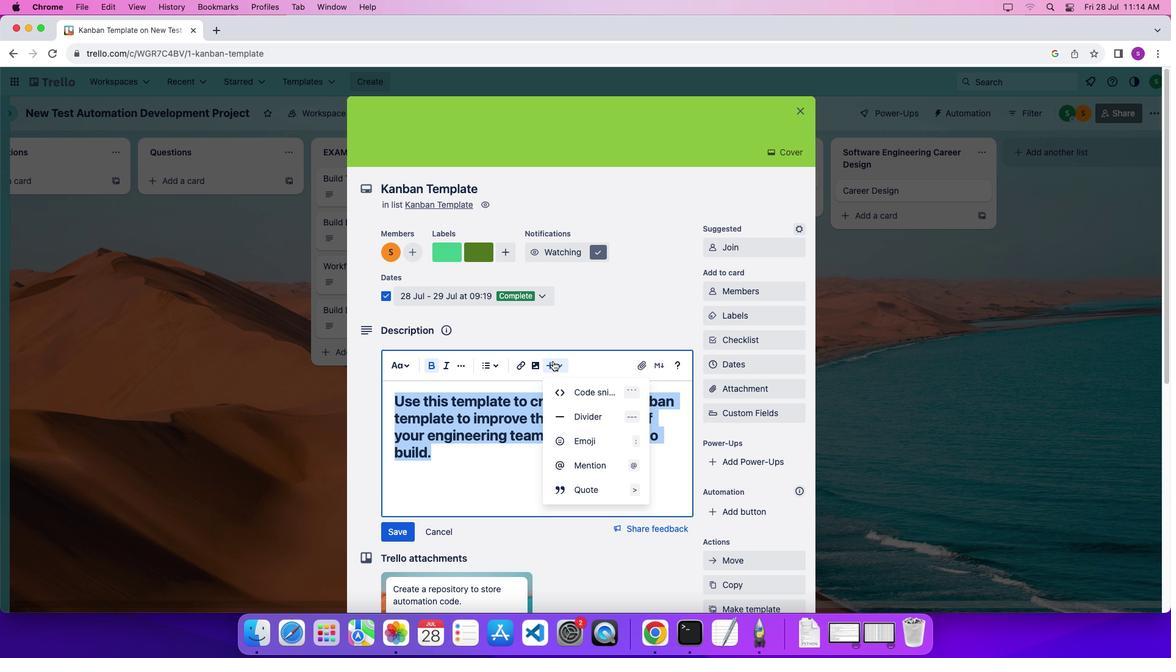 
Action: Mouse pressed left at (552, 361)
Screenshot: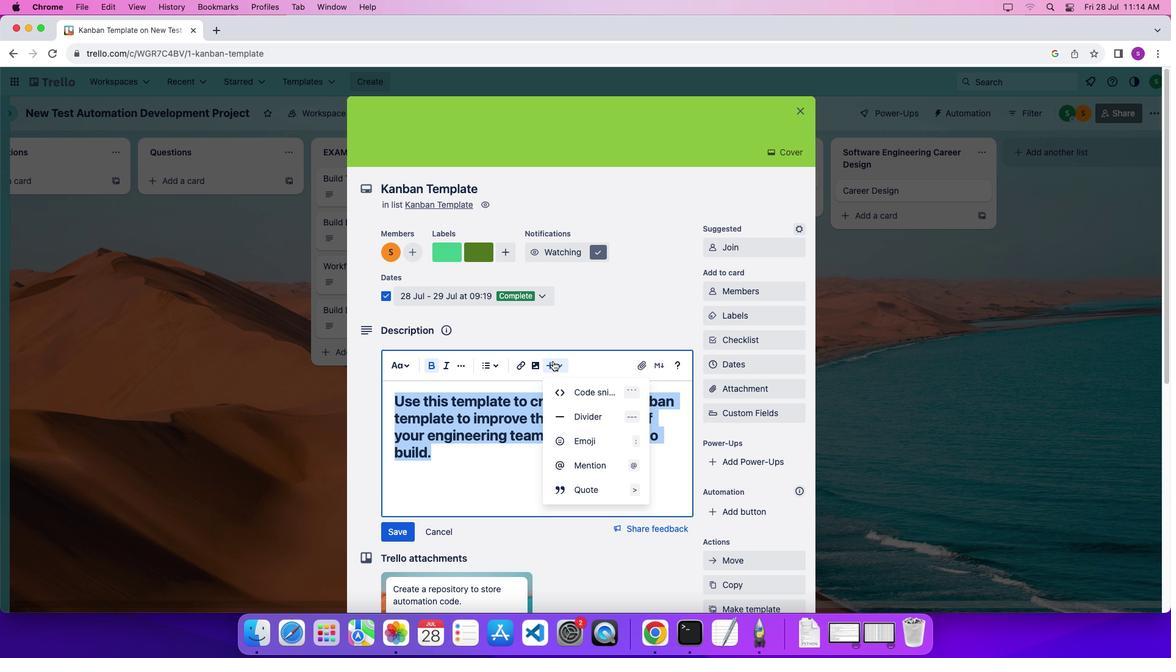 
Action: Mouse moved to (576, 426)
Screenshot: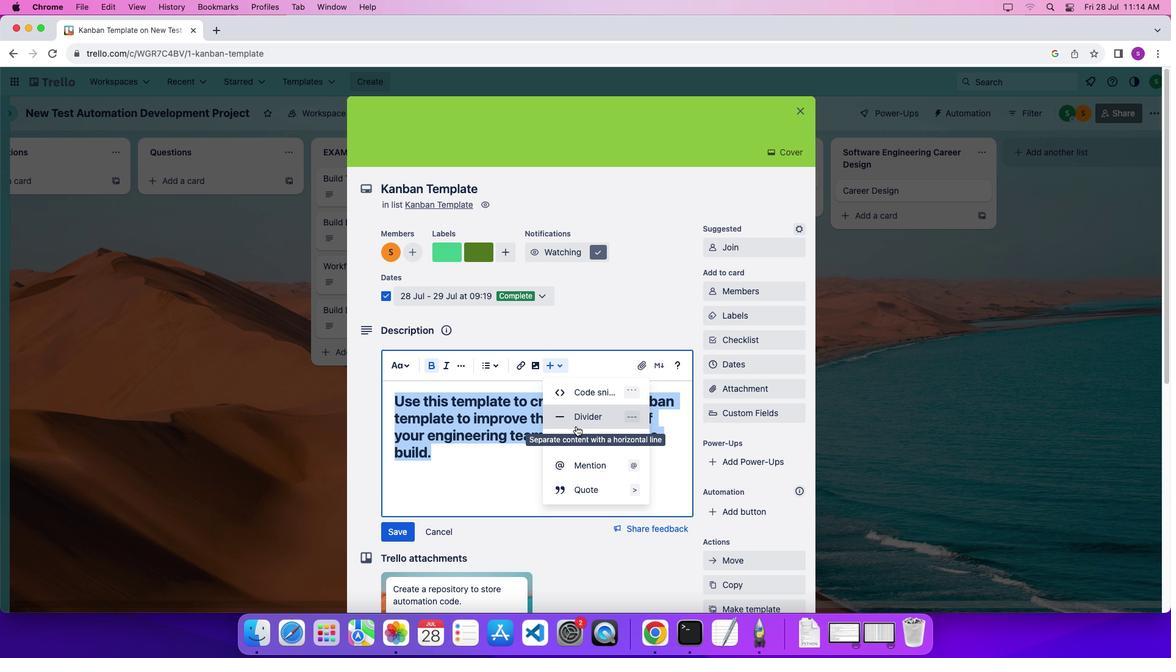
Action: Mouse pressed left at (576, 426)
Screenshot: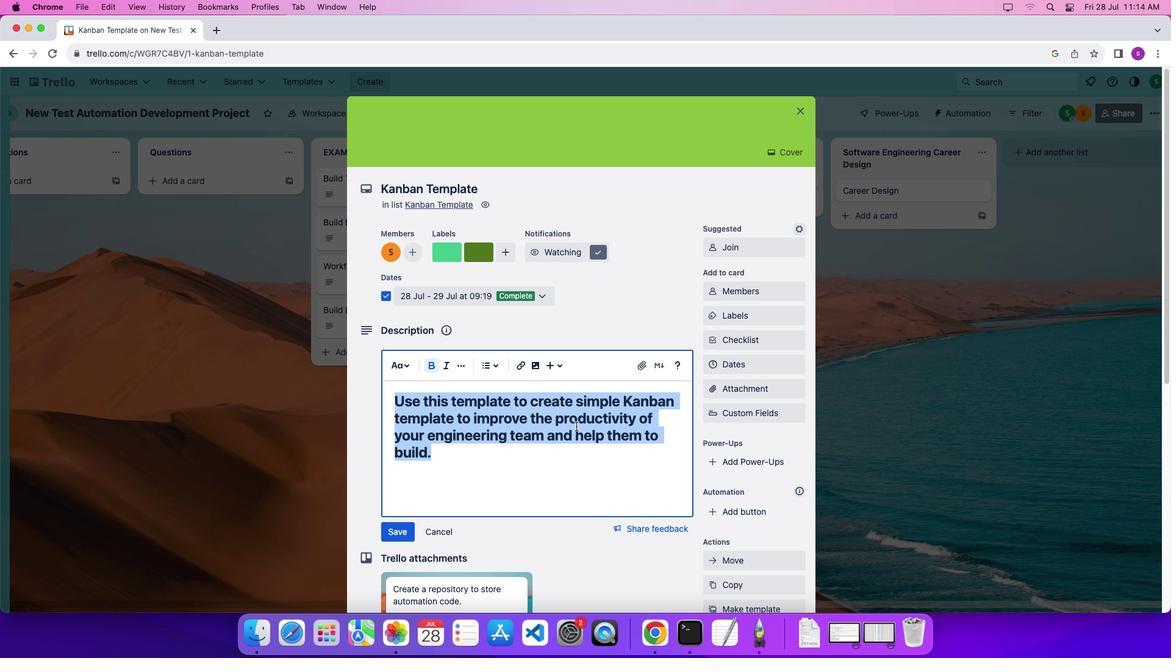 
Action: Mouse moved to (551, 362)
Screenshot: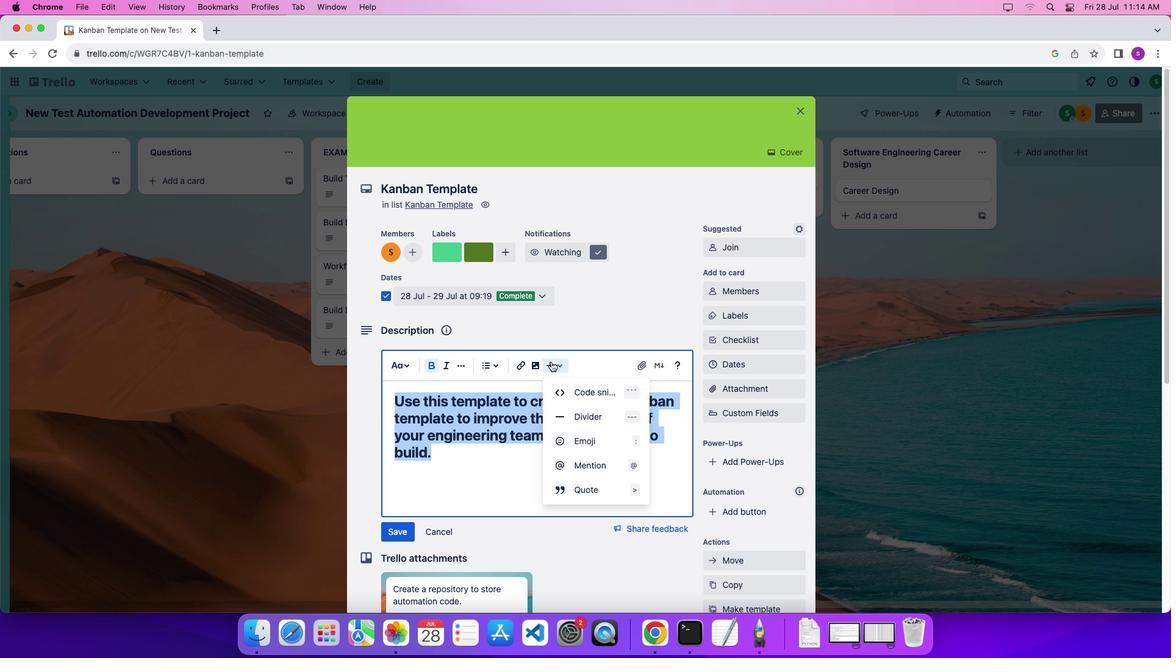 
Action: Mouse pressed left at (551, 362)
Screenshot: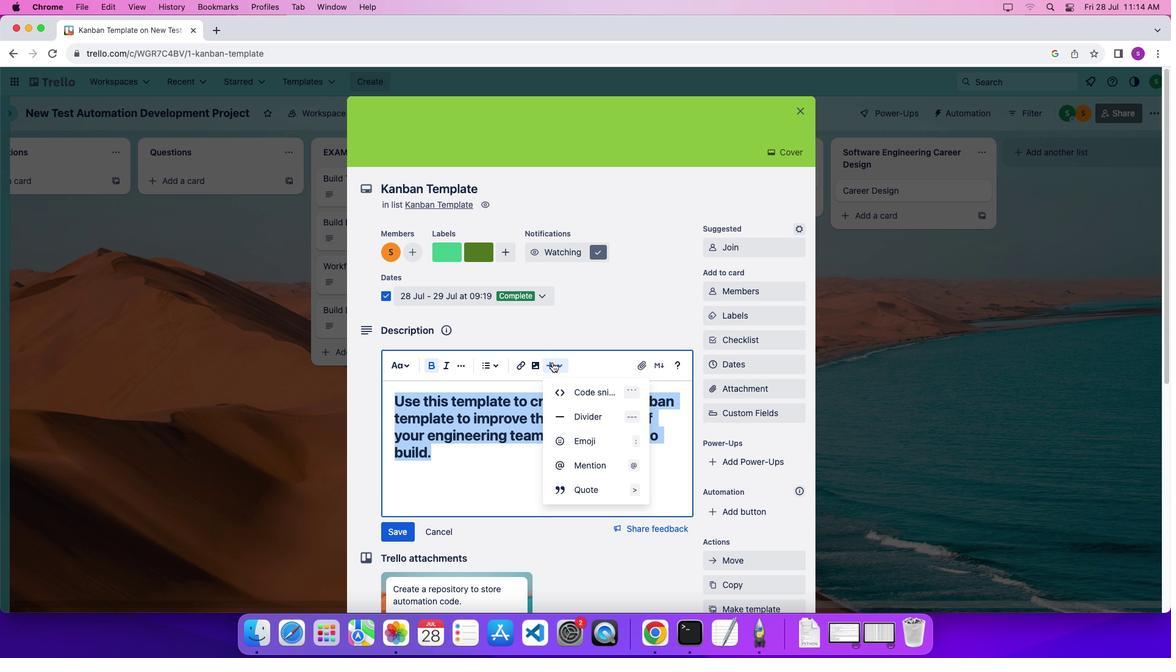 
Action: Mouse moved to (580, 436)
Screenshot: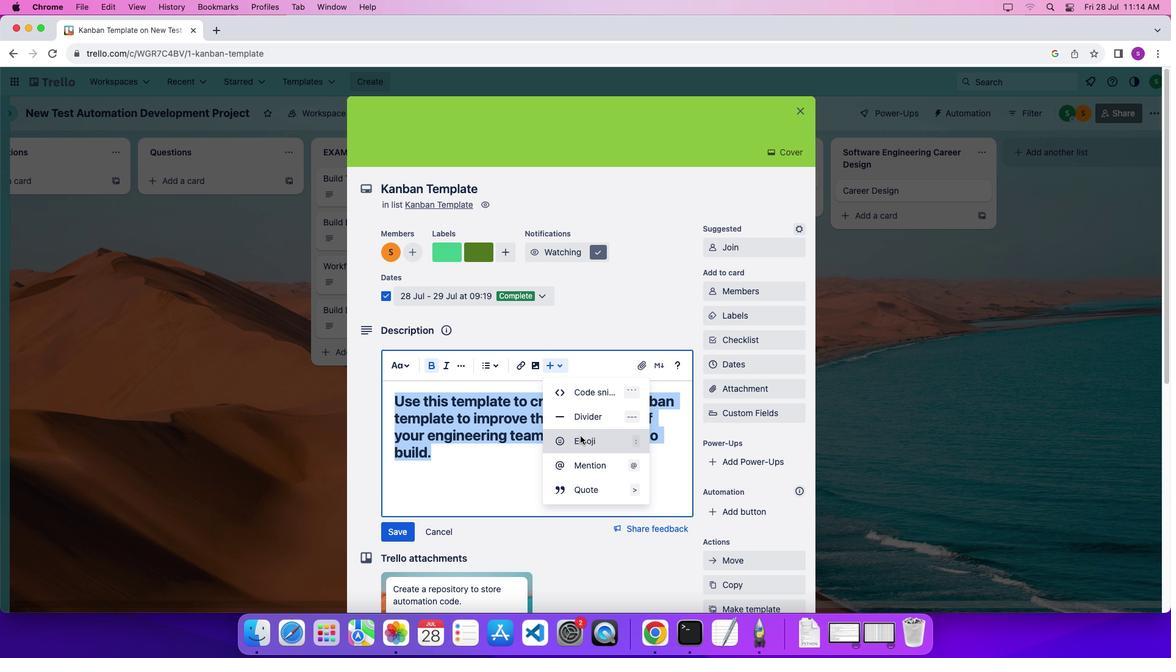 
Action: Mouse pressed left at (580, 436)
Screenshot: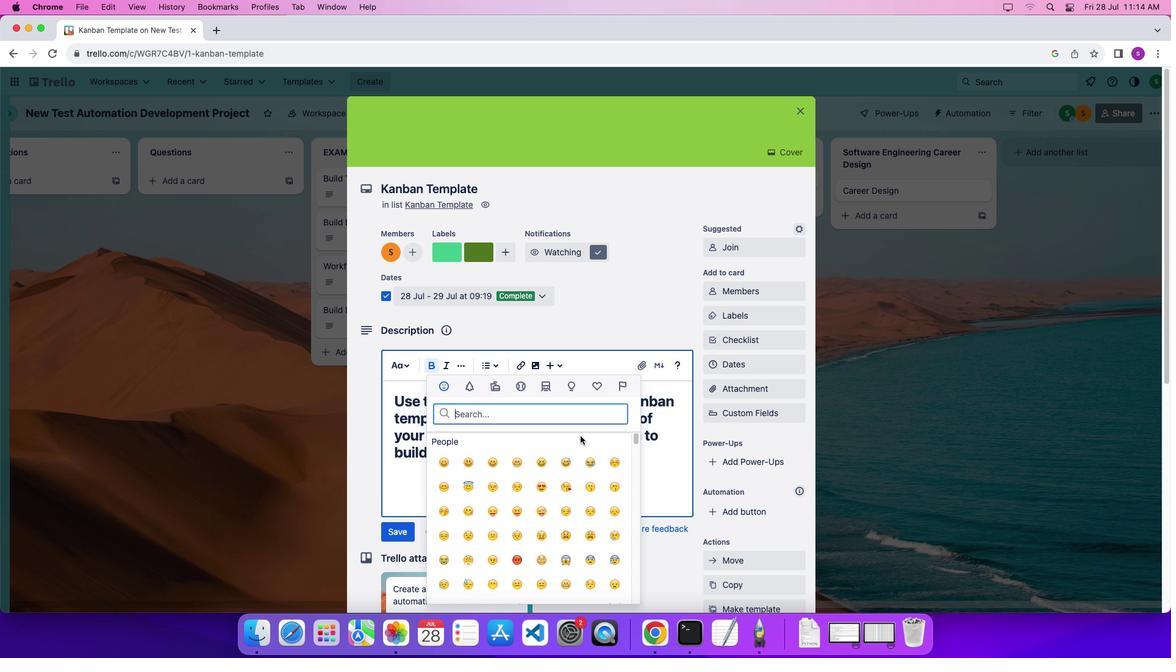 
Action: Mouse moved to (451, 483)
Screenshot: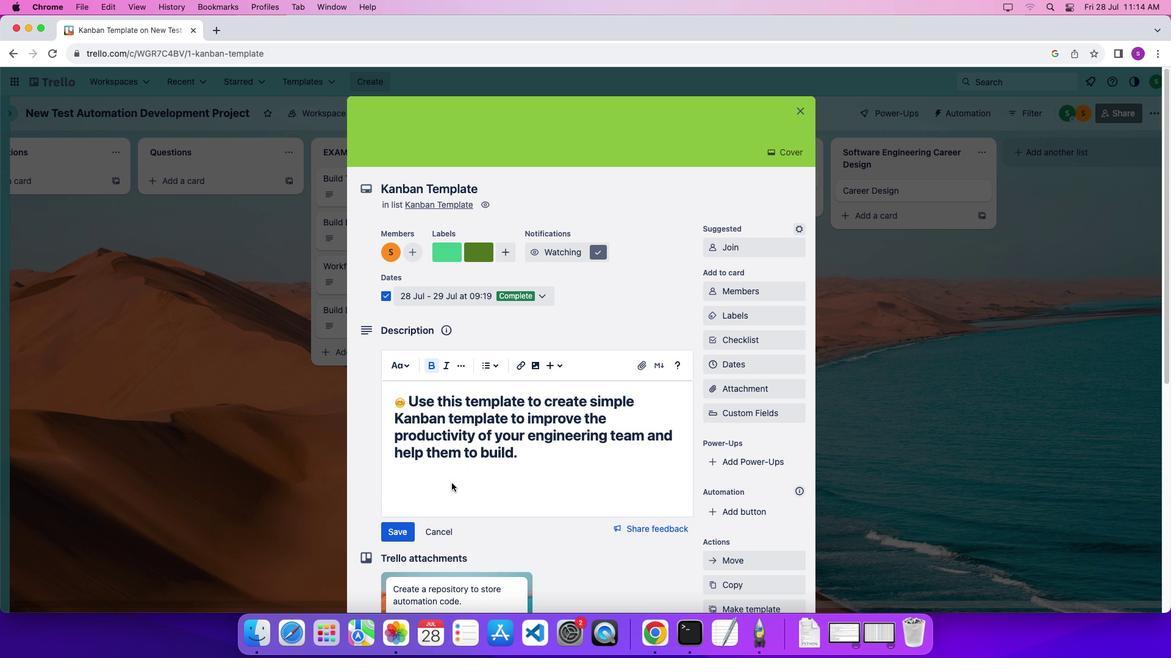
Action: Mouse pressed left at (451, 483)
Screenshot: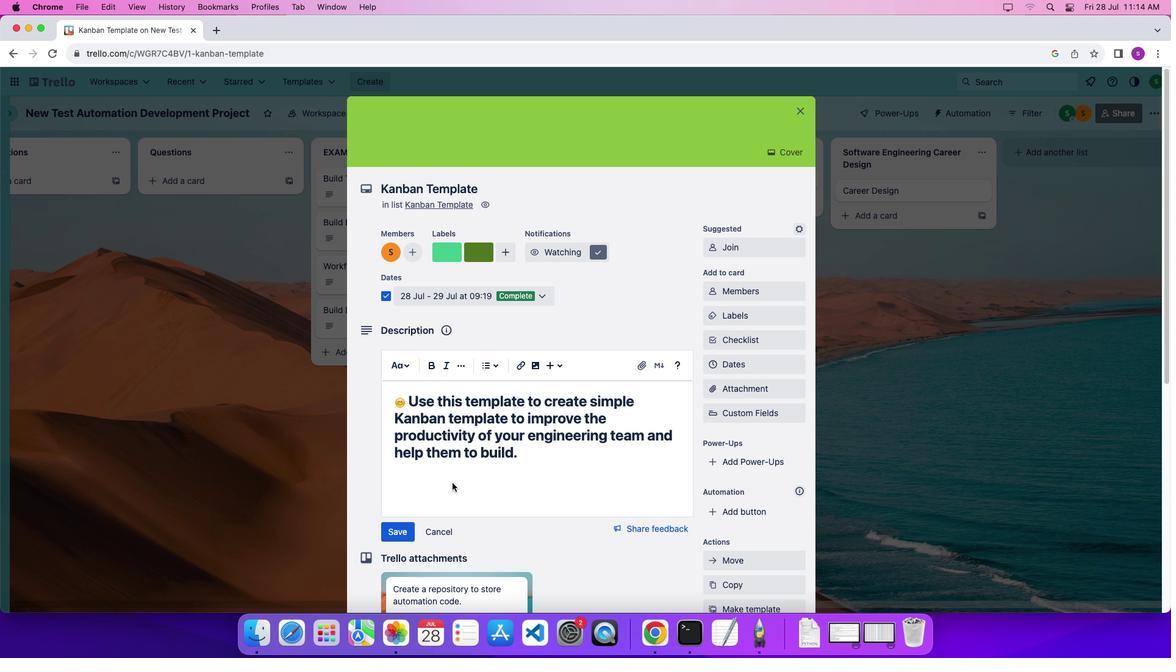 
Action: Mouse moved to (406, 530)
Screenshot: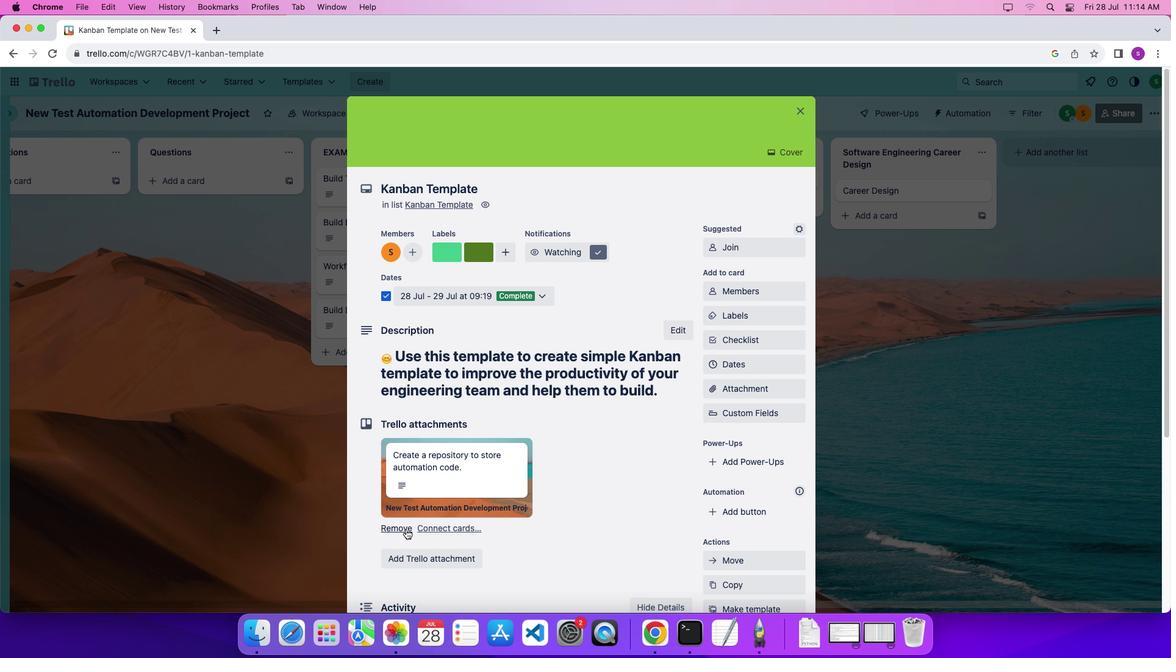 
Action: Mouse pressed left at (406, 530)
Screenshot: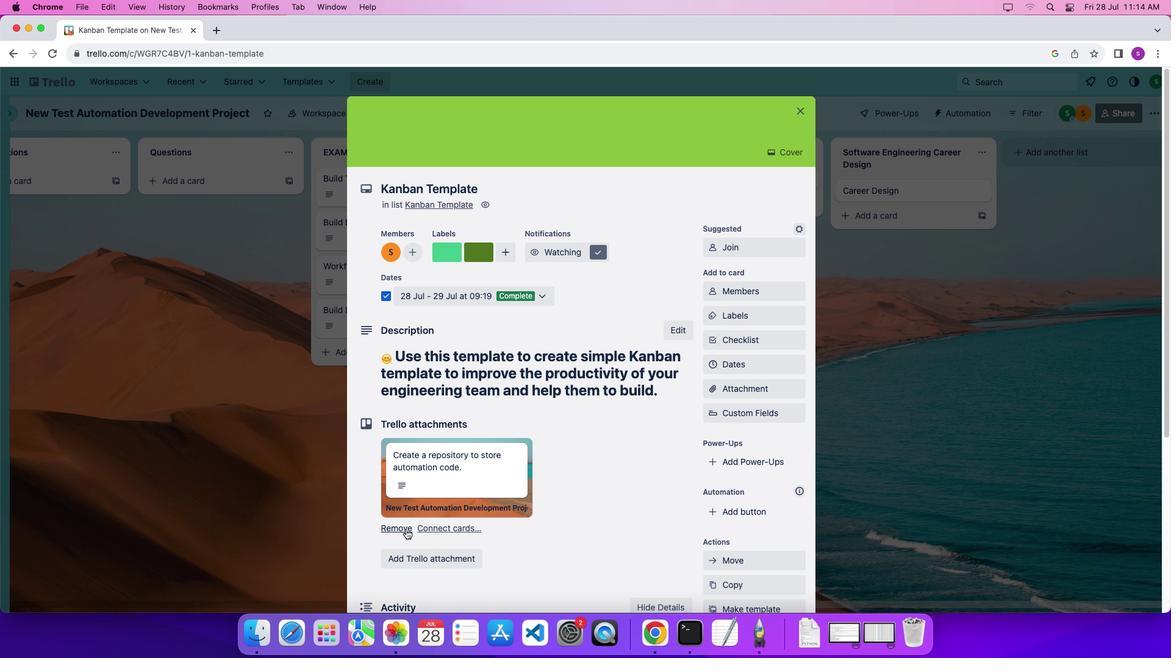 
Action: Mouse moved to (440, 389)
Screenshot: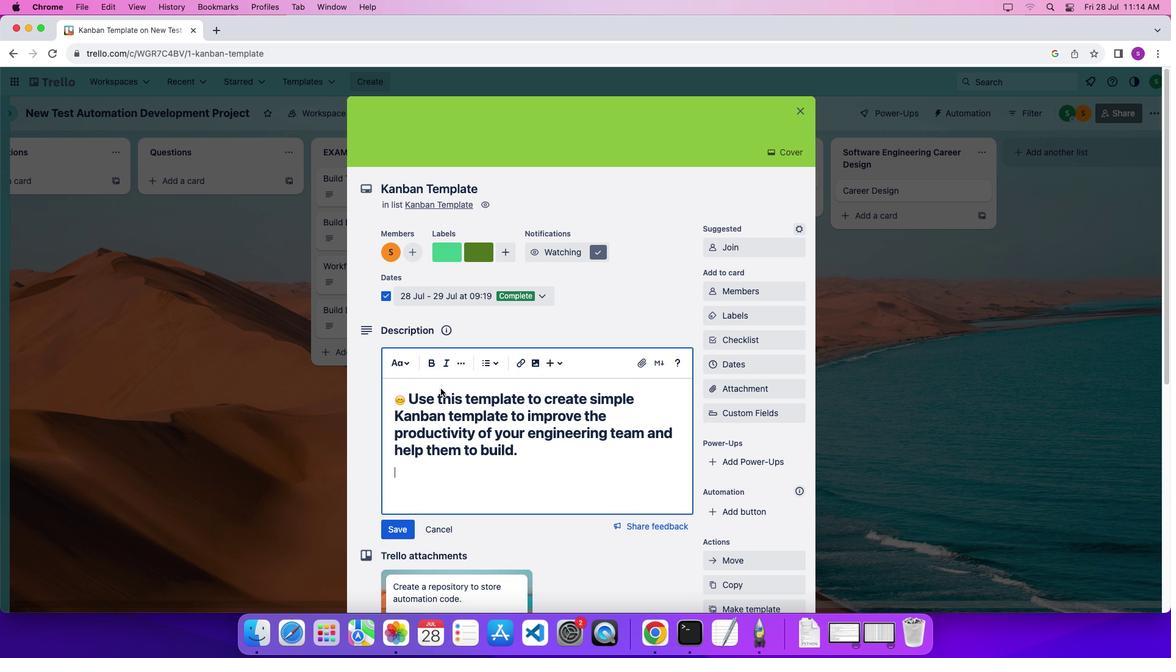 
Action: Mouse pressed left at (440, 389)
Screenshot: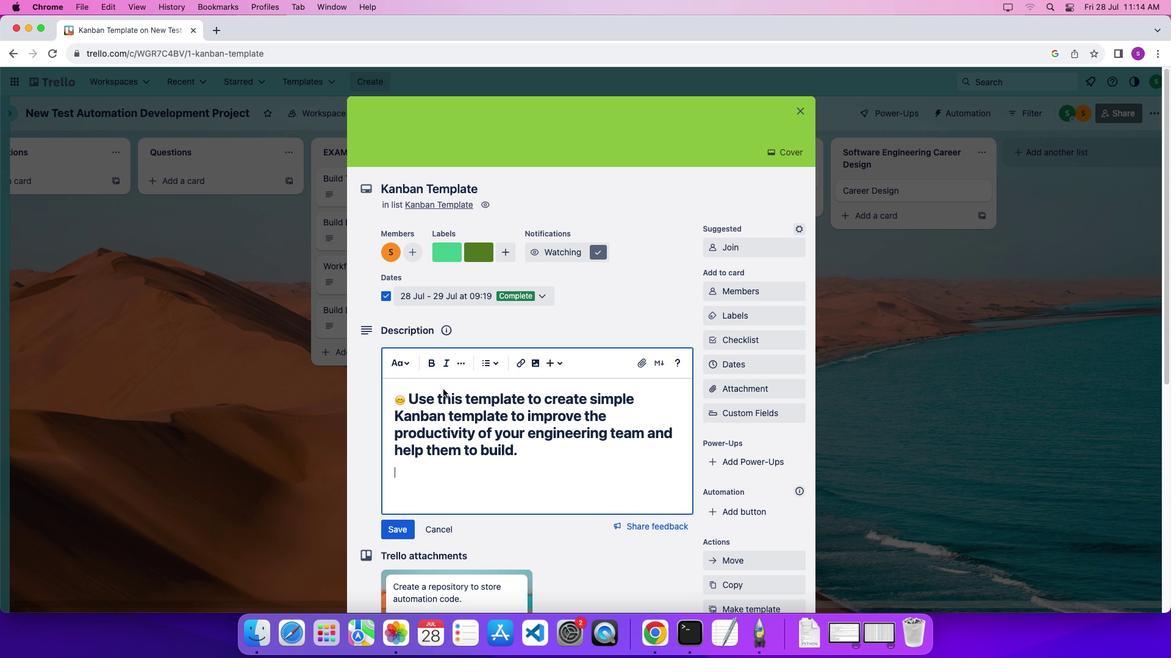 
Action: Mouse moved to (536, 464)
Screenshot: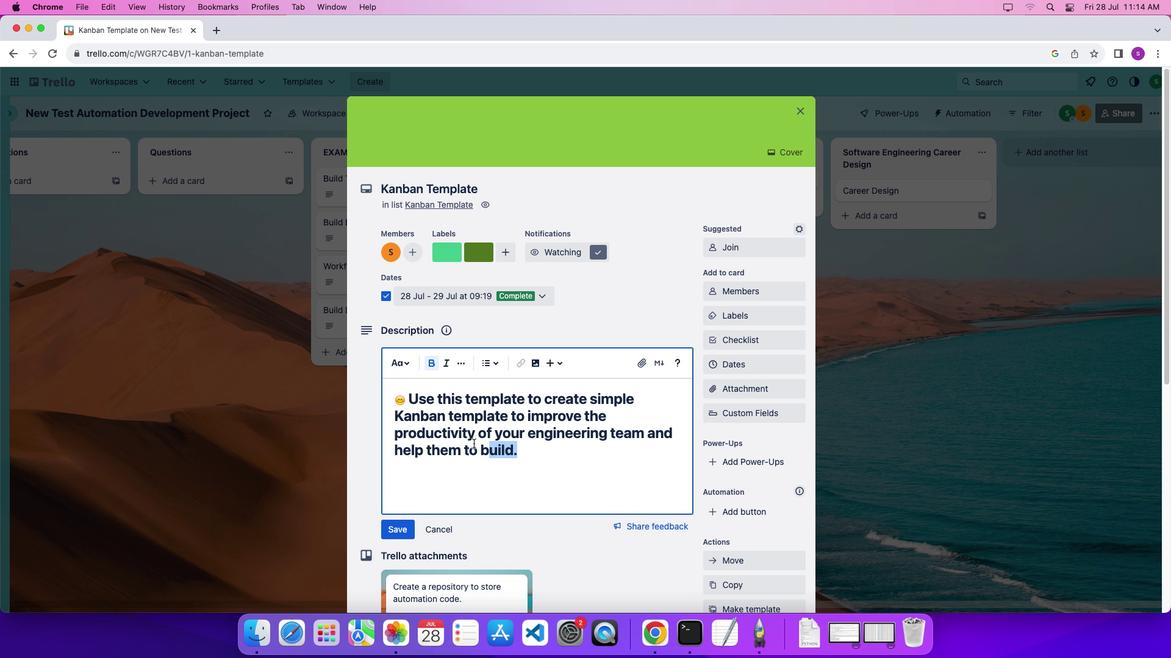 
Action: Mouse pressed left at (536, 464)
Screenshot: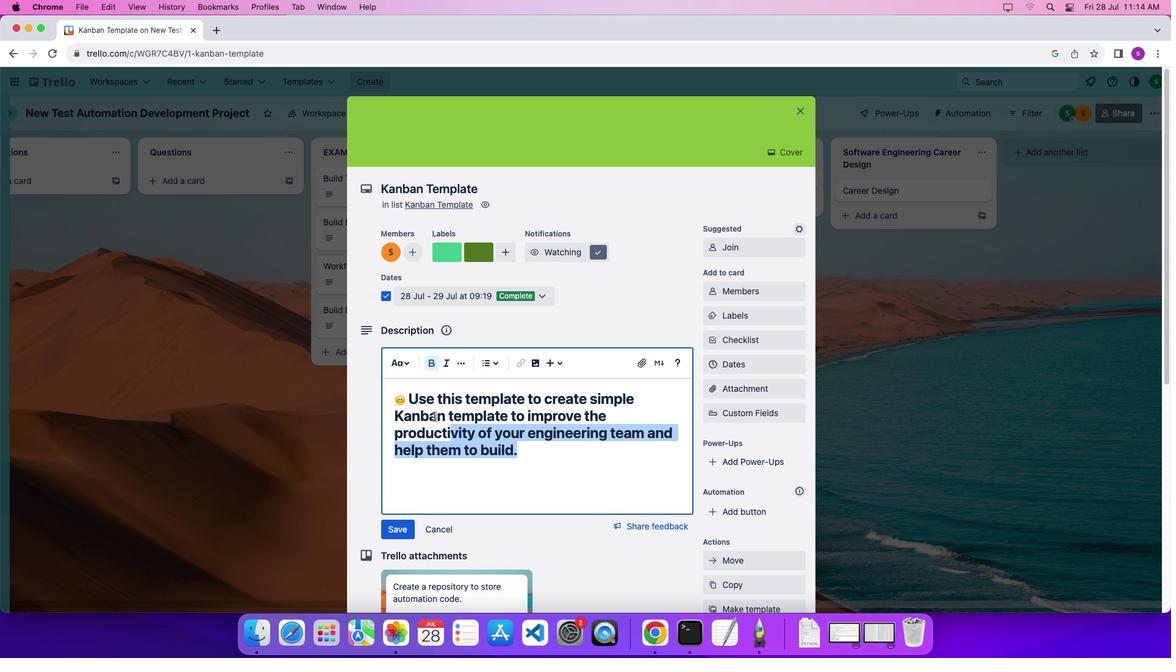 
Action: Mouse moved to (552, 365)
Screenshot: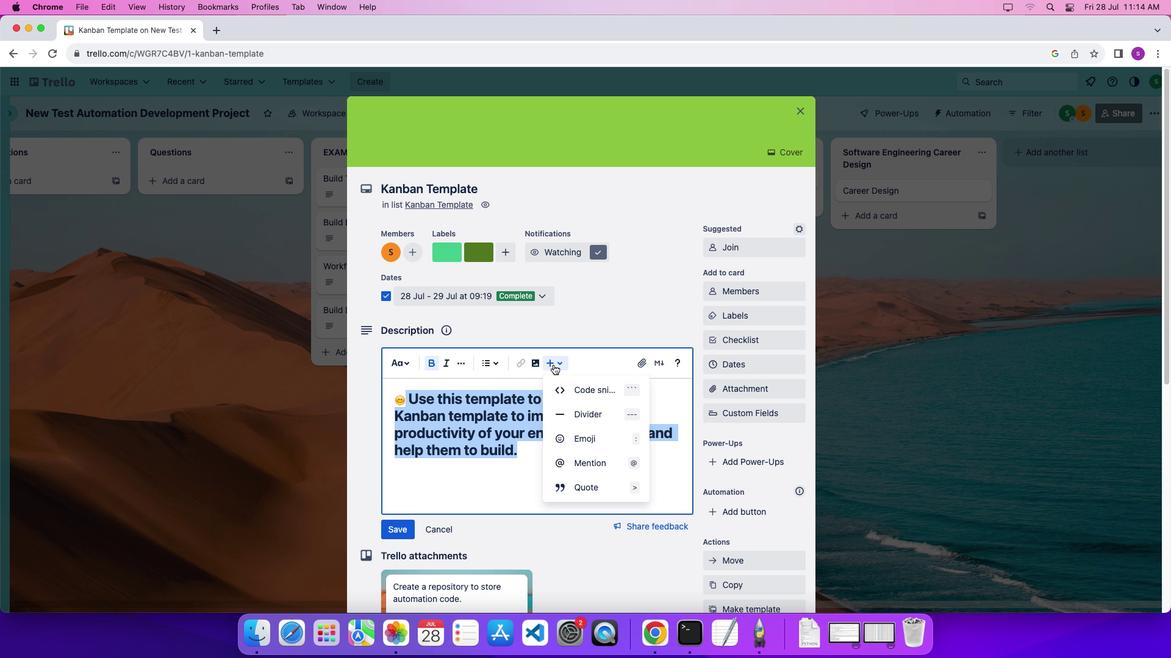 
Action: Mouse pressed left at (552, 365)
Screenshot: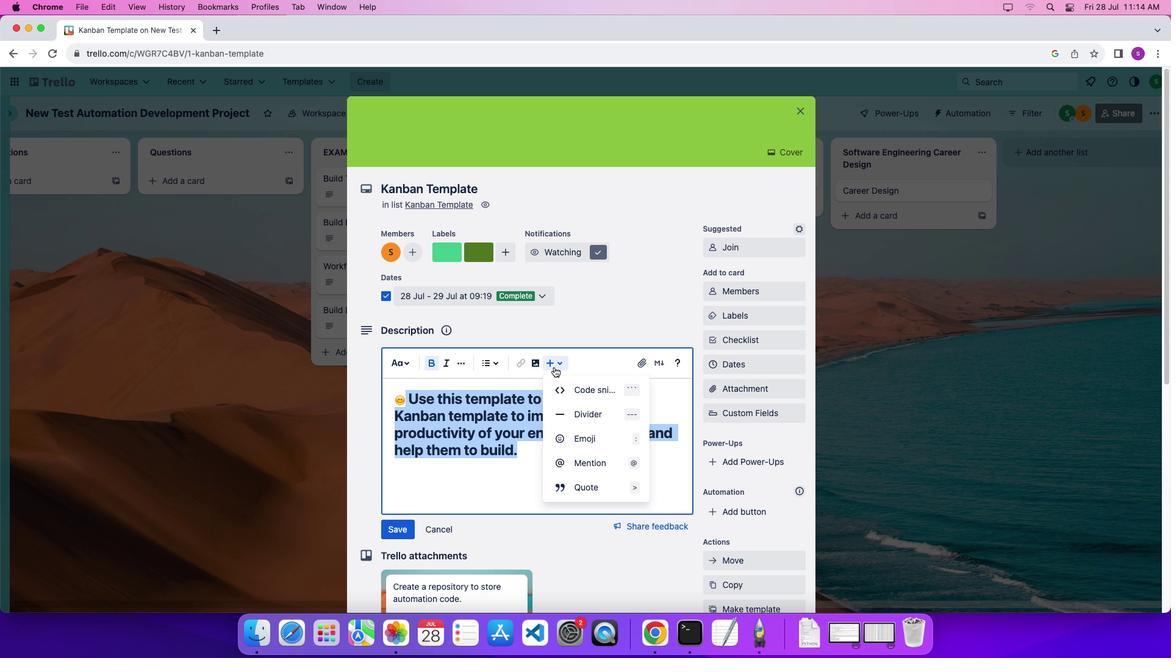 
Action: Mouse moved to (570, 408)
Screenshot: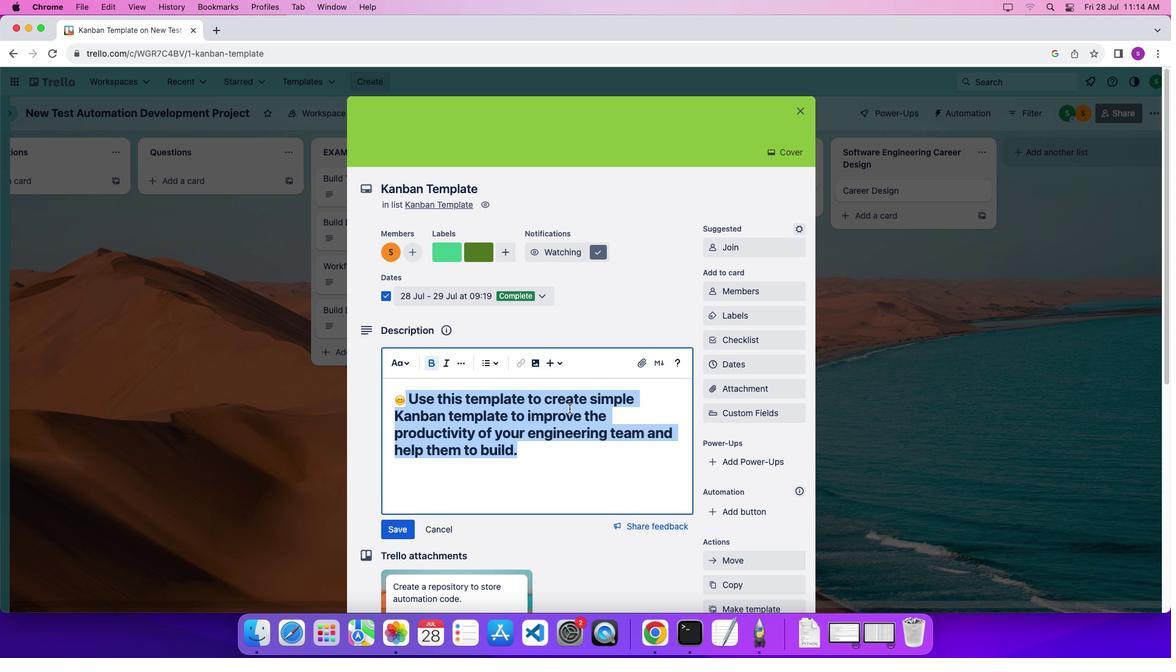 
Action: Mouse pressed left at (570, 408)
Screenshot: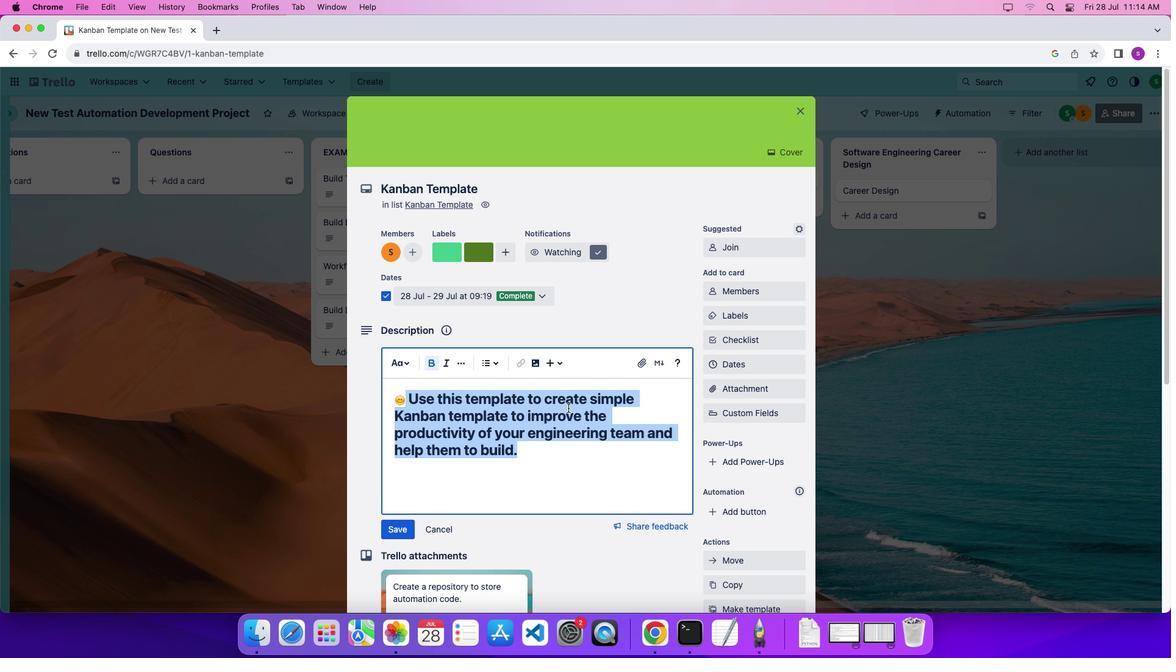 
Action: Mouse moved to (550, 436)
Screenshot: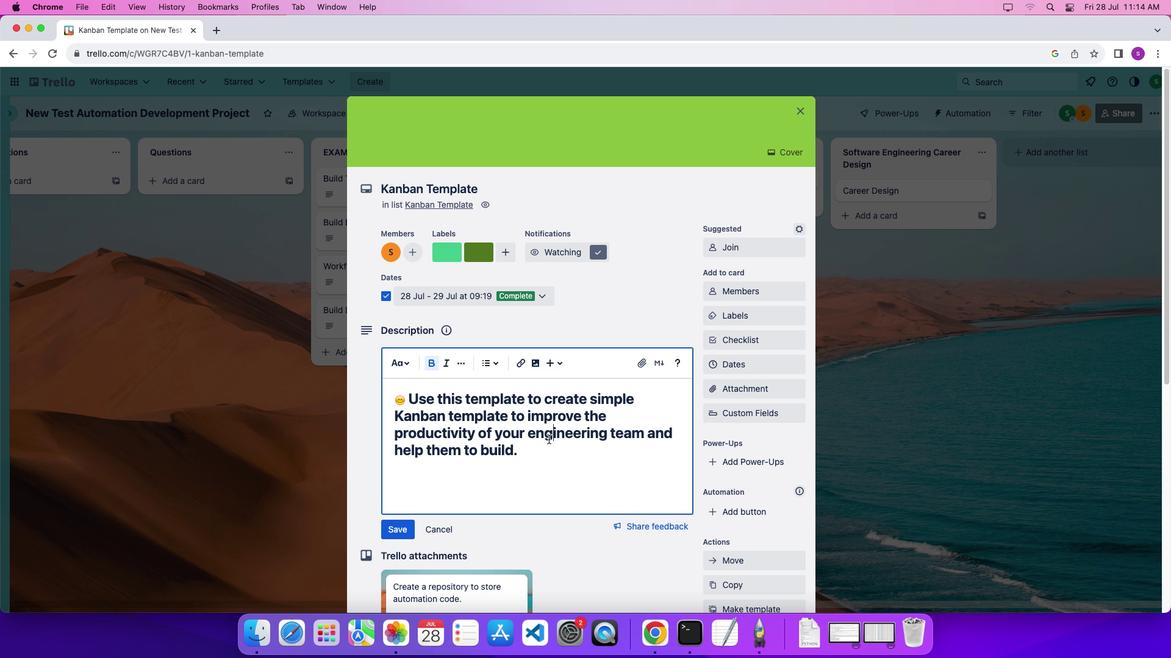 
Action: Mouse pressed left at (550, 436)
Screenshot: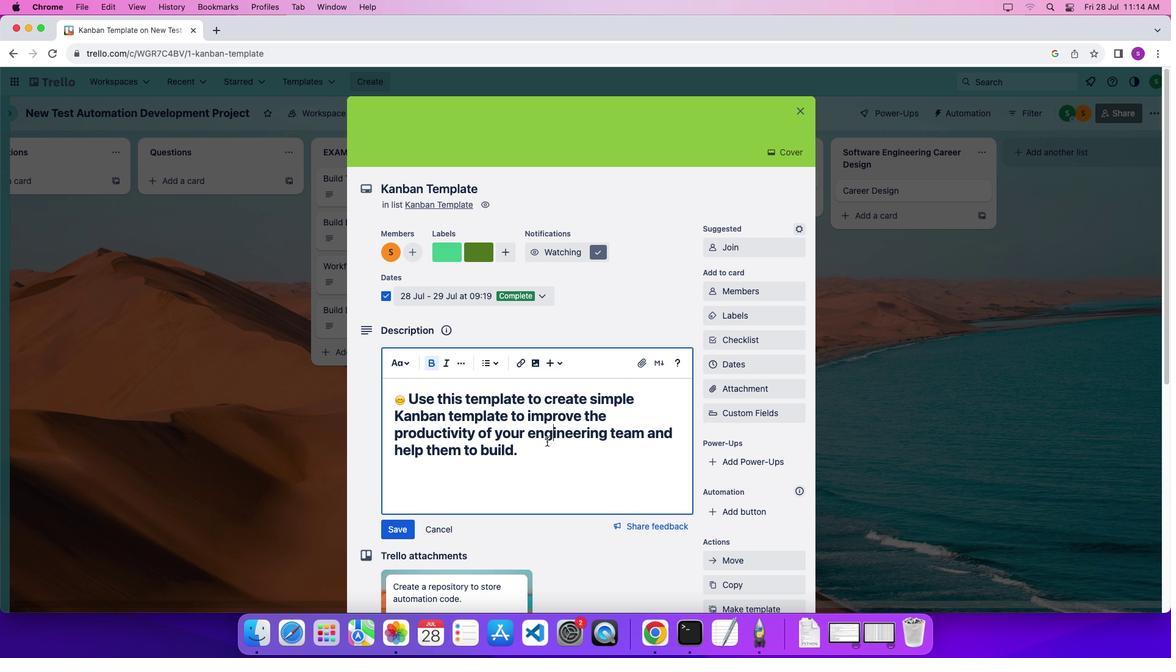 
Action: Mouse moved to (543, 447)
Screenshot: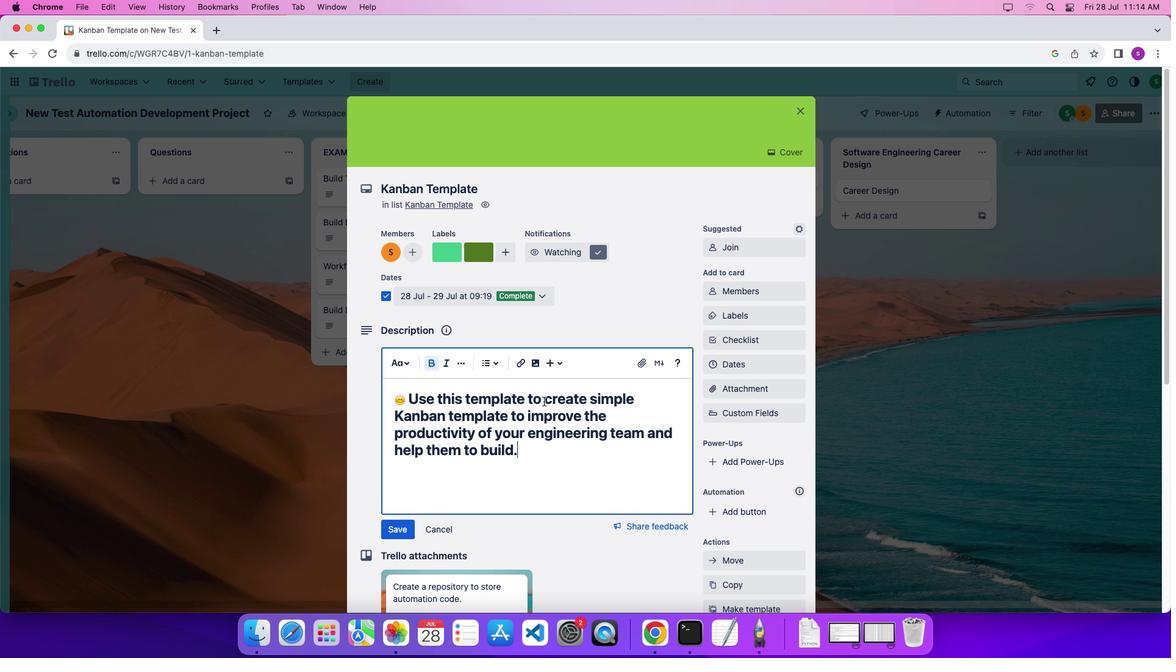 
Action: Mouse pressed left at (543, 447)
Screenshot: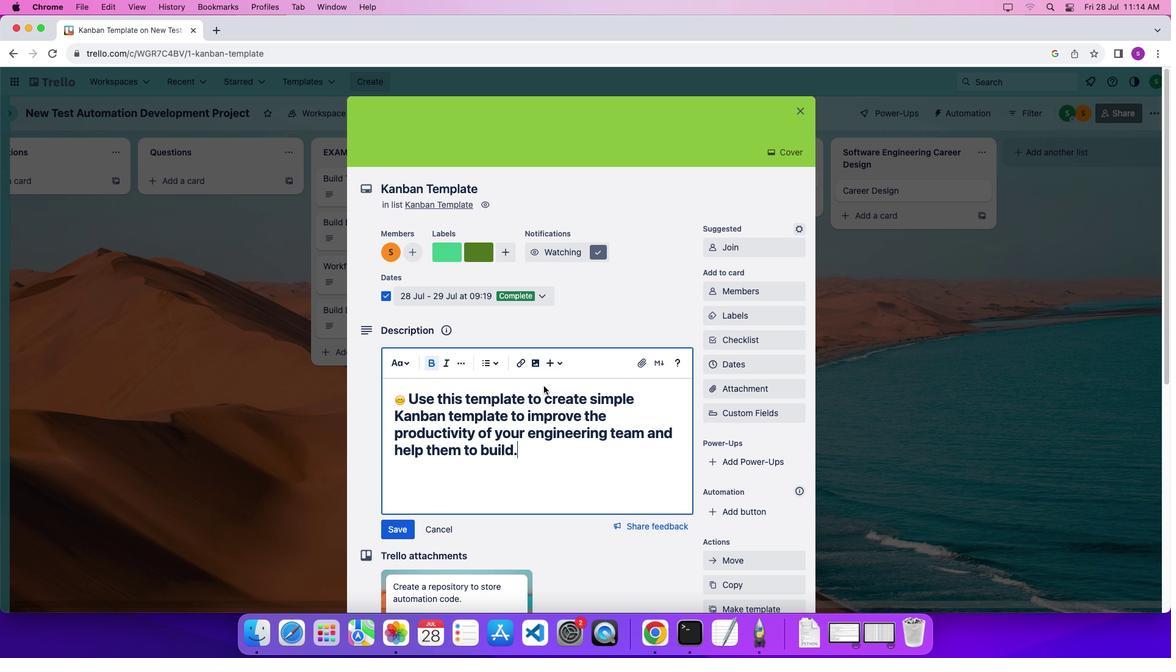 
Action: Mouse moved to (546, 367)
Screenshot: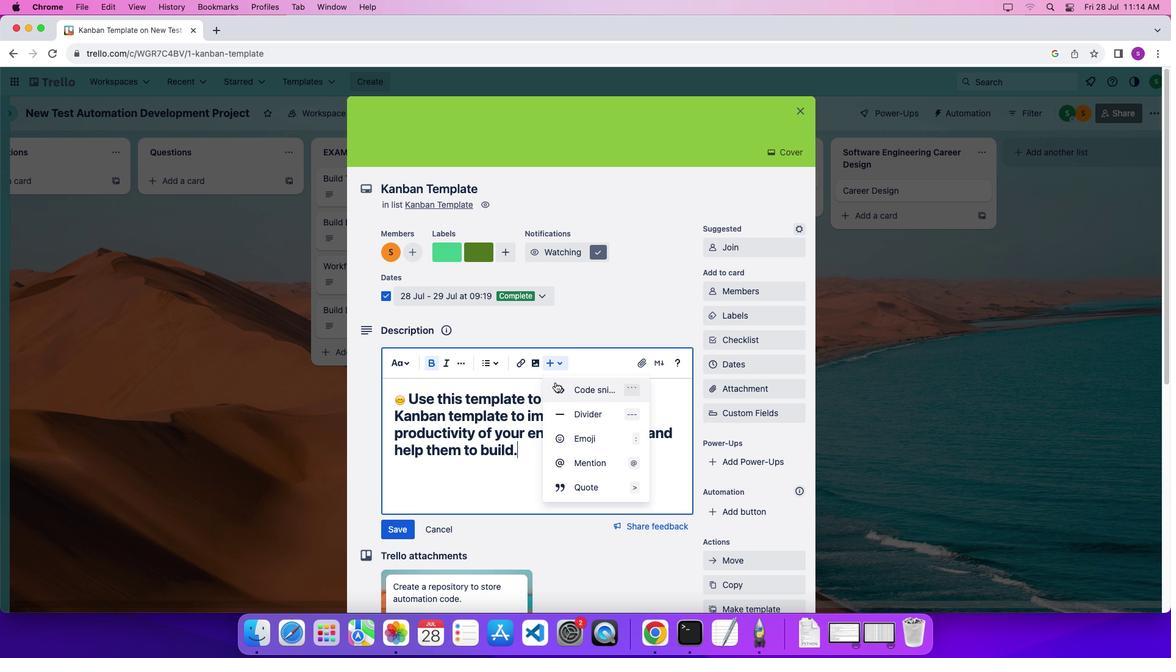 
Action: Mouse pressed left at (546, 367)
Screenshot: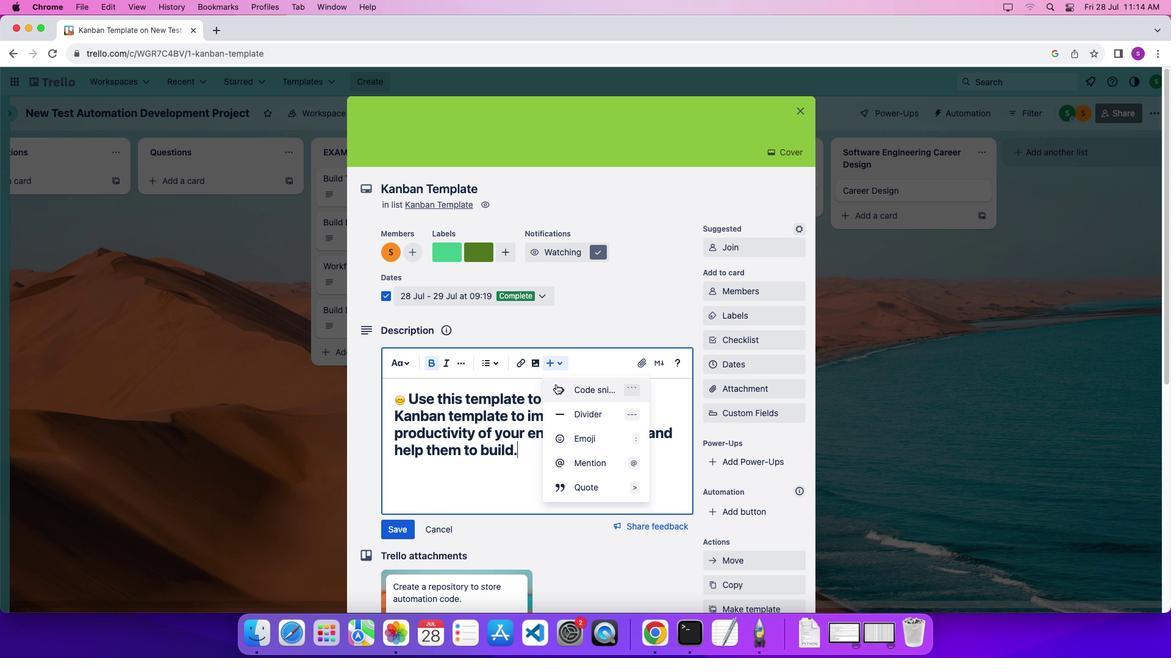 
Action: Mouse moved to (561, 409)
Screenshot: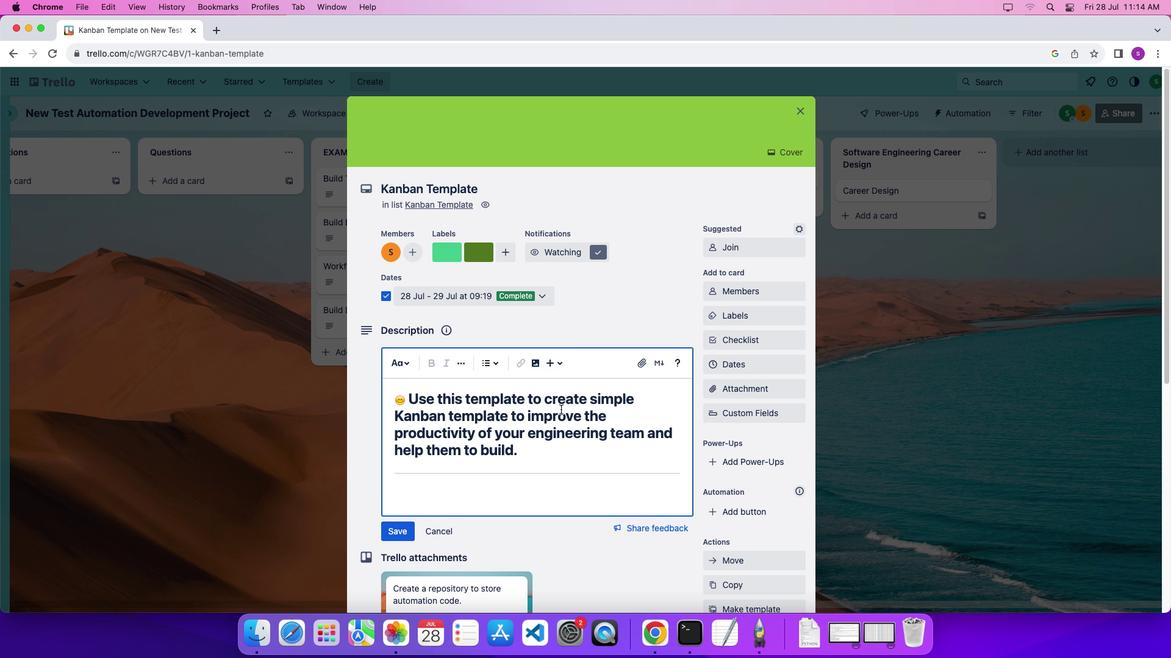 
Action: Mouse pressed left at (561, 409)
Screenshot: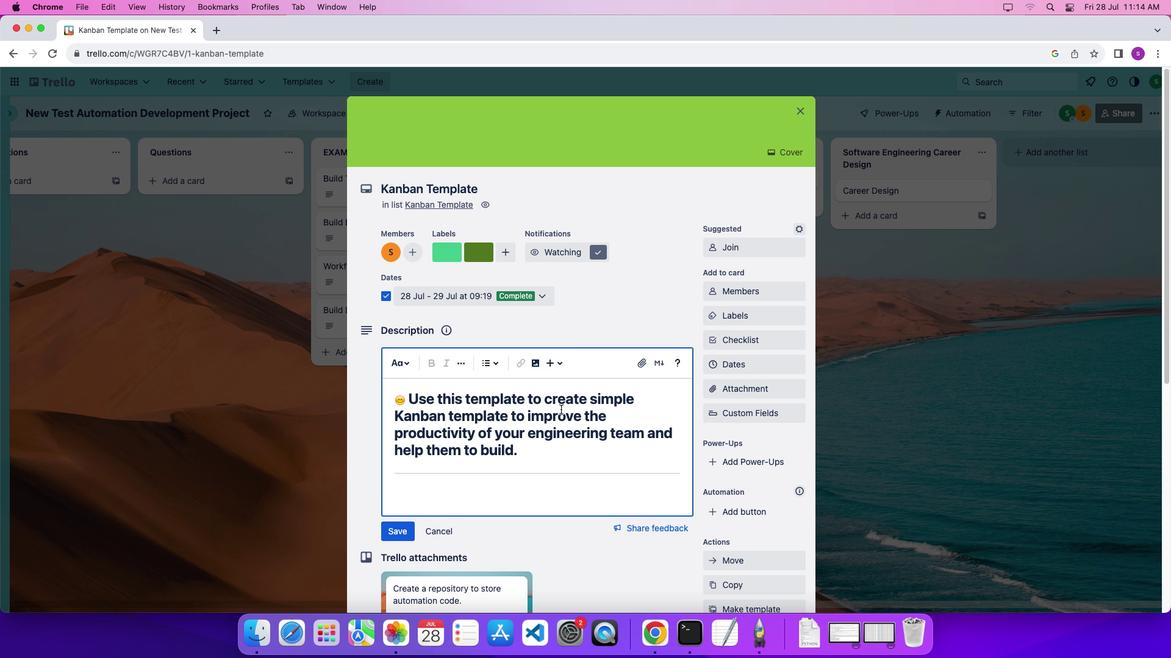 
Action: Mouse moved to (393, 530)
Screenshot: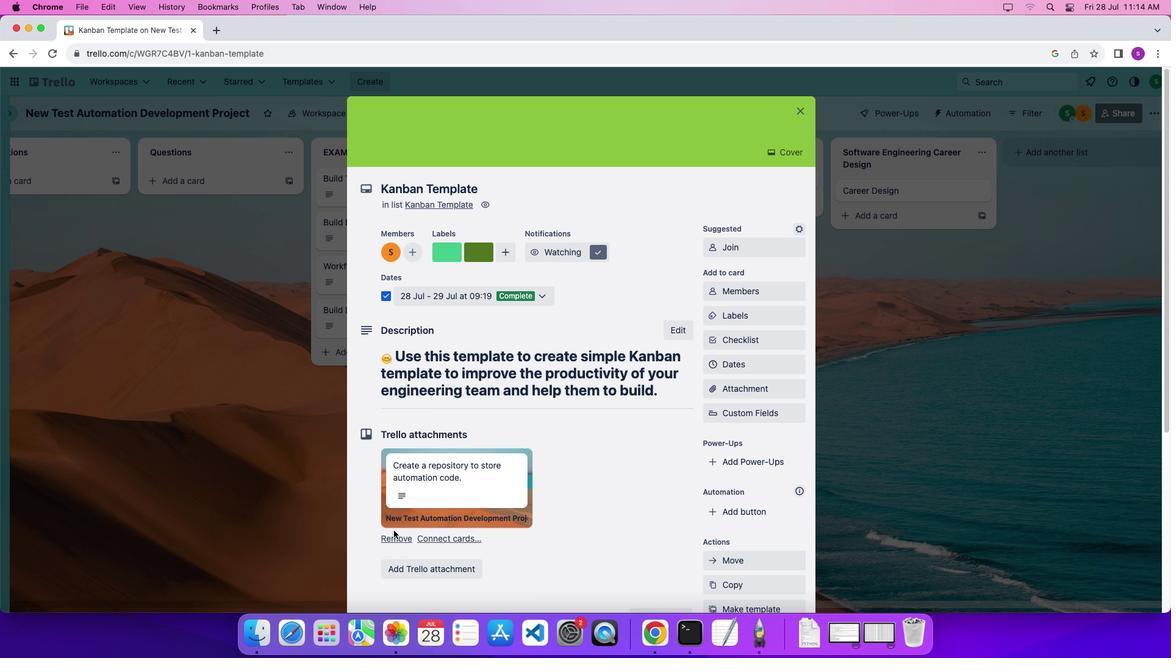 
Action: Mouse pressed left at (393, 530)
Screenshot: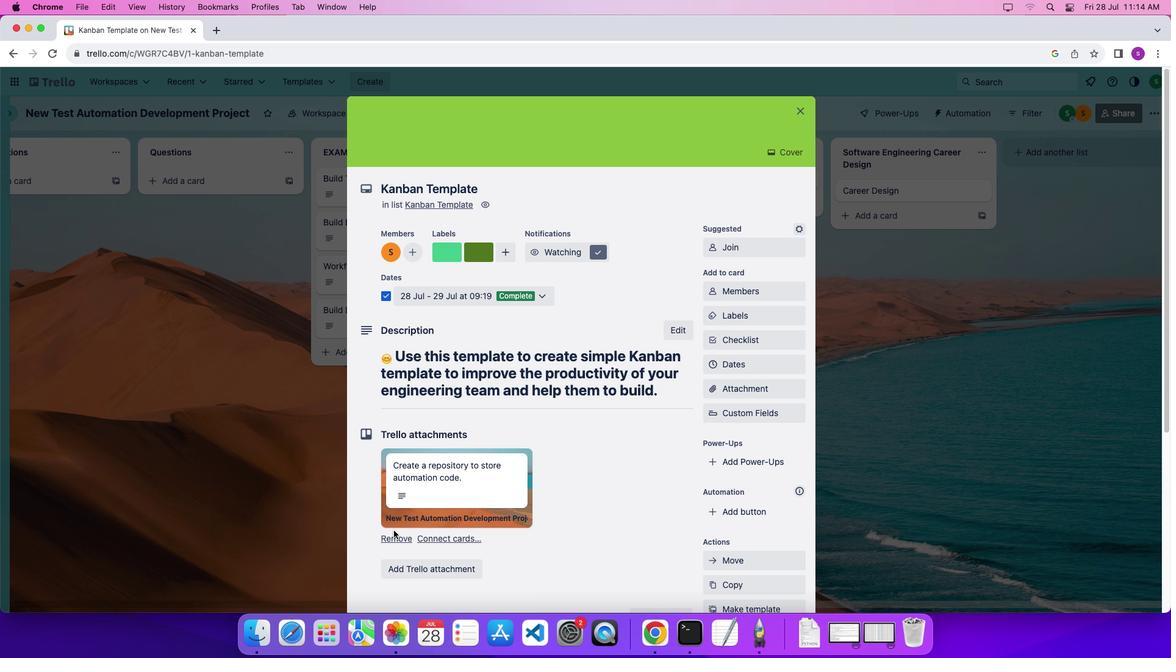 
Action: Mouse moved to (439, 510)
Screenshot: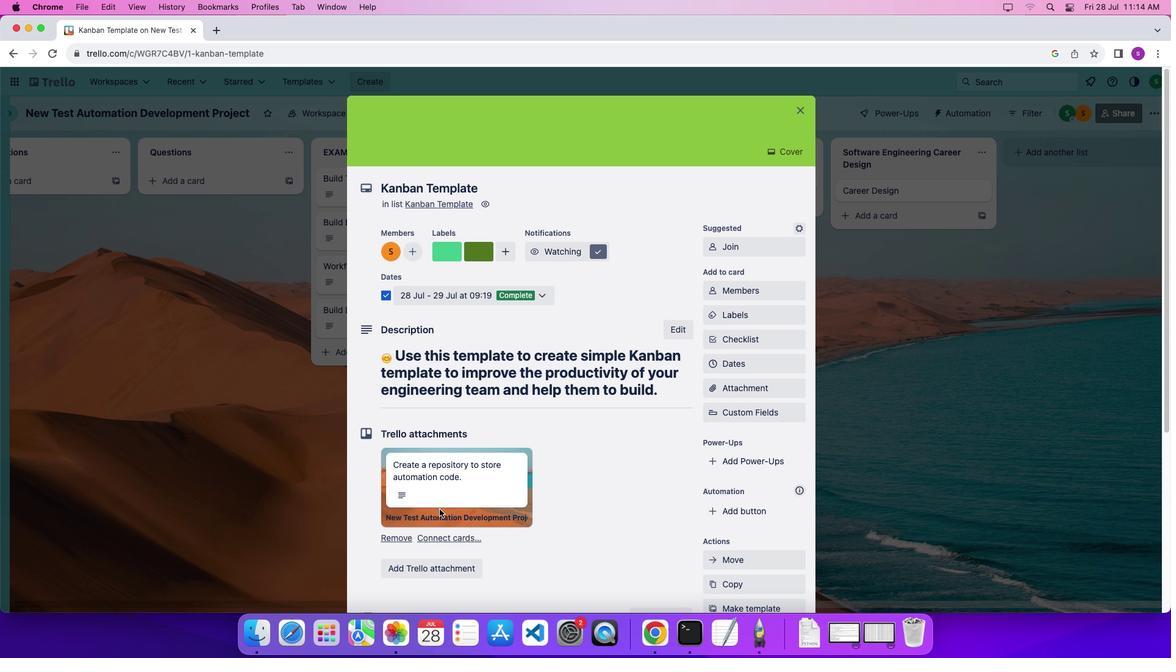 
Action: Mouse scrolled (439, 510) with delta (0, 0)
Screenshot: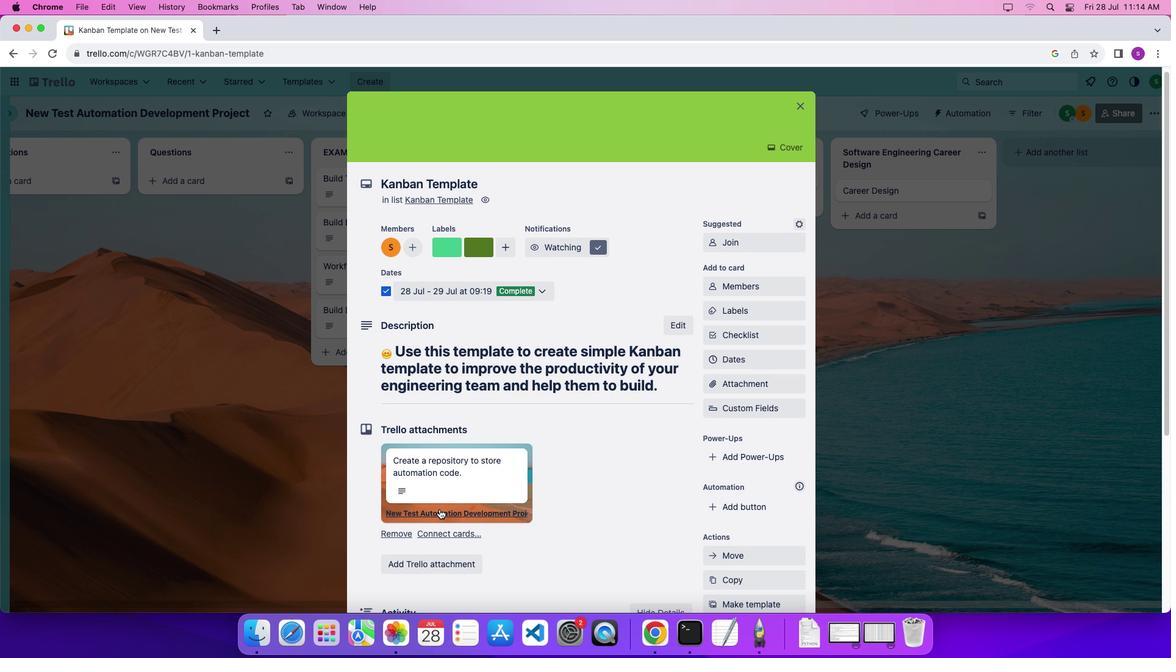 
Action: Mouse scrolled (439, 510) with delta (0, 0)
Screenshot: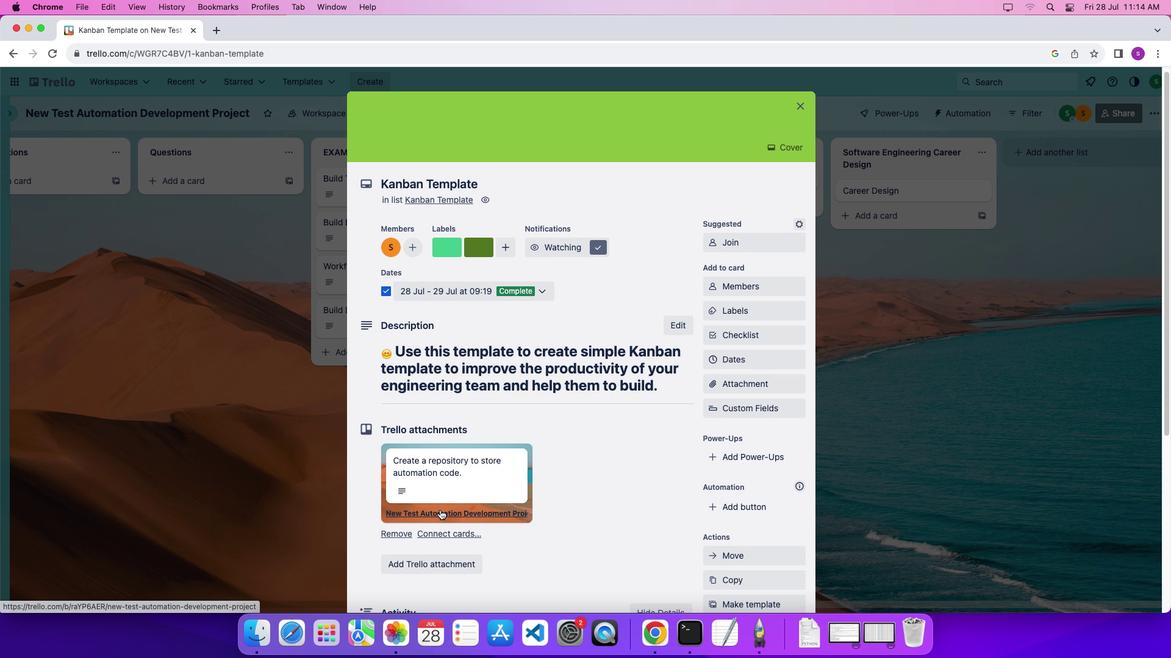 
Action: Mouse moved to (442, 508)
Screenshot: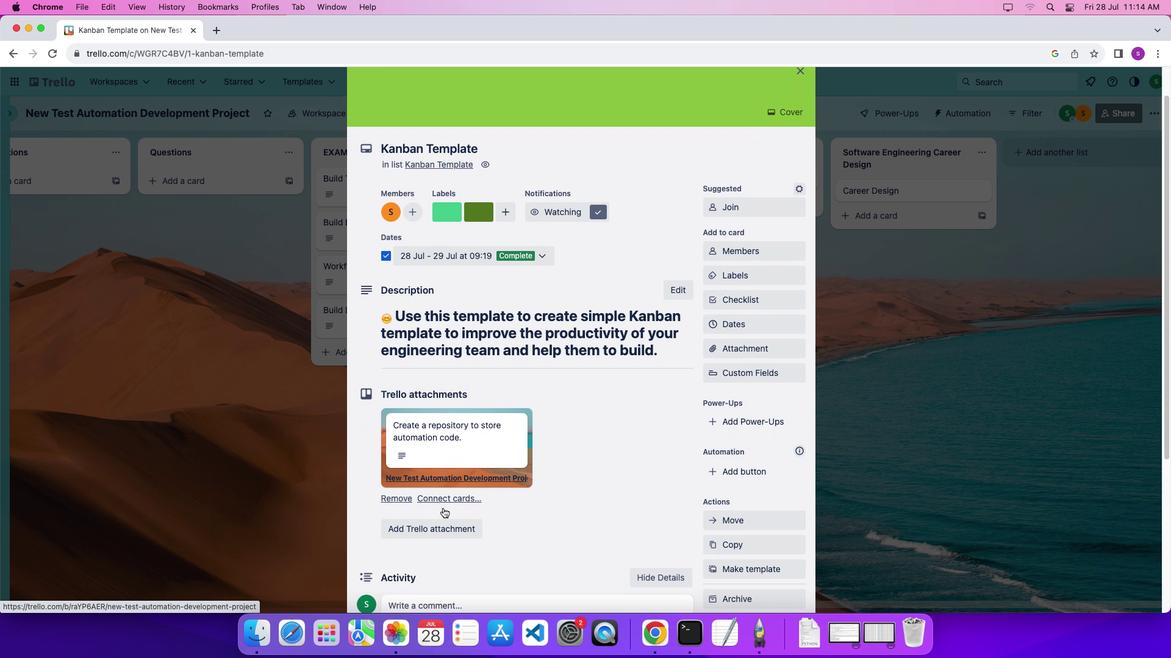 
Action: Mouse scrolled (442, 508) with delta (0, 0)
Screenshot: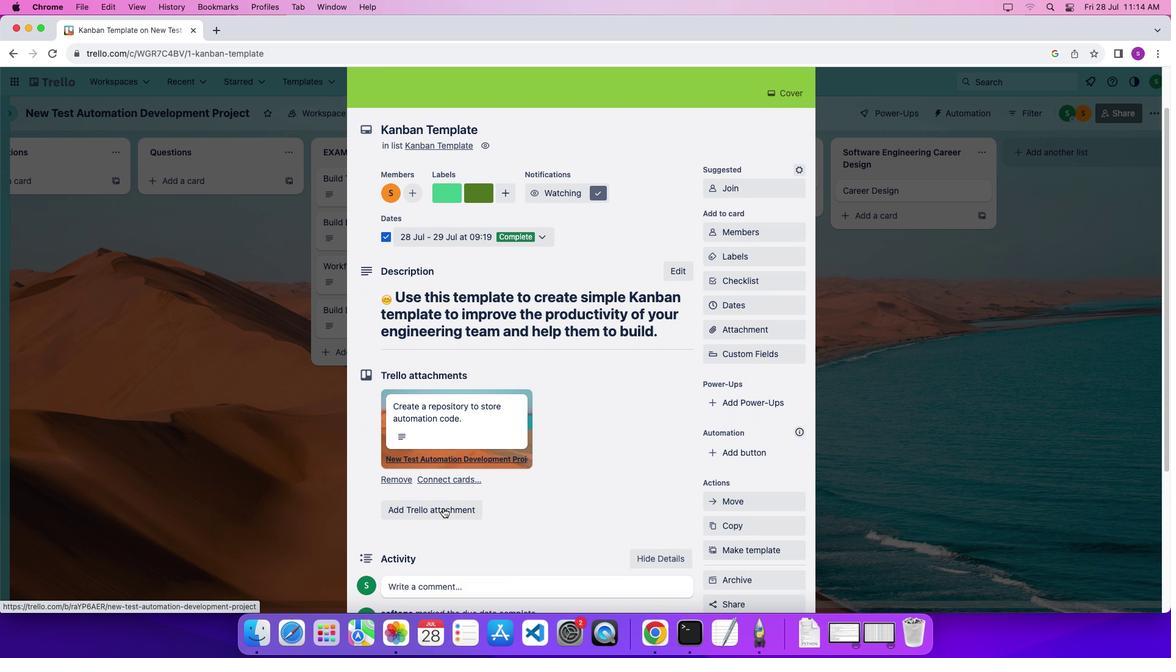 
Action: Mouse scrolled (442, 508) with delta (0, 0)
Screenshot: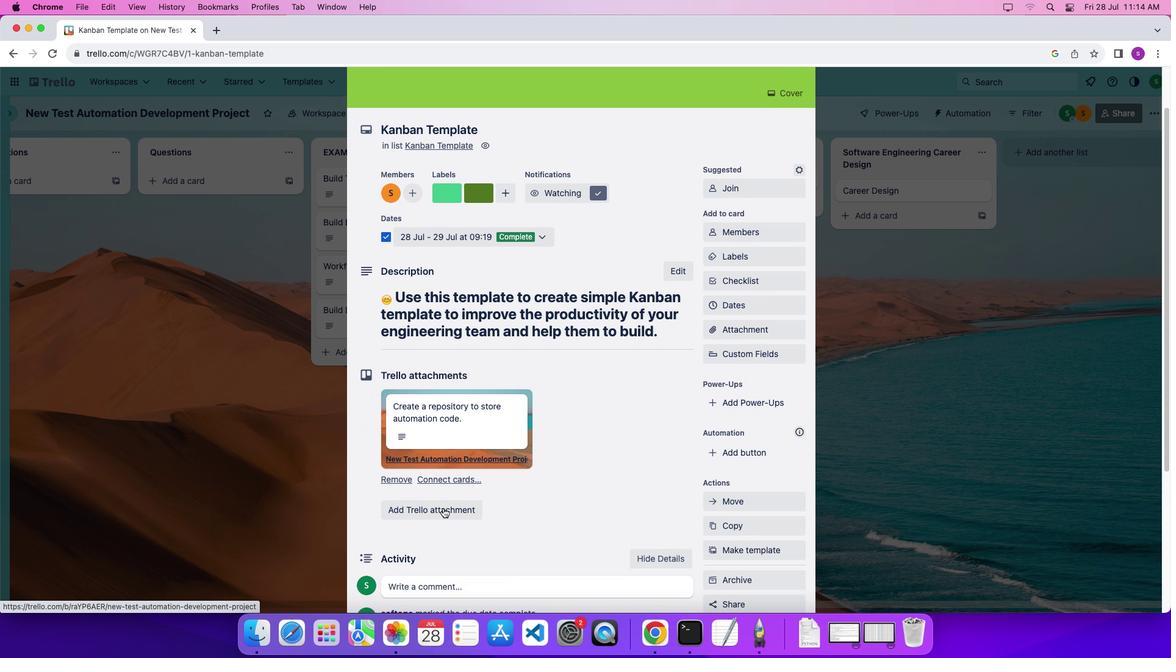 
Action: Mouse scrolled (442, 508) with delta (0, 0)
Screenshot: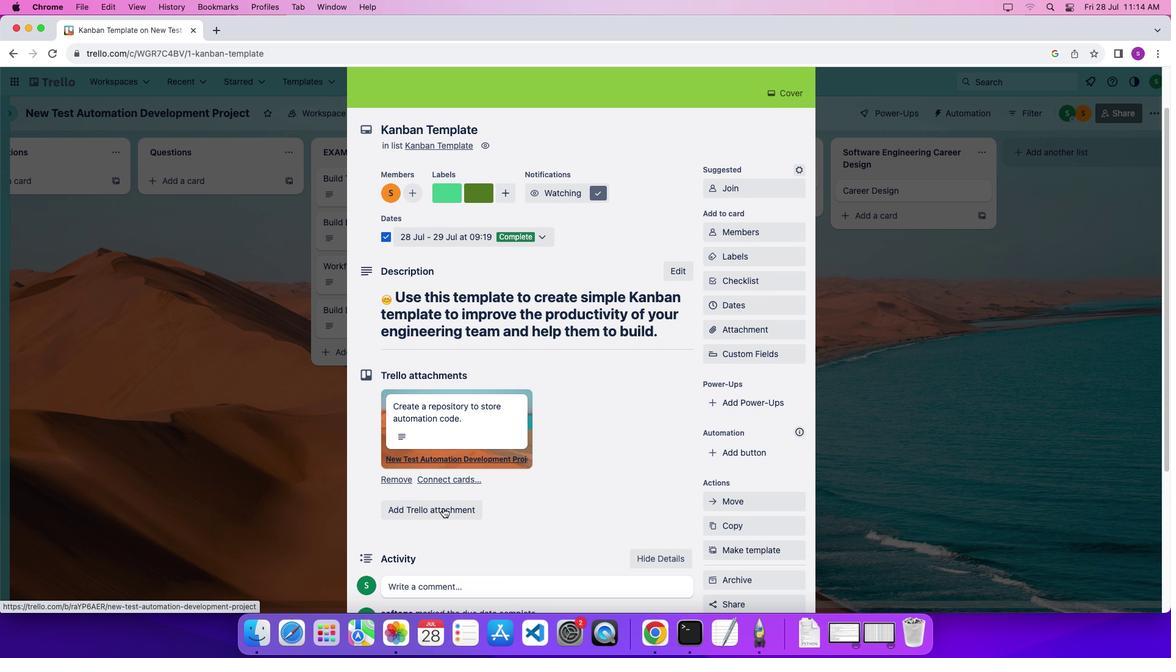 
Action: Mouse scrolled (442, 508) with delta (0, 0)
Screenshot: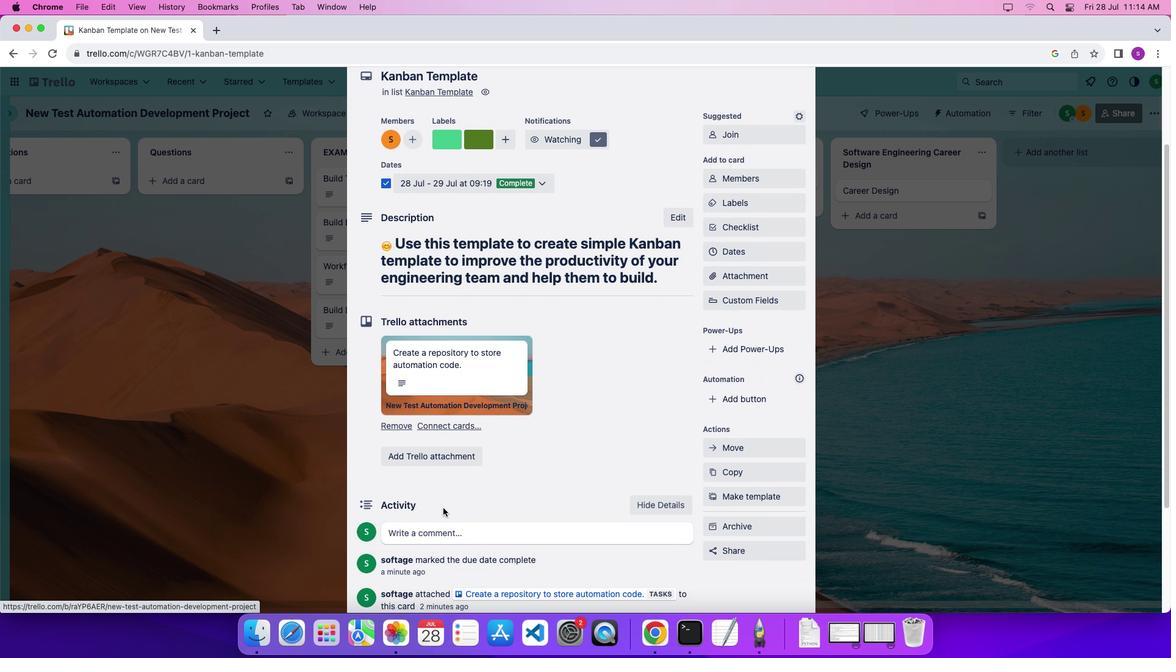 
Action: Mouse scrolled (442, 508) with delta (0, 0)
Screenshot: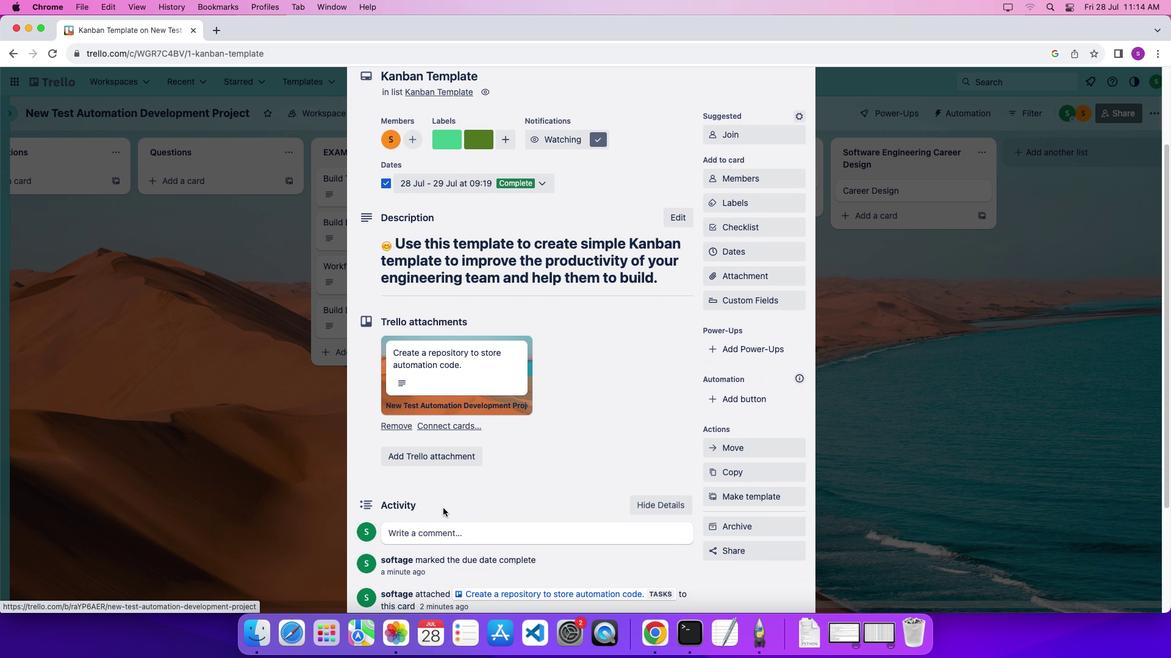 
Action: Mouse scrolled (442, 508) with delta (0, 0)
Screenshot: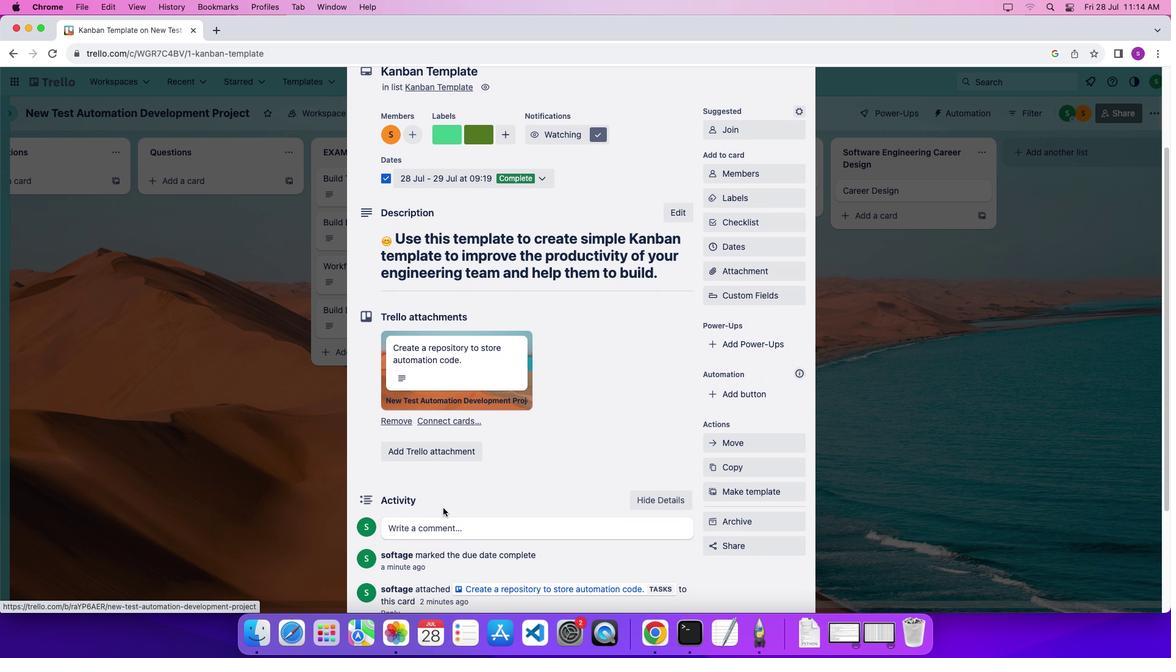 
Action: Mouse moved to (443, 508)
Screenshot: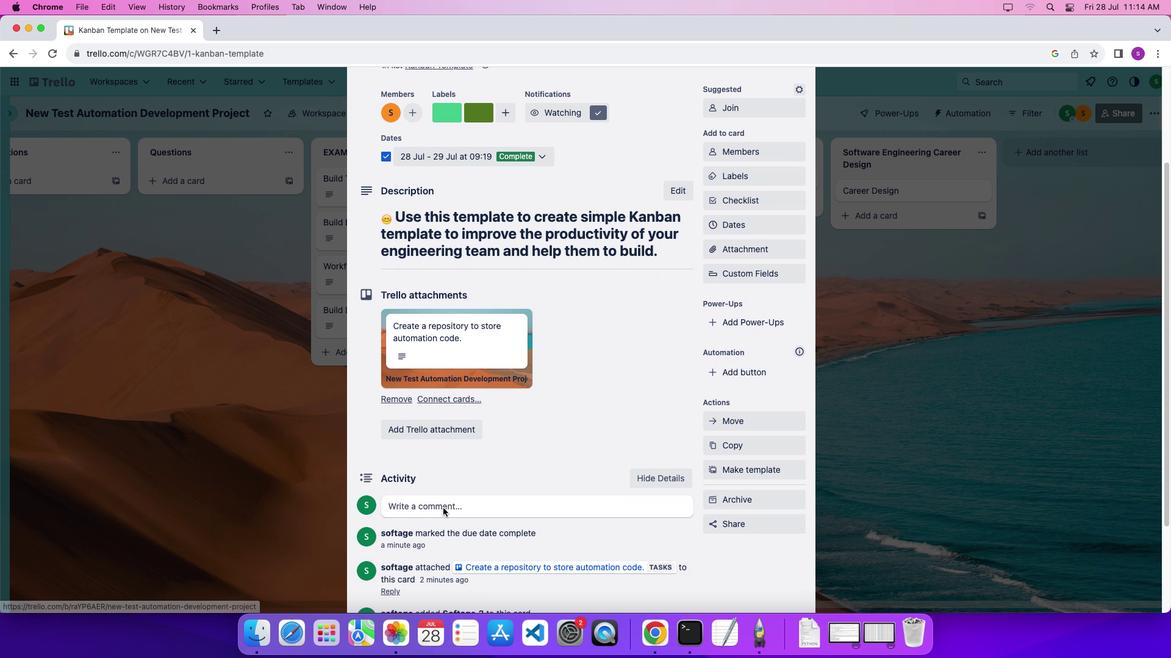 
Action: Mouse scrolled (443, 508) with delta (0, 0)
Screenshot: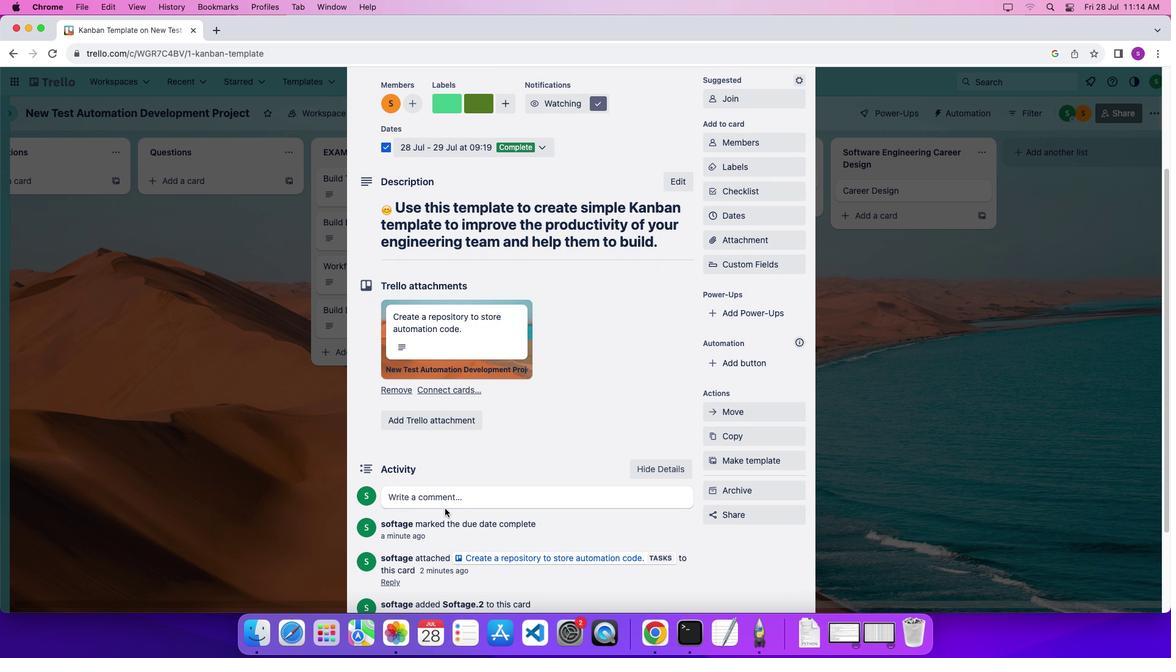 
Action: Mouse scrolled (443, 508) with delta (0, 0)
Screenshot: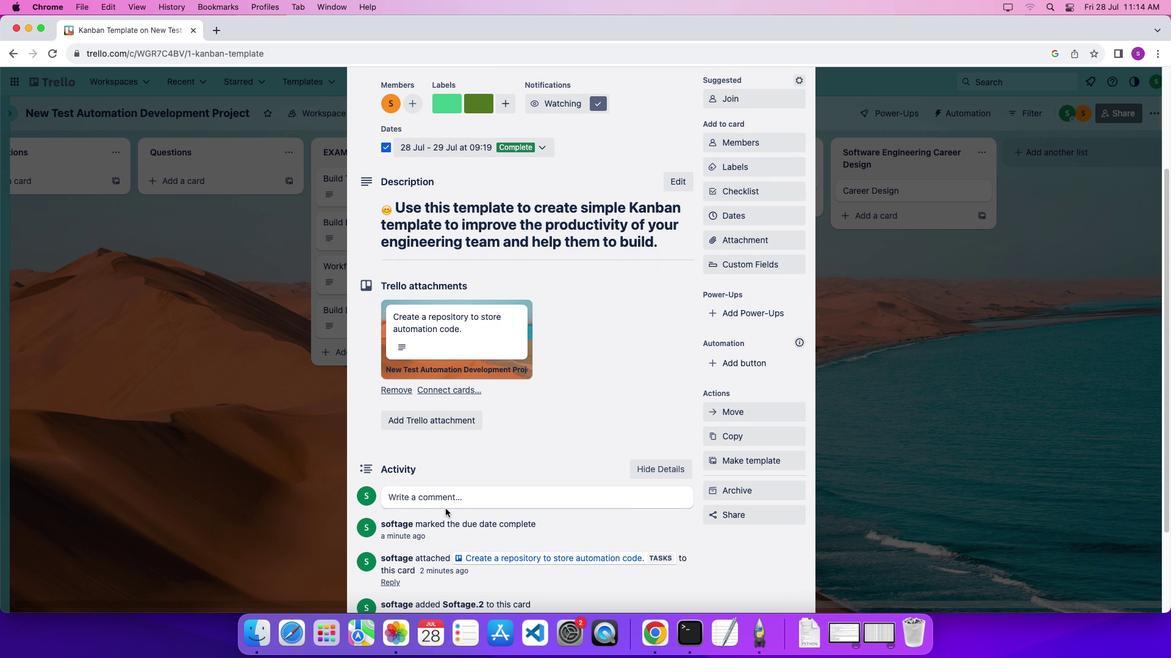 
Action: Mouse moved to (447, 503)
Screenshot: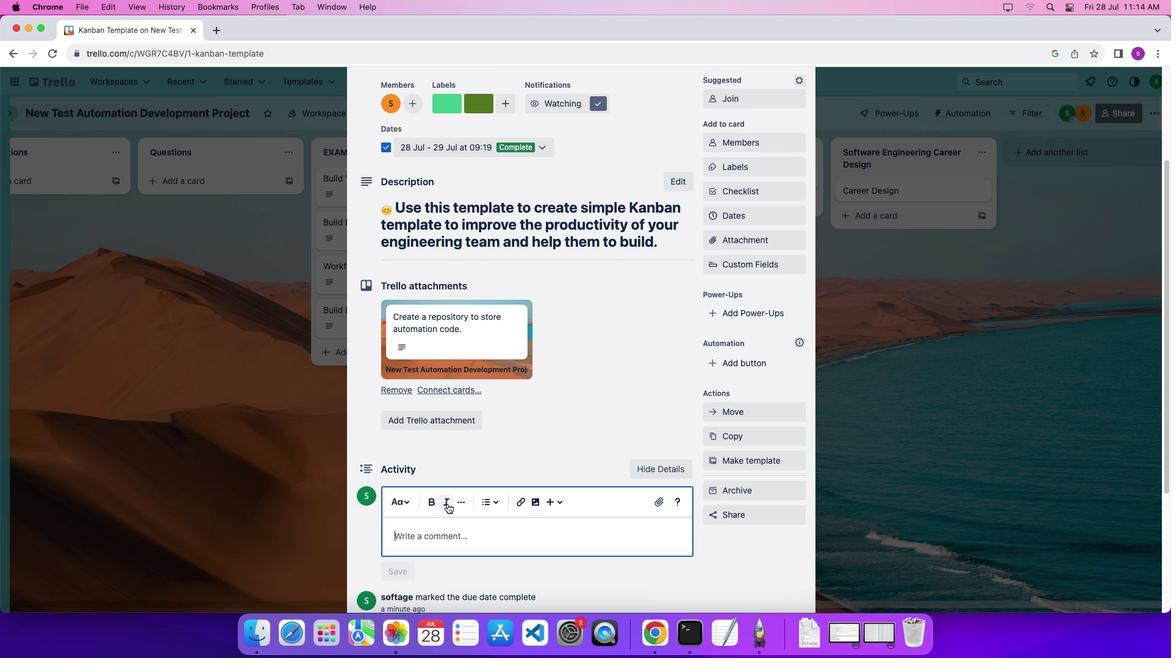
Action: Mouse pressed left at (447, 503)
Screenshot: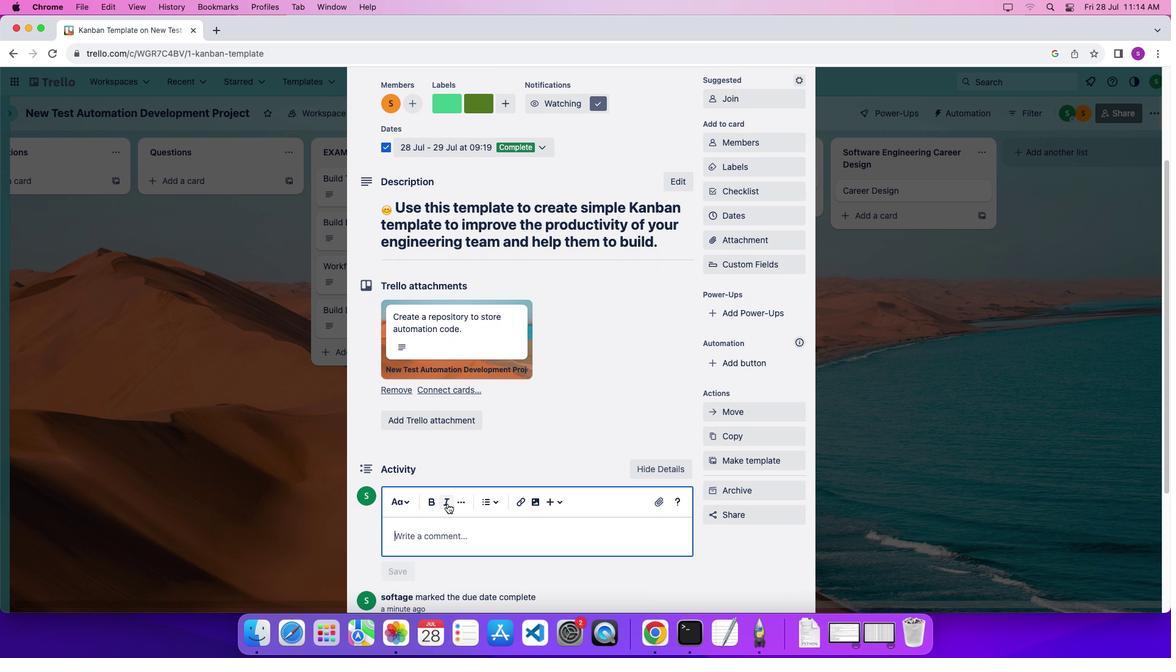 
Action: Mouse moved to (453, 545)
Screenshot: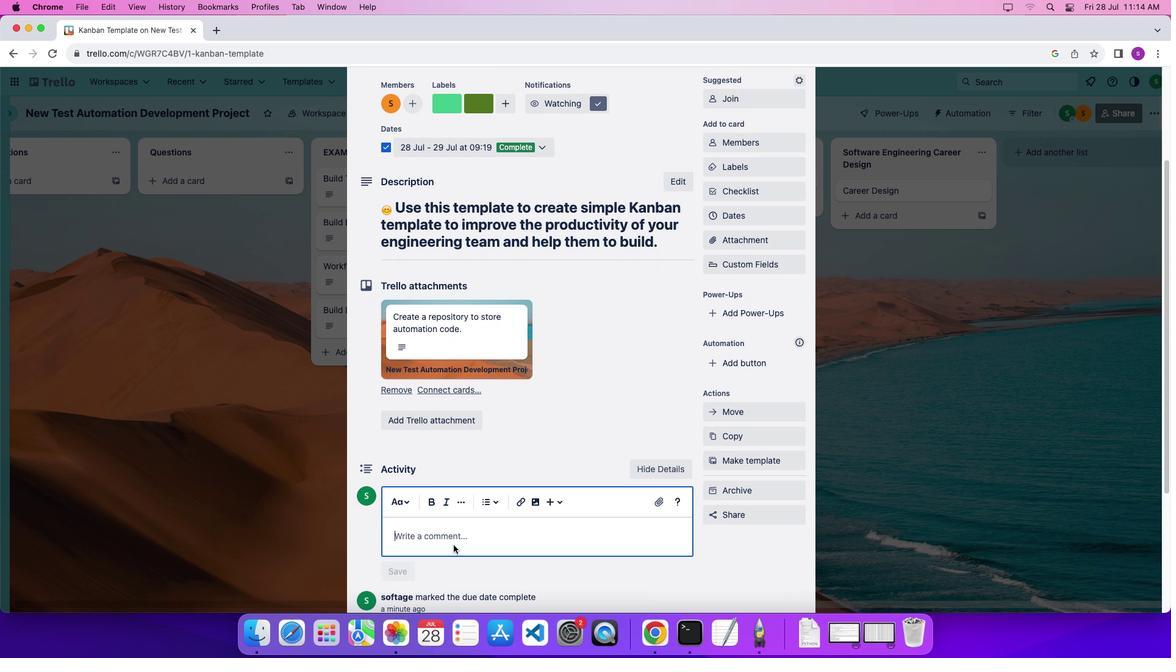 
Action: Mouse pressed left at (453, 545)
Screenshot: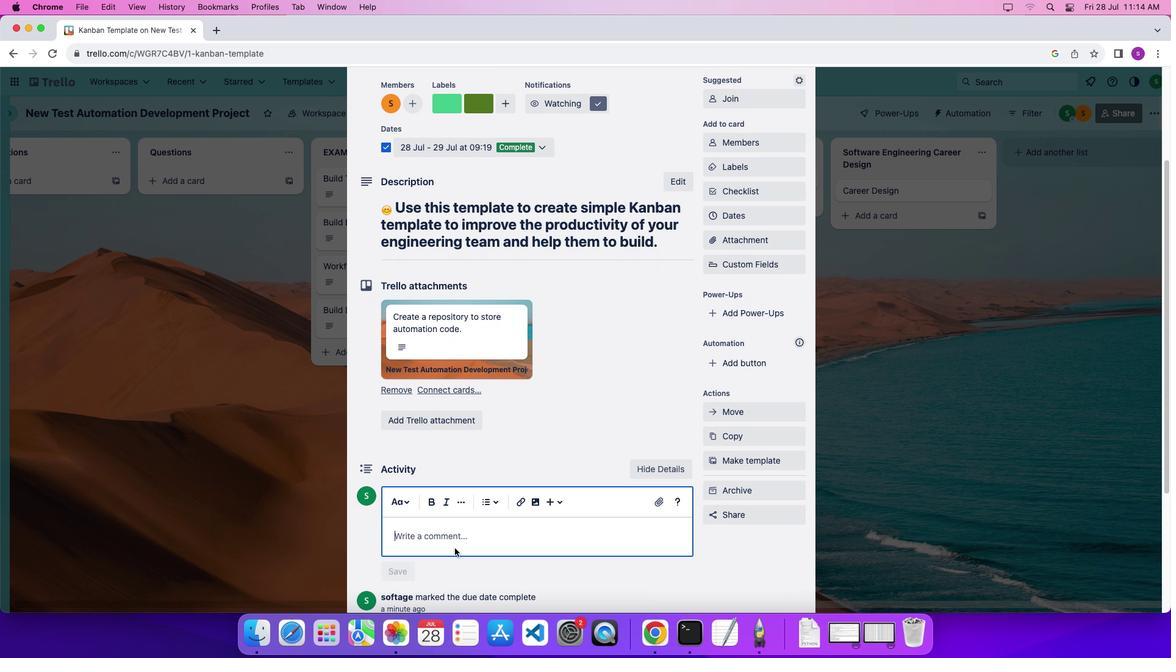 
Action: Mouse moved to (468, 553)
Screenshot: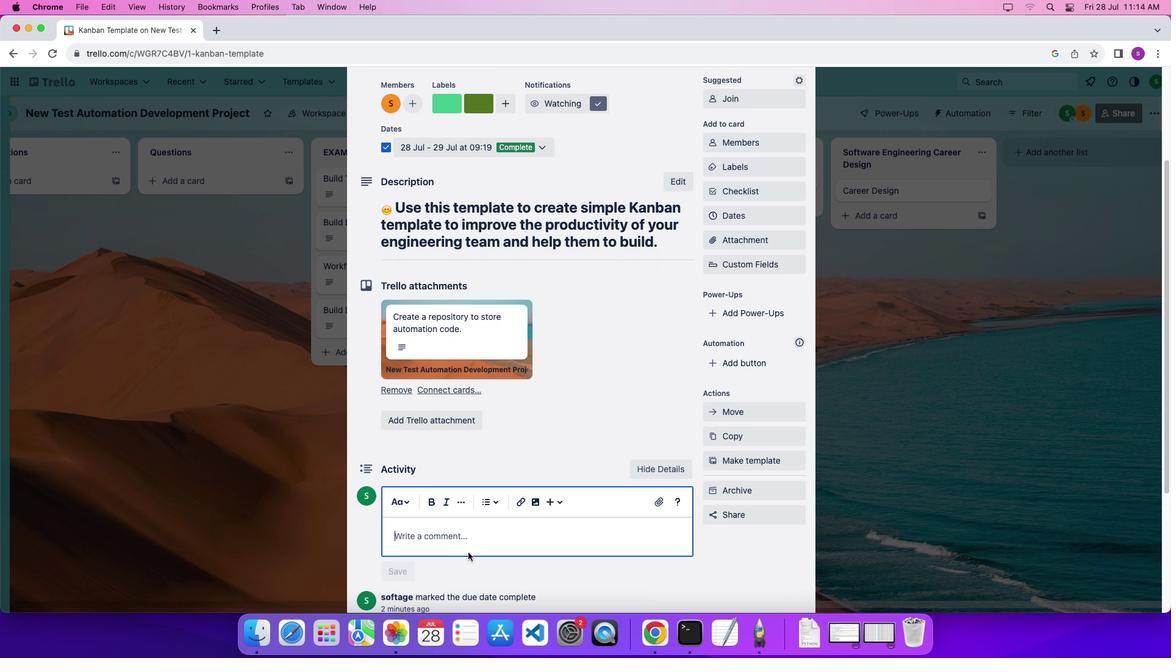 
Action: Key pressed Key.shift'V'Key.backspaceKey.shift'B''y'Key.spaceKey.shift'T''r''e''l''l''o'','Key.spaceKey.shiftKey.backspaceKey.backspace'.'
Screenshot: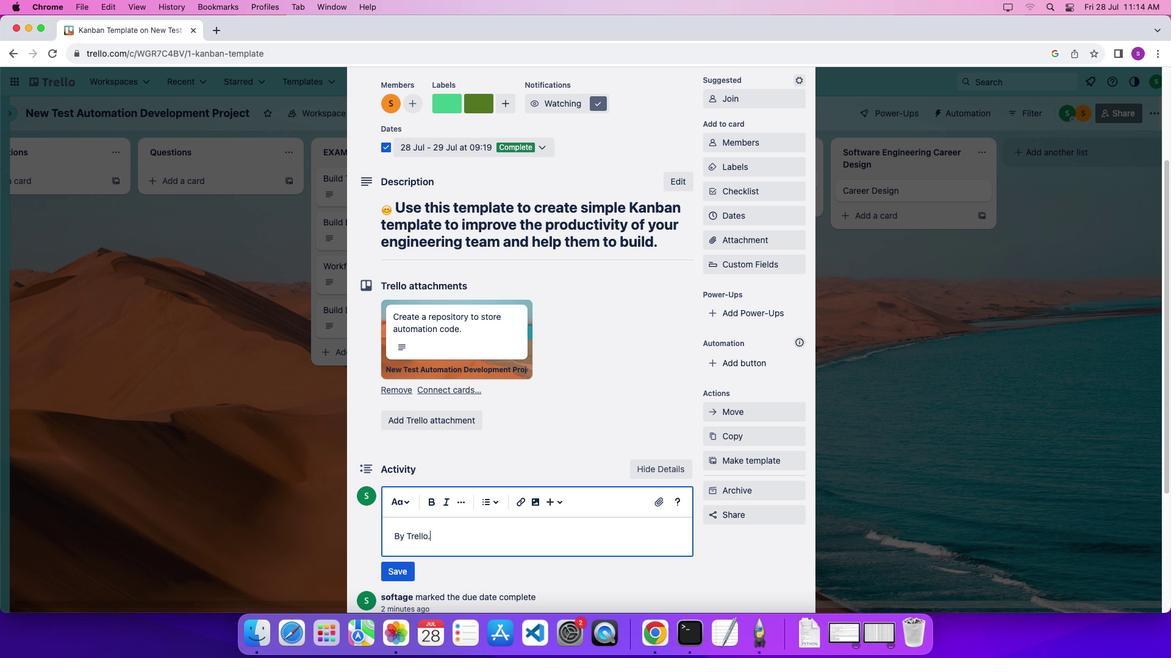 
Action: Mouse moved to (444, 537)
Screenshot: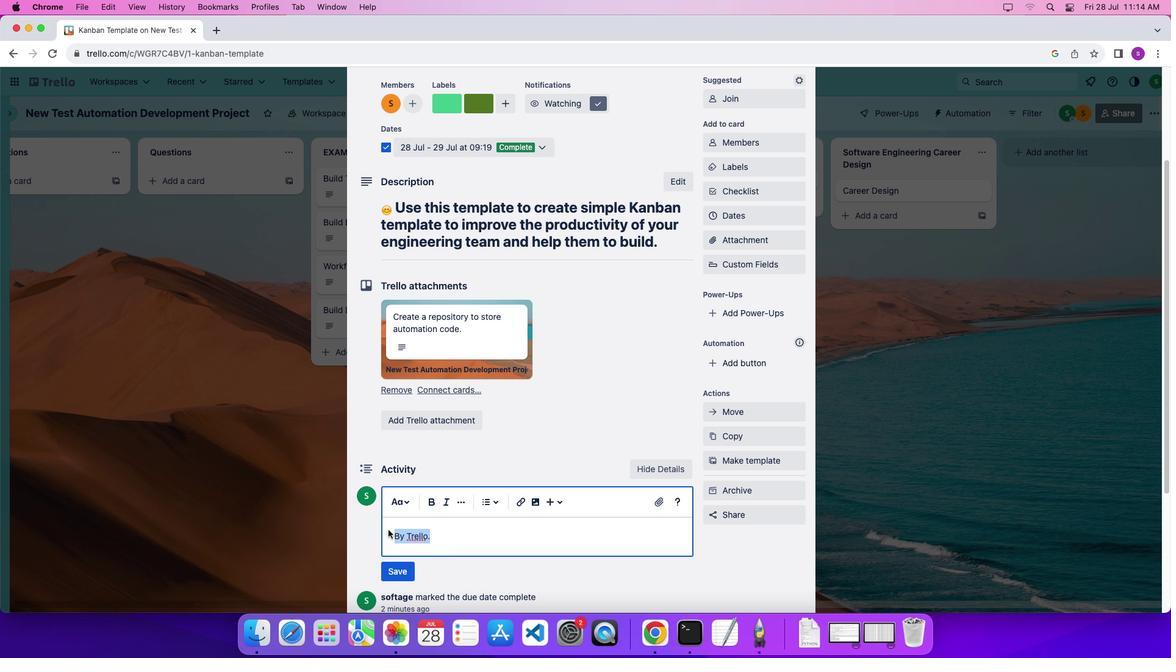 
Action: Mouse pressed left at (444, 537)
Screenshot: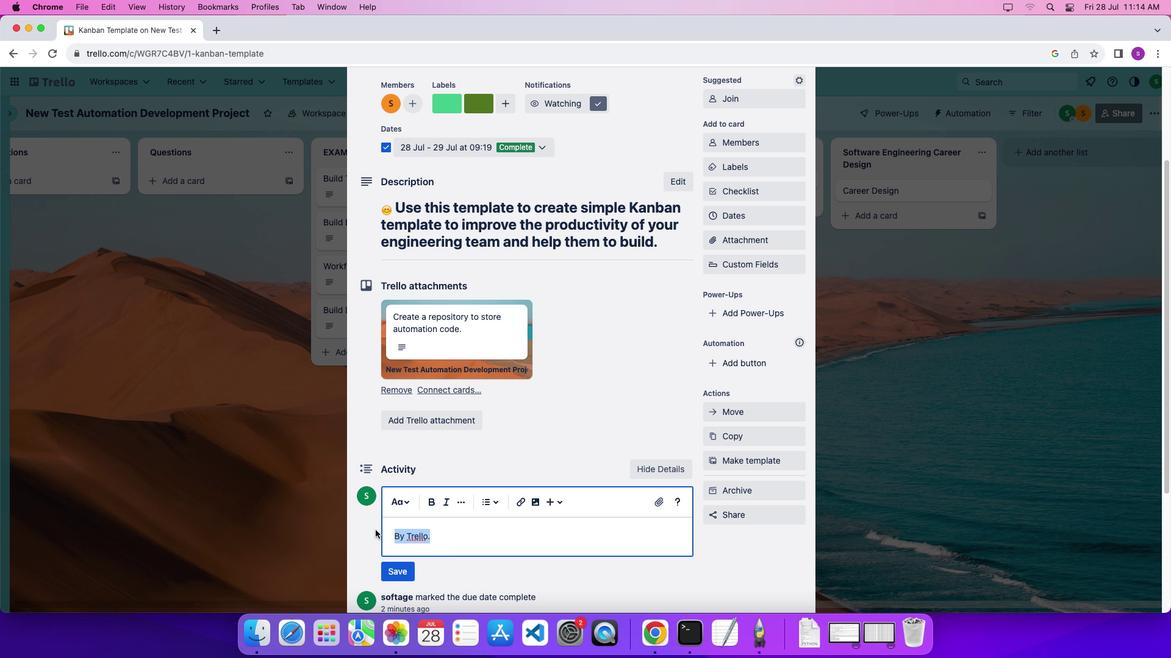
Action: Mouse moved to (399, 508)
Screenshot: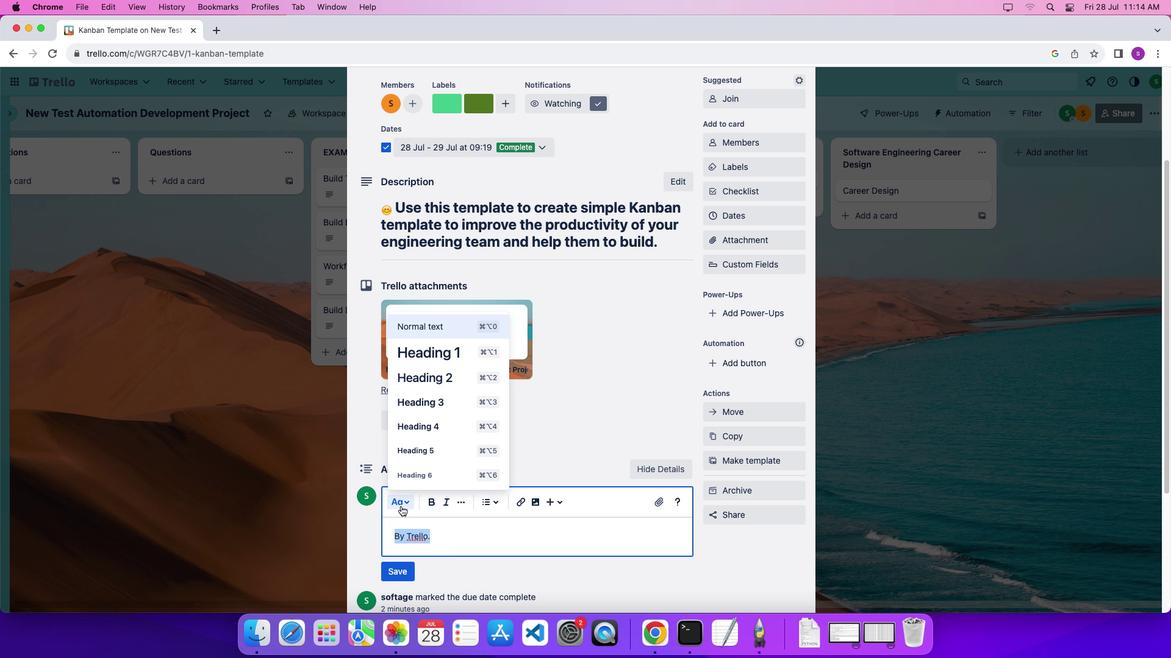 
Action: Mouse pressed left at (399, 508)
Screenshot: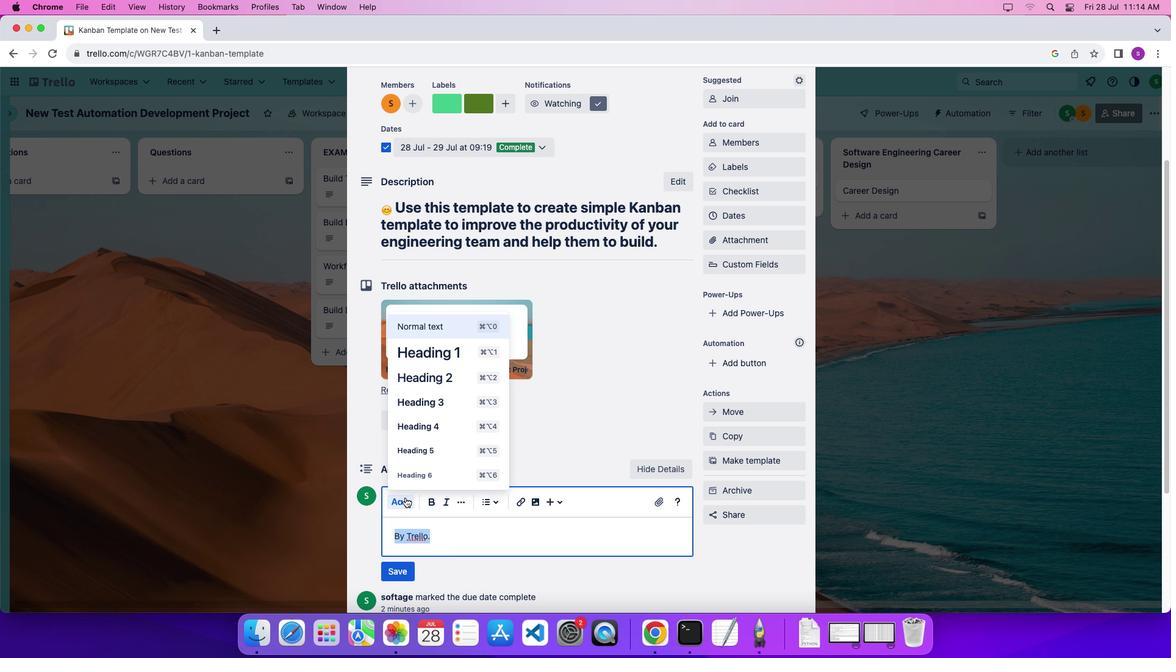 
Action: Mouse moved to (423, 425)
Screenshot: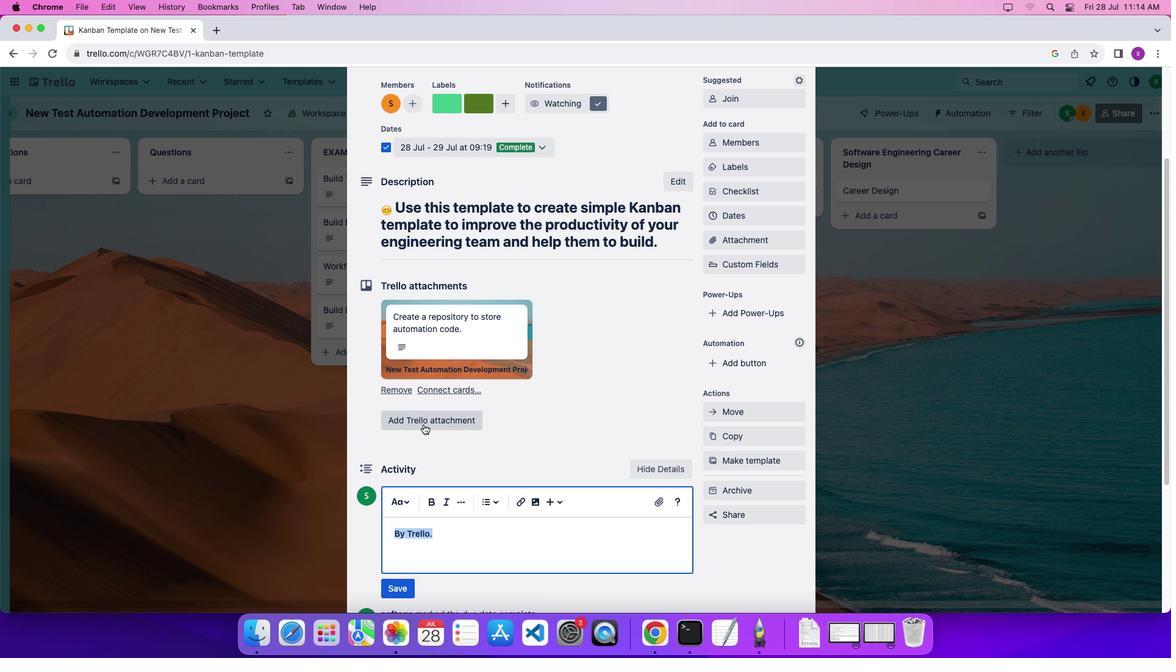 
Action: Mouse pressed left at (423, 425)
Screenshot: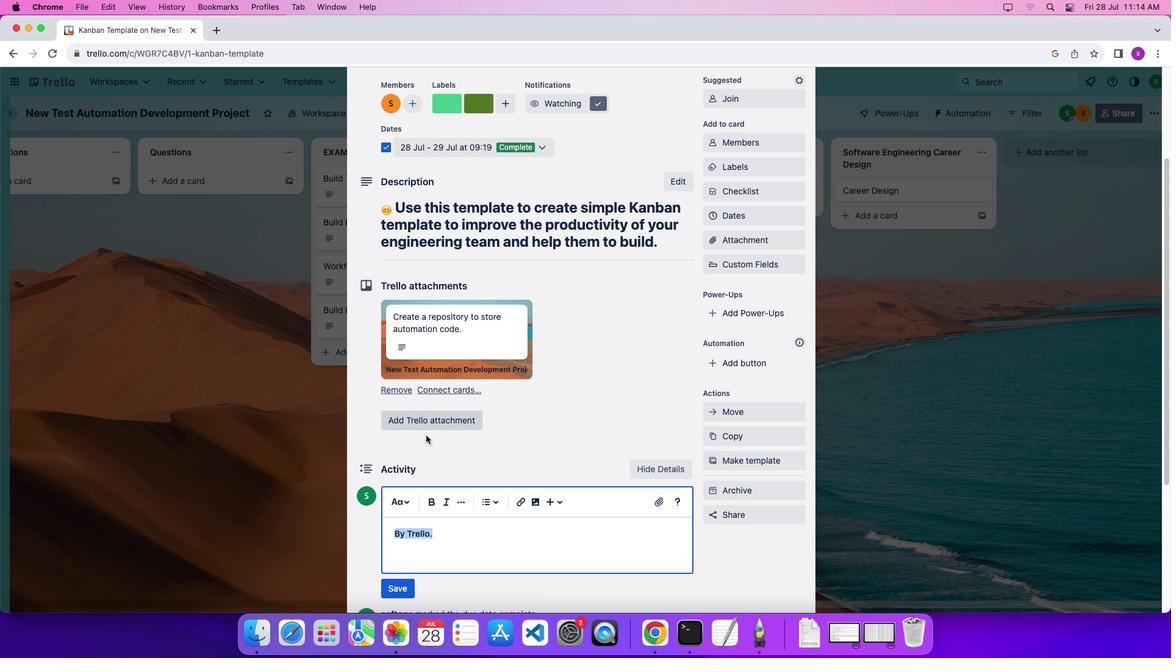 
Action: Mouse moved to (433, 505)
Screenshot: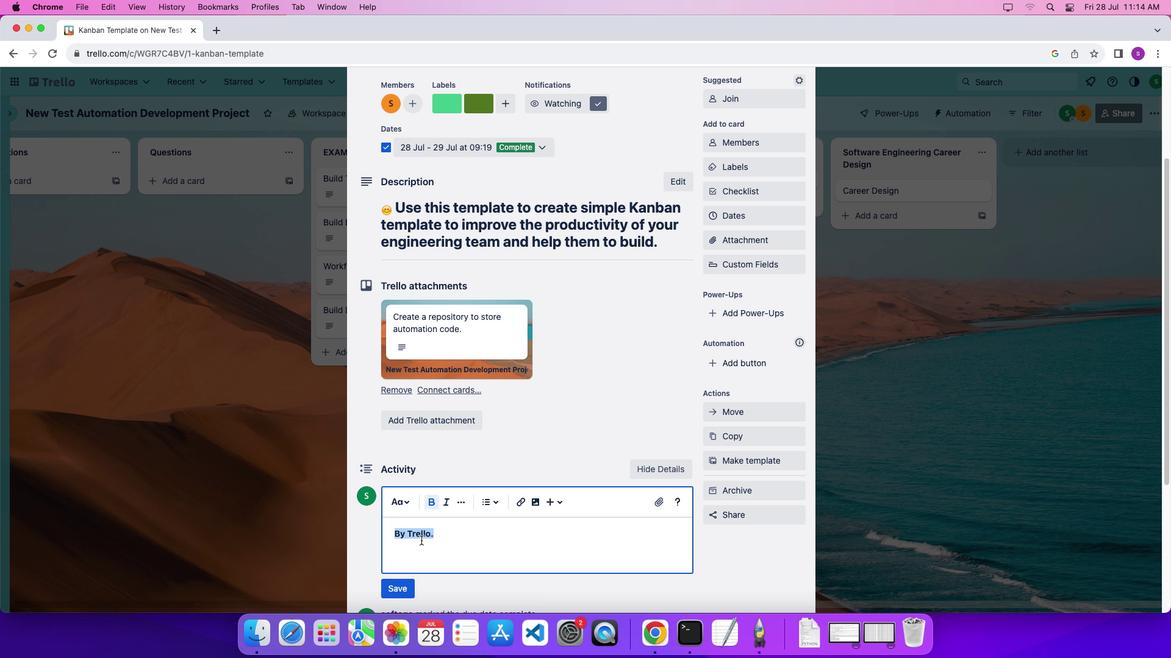 
Action: Mouse pressed left at (433, 505)
Screenshot: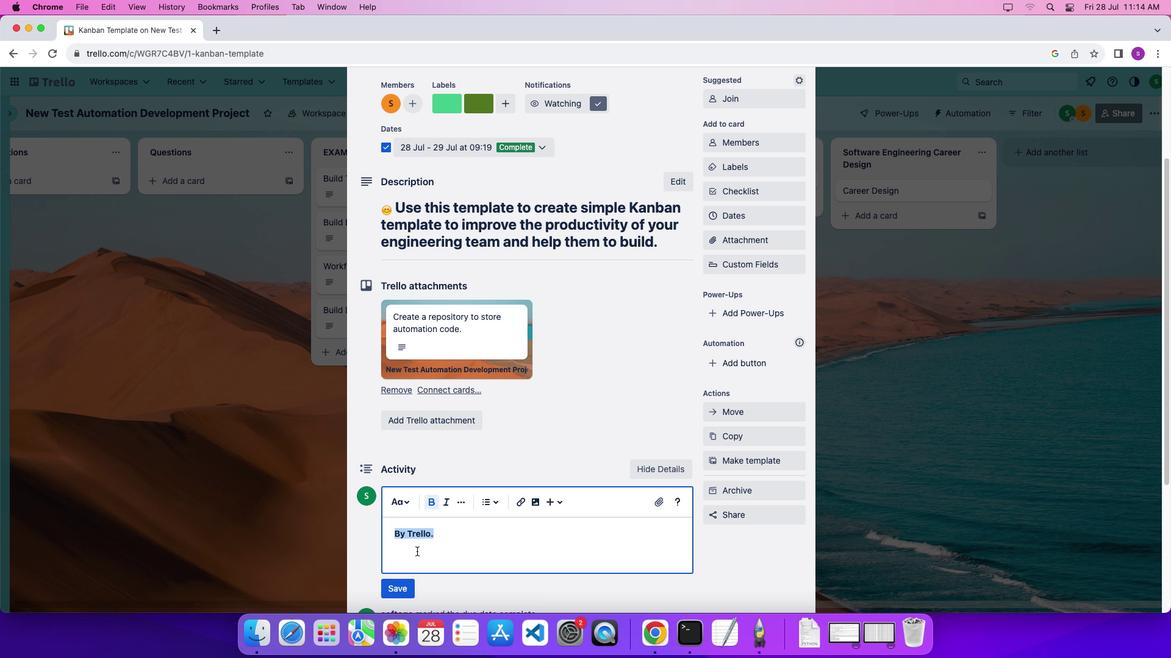 
Action: Mouse moved to (398, 583)
Screenshot: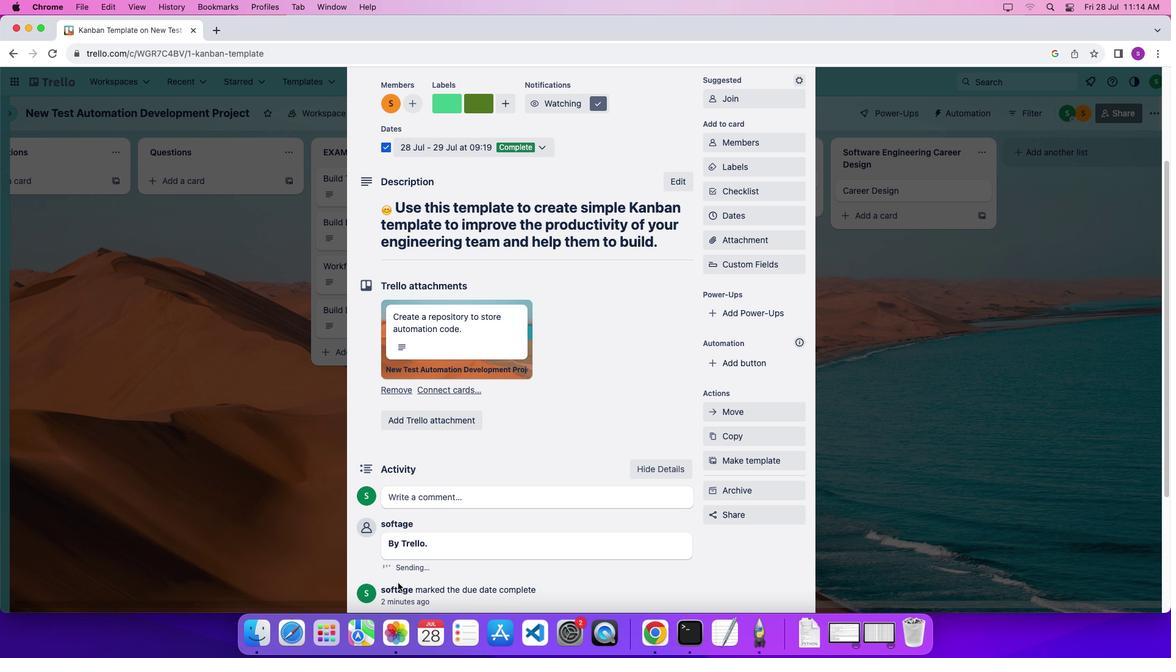 
Action: Mouse pressed left at (398, 583)
Screenshot: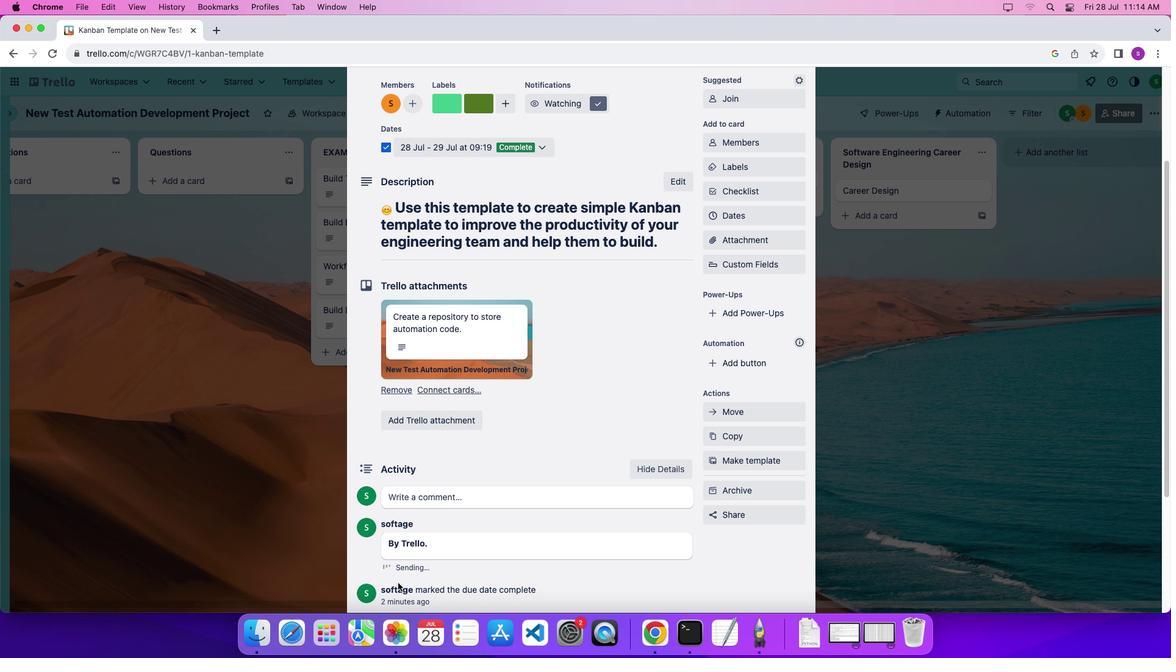 
Action: Mouse moved to (463, 541)
Screenshot: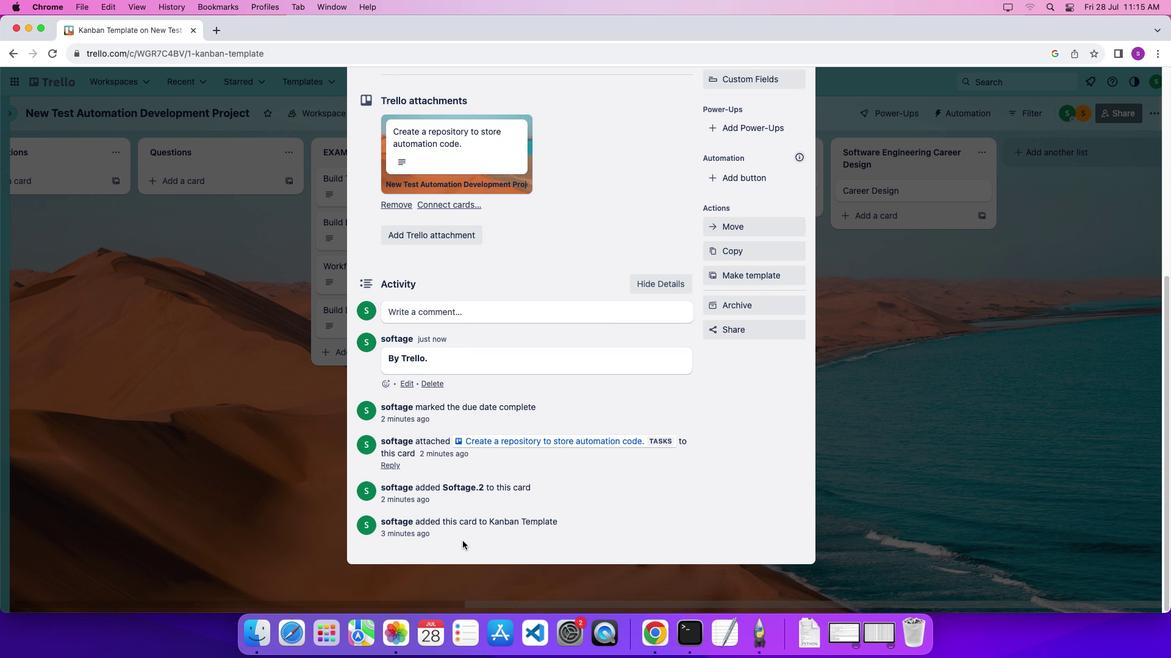 
Action: Mouse scrolled (463, 541) with delta (0, 0)
Screenshot: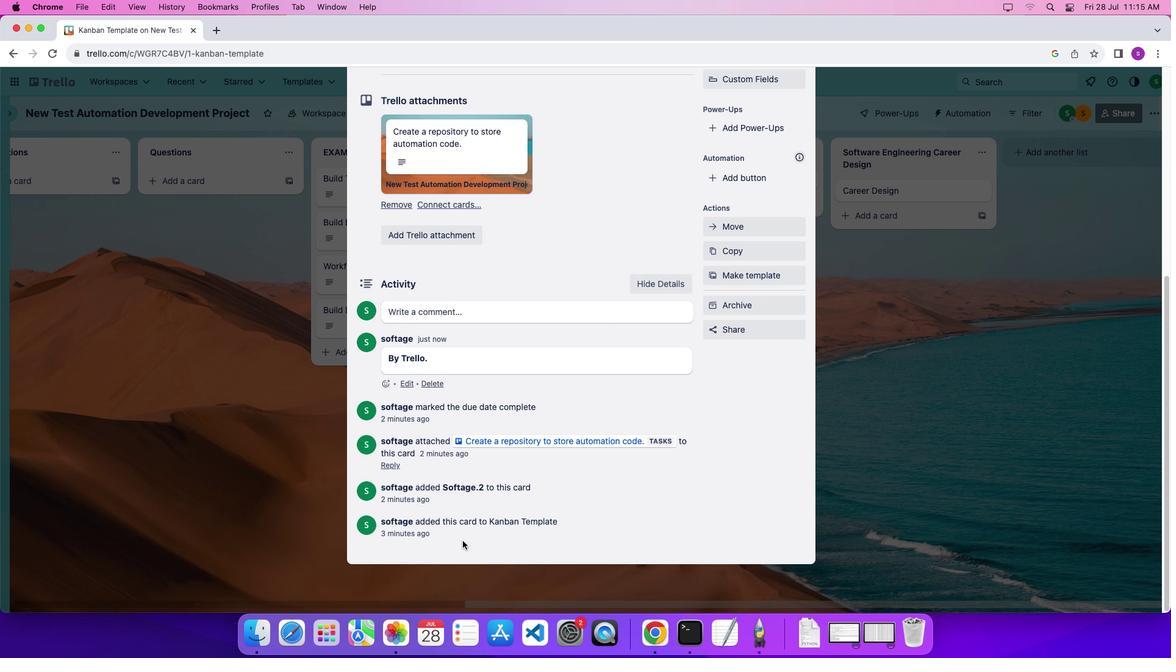 
Action: Mouse scrolled (463, 541) with delta (0, 0)
Screenshot: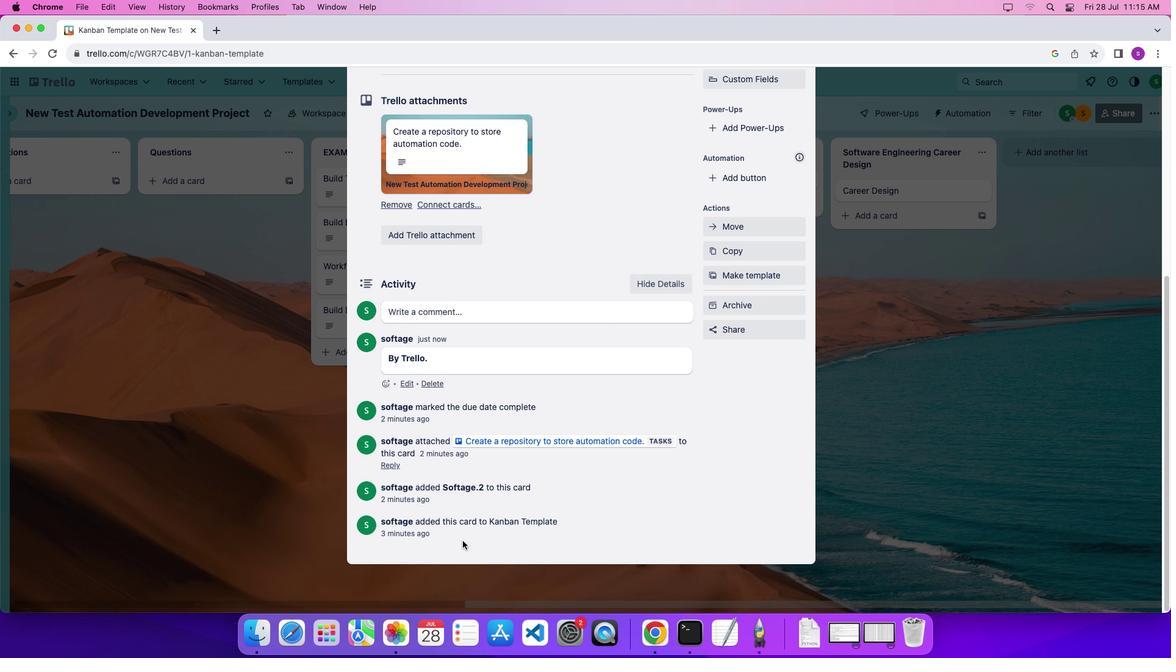 
Action: Mouse scrolled (463, 541) with delta (0, -4)
Screenshot: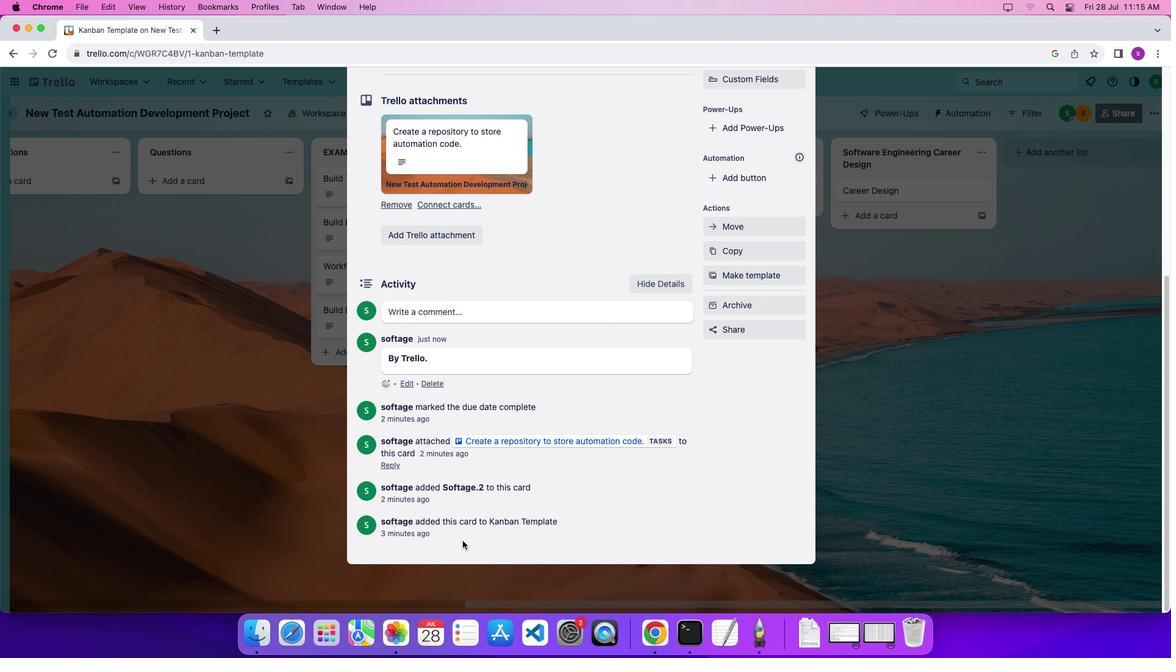 
Action: Mouse scrolled (463, 541) with delta (0, -6)
Screenshot: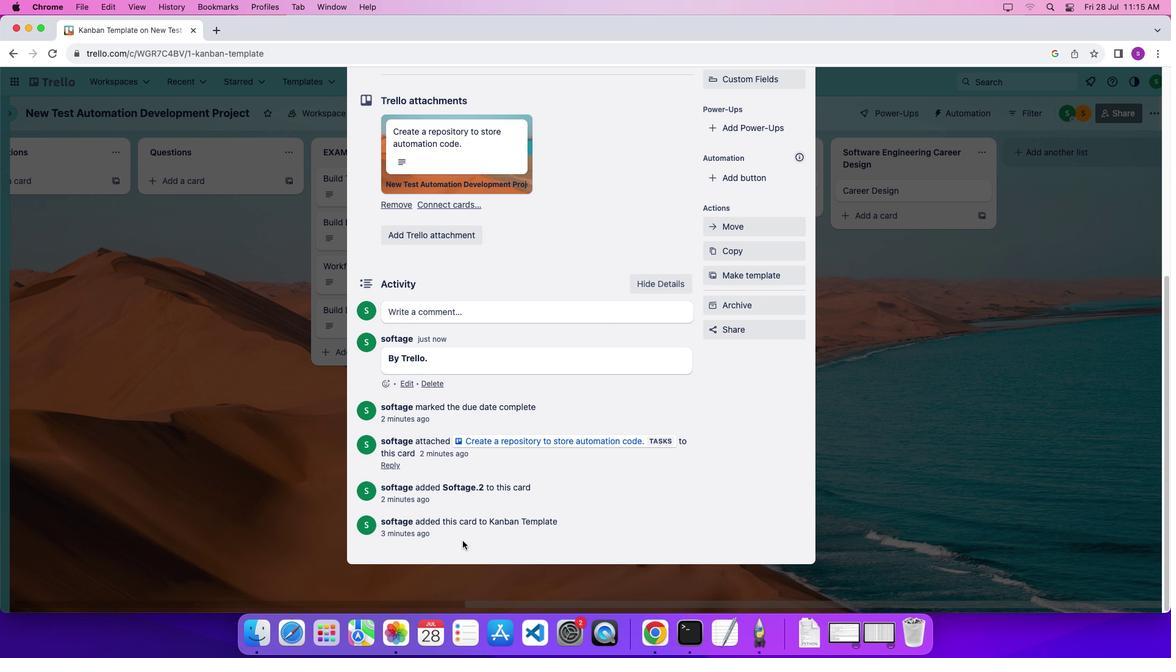 
Action: Mouse scrolled (463, 541) with delta (0, 0)
Screenshot: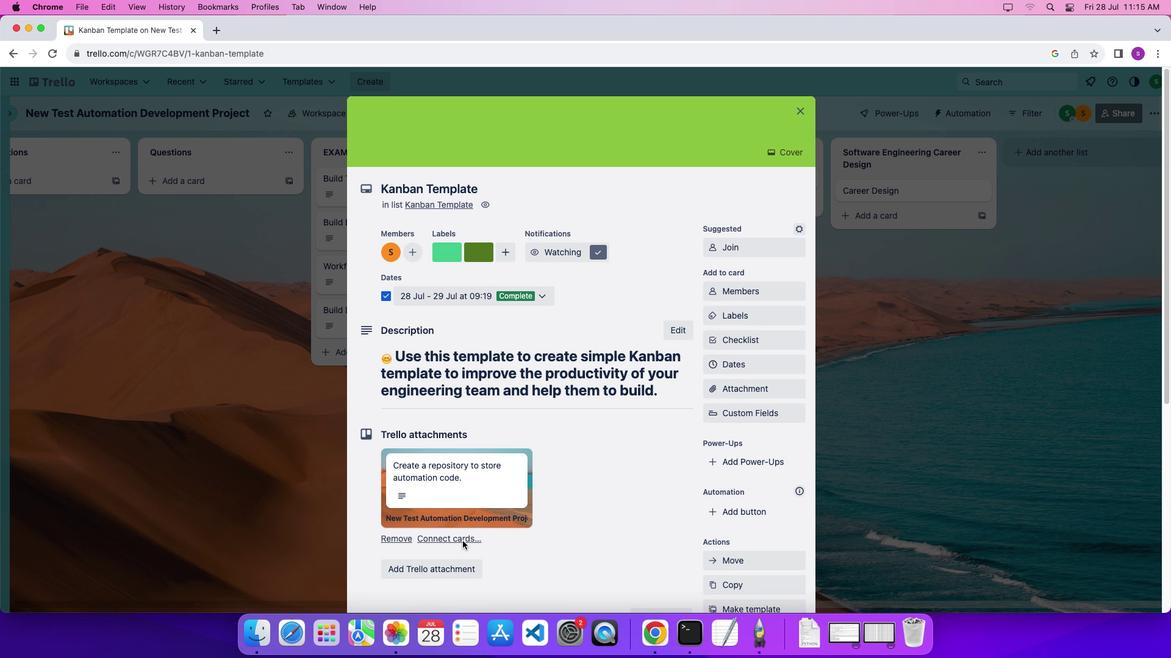 
Action: Mouse scrolled (463, 541) with delta (0, 0)
Screenshot: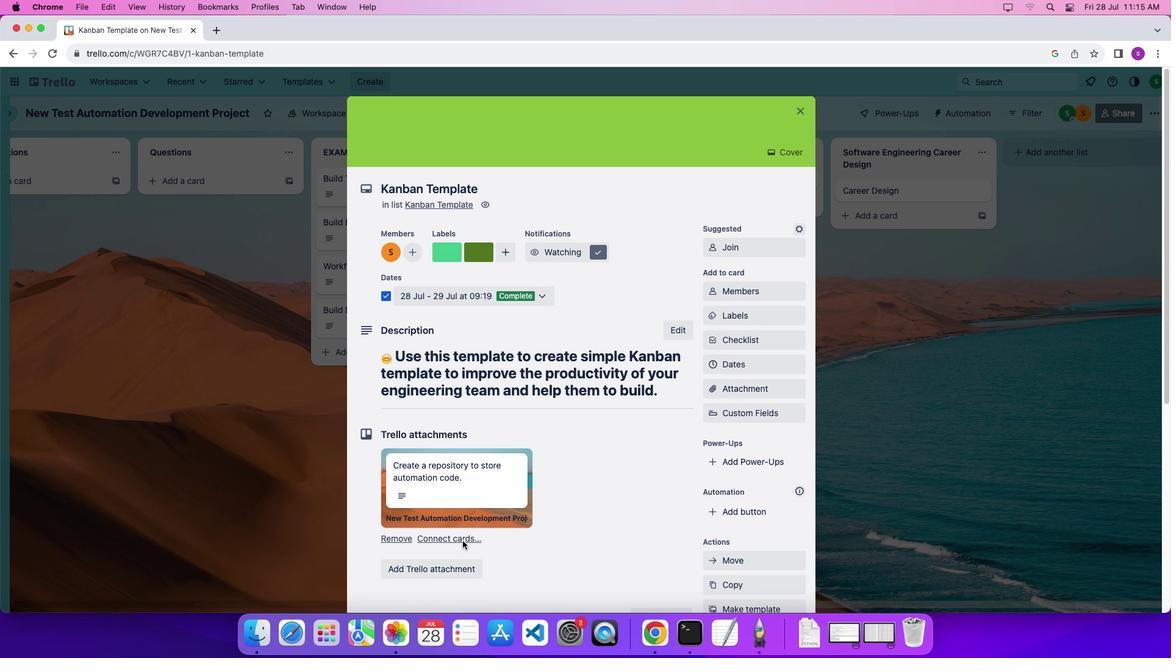 
Action: Mouse scrolled (463, 541) with delta (0, 4)
Screenshot: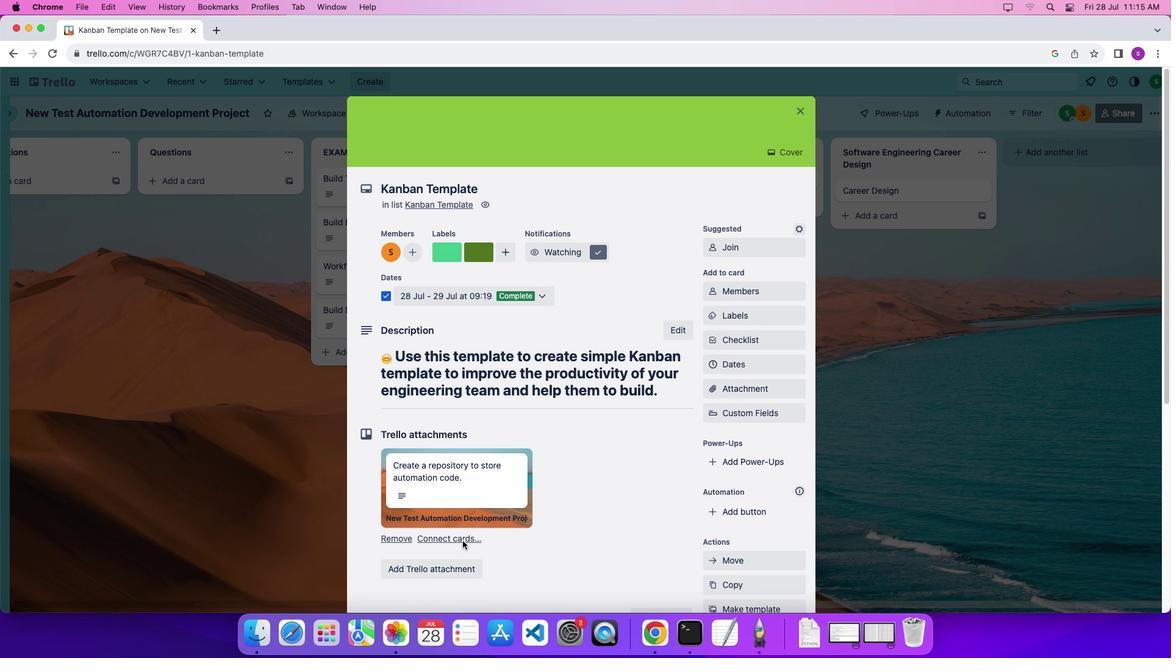 
Action: Mouse scrolled (463, 541) with delta (0, 6)
Screenshot: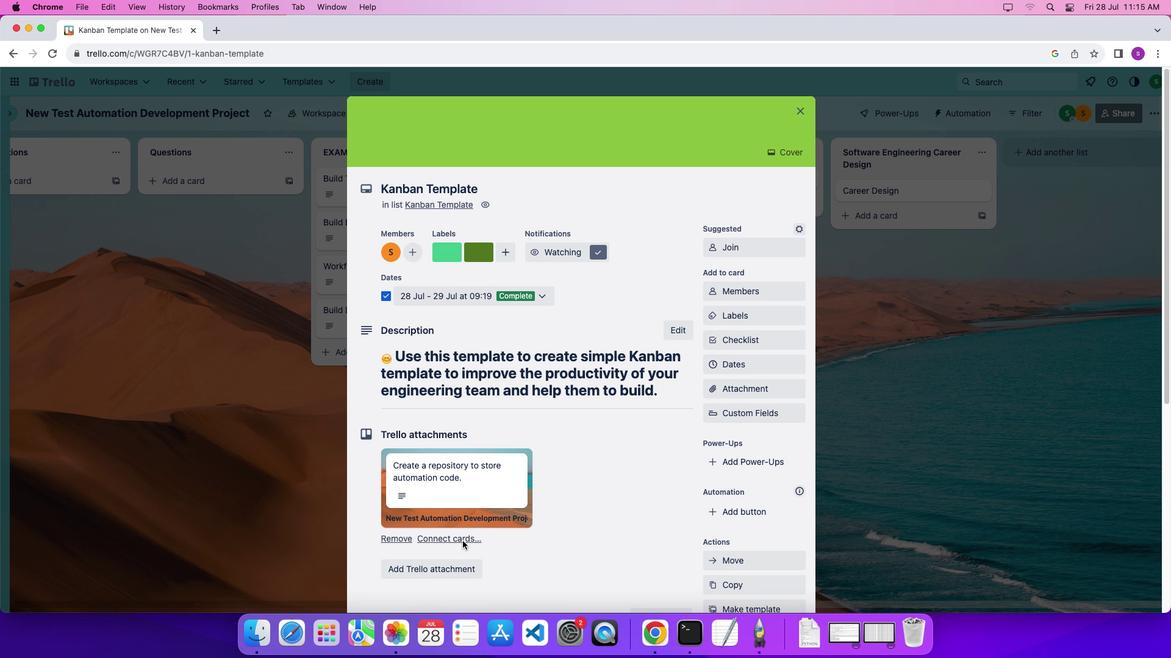 
Action: Mouse scrolled (463, 541) with delta (0, 0)
Screenshot: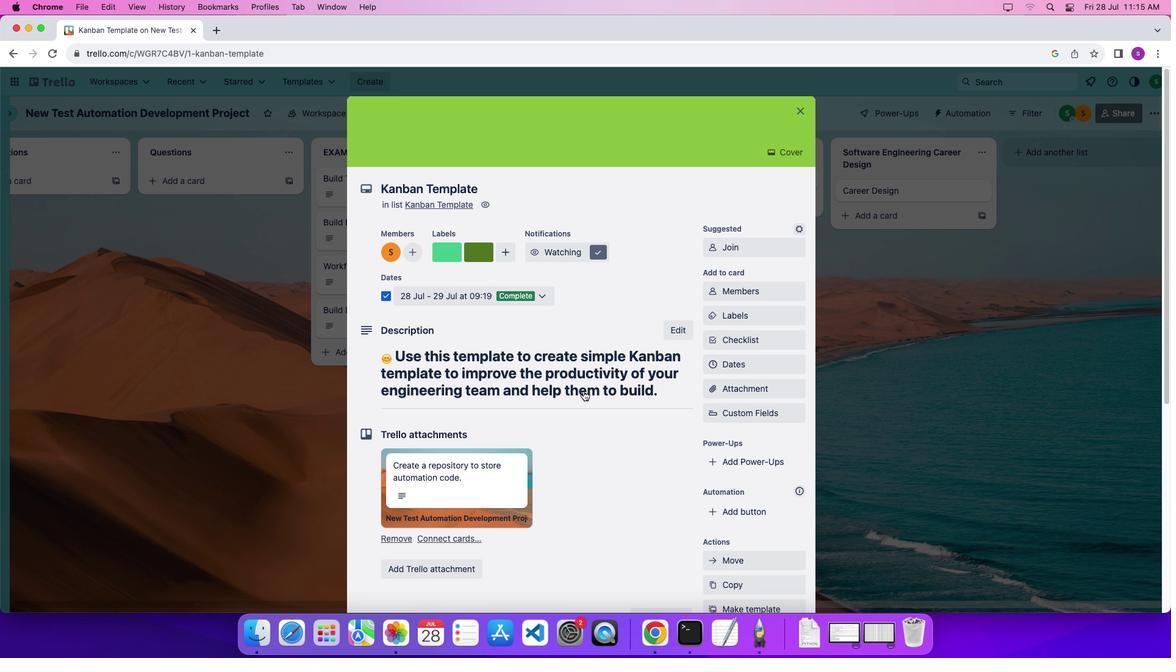 
Action: Mouse scrolled (463, 541) with delta (0, 0)
Screenshot: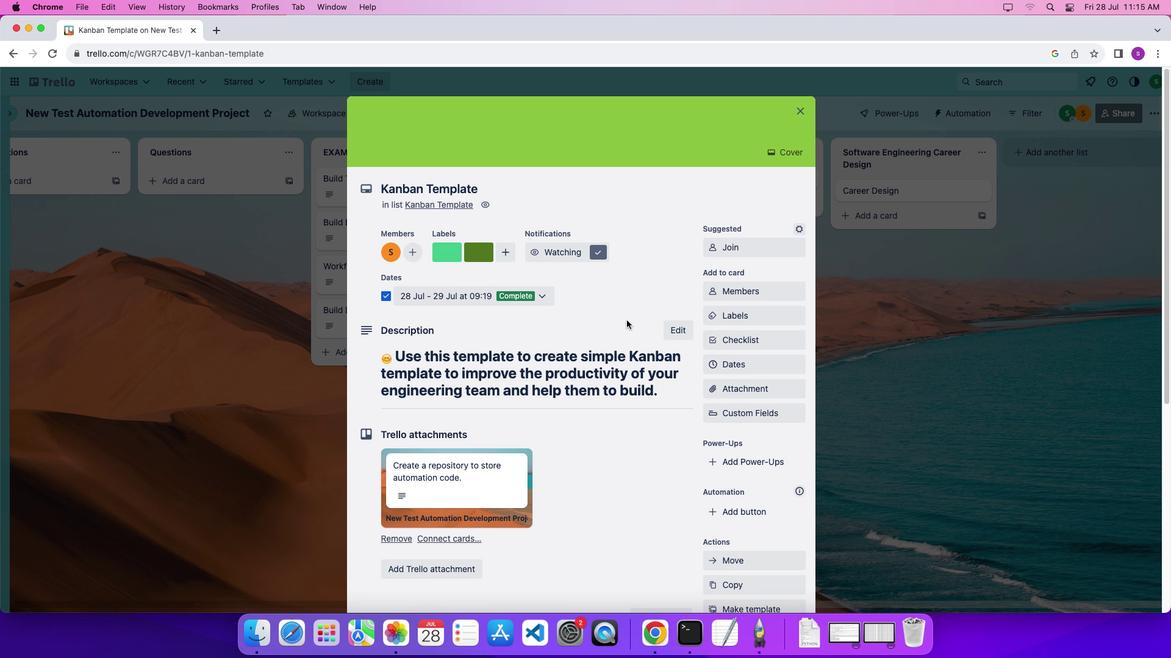 
Action: Mouse scrolled (463, 541) with delta (0, 4)
Screenshot: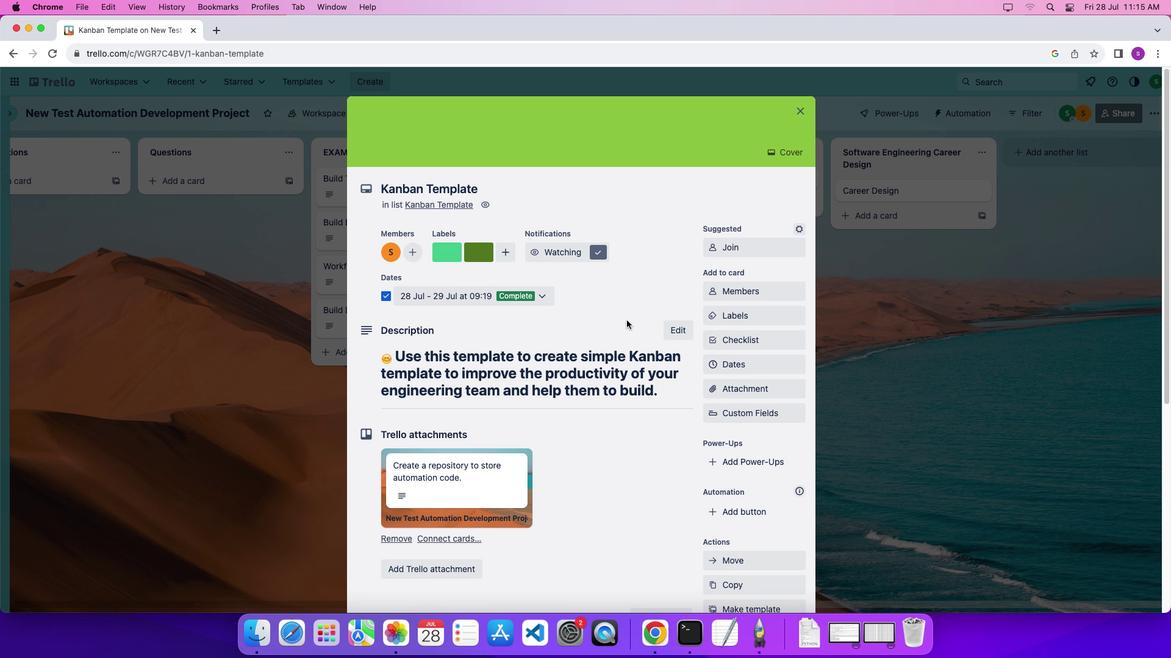 
Action: Mouse scrolled (463, 541) with delta (0, 7)
